 Task: Add an event  with title  Casual Client Appreciation Luncheon and Networking Session, date '2023/12/15' to 2023/12/16 & Select Event type as  Group. Add location for the event as  Vilnius, Lithuania and add a description: Welcome to our Annual General Meeting (AGM), a crucial event that brings together stakeholders, shareholders, and key members of our organization to review the past year, discuss important matters, and plan for the future. The AGM serves as a platform for transparency, accountability, and open dialogue, allowing everyone involved to contribute to the overall direction and success of our organization.Create an event link  http-casualclientappreciationluncheonandnetworkingsessioncom & Select the event color as  Blue. , logged in from the account softage.4@softage.netand send the event invitation to softage.8@softage.net and softage.9@softage.net
Action: Mouse moved to (735, 104)
Screenshot: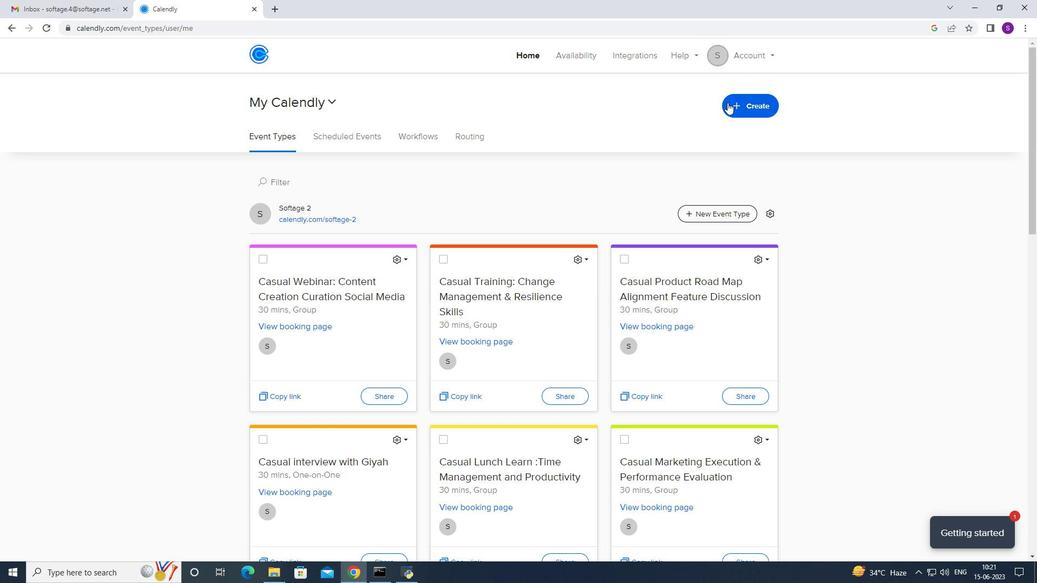 
Action: Mouse pressed left at (735, 104)
Screenshot: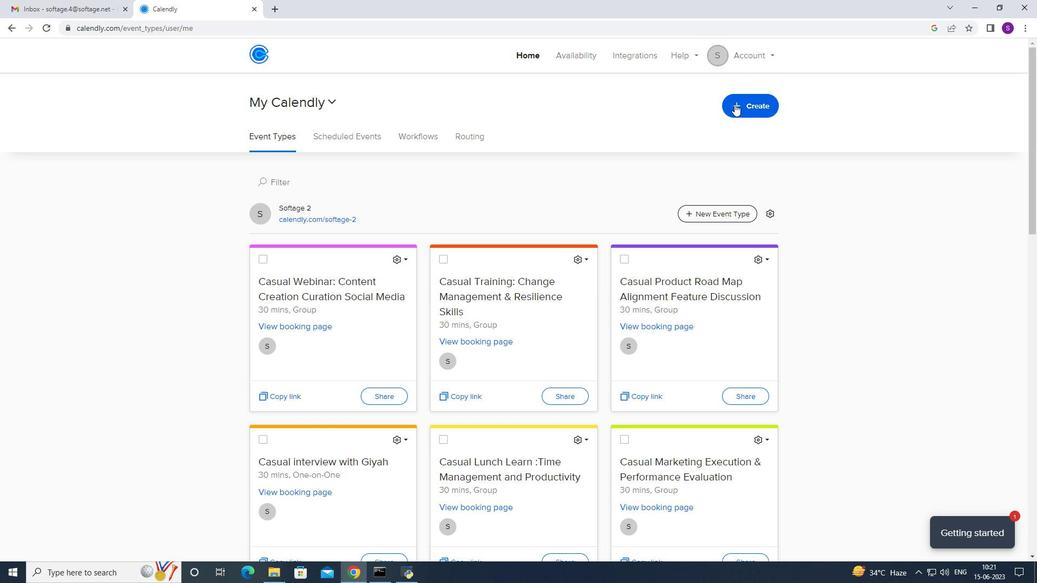 
Action: Mouse moved to (677, 151)
Screenshot: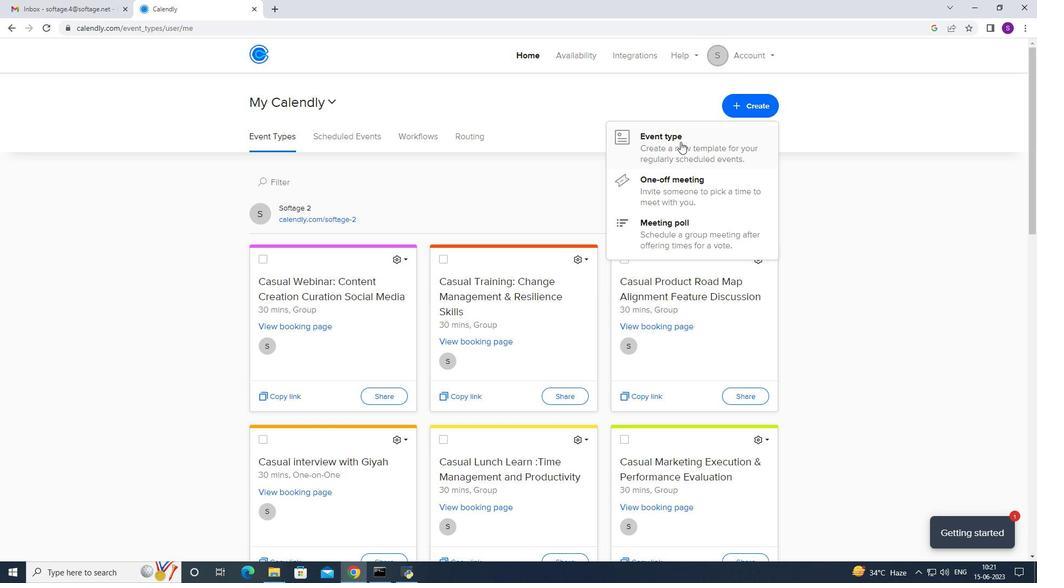 
Action: Mouse pressed left at (677, 151)
Screenshot: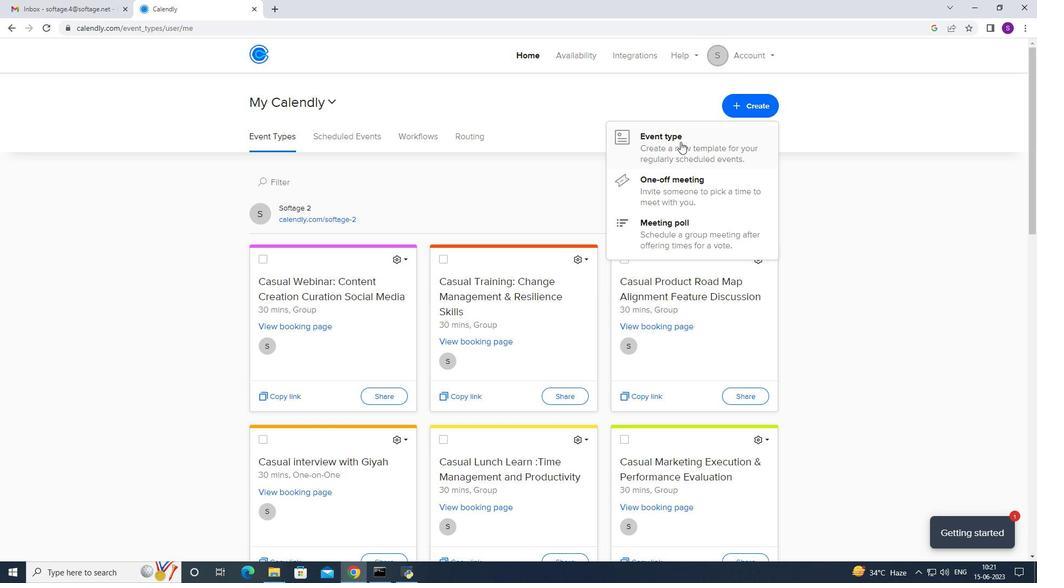 
Action: Mouse moved to (523, 261)
Screenshot: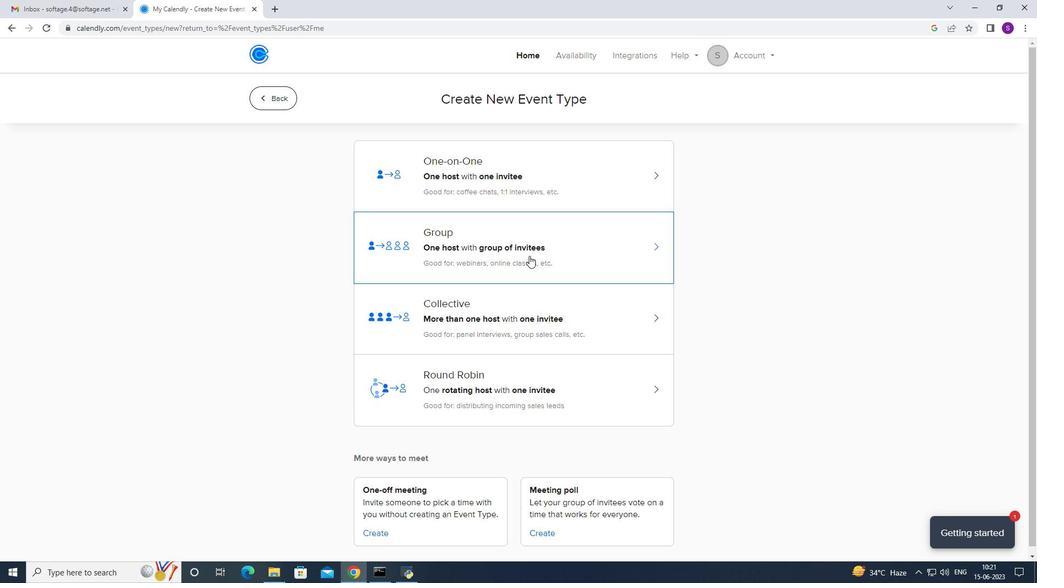 
Action: Mouse pressed left at (523, 261)
Screenshot: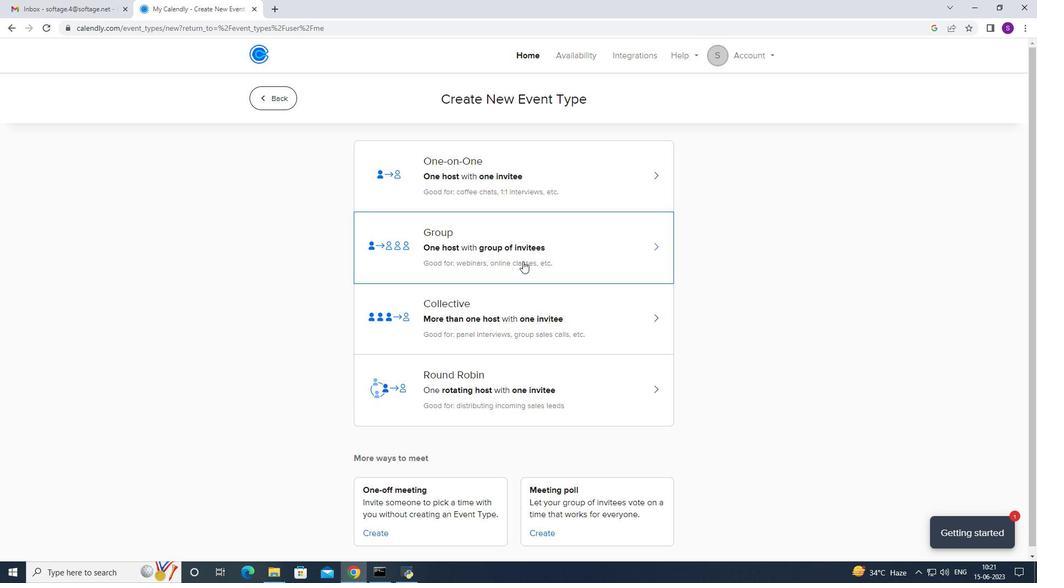 
Action: Mouse moved to (312, 254)
Screenshot: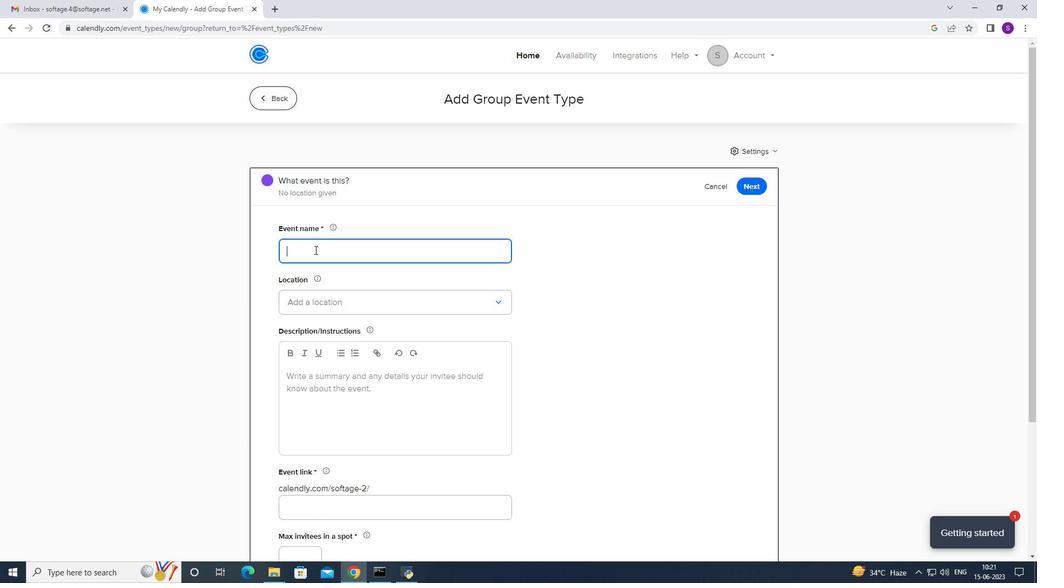 
Action: Mouse pressed left at (312, 254)
Screenshot: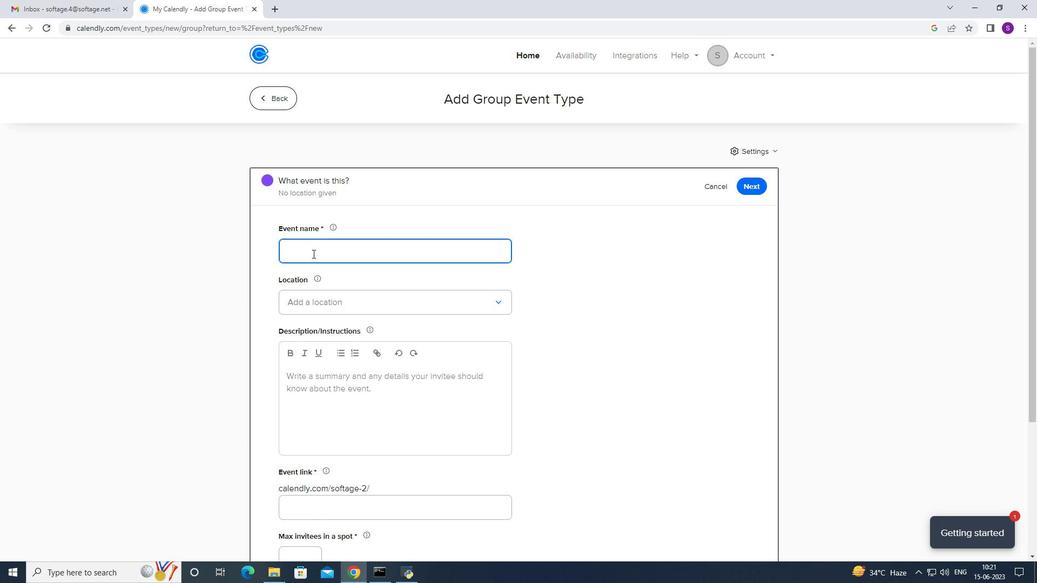 
Action: Key pressed <Key.caps_lock>C<Key.caps_lock>asual<Key.space><Key.caps_lock>C<Key.caps_lock>lir=
Screenshot: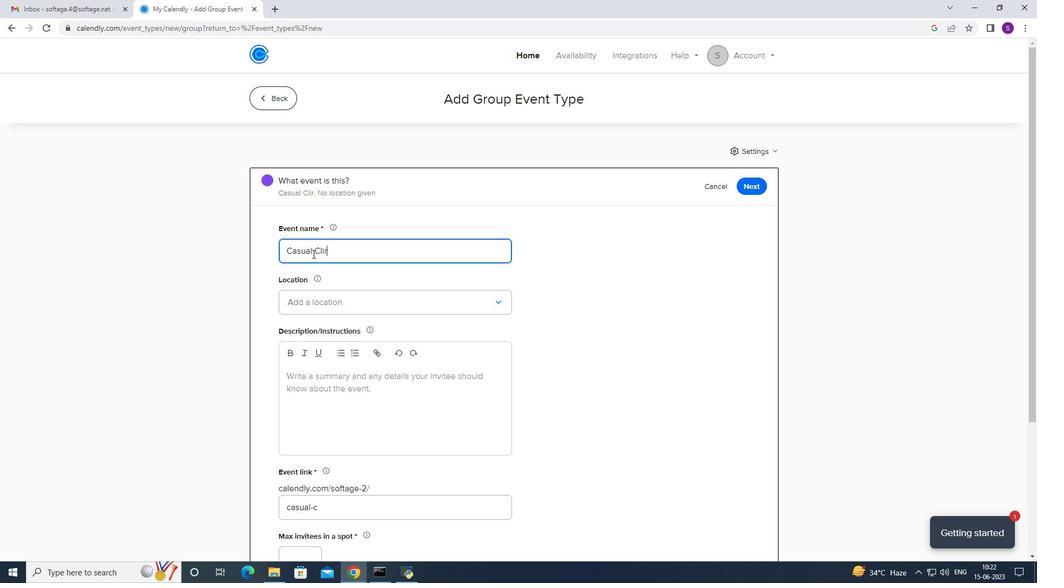 
Action: Mouse moved to (345, 248)
Screenshot: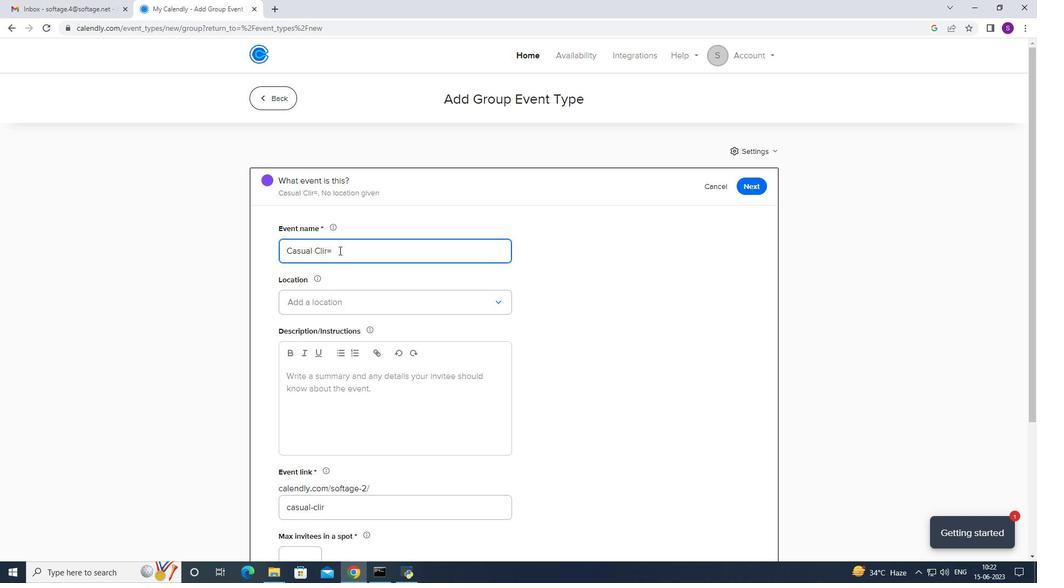 
Action: Key pressed <Key.backspace>
Screenshot: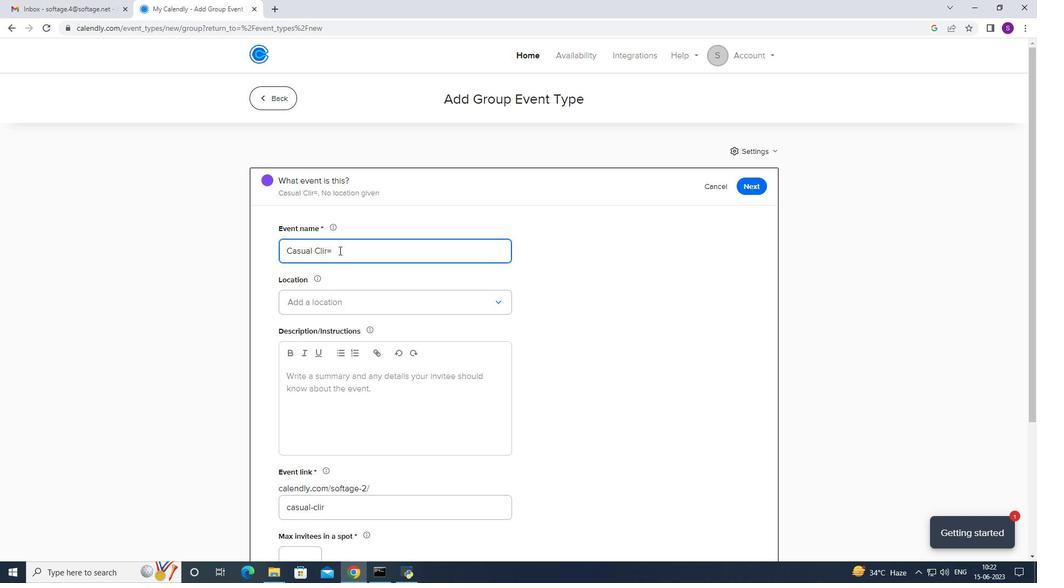 
Action: Mouse moved to (848, 174)
Screenshot: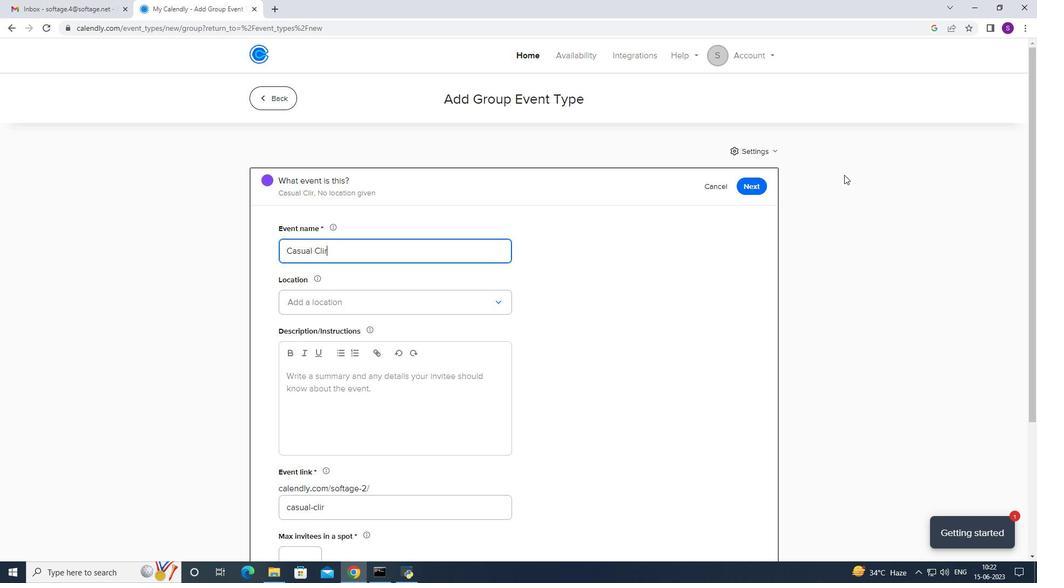 
Action: Key pressed <Key.backspace>ent<Key.space><Key.caps_lock>A<Key.caps_lock>ppreciation<Key.space><Key.caps_lock>L<Key.caps_lock>unch<Key.space>and<Key.space><Key.caps_lock>M<Key.caps_lock><Key.backspace><Key.caps_lock>N<Key.caps_lock>etworking<Key.space><Key.caps_lock>S<Key.caps_lock>ession
Screenshot: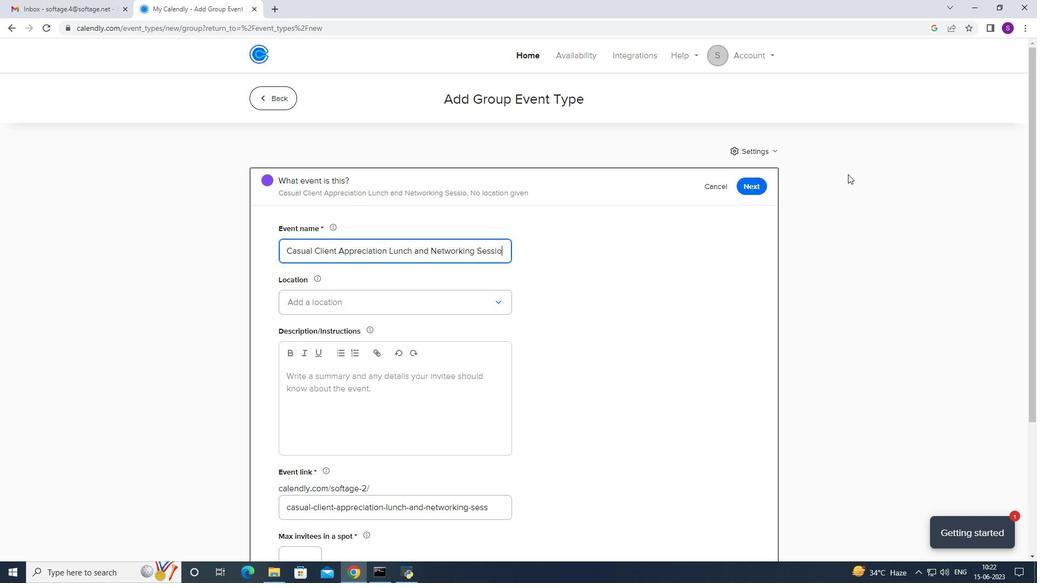 
Action: Mouse moved to (372, 306)
Screenshot: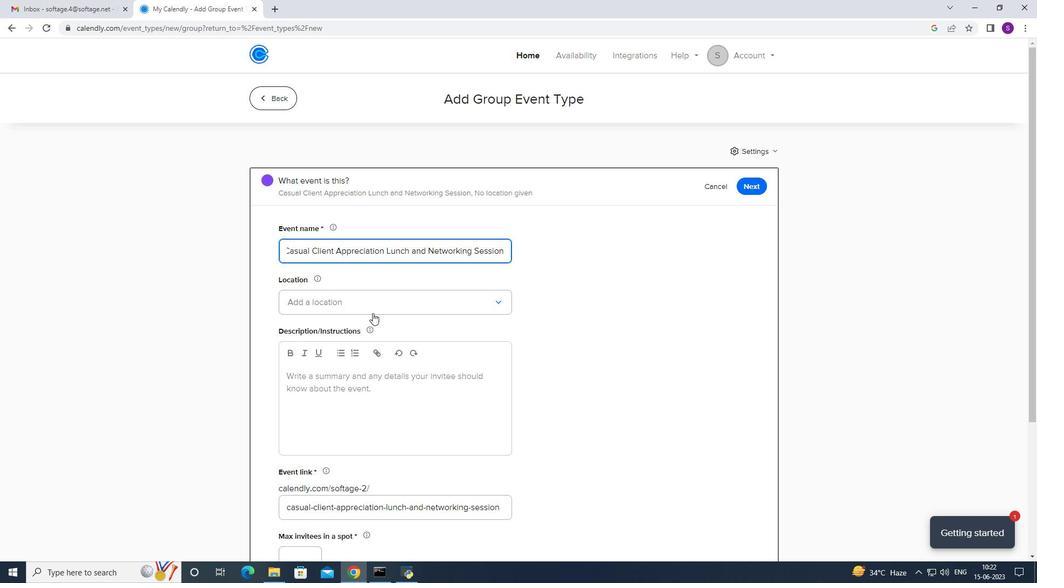 
Action: Mouse pressed left at (372, 306)
Screenshot: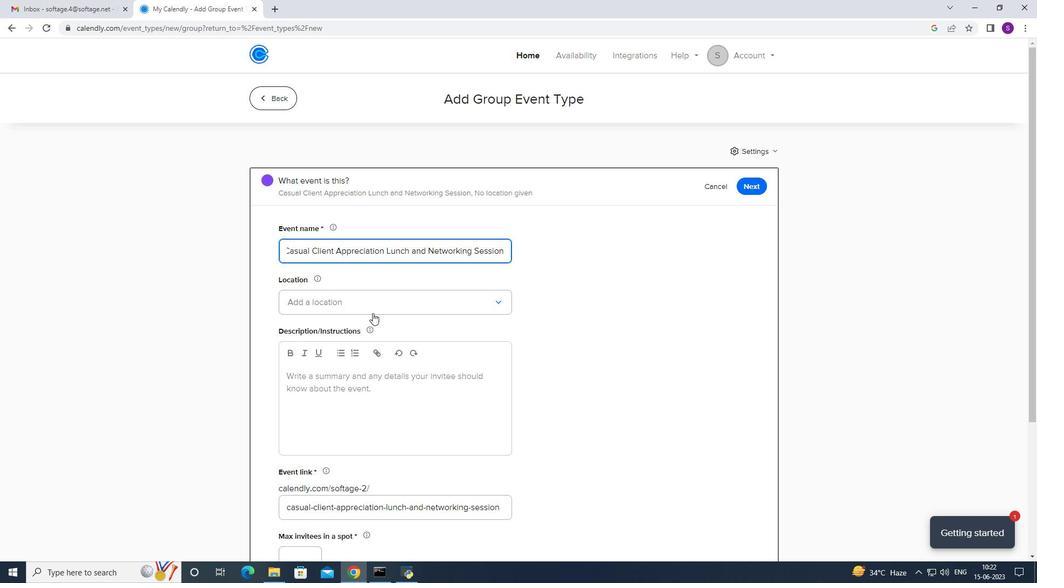 
Action: Mouse moved to (369, 328)
Screenshot: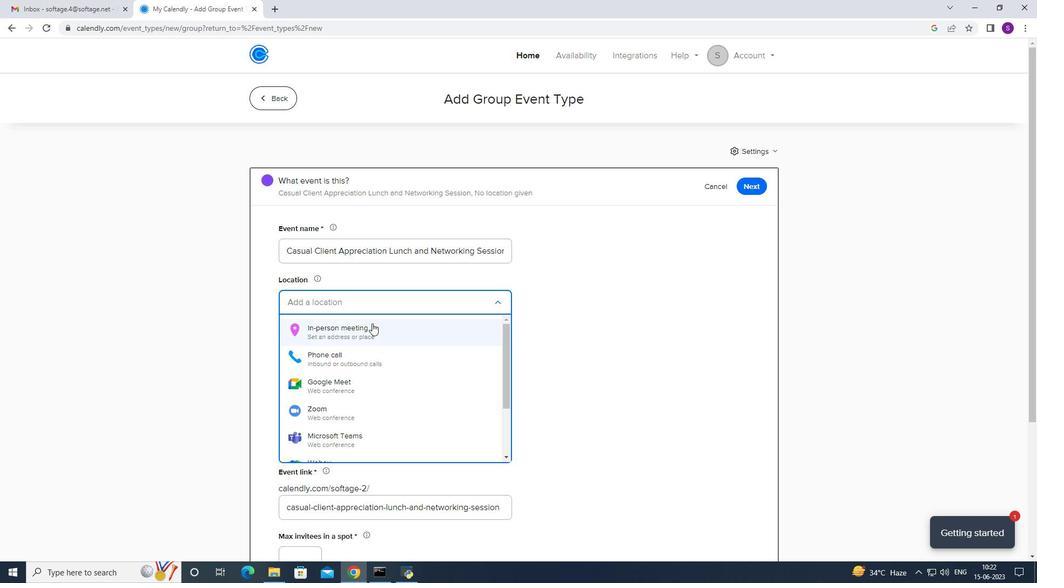 
Action: Mouse pressed left at (369, 328)
Screenshot: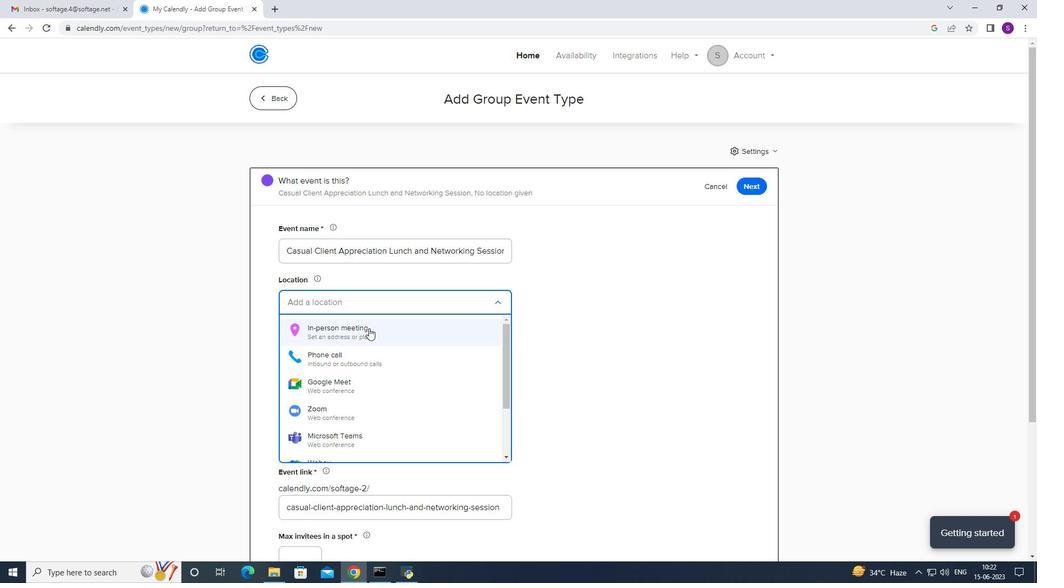 
Action: Mouse moved to (432, 176)
Screenshot: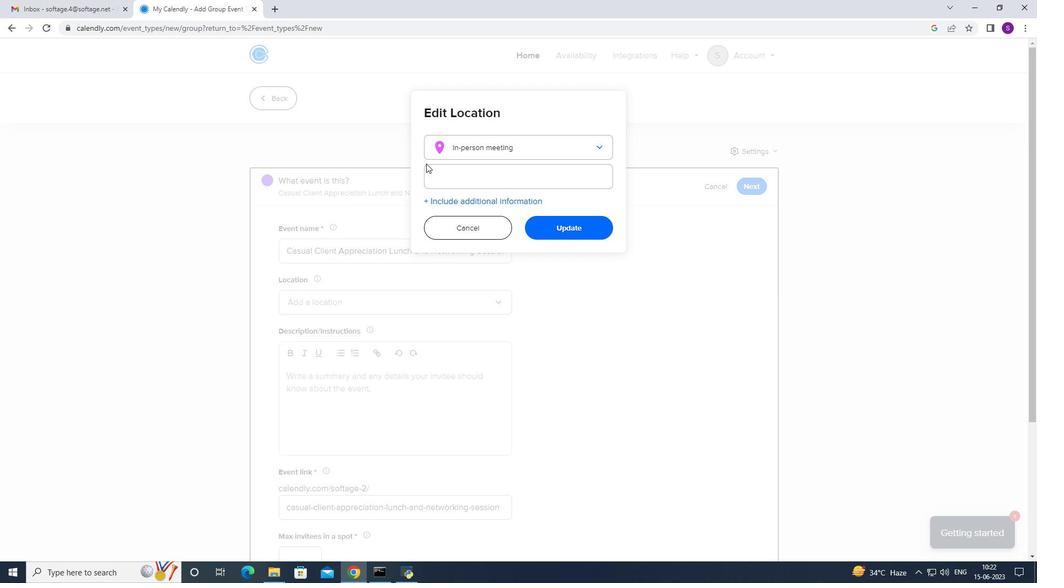 
Action: Mouse pressed left at (432, 176)
Screenshot: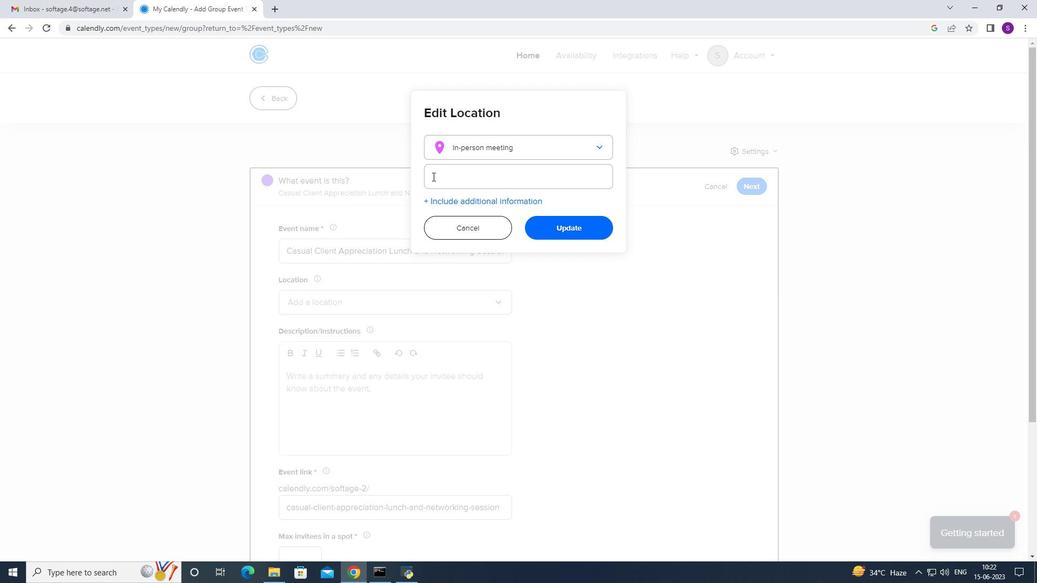 
Action: Mouse moved to (502, 132)
Screenshot: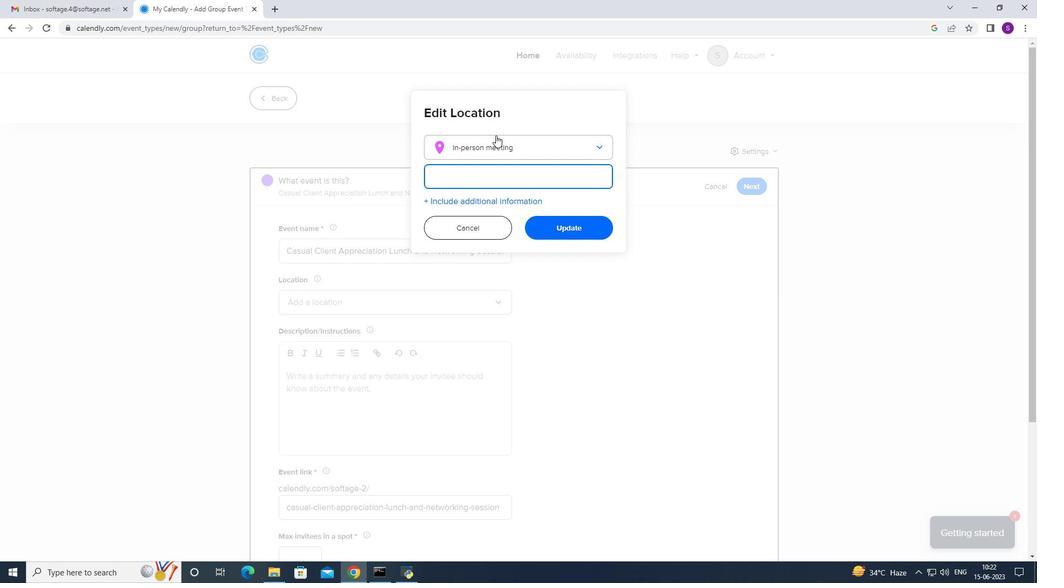 
Action: Key pressed <Key.caps_lock>V<Key.caps_lock>ilnu
Screenshot: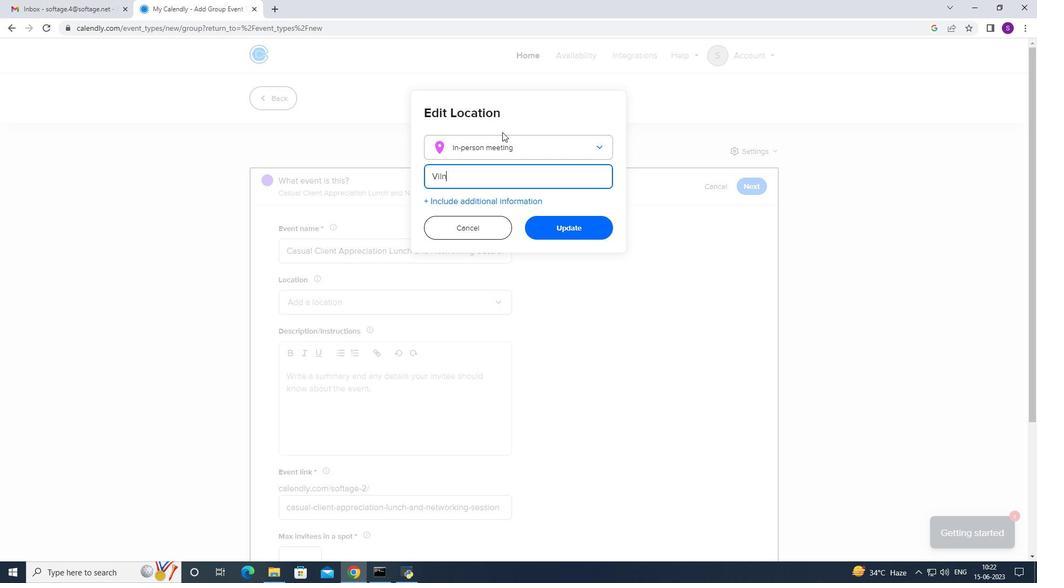 
Action: Mouse moved to (503, 132)
Screenshot: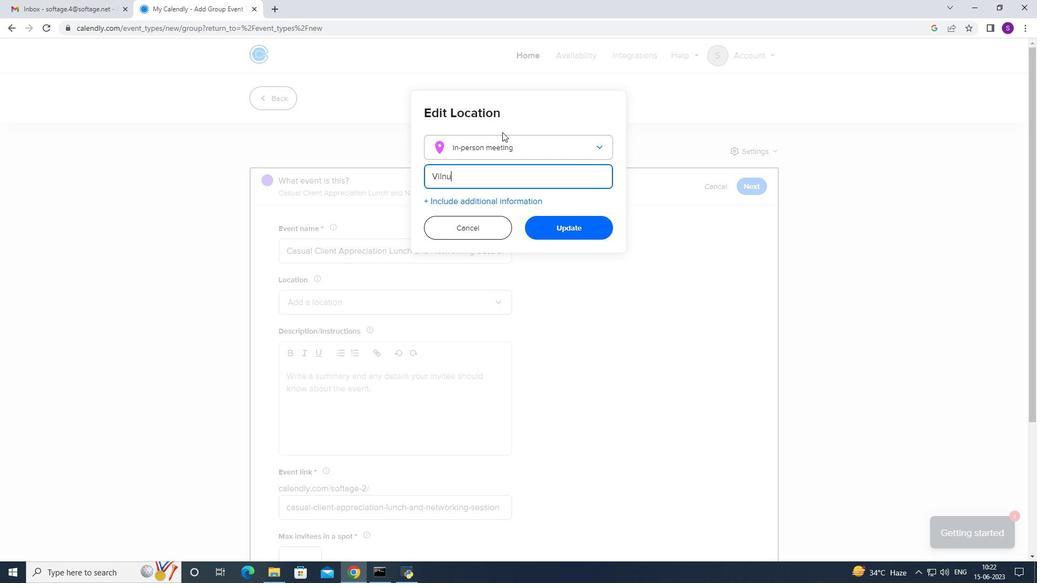 
Action: Key pressed is,<Key.space><Key.caps_lock><Key.caps_lock>lithanaiaa
Screenshot: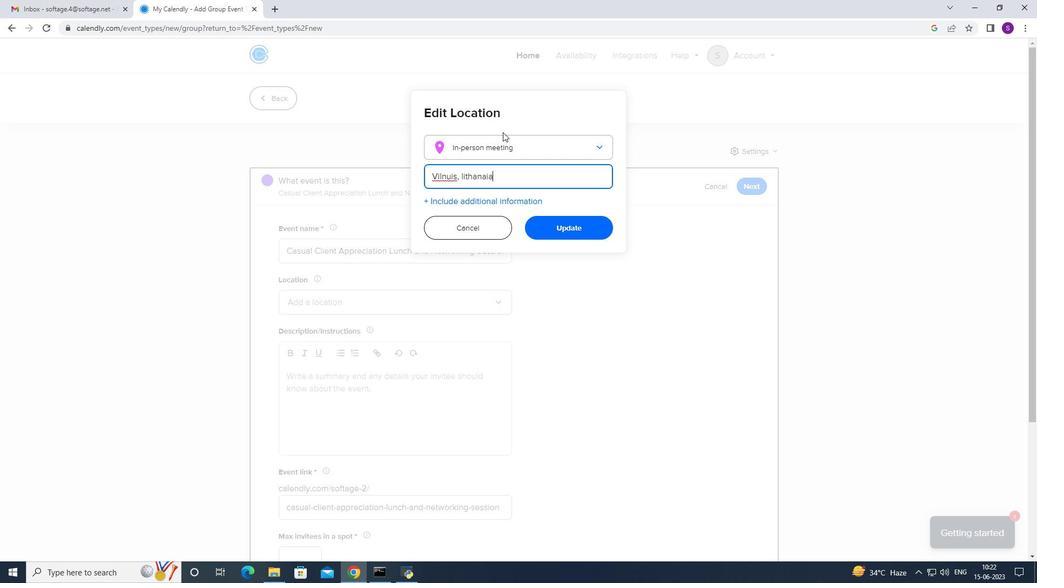 
Action: Mouse moved to (495, 172)
Screenshot: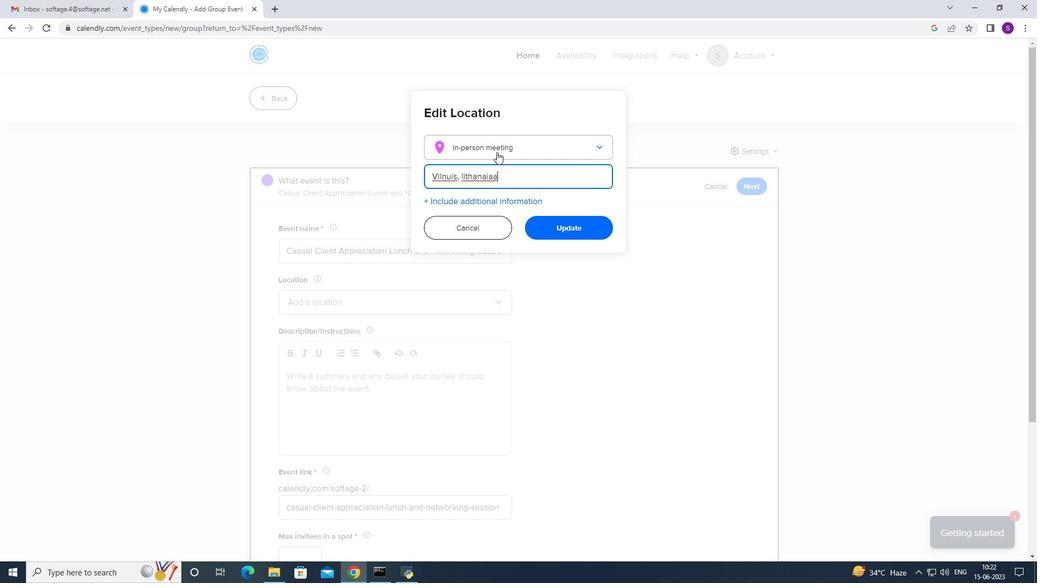 
Action: Mouse pressed right at (495, 172)
Screenshot: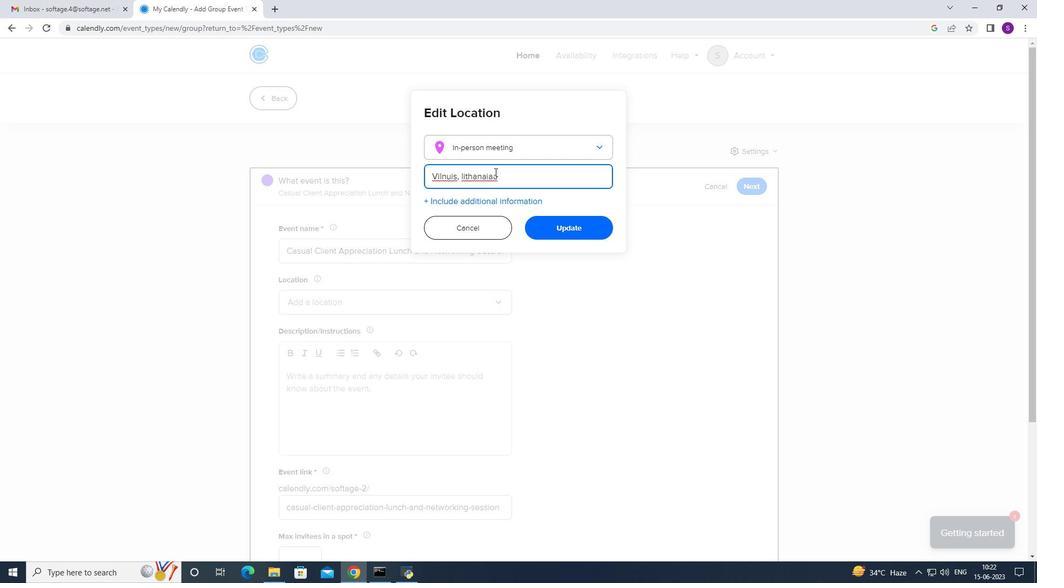 
Action: Mouse moved to (503, 191)
Screenshot: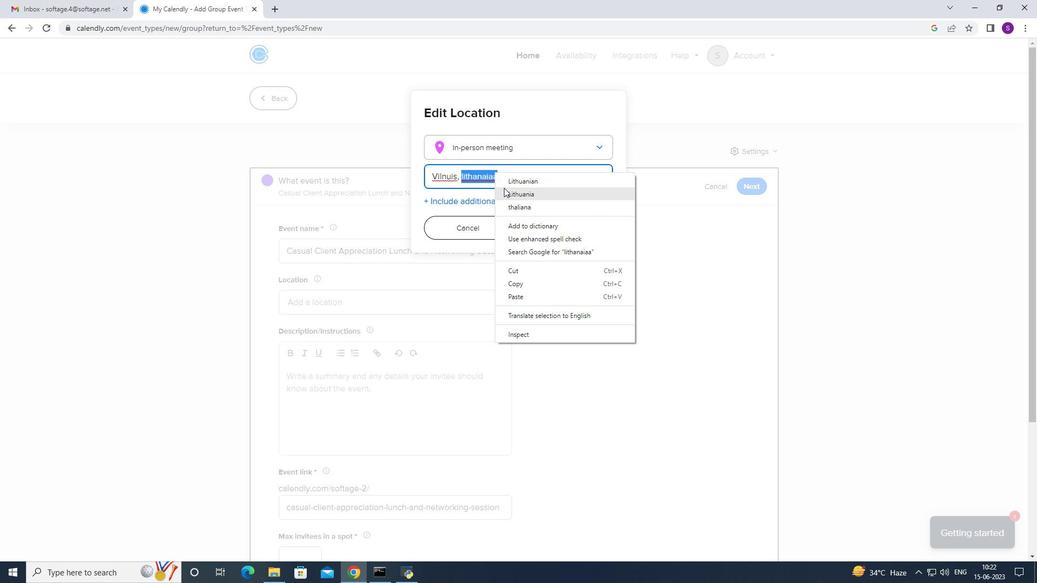 
Action: Mouse pressed left at (503, 191)
Screenshot: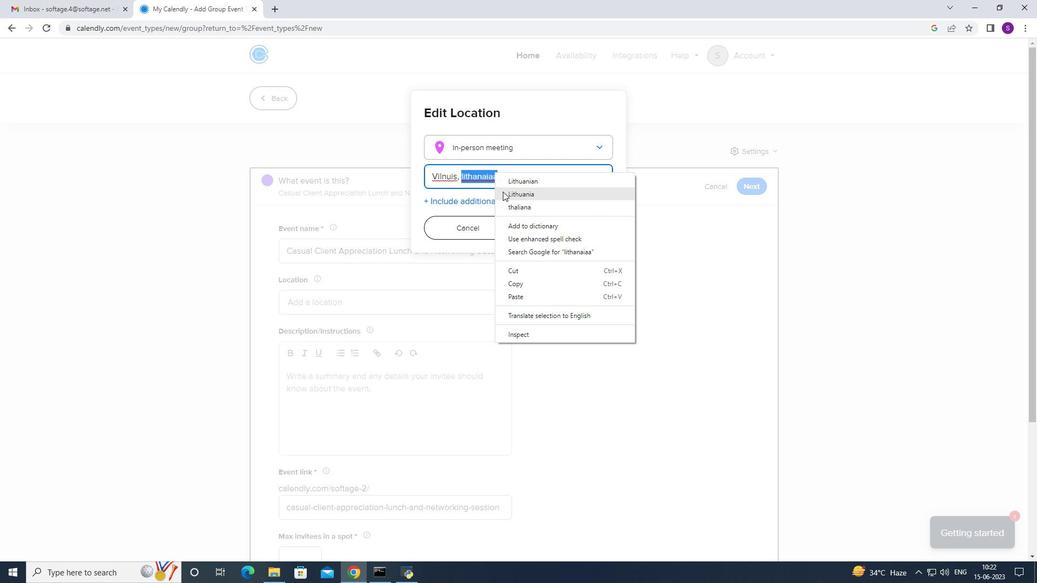 
Action: Mouse moved to (446, 179)
Screenshot: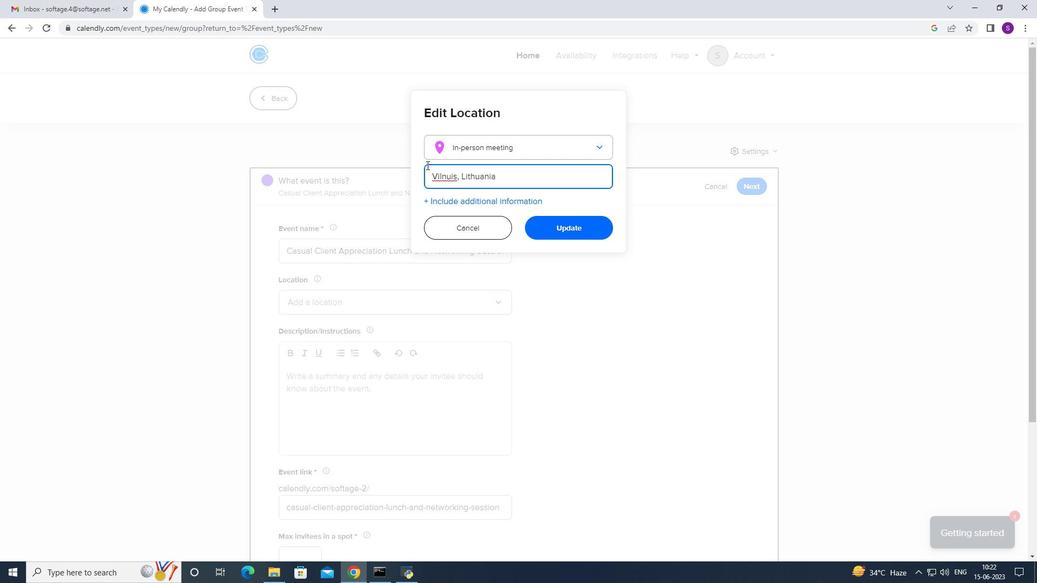
Action: Mouse pressed right at (446, 179)
Screenshot: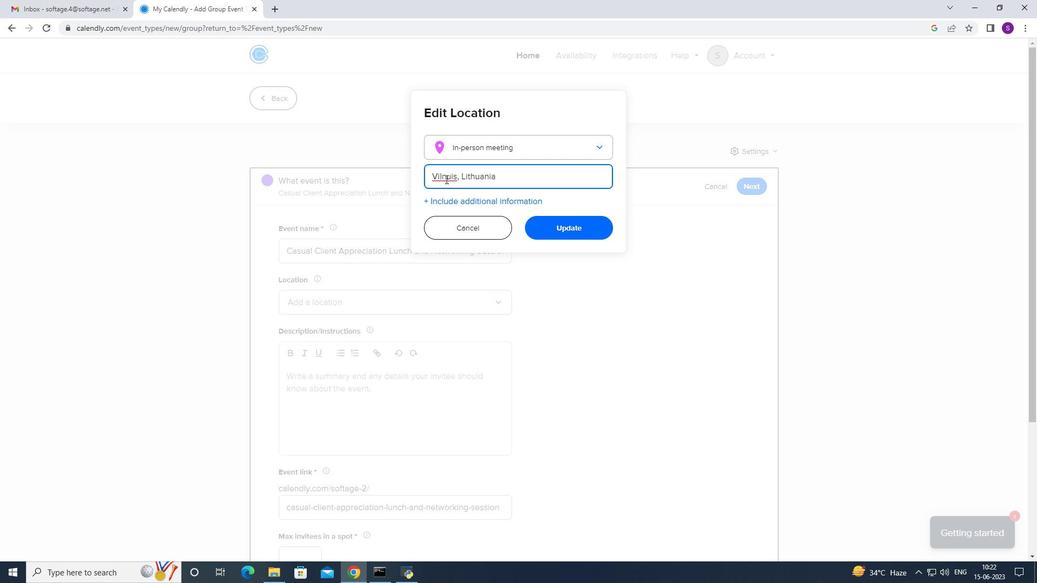 
Action: Mouse moved to (457, 187)
Screenshot: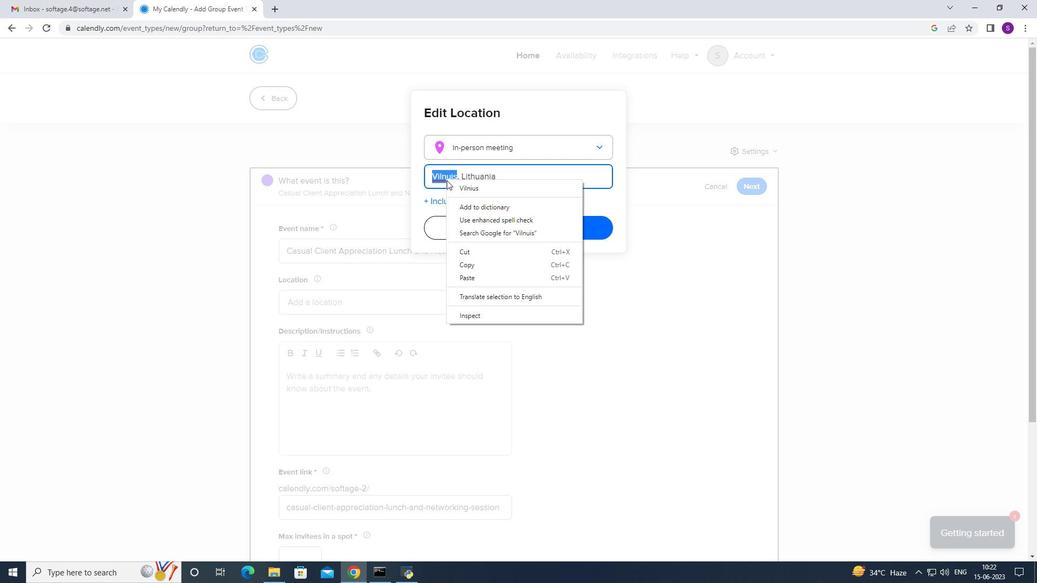 
Action: Mouse pressed left at (457, 187)
Screenshot: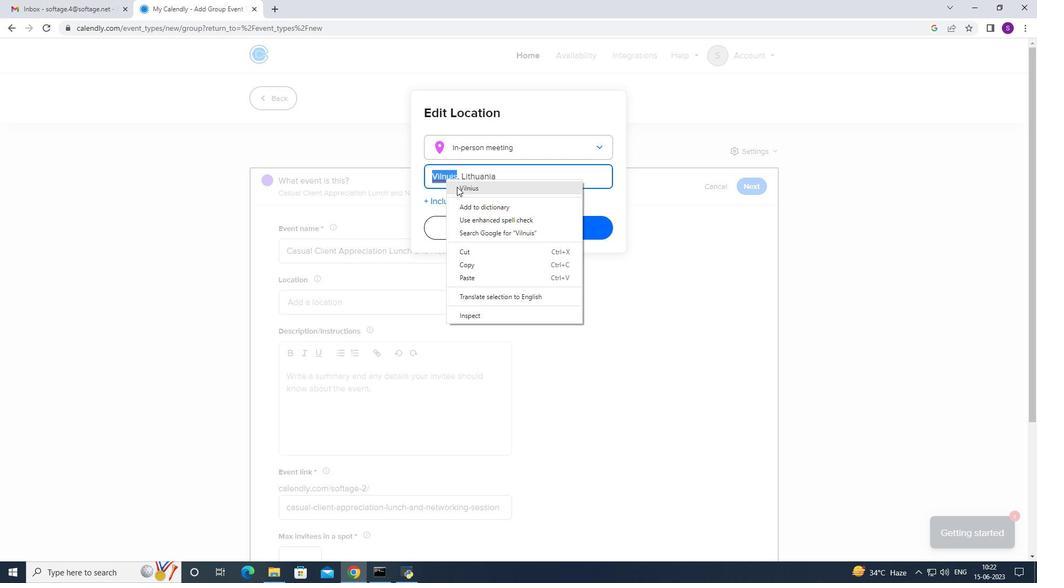 
Action: Mouse moved to (556, 225)
Screenshot: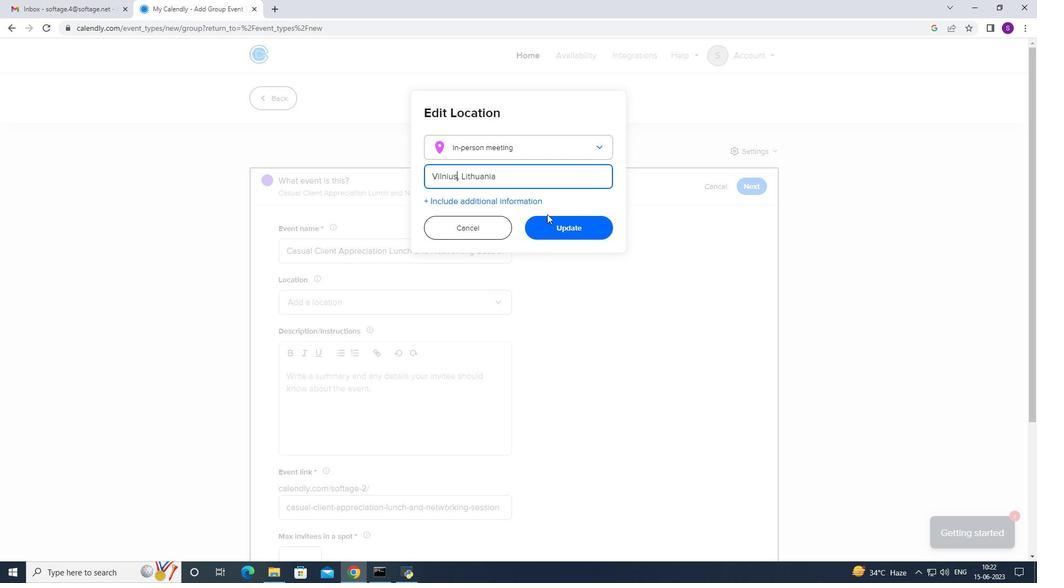 
Action: Mouse pressed left at (556, 225)
Screenshot: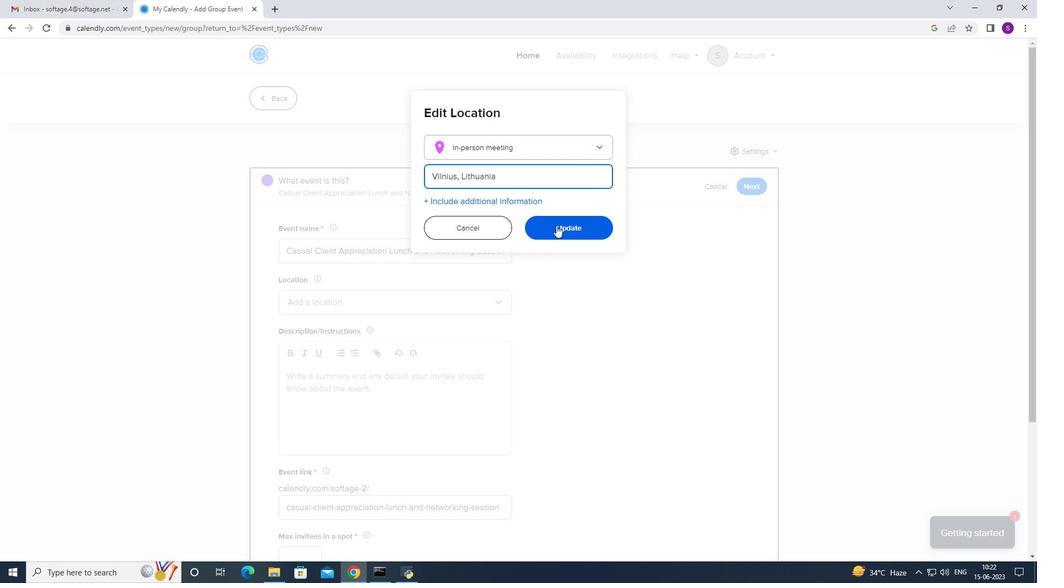 
Action: Mouse moved to (274, 294)
Screenshot: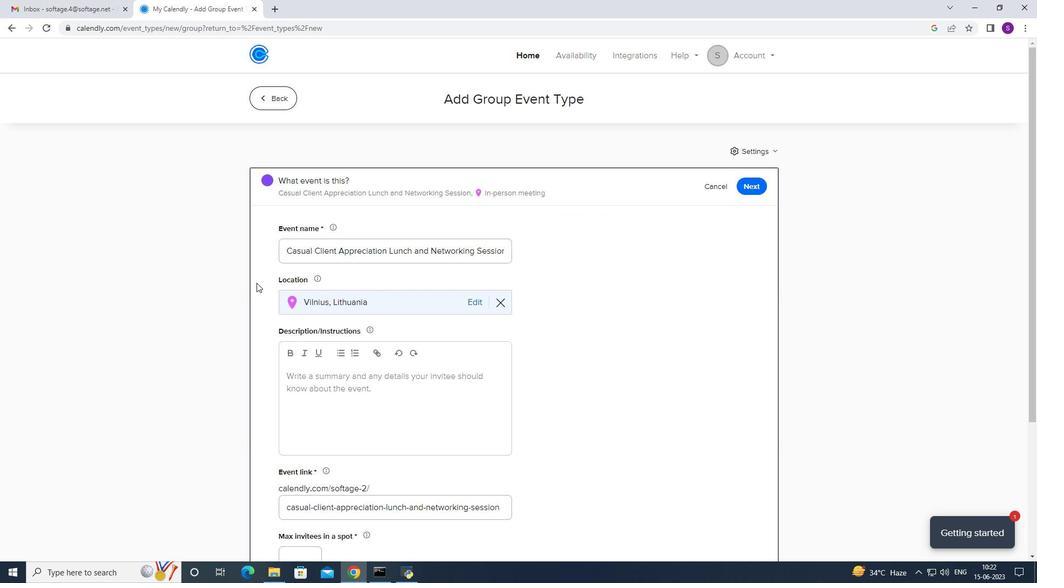 
Action: Mouse scrolled (274, 294) with delta (0, 0)
Screenshot: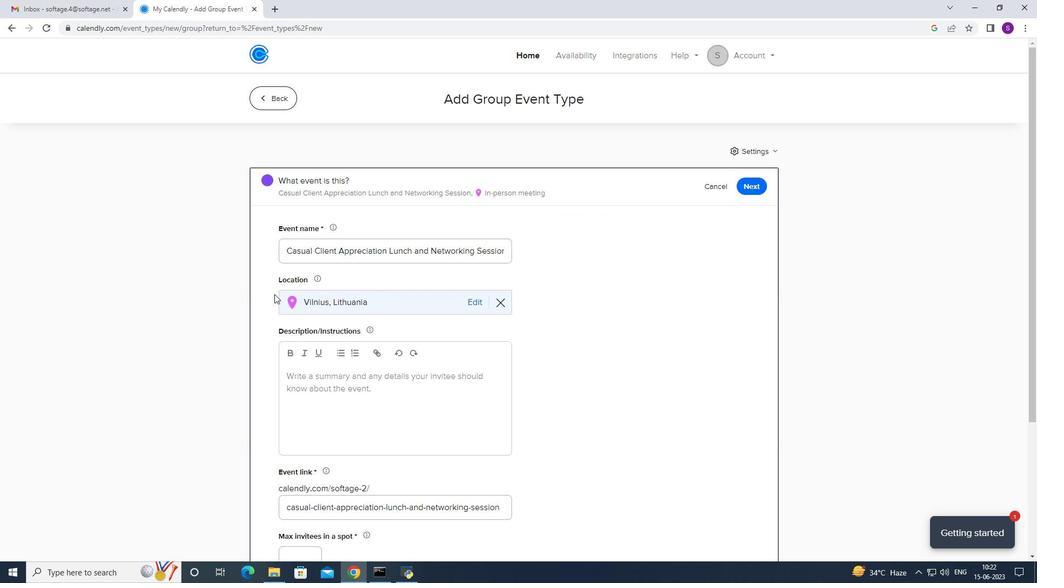 
Action: Mouse scrolled (274, 294) with delta (0, 0)
Screenshot: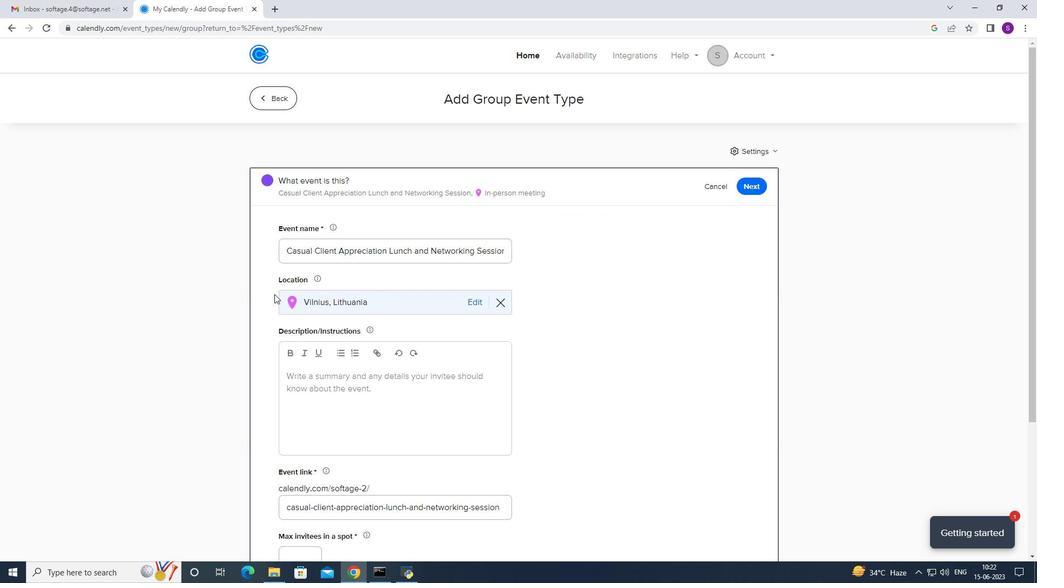 
Action: Mouse scrolled (274, 294) with delta (0, 0)
Screenshot: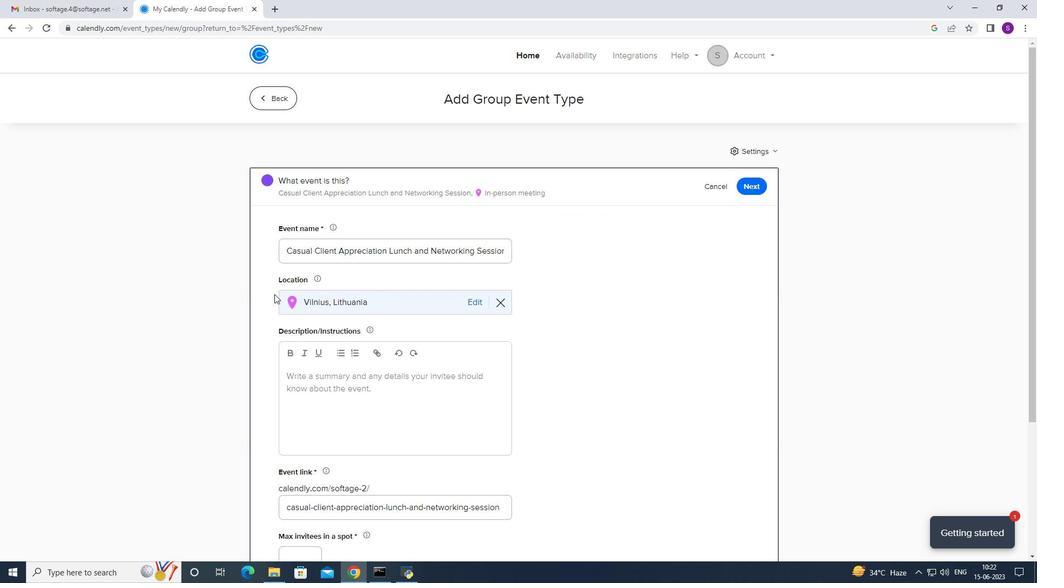 
Action: Mouse scrolled (274, 294) with delta (0, 0)
Screenshot: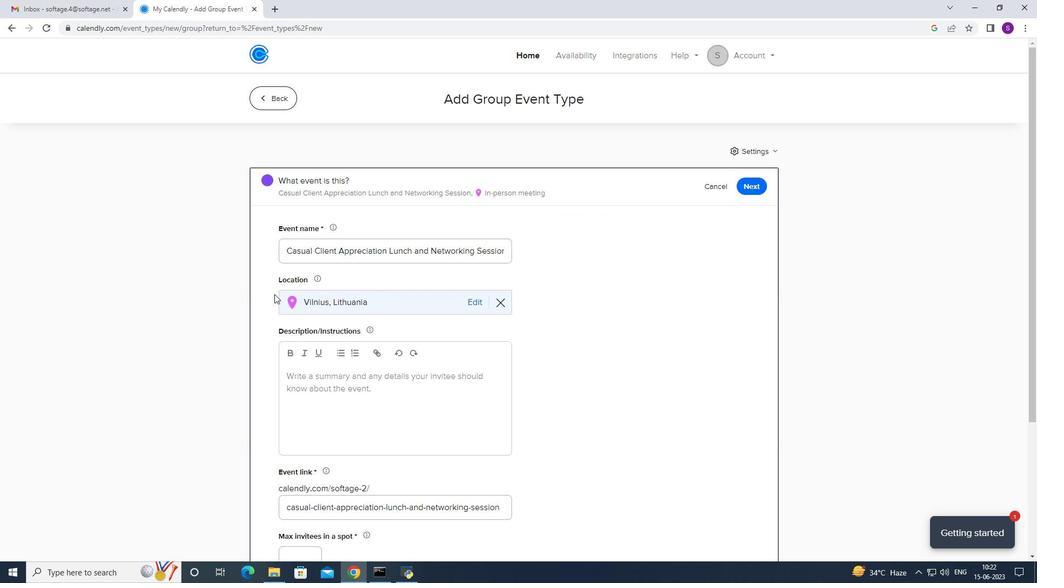 
Action: Mouse scrolled (274, 294) with delta (0, 0)
Screenshot: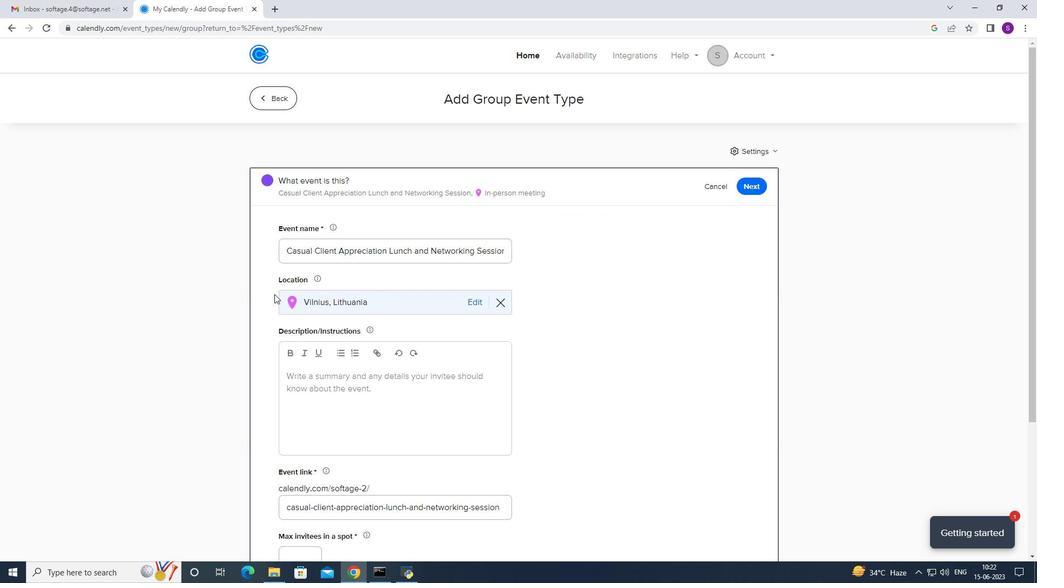 
Action: Mouse moved to (363, 239)
Screenshot: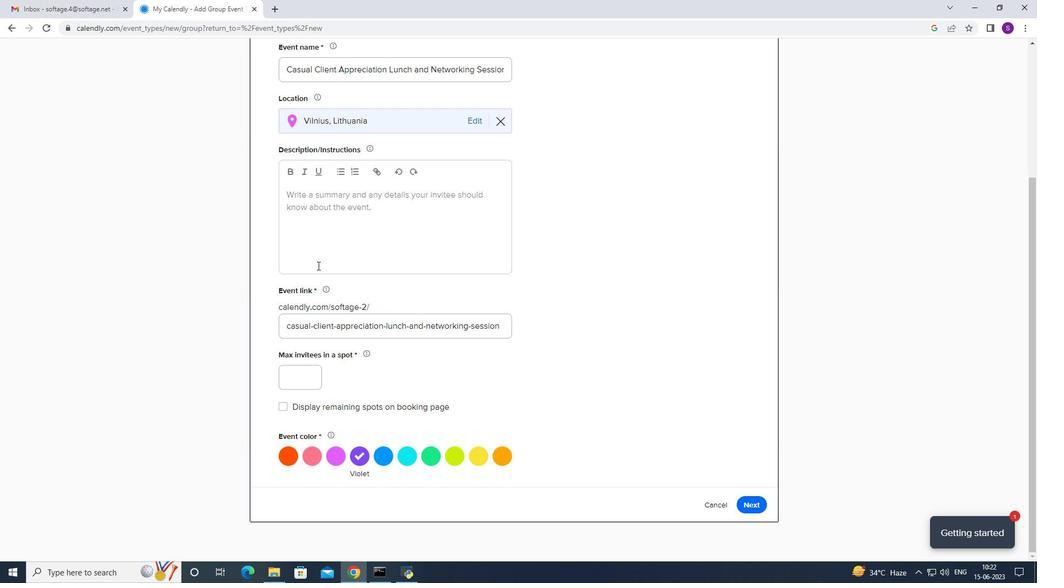
Action: Mouse pressed left at (363, 239)
Screenshot: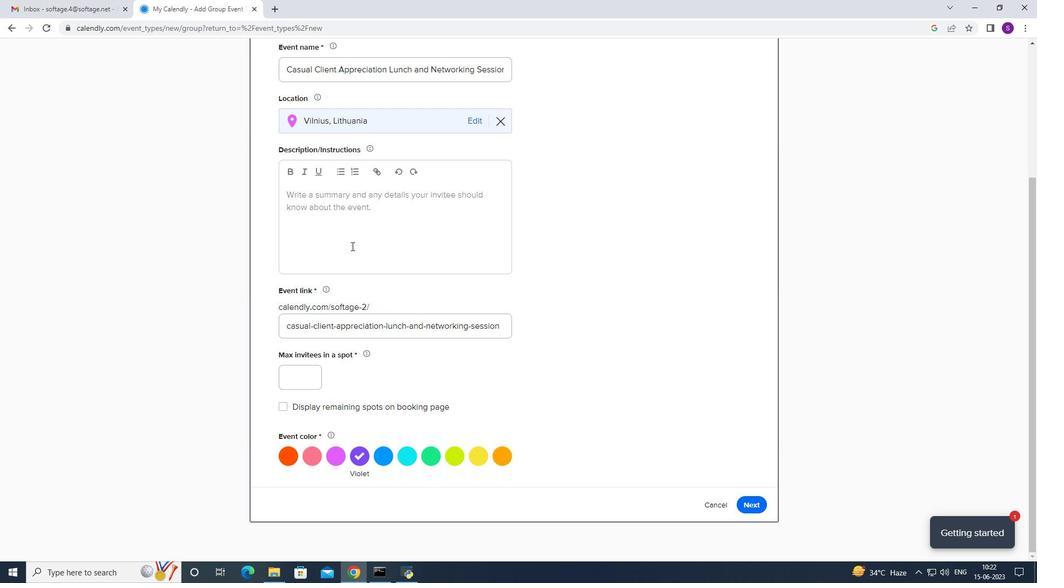 
Action: Mouse moved to (308, 381)
Screenshot: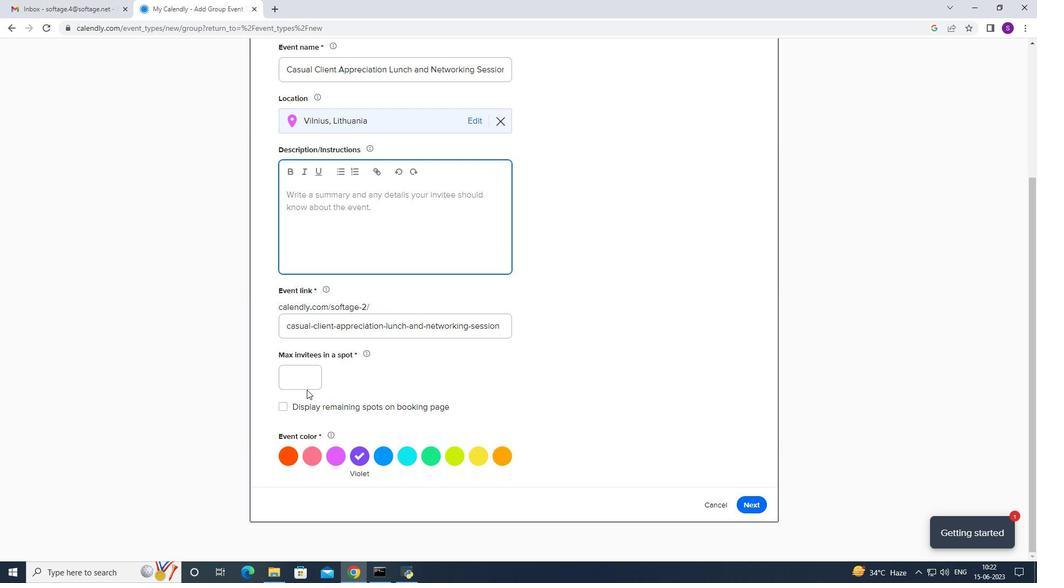 
Action: Mouse pressed left at (308, 381)
Screenshot: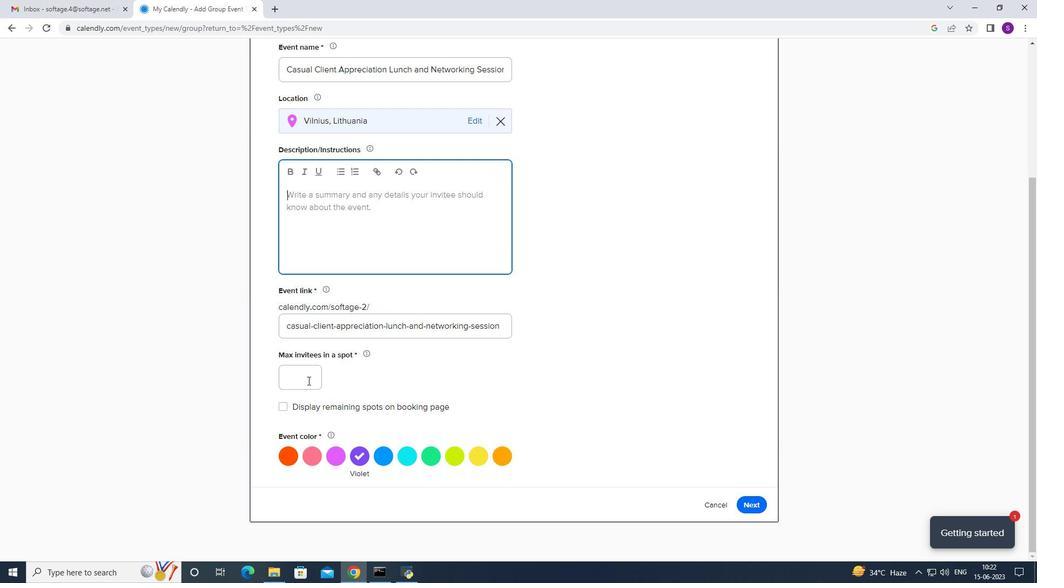
Action: Key pressed 2
Screenshot: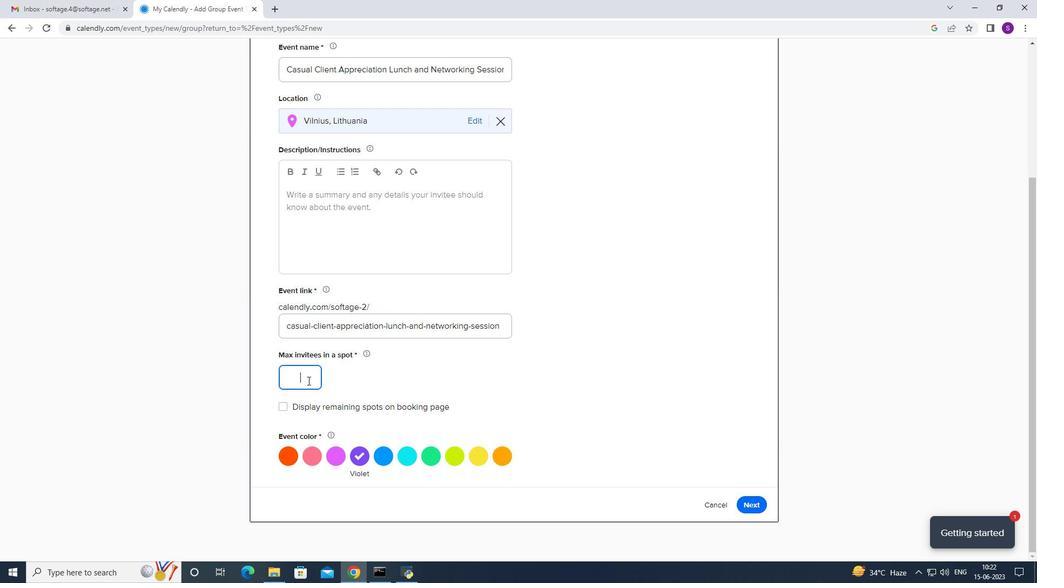 
Action: Mouse moved to (364, 222)
Screenshot: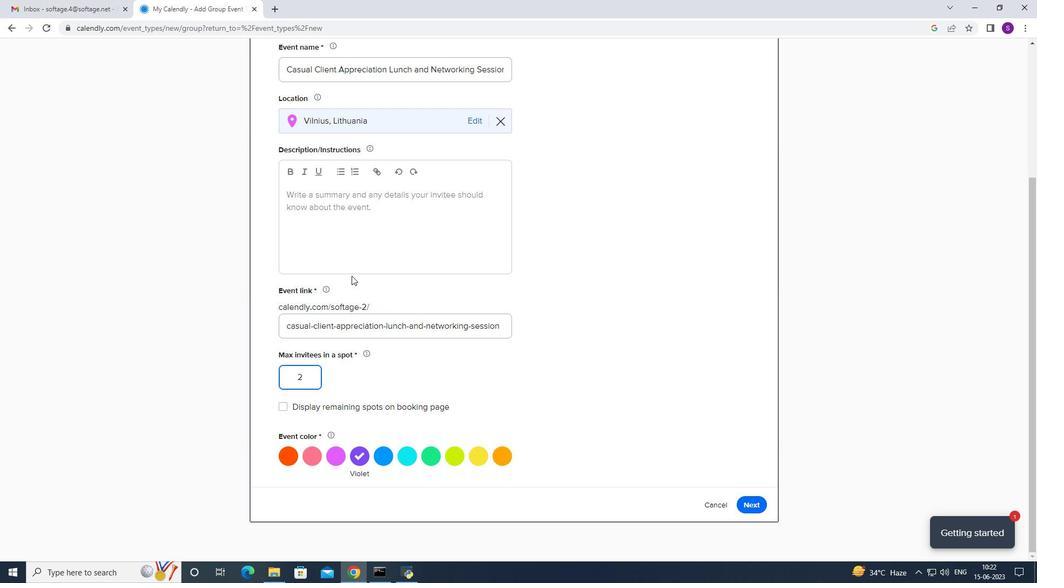
Action: Mouse pressed left at (364, 222)
Screenshot: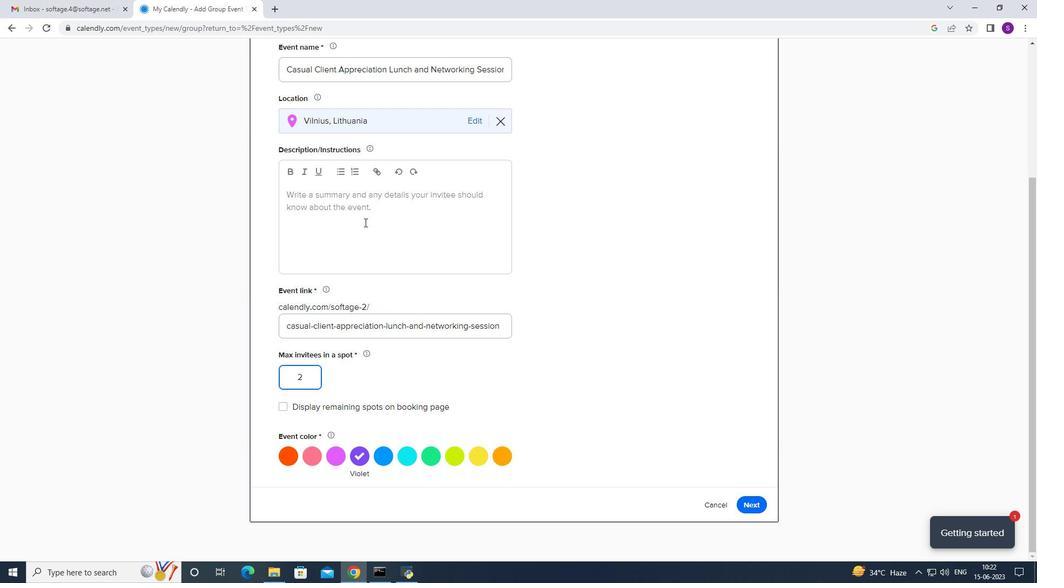 
Action: Mouse moved to (331, 234)
Screenshot: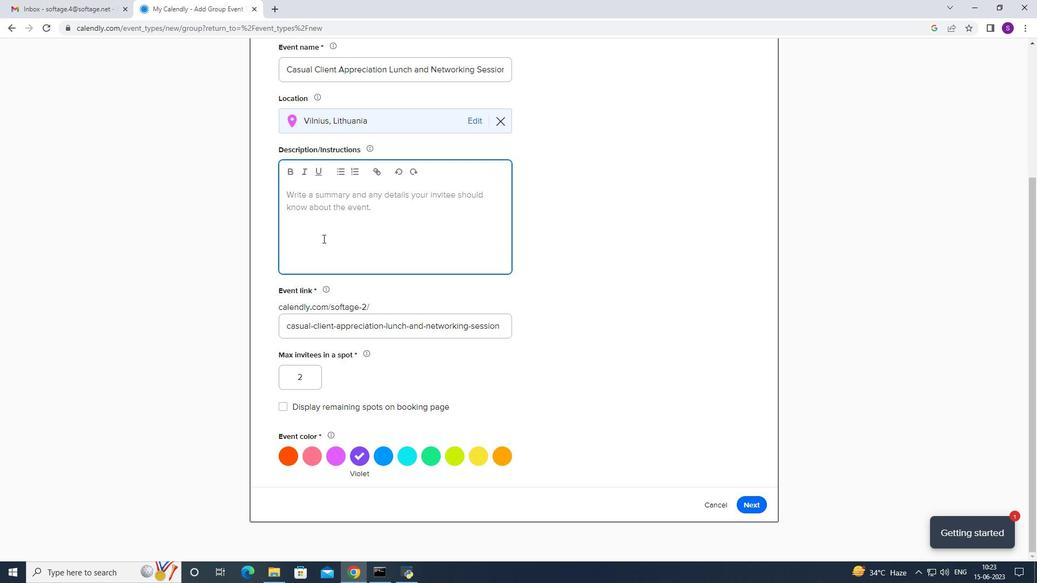 
Action: Mouse pressed left at (331, 234)
Screenshot: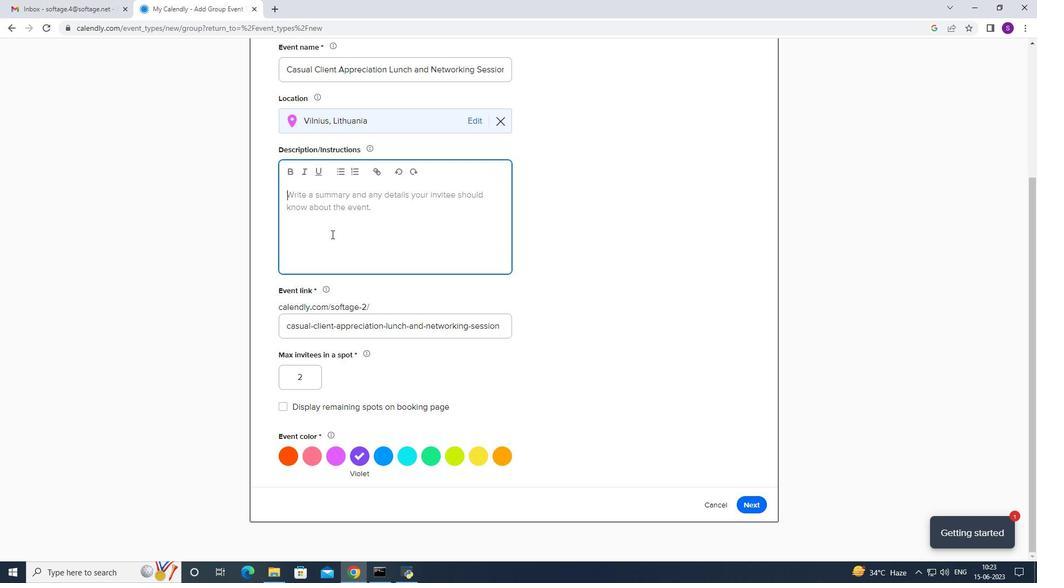 
Action: Mouse moved to (432, 228)
Screenshot: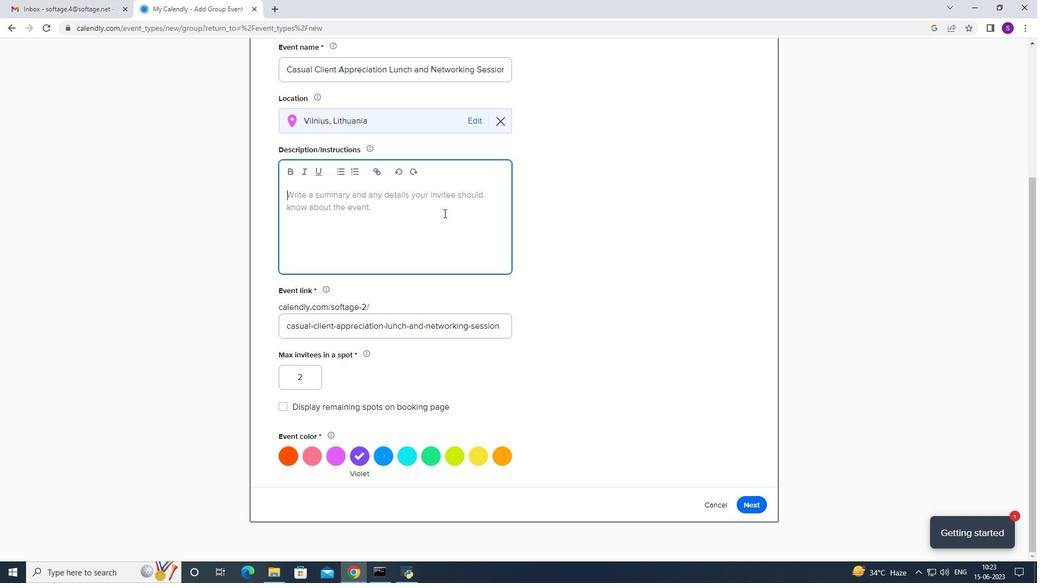 
Action: Key pressed <Key.caps_lock>W<Key.caps_lock>elcome<Key.space>tpo<Key.space>the<Key.space><Key.caps_lock>A<Key.caps_lock>nnual<Key.space><Key.caps_lock>G<Key.caps_lock>eneral<Key.space><Key.caps_lock>M<Key.caps_lock>eeting<Key.space>
Screenshot: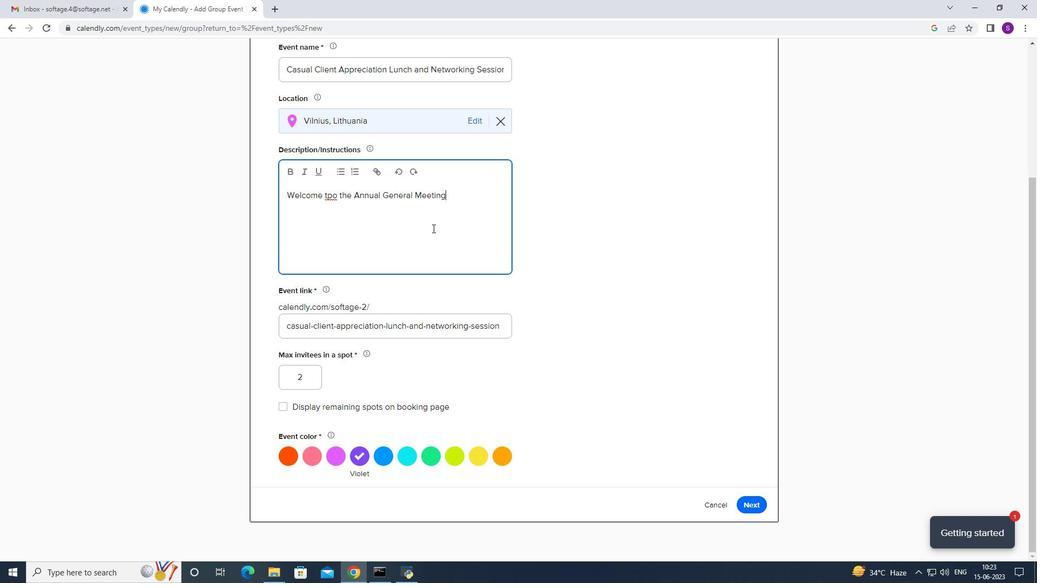 
Action: Mouse moved to (329, 199)
Screenshot: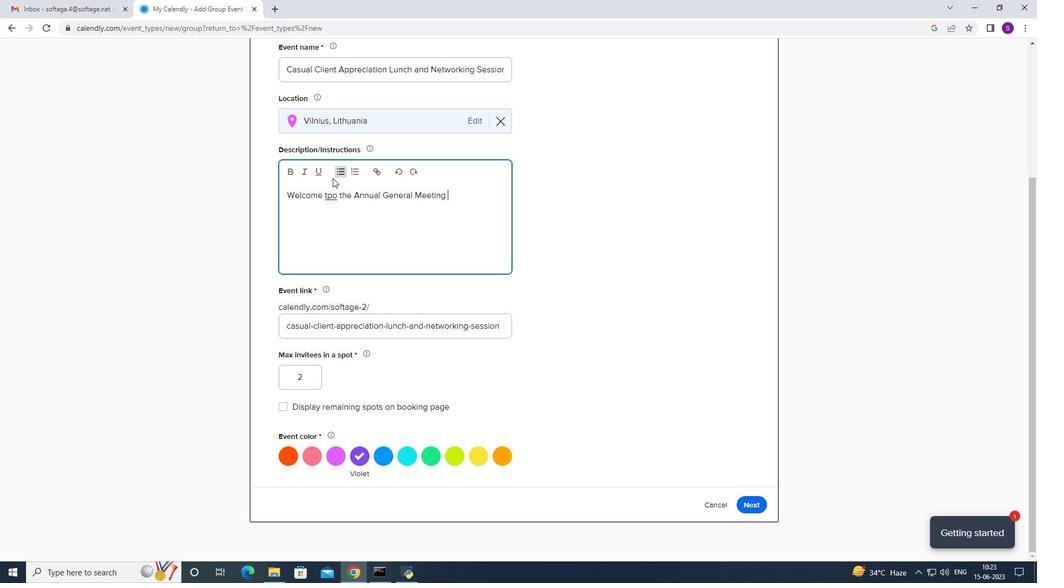 
Action: Mouse pressed right at (329, 199)
Screenshot: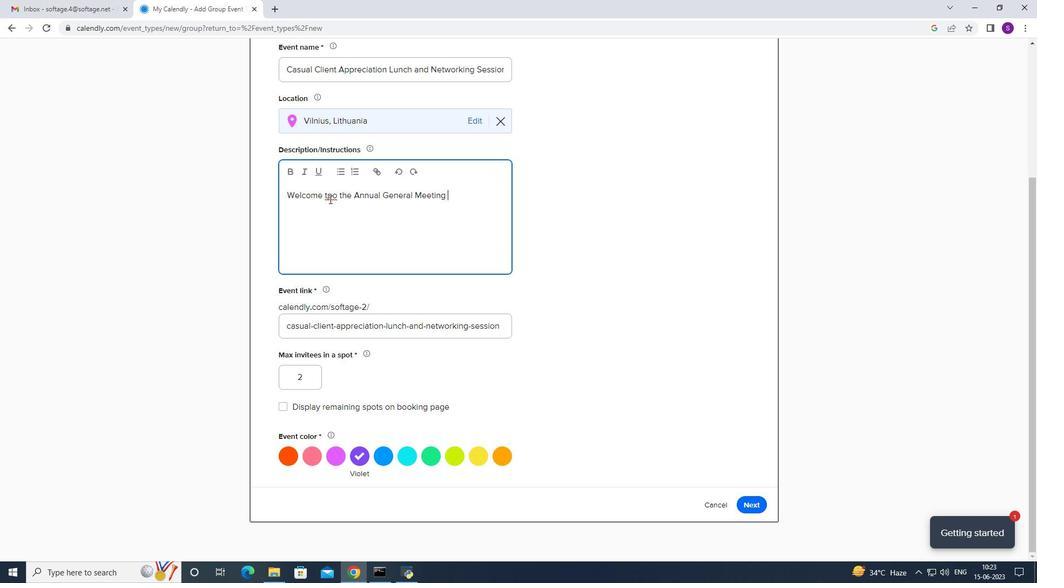 
Action: Mouse moved to (326, 190)
Screenshot: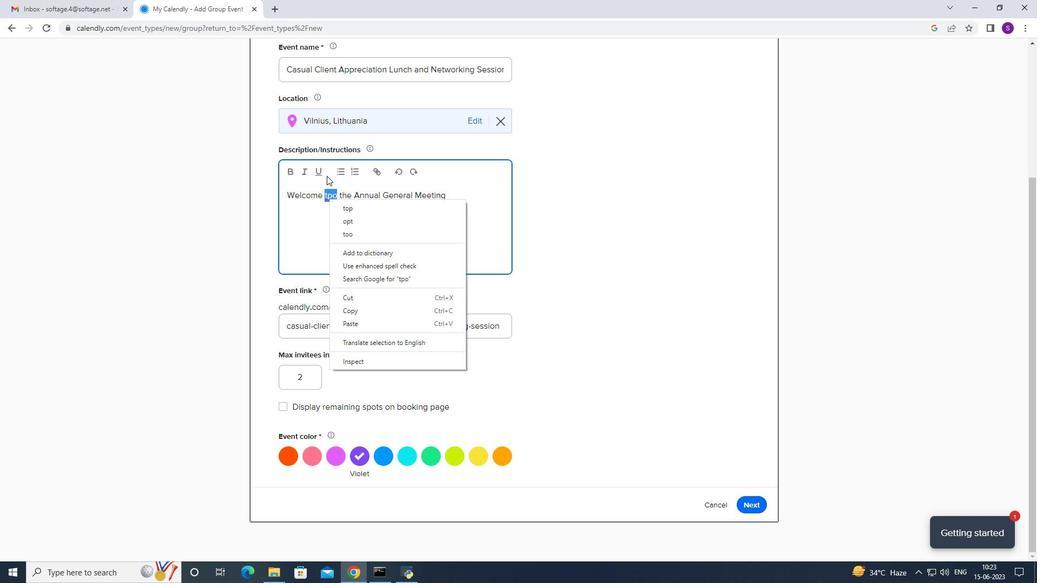 
Action: Mouse pressed left at (326, 190)
Screenshot: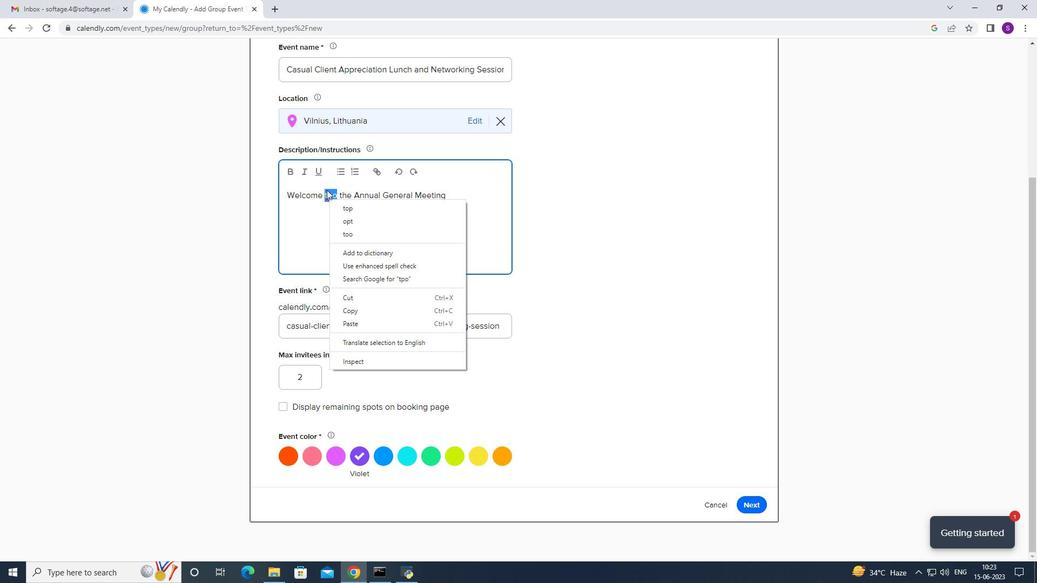 
Action: Mouse moved to (330, 193)
Screenshot: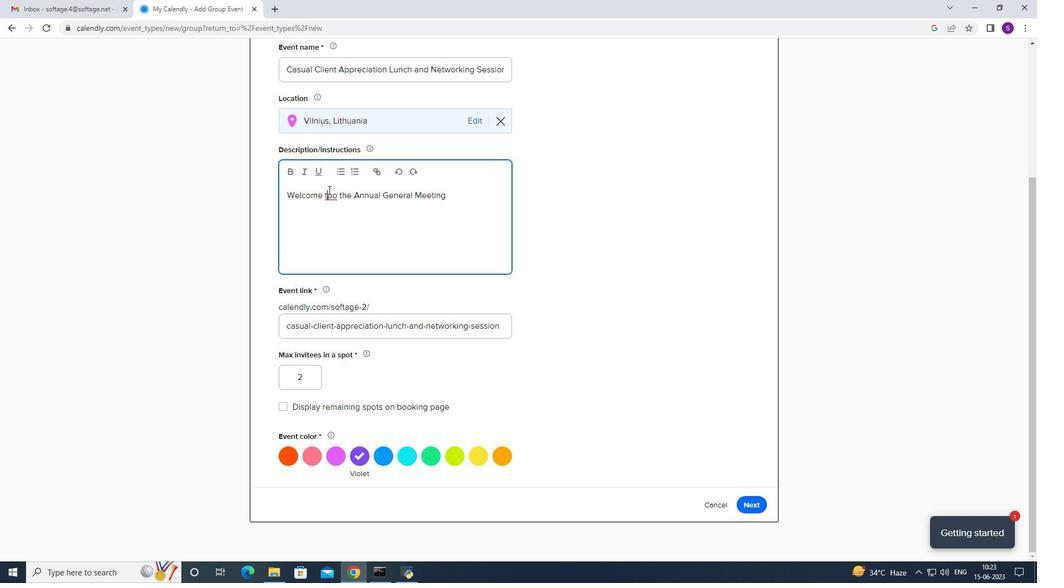 
Action: Mouse pressed left at (330, 193)
Screenshot: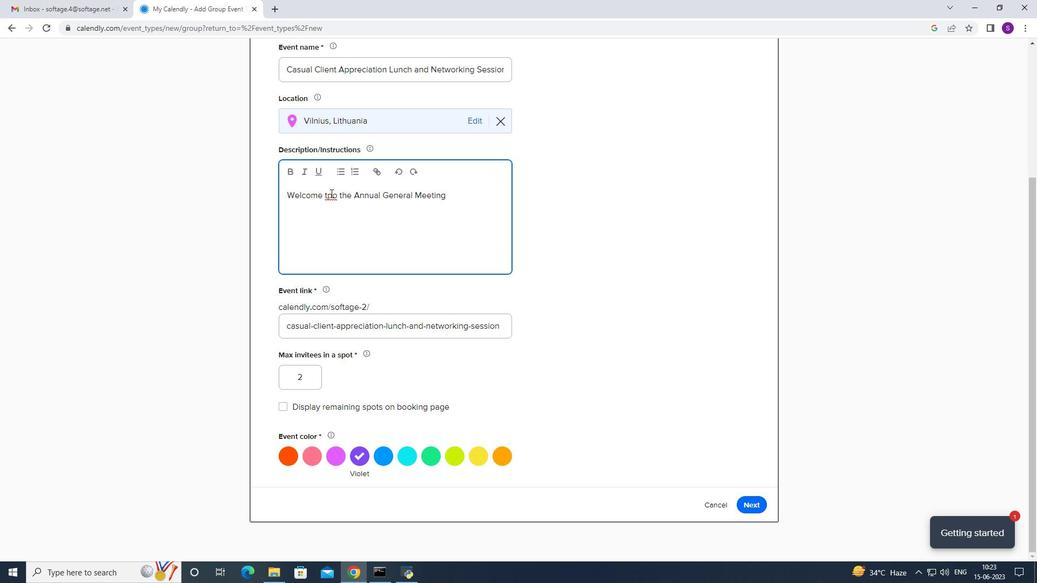 
Action: Key pressed <Key.backspace>
Screenshot: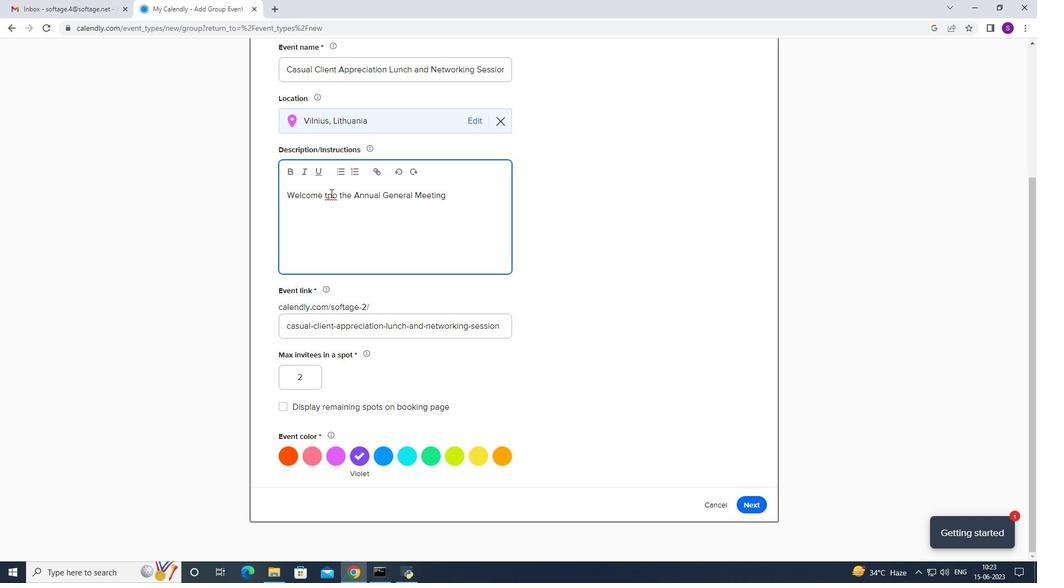 
Action: Mouse moved to (451, 184)
Screenshot: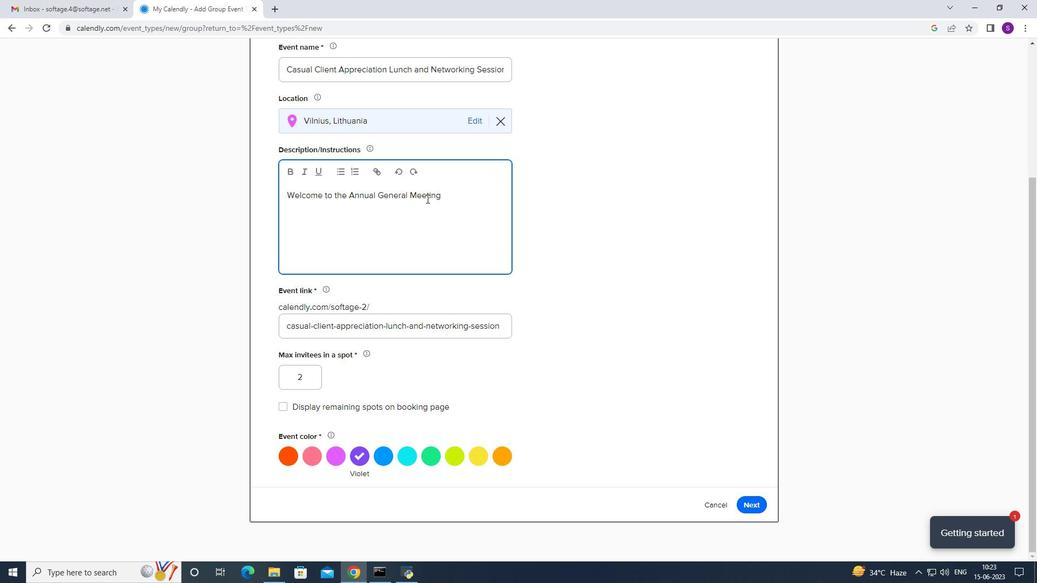 
Action: Mouse pressed left at (451, 184)
Screenshot: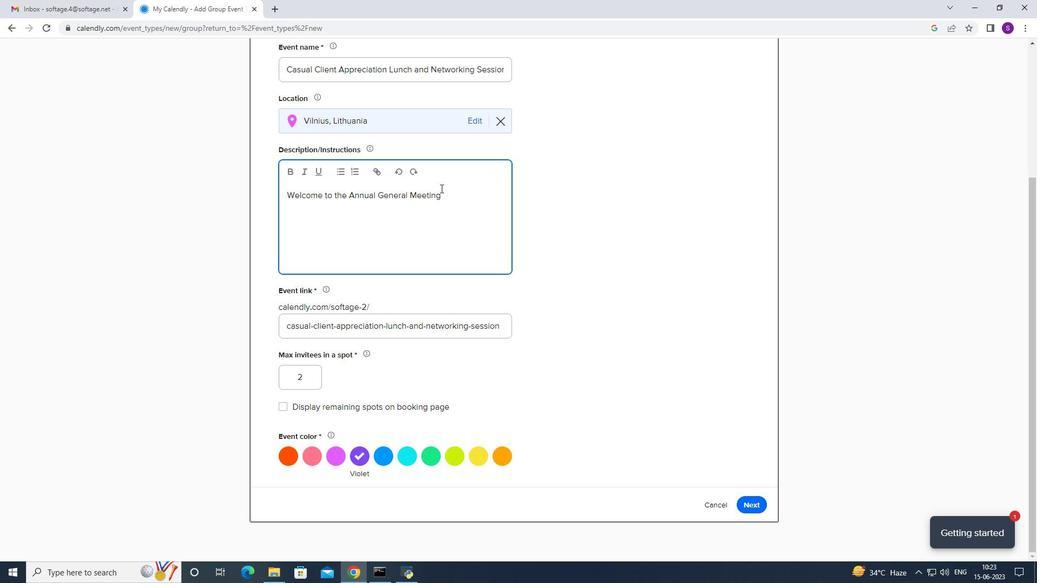 
Action: Mouse moved to (454, 191)
Screenshot: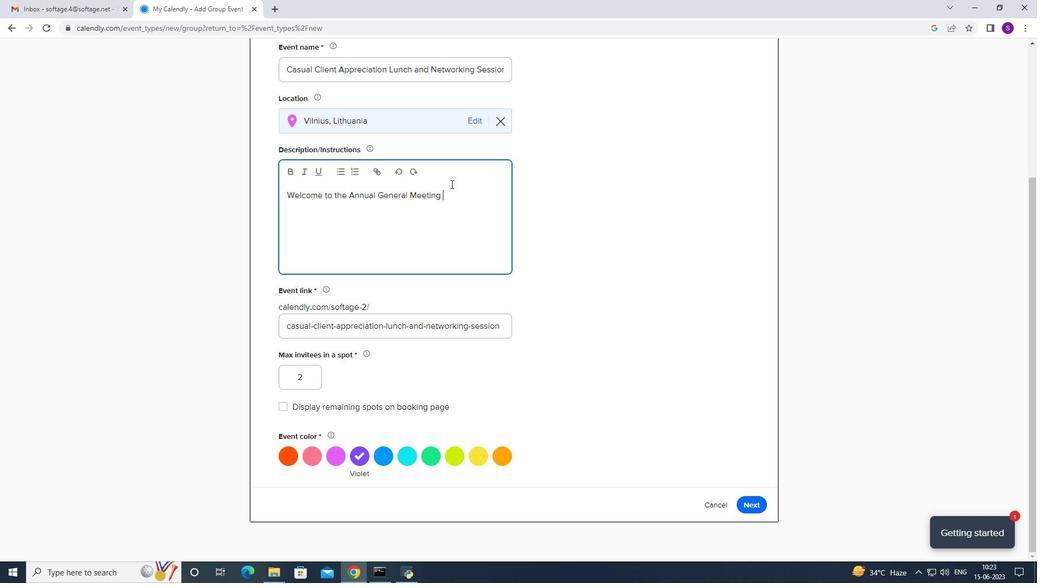 
Action: Key pressed ,<Key.space>a<Key.space>crucialevent<Key.space>that<Key.space>bribgs<Key.space>toigethers<Key.backspace><Key.backspace><Key.backspace><Key.backspace><Key.backspace><Key.backspace><Key.backspace><Key.backspace><Key.backspace><Key.backspace><Key.backspace><Key.backspace><Key.backspace><Key.backspace><Key.backspace>ings<Key.space>together<Key.space>
Screenshot: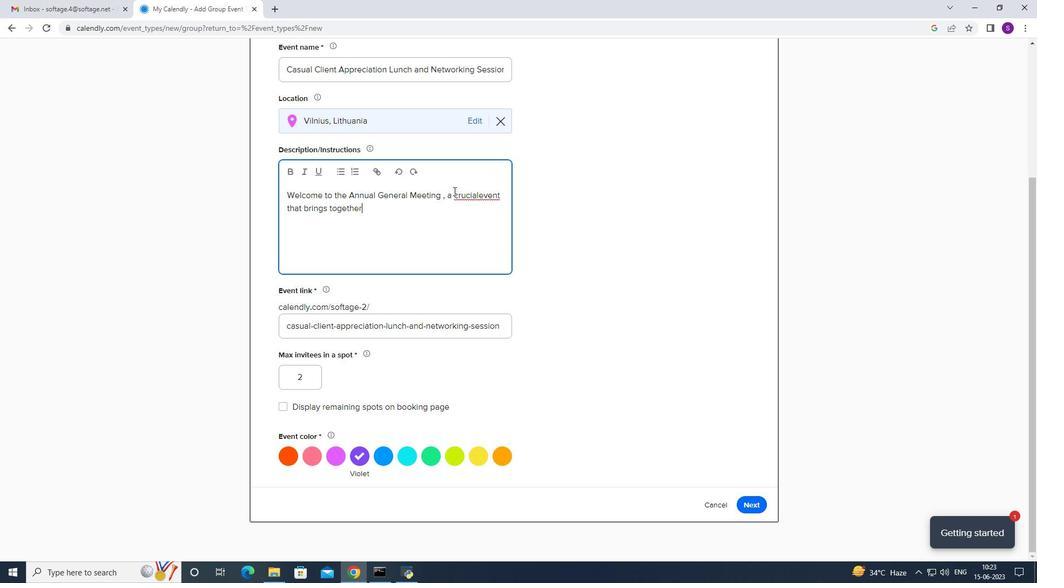 
Action: Mouse moved to (480, 198)
Screenshot: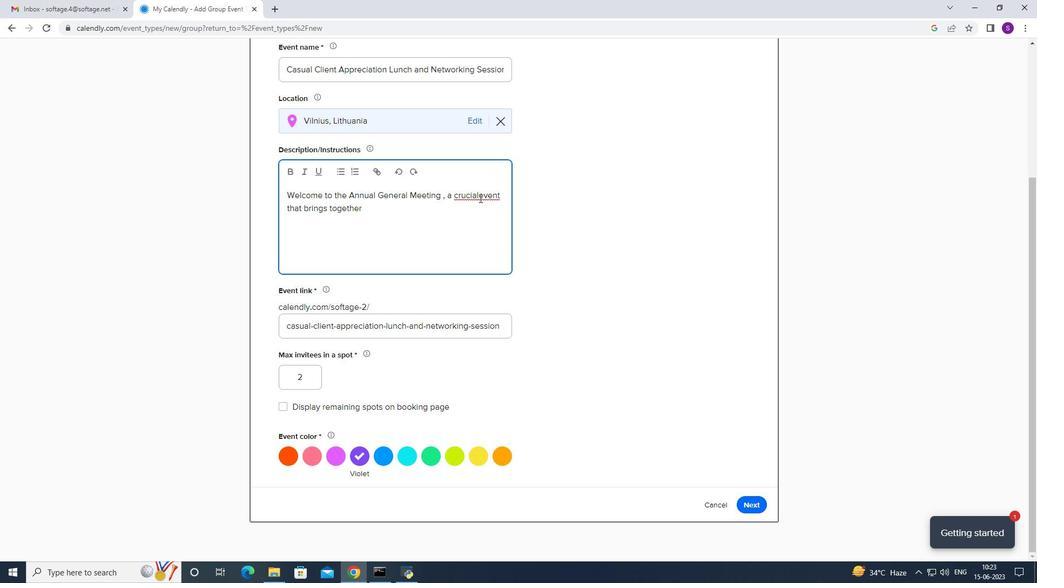 
Action: Mouse pressed left at (480, 198)
Screenshot: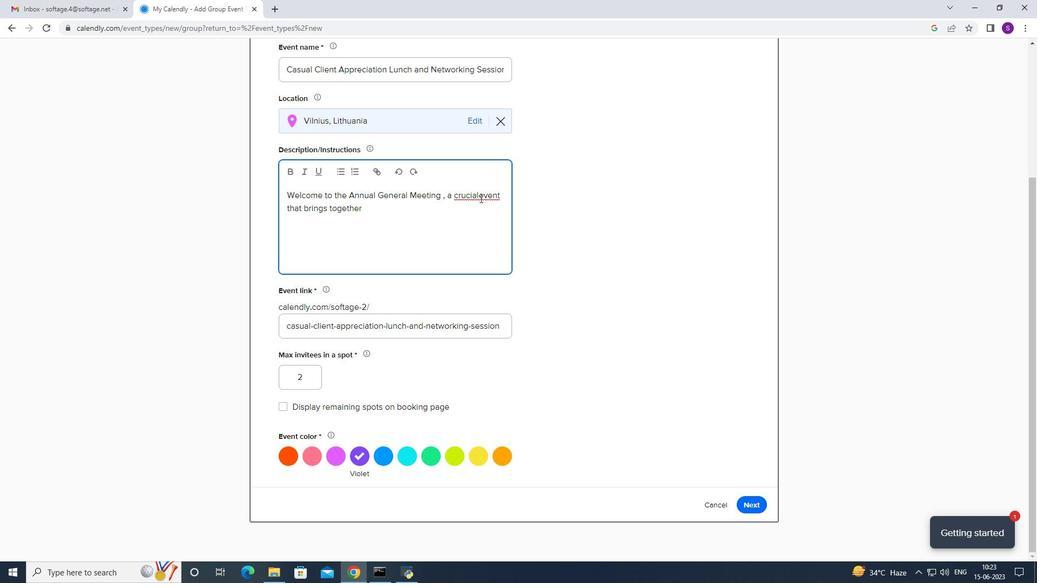 
Action: Key pressed <Key.space>
Screenshot: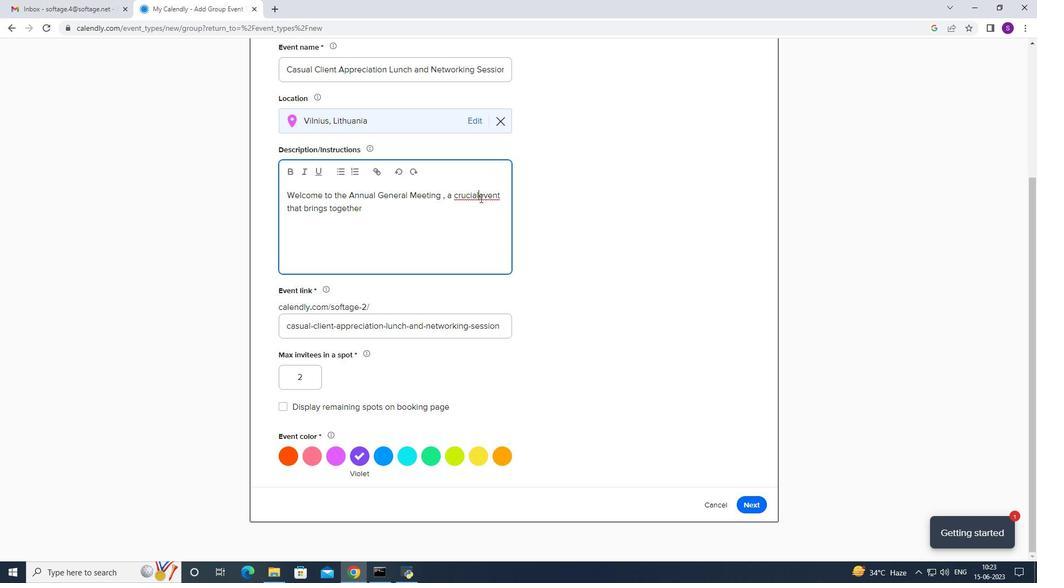 
Action: Mouse moved to (433, 211)
Screenshot: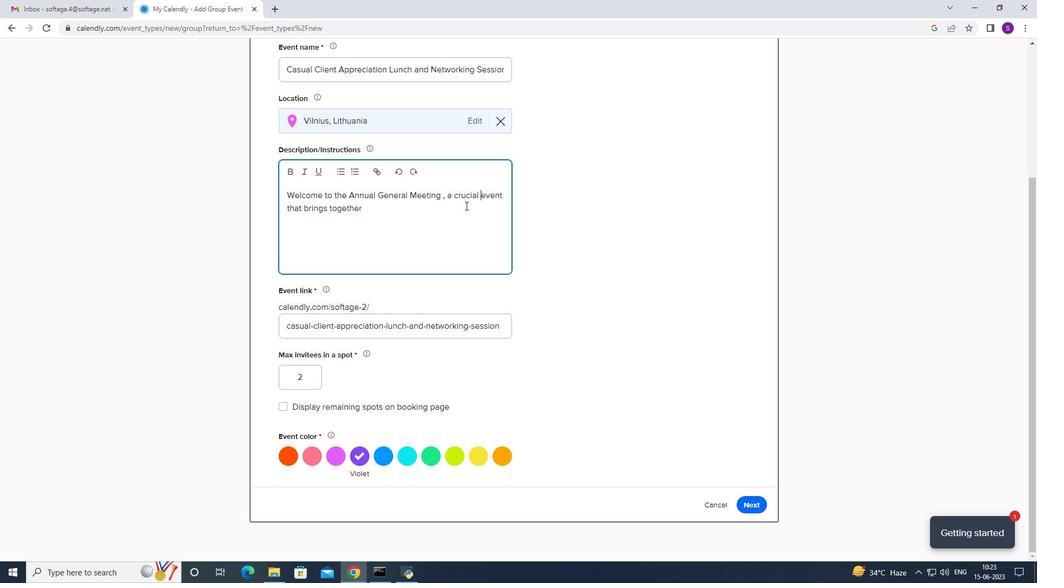 
Action: Mouse pressed left at (433, 211)
Screenshot: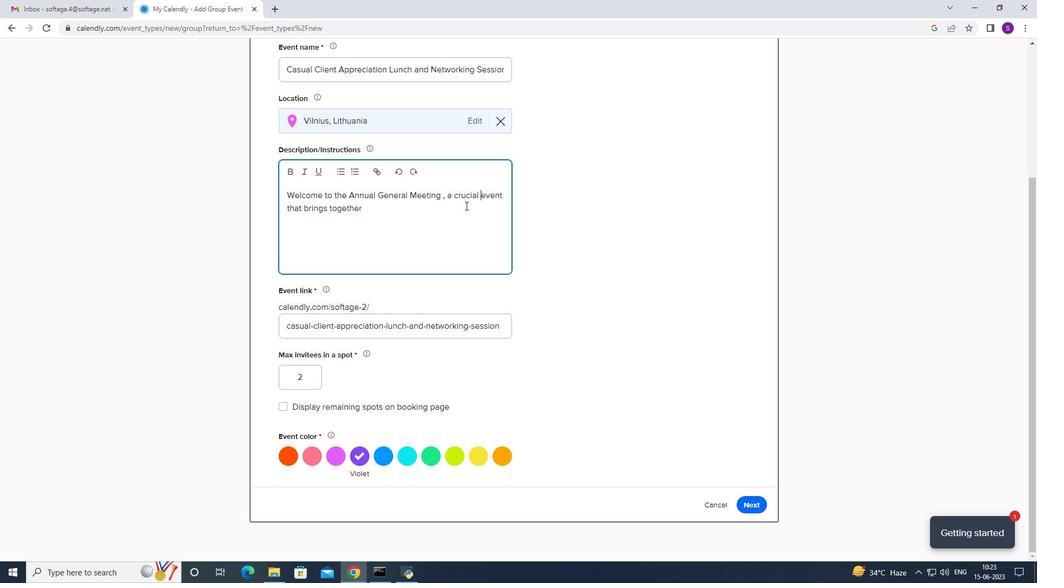 
Action: Key pressed sgh==<Key.backspace><Key.backspace><Key.backspace><Key.backspace><Key.backspace>shareholdr<Key.backspace><Key.backspace>ders,stakj<Key.backspace>k<Key.backspace>eholders<Key.space>and<Key.space>key<Key.space>mmber<Key.space><Key.backspace><Key.backspace><Key.backspace><Key.backspace><Key.backspace><Key.backspace>,m<Key.backspace>memmbers<Key.space>of<Key.space>i<Key.backspace><Key.backspace>
Screenshot: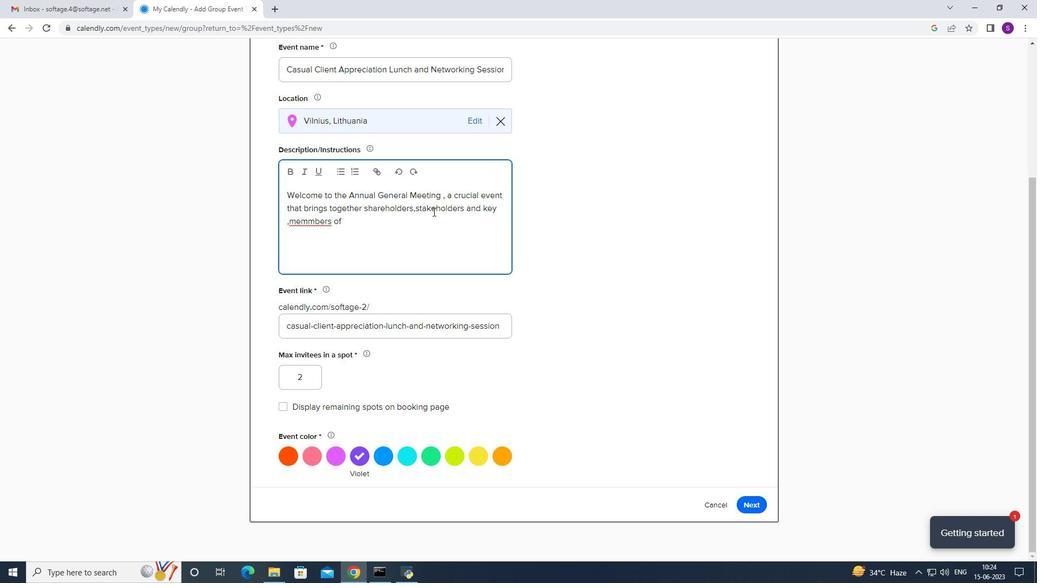 
Action: Mouse moved to (319, 229)
Screenshot: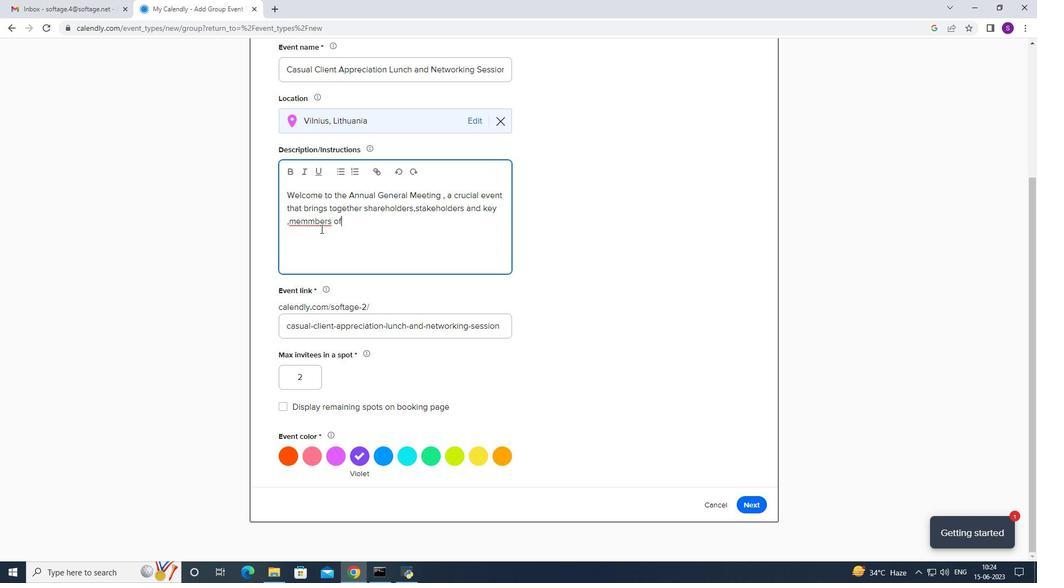 
Action: Mouse pressed right at (319, 229)
Screenshot: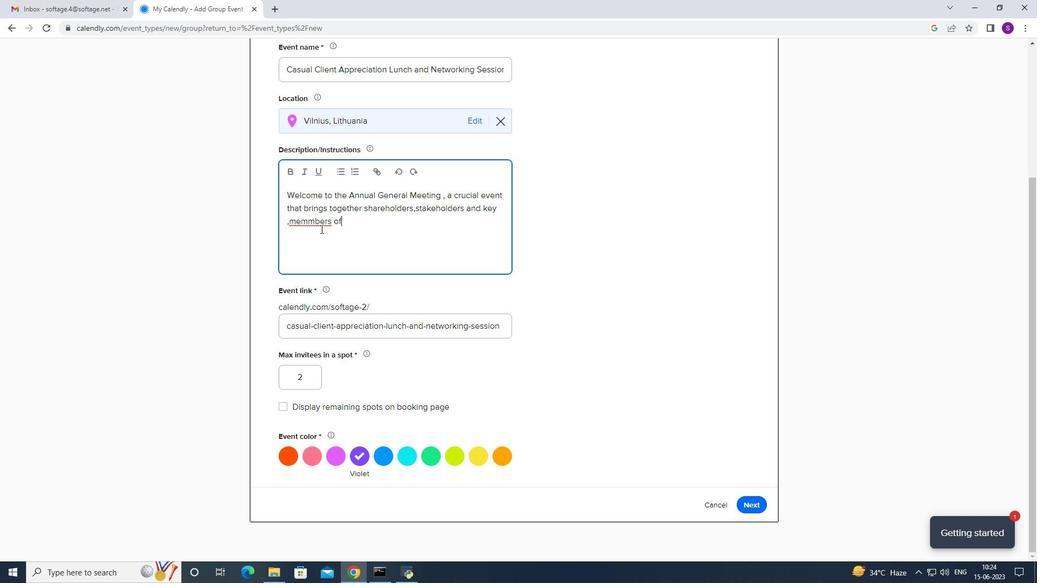 
Action: Mouse moved to (330, 237)
Screenshot: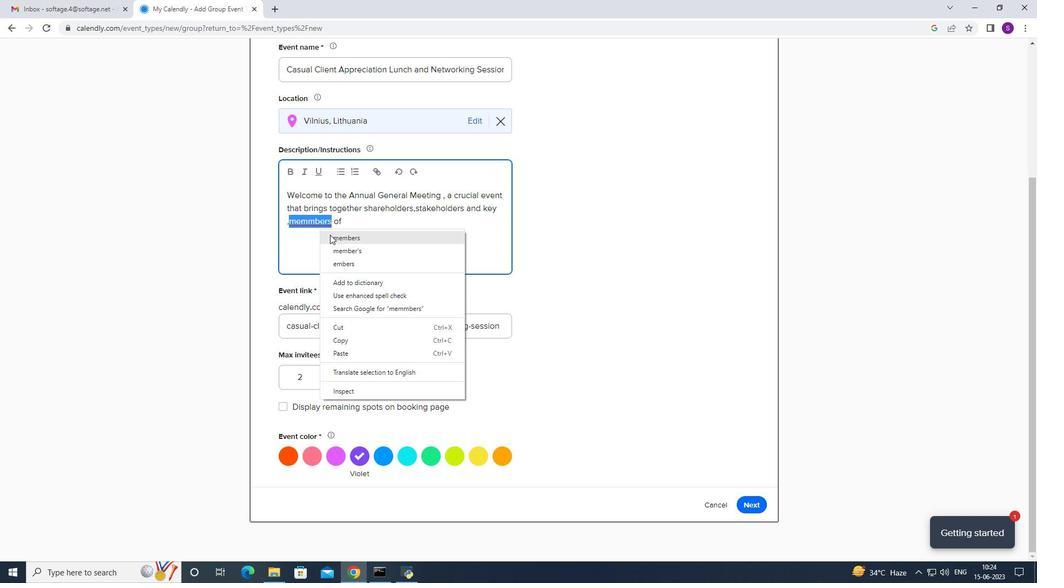 
Action: Mouse pressed left at (330, 237)
Screenshot: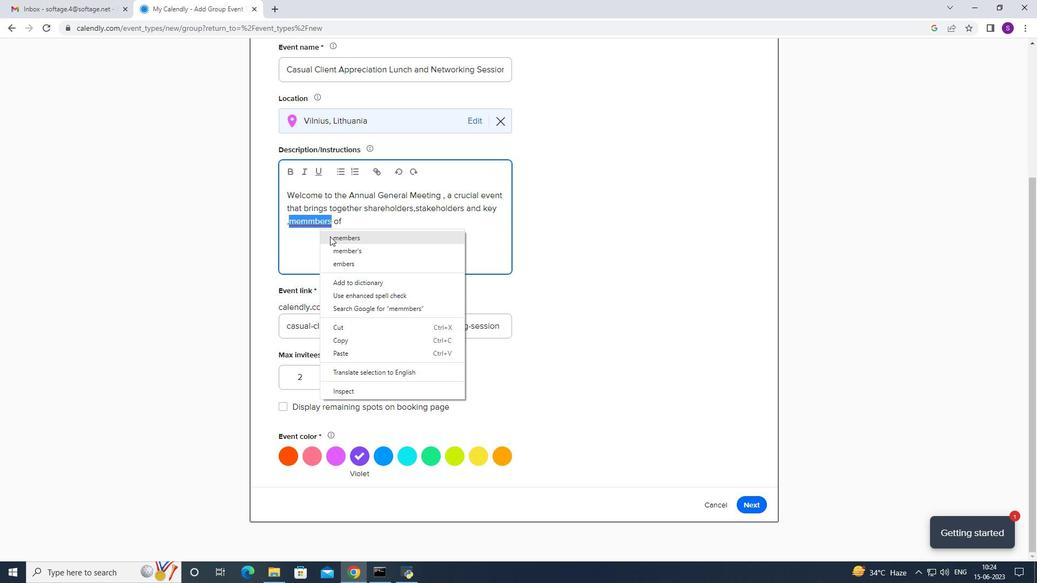 
Action: Mouse moved to (379, 221)
Screenshot: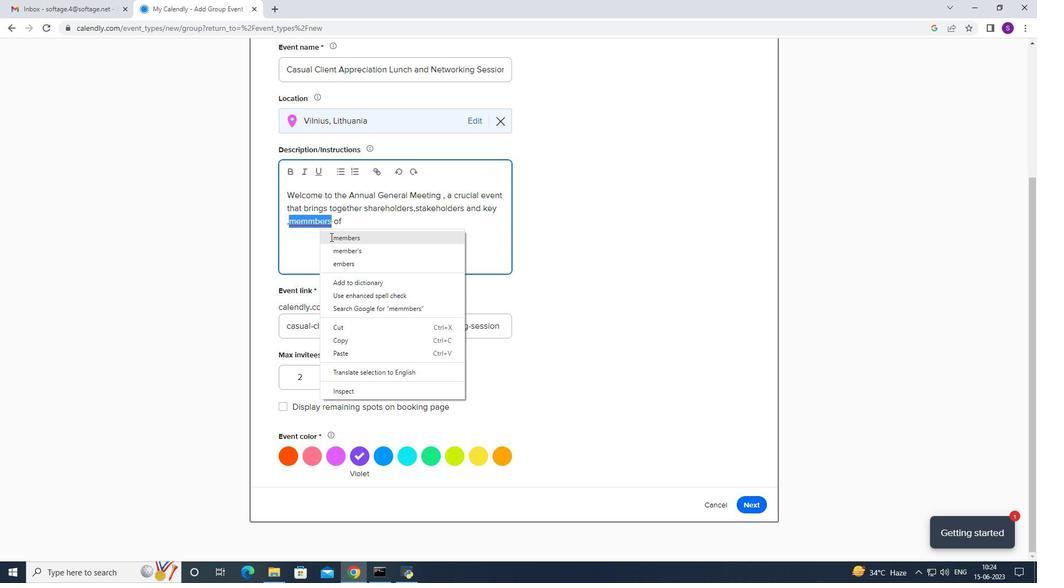 
Action: Mouse pressed left at (379, 221)
Screenshot: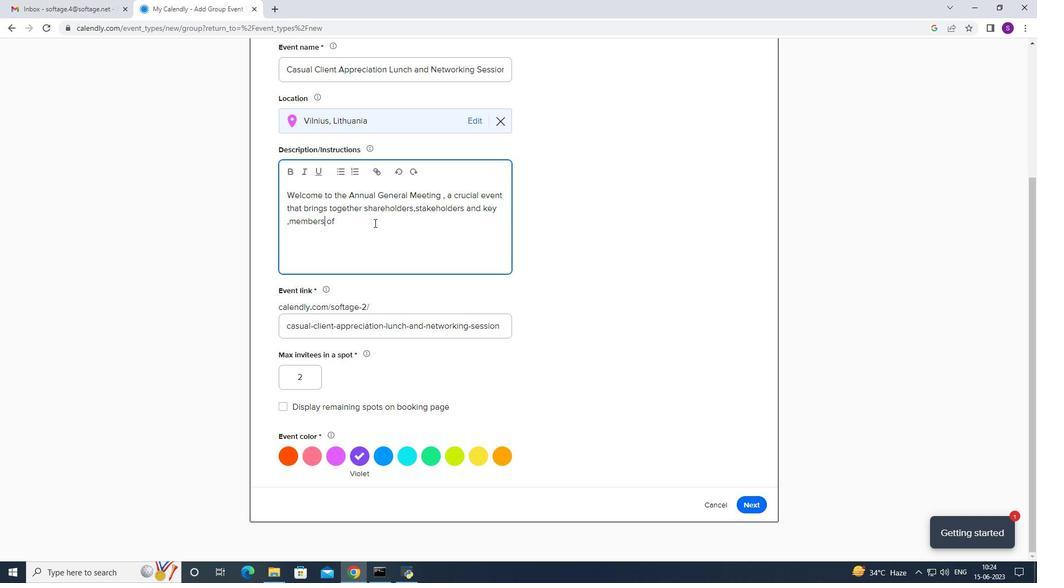 
Action: Mouse moved to (353, 224)
Screenshot: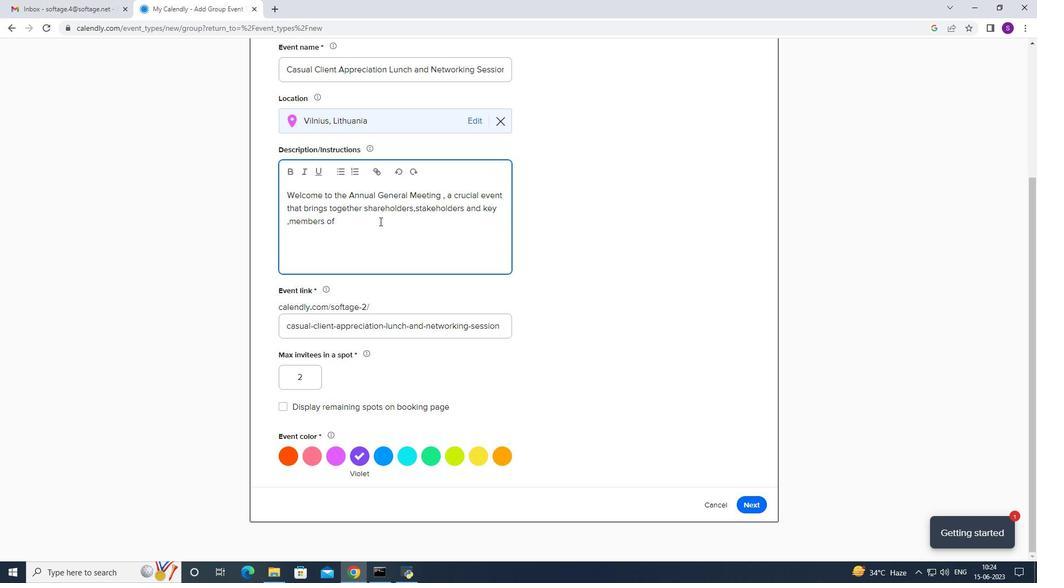 
Action: Key pressed <Key.space>our<Key.space>organization<Key.space>
Screenshot: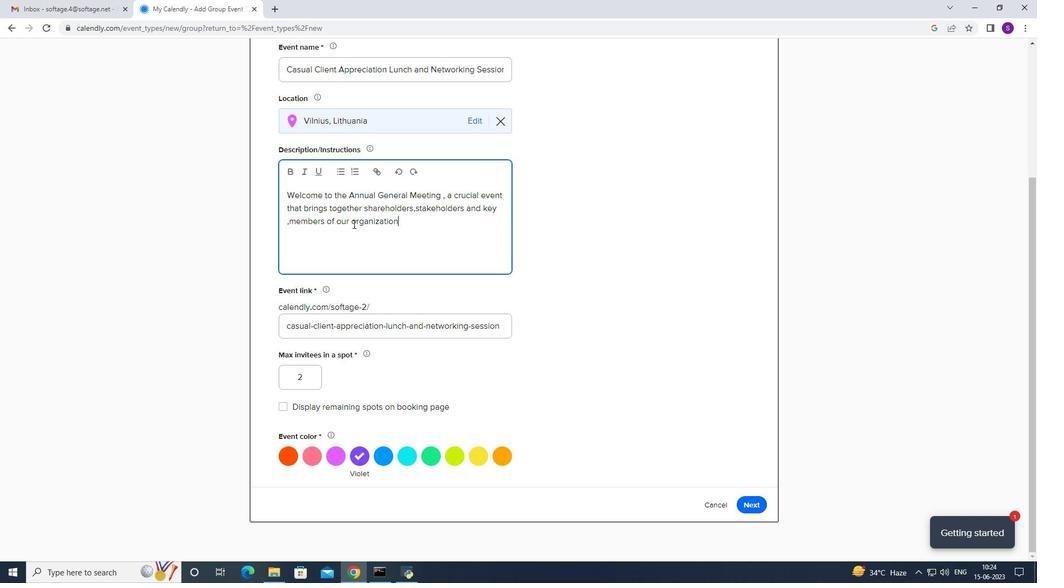 
Action: Mouse moved to (289, 222)
Screenshot: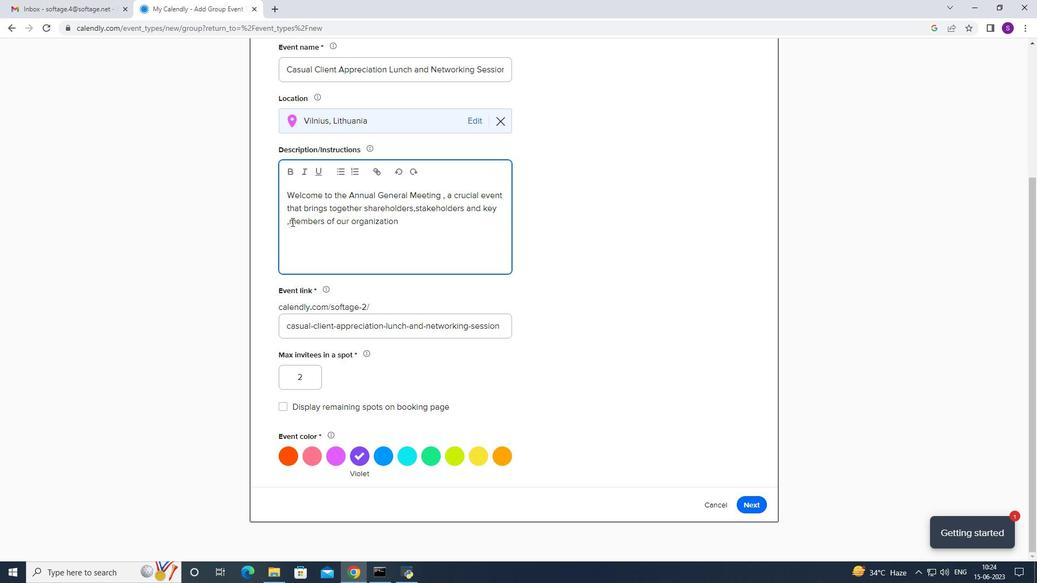 
Action: Mouse pressed left at (289, 222)
Screenshot: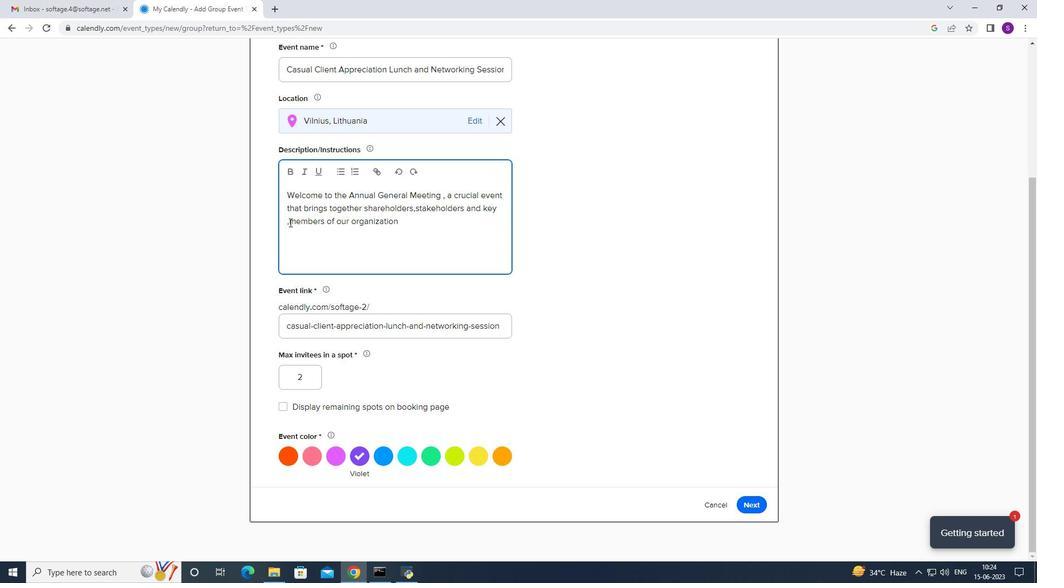 
Action: Mouse moved to (289, 224)
Screenshot: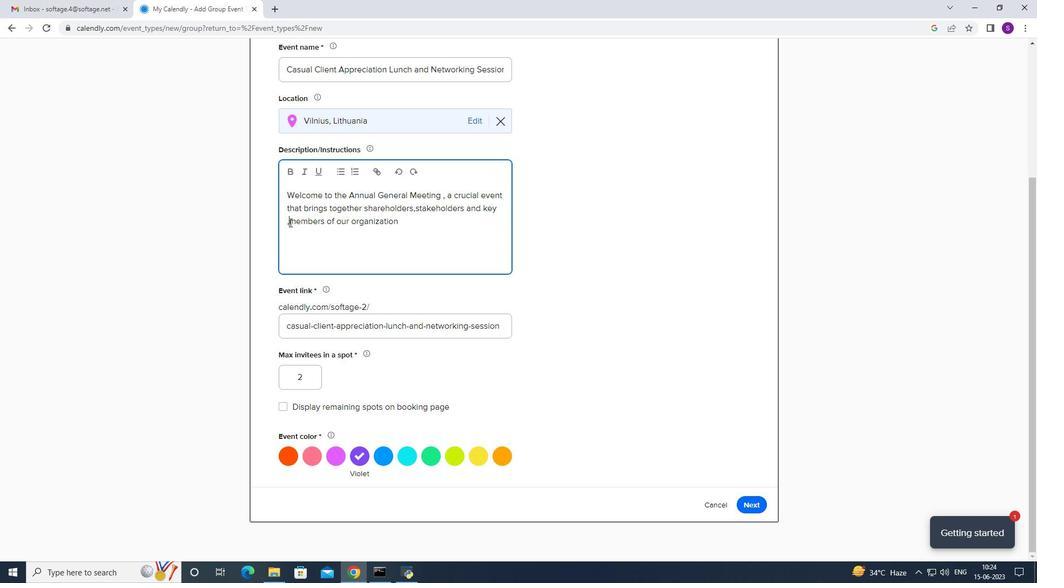 
Action: Key pressed <Key.backspace>
Screenshot: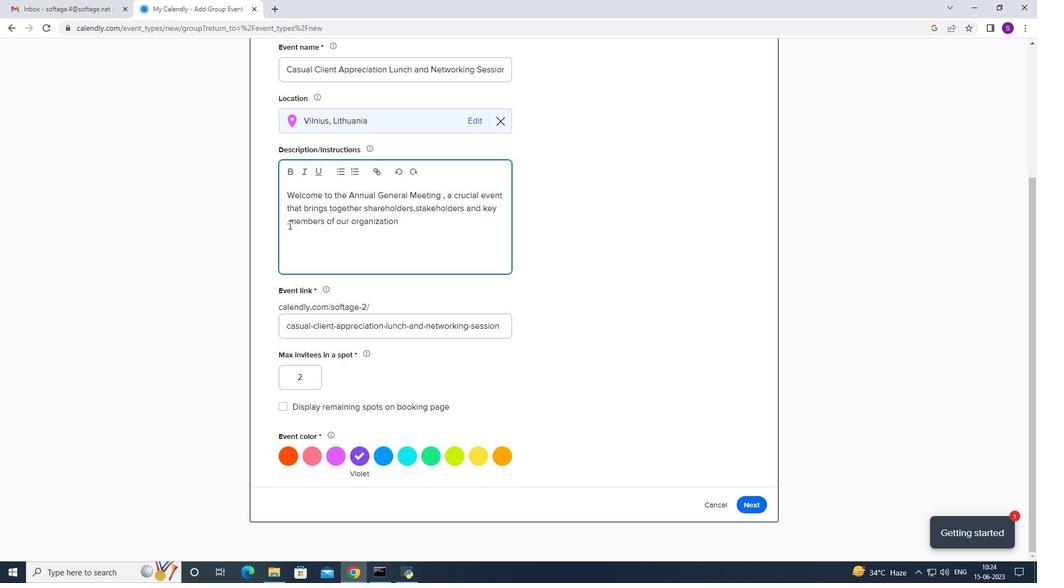 
Action: Mouse moved to (323, 220)
Screenshot: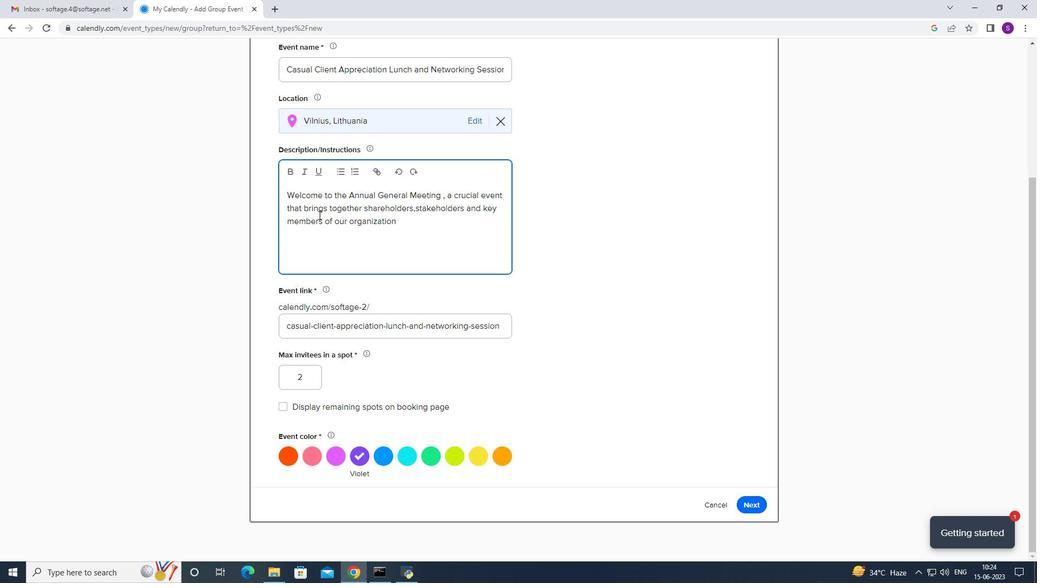 
Action: Mouse pressed left at (323, 220)
Screenshot: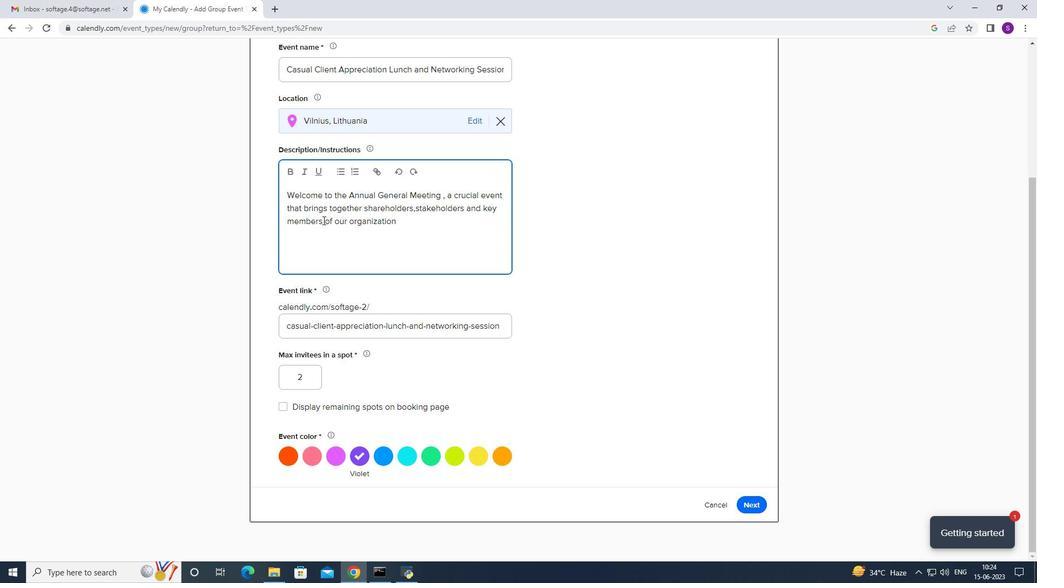 
Action: Mouse moved to (323, 221)
Screenshot: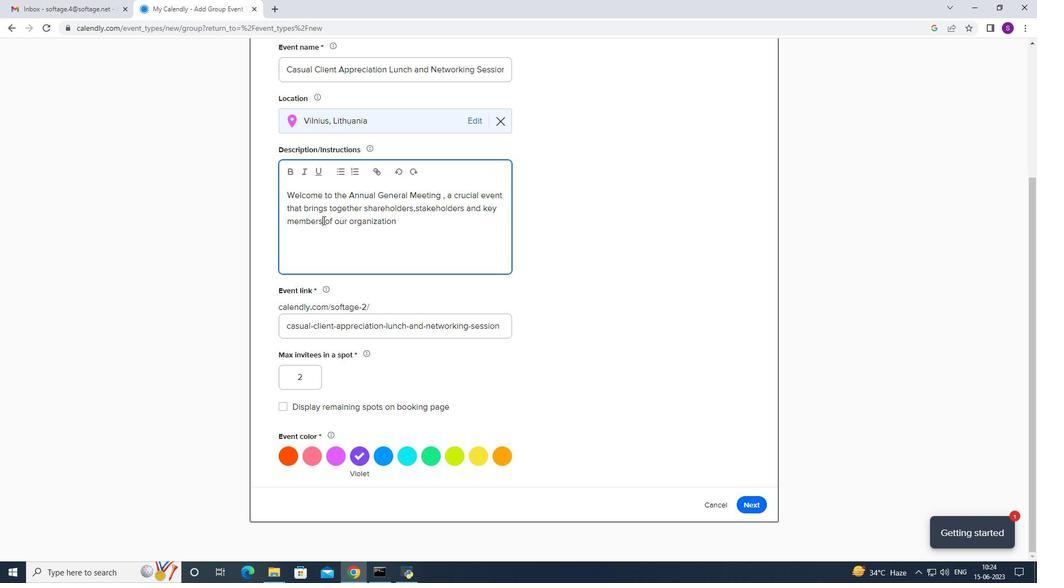 
Action: Key pressed .<Key.backspace>,
Screenshot: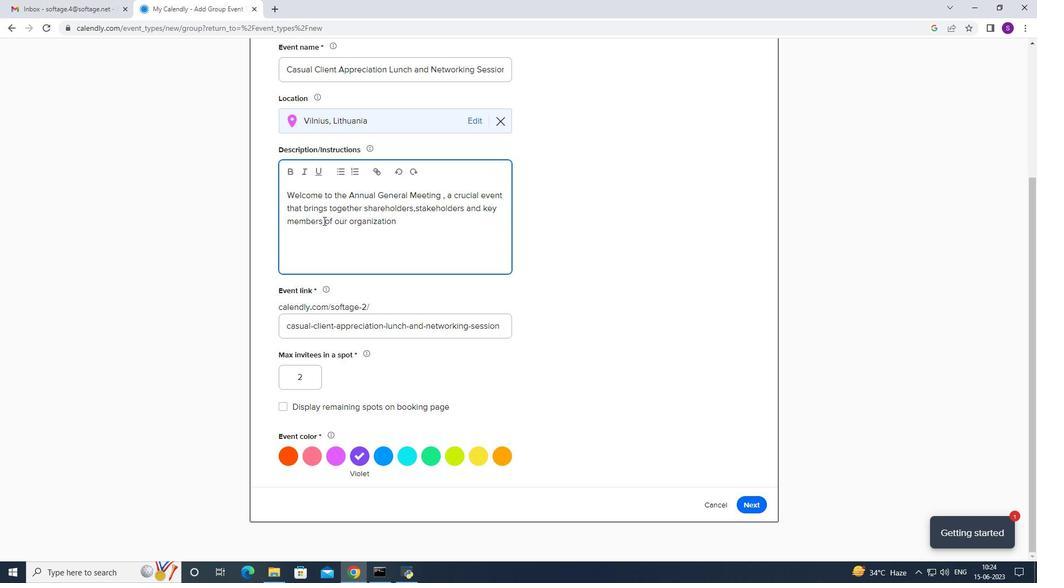 
Action: Mouse moved to (461, 237)
Screenshot: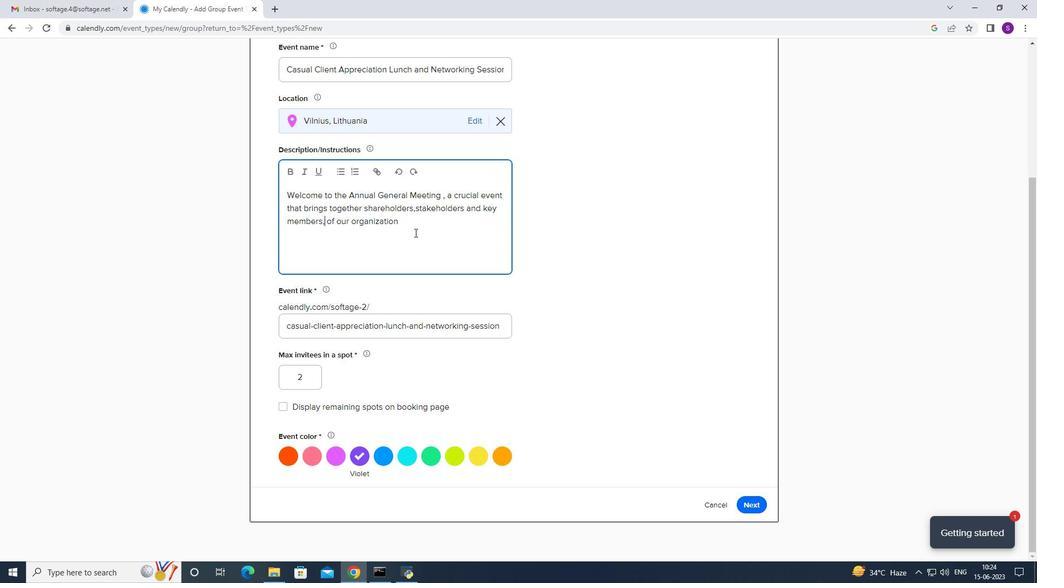
Action: Mouse pressed left at (461, 237)
Screenshot: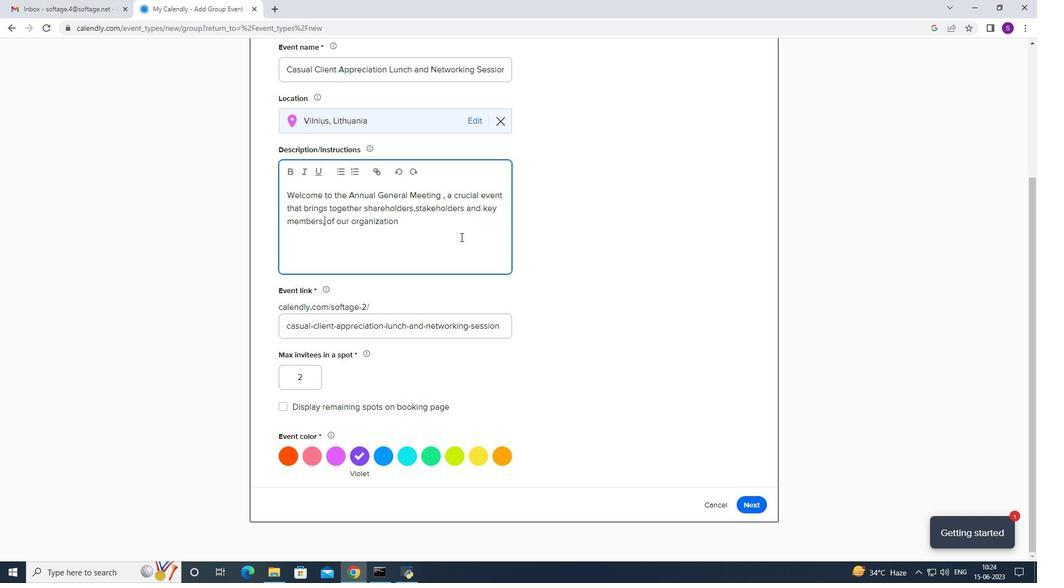
Action: Key pressed to<Key.space>review<Key.space>the<Key.space>o<Key.backspace>past<Key.space>yearm<Key.backspace>,<Key.space><Key.space>discuss<Key.space>important<Key.space>matters<Key.space>and<Key.space>plan<Key.space>for<Key.space>the<Key.space>future
Screenshot: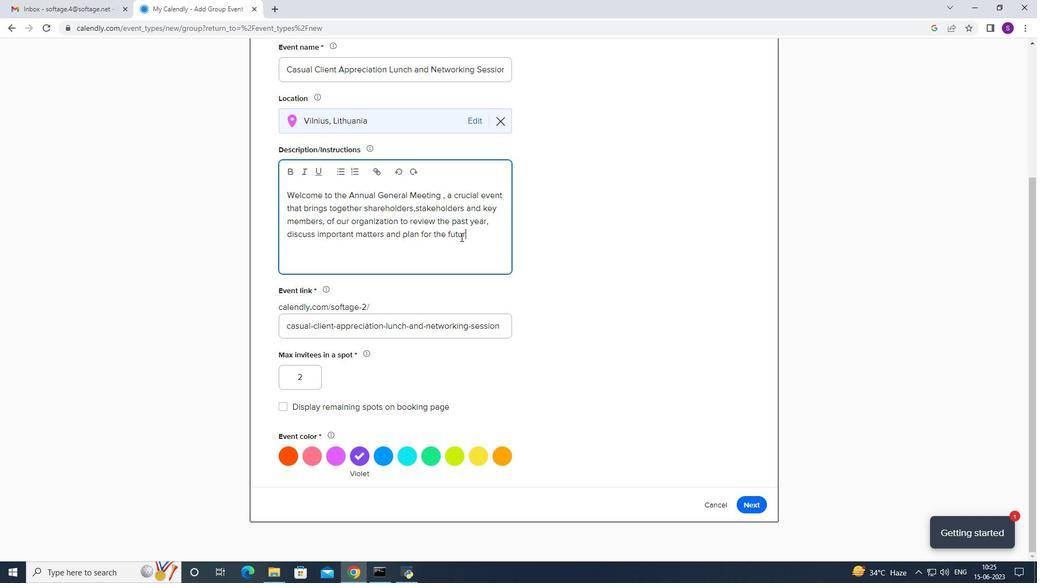 
Action: Mouse moved to (461, 237)
Screenshot: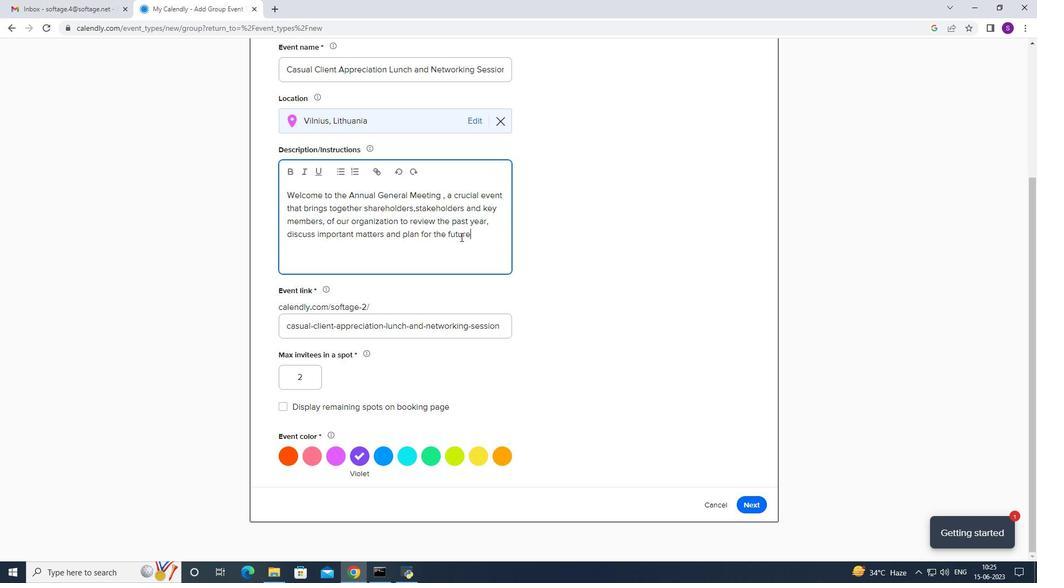 
Action: Mouse pressed right at (461, 237)
Screenshot: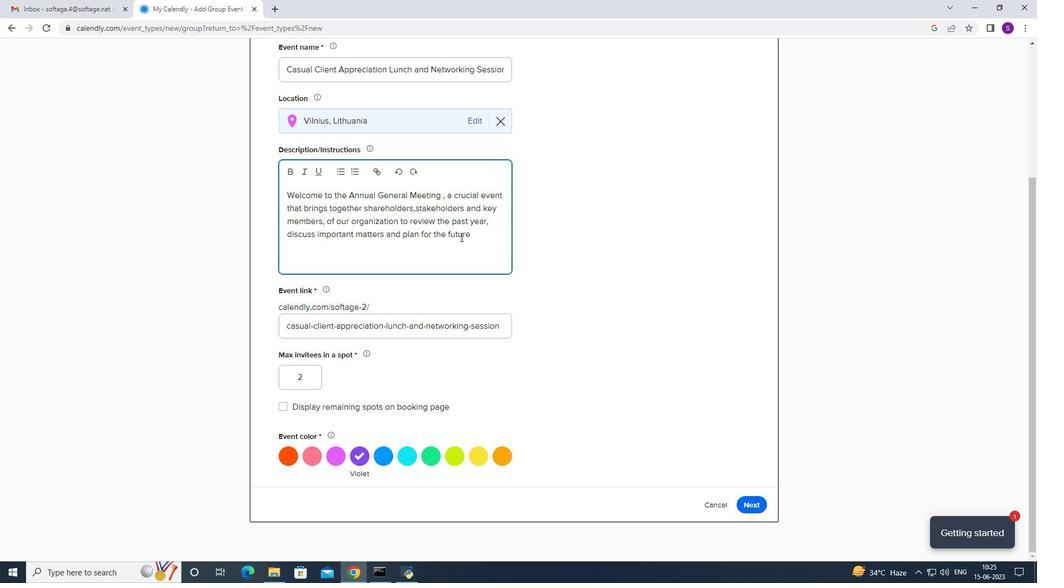 
Action: Mouse moved to (458, 237)
Screenshot: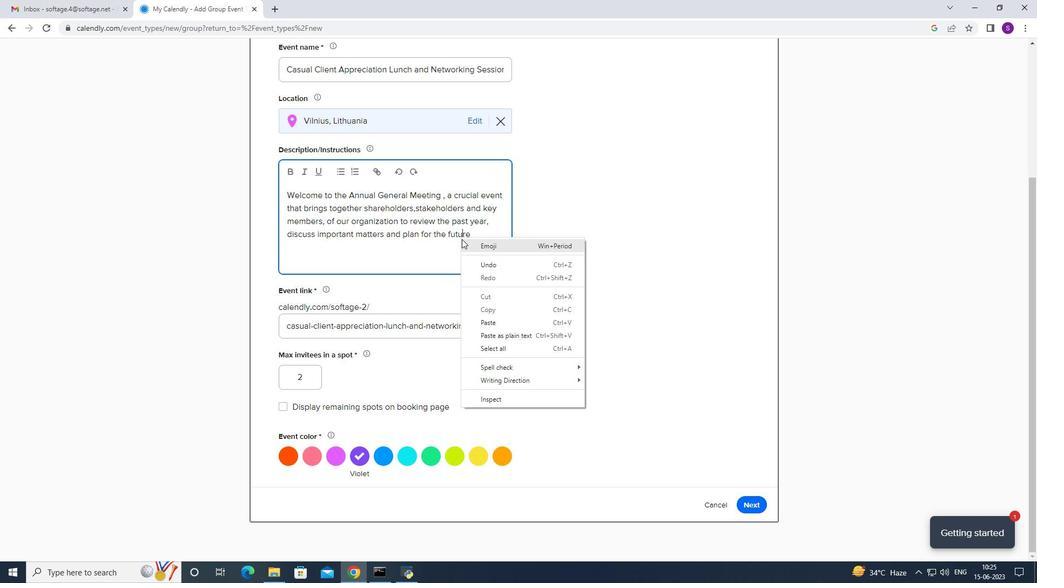 
Action: Mouse pressed left at (458, 237)
Screenshot: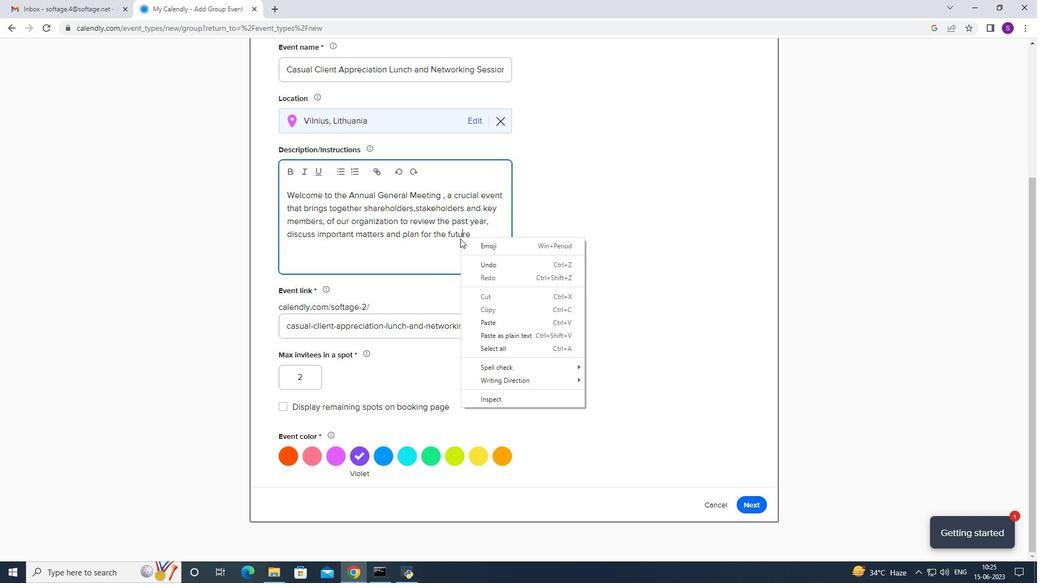 
Action: Mouse moved to (481, 230)
Screenshot: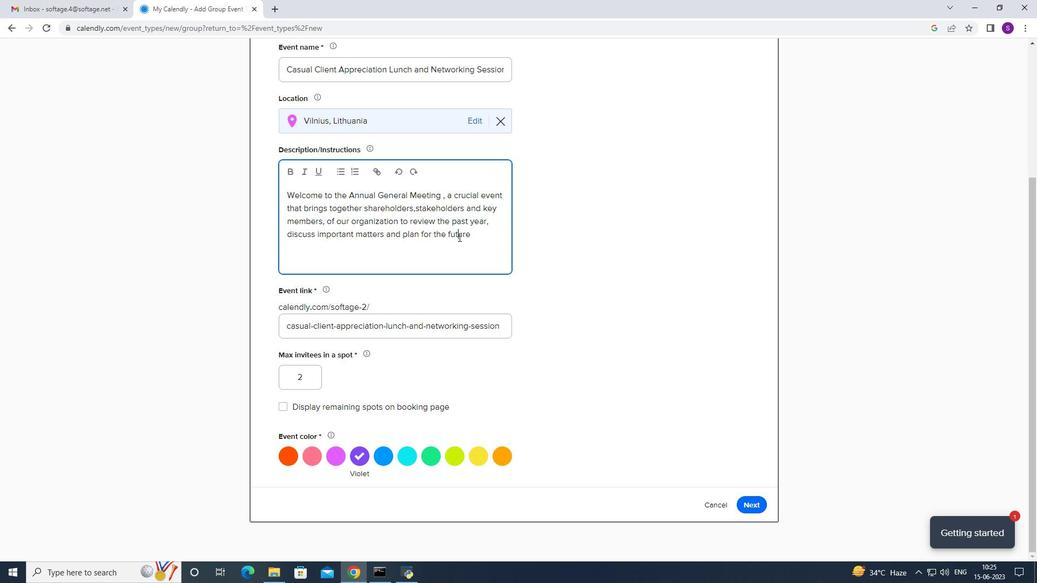 
Action: Mouse pressed left at (481, 230)
Screenshot: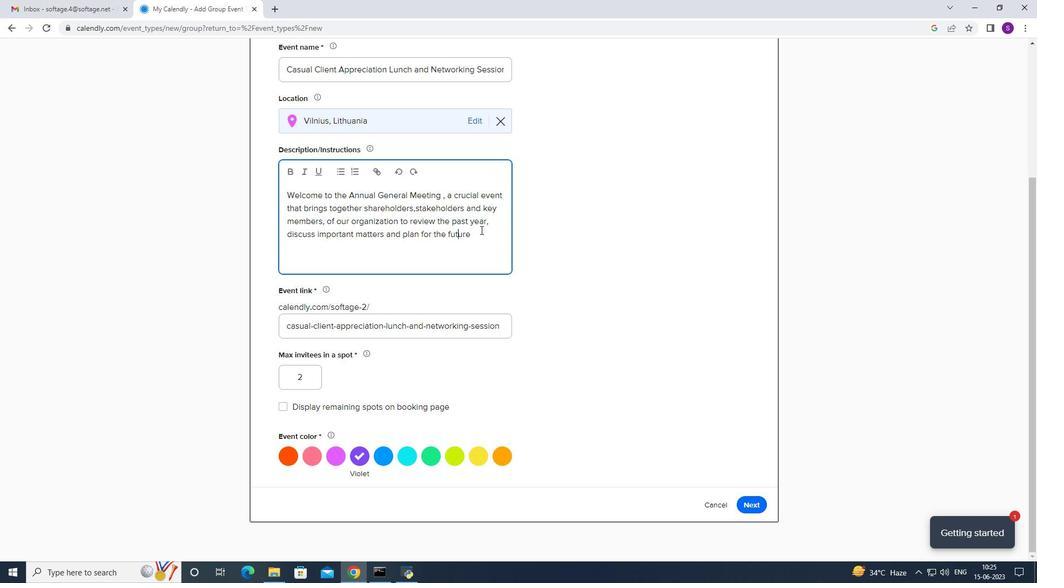 
Action: Mouse moved to (482, 229)
Screenshot: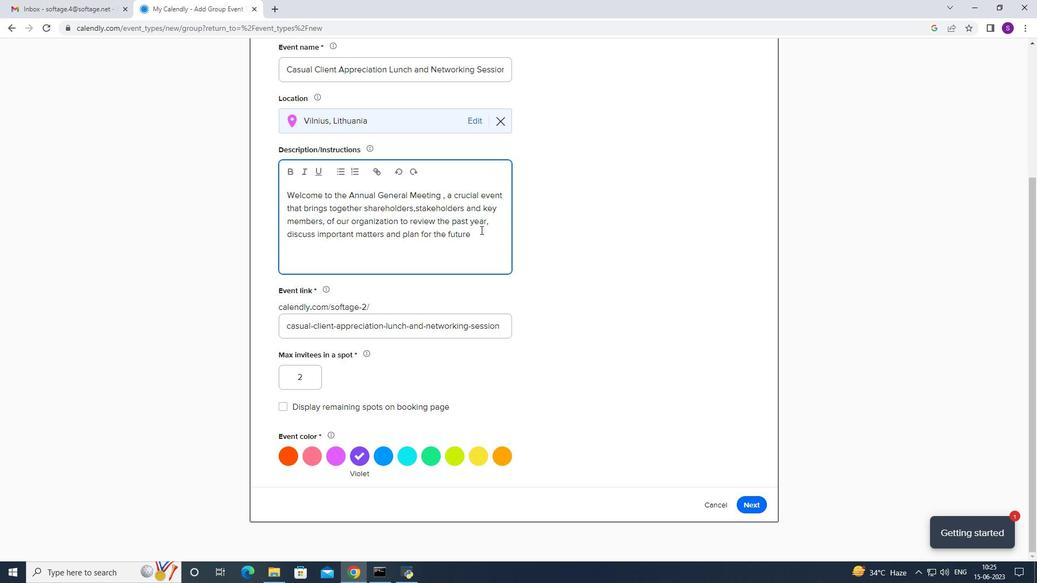 
Action: Key pressed .<Key.caps_lock>T<Key.caps_lock>his<Key.space><Key.caps_lock>AGM<Key.space><Key.caps_lock>serves<Key.space>as<Key.space>a<Key.space>platfl<Key.backspace>oe<Key.backspace>rm<Key.space>
Screenshot: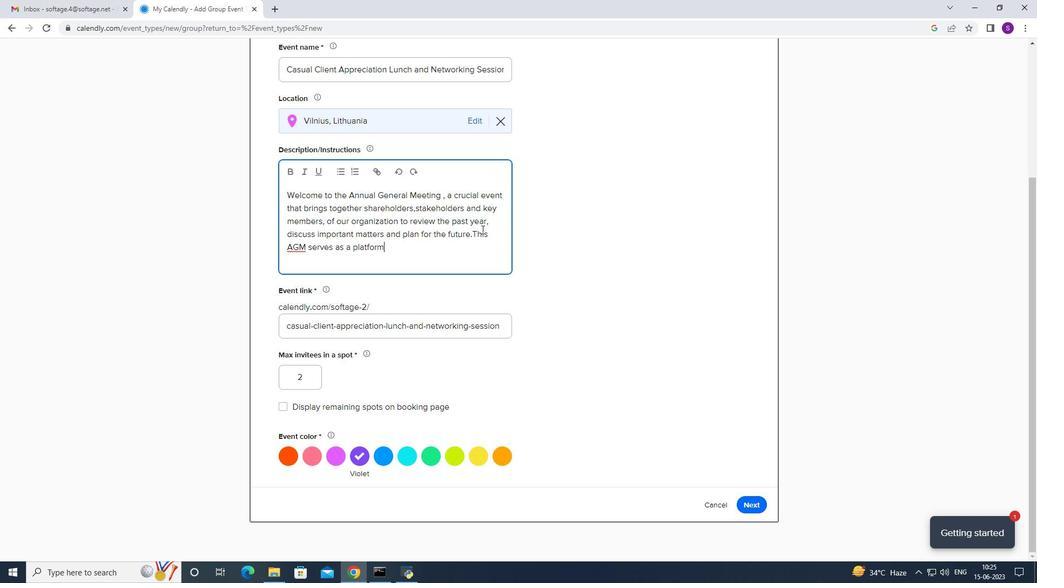 
Action: Mouse moved to (475, 137)
Screenshot: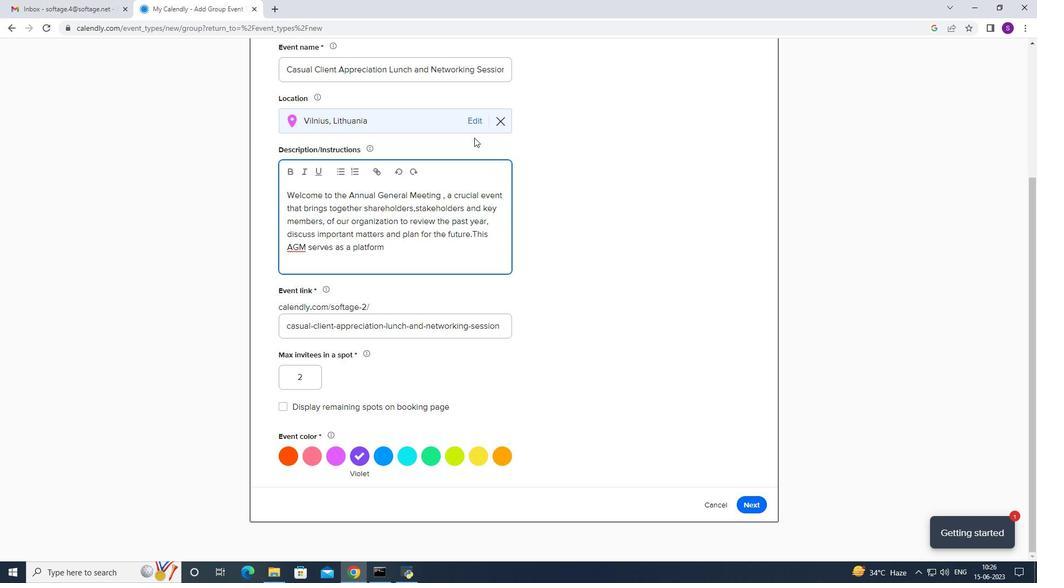 
Action: Key pressed for<Key.space>tranasparebncy<Key.space>
Screenshot: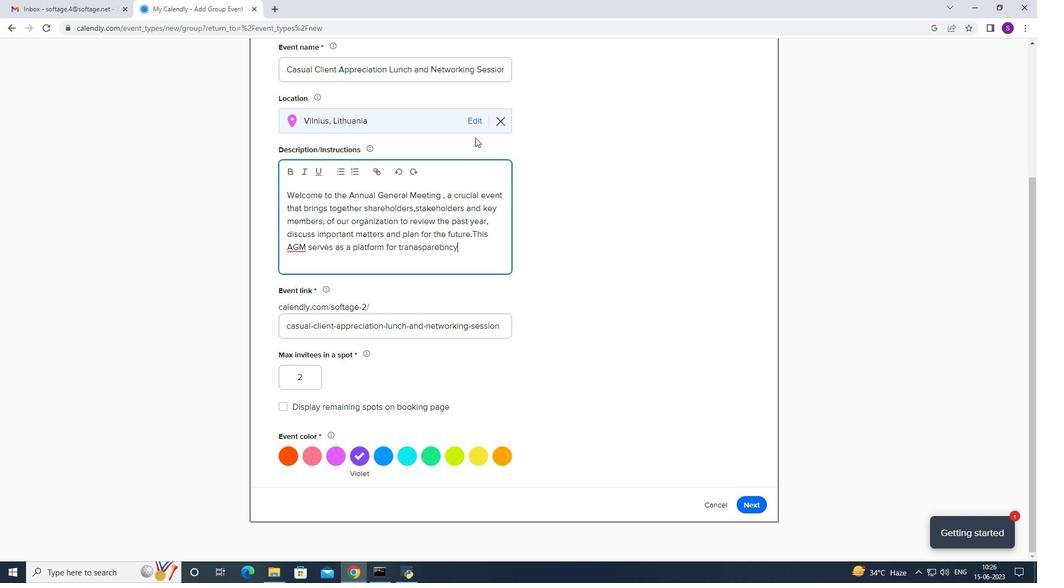 
Action: Mouse moved to (442, 254)
Screenshot: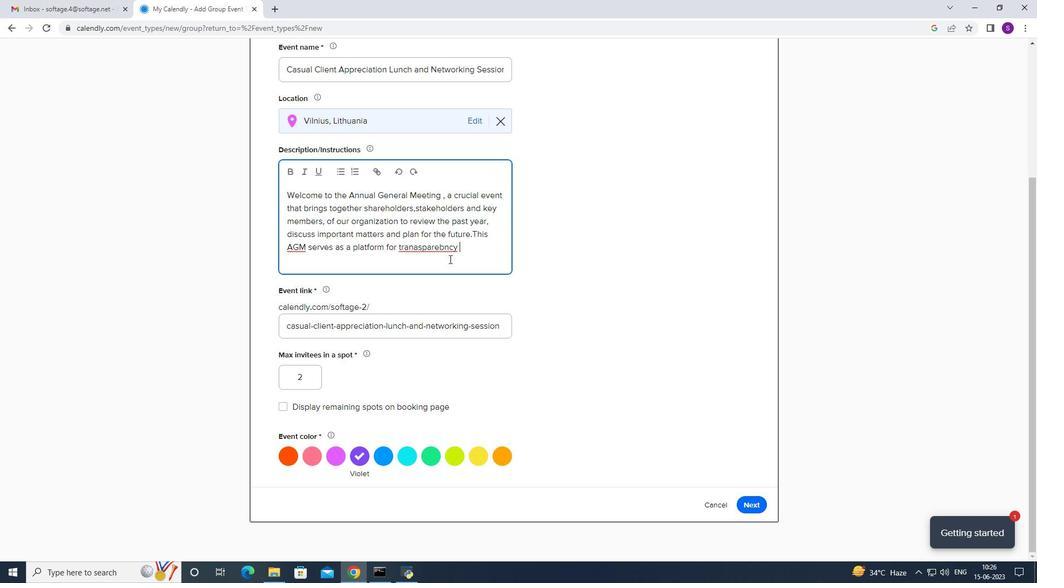 
Action: Mouse pressed right at (442, 254)
Screenshot: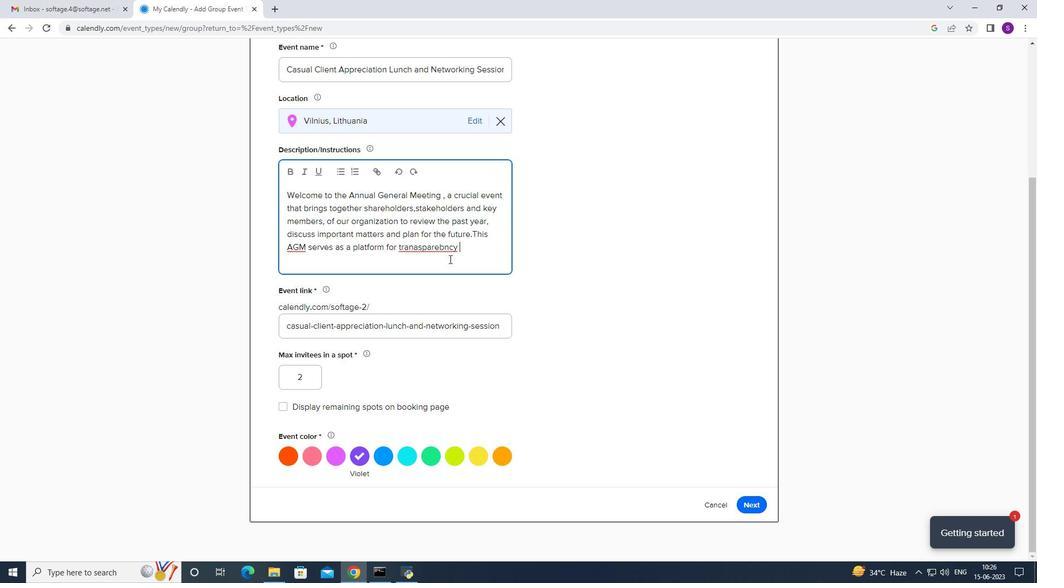 
Action: Mouse moved to (465, 265)
Screenshot: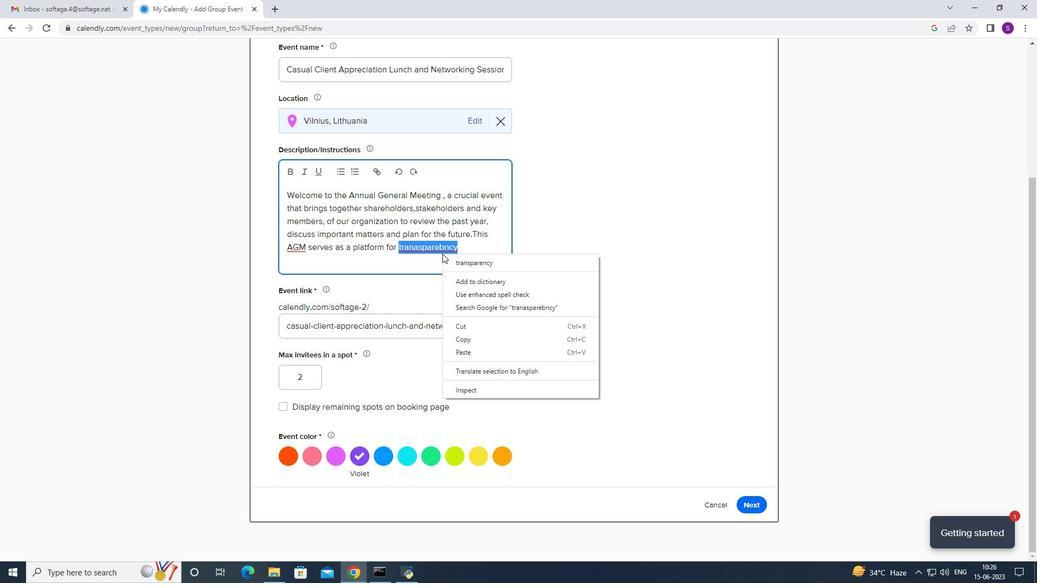 
Action: Mouse pressed left at (465, 265)
Screenshot: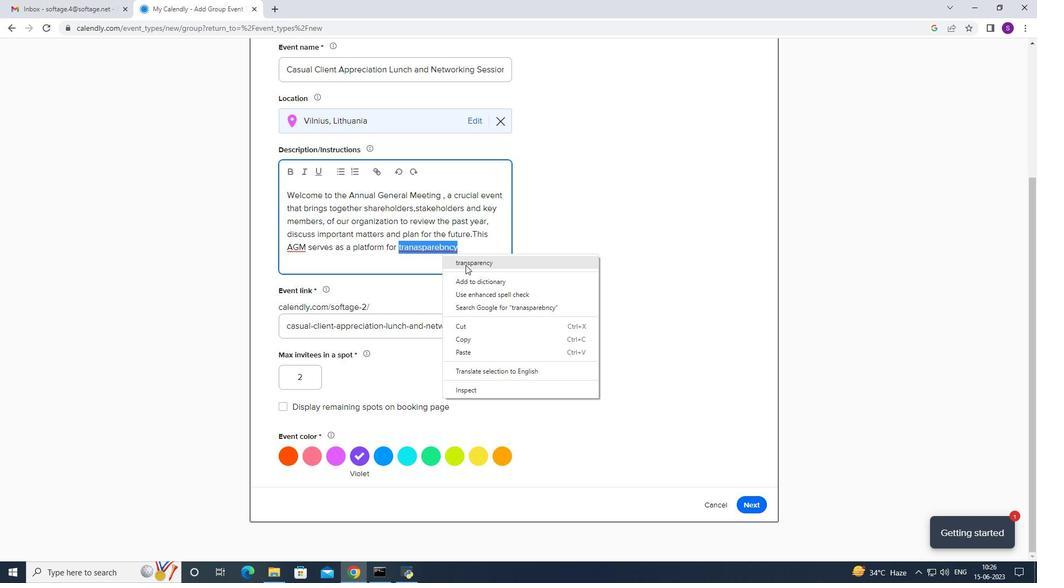 
Action: Mouse moved to (465, 250)
Screenshot: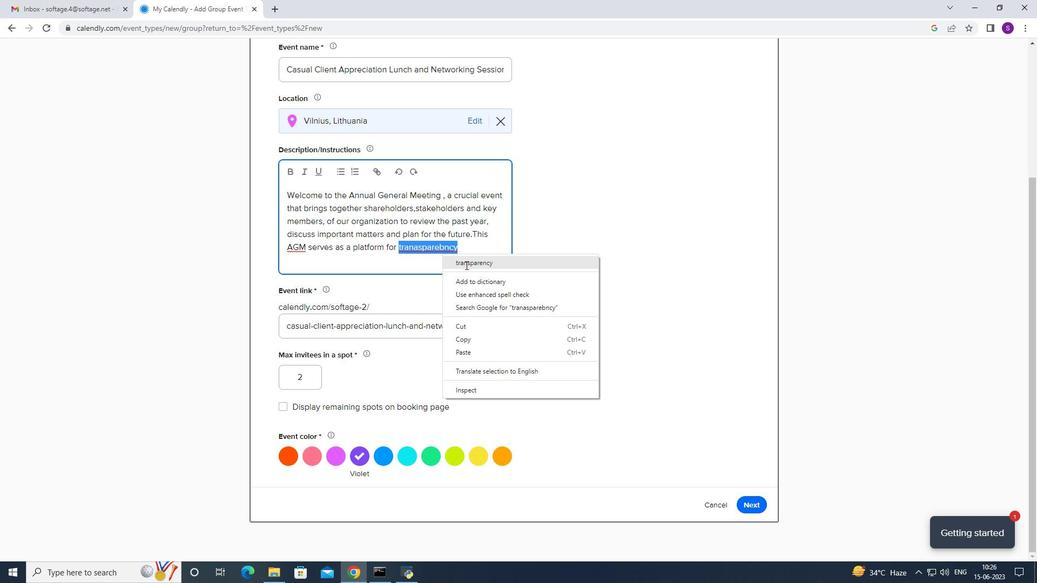 
Action: Mouse pressed left at (465, 250)
Screenshot: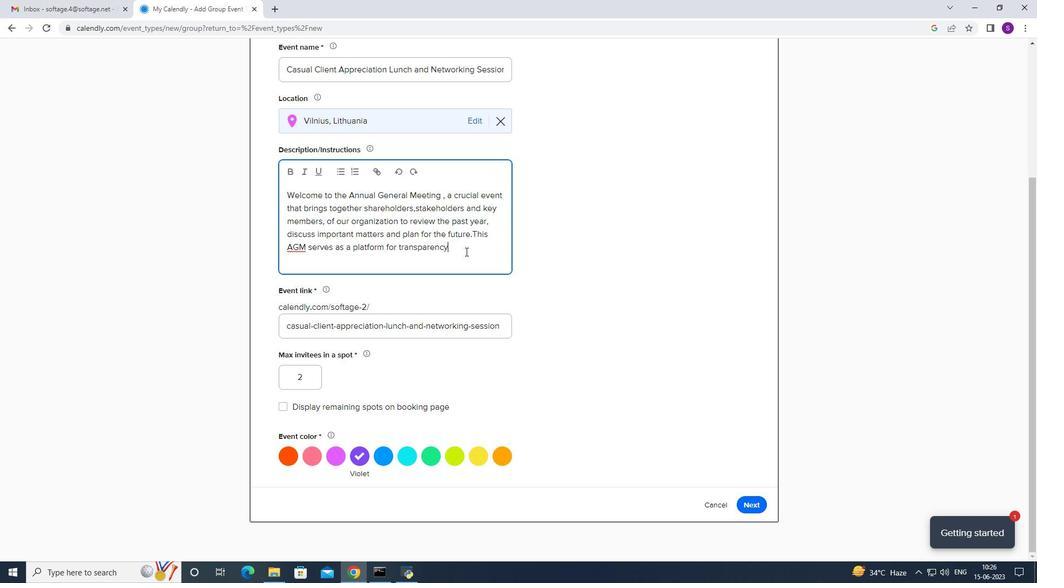 
Action: Mouse moved to (430, 255)
Screenshot: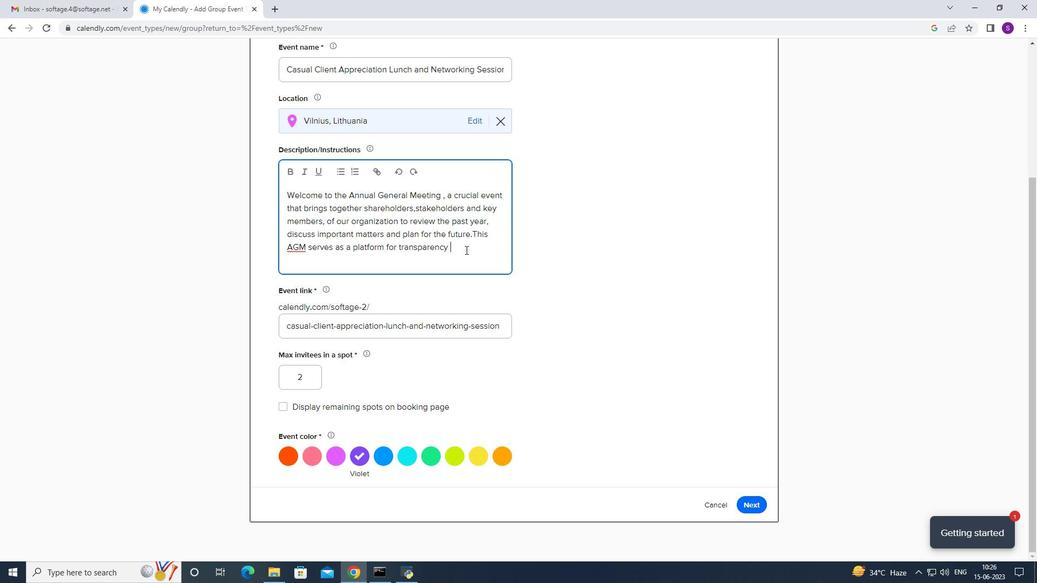 
Action: Key pressed ,<Key.space>accountability<Key.space>and<Key.space>open<Key.space>dialogue,<Key.space>akllowing<Key.space>everypone<Key.space>to<Key.space>
Screenshot: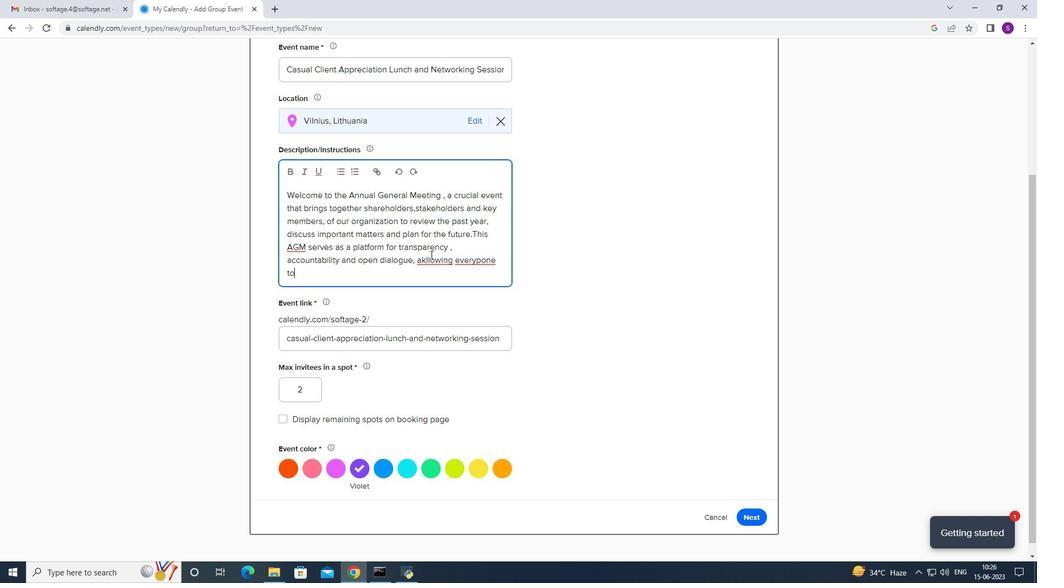 
Action: Mouse moved to (425, 260)
Screenshot: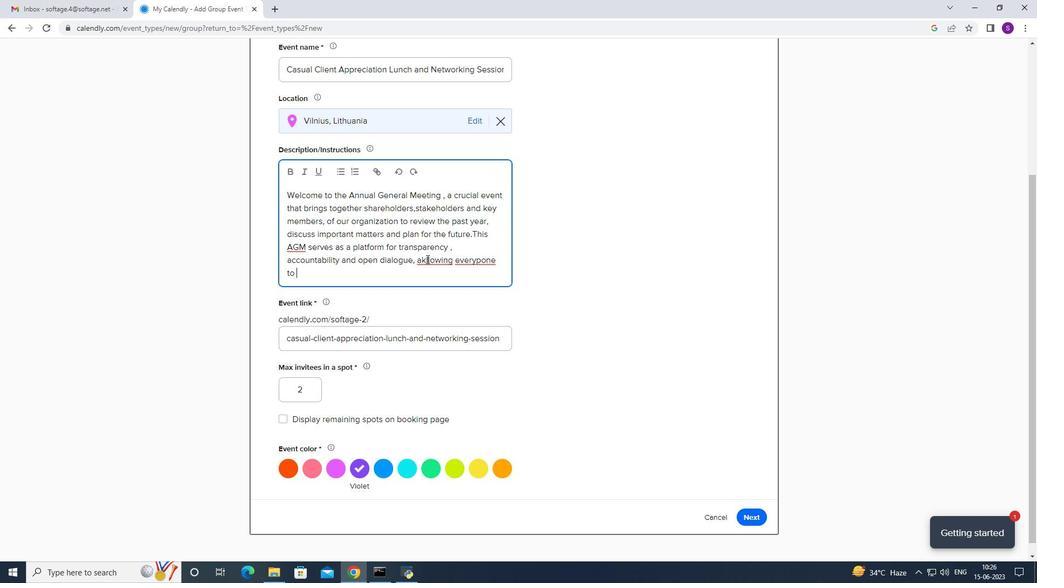 
Action: Mouse pressed right at (425, 260)
Screenshot: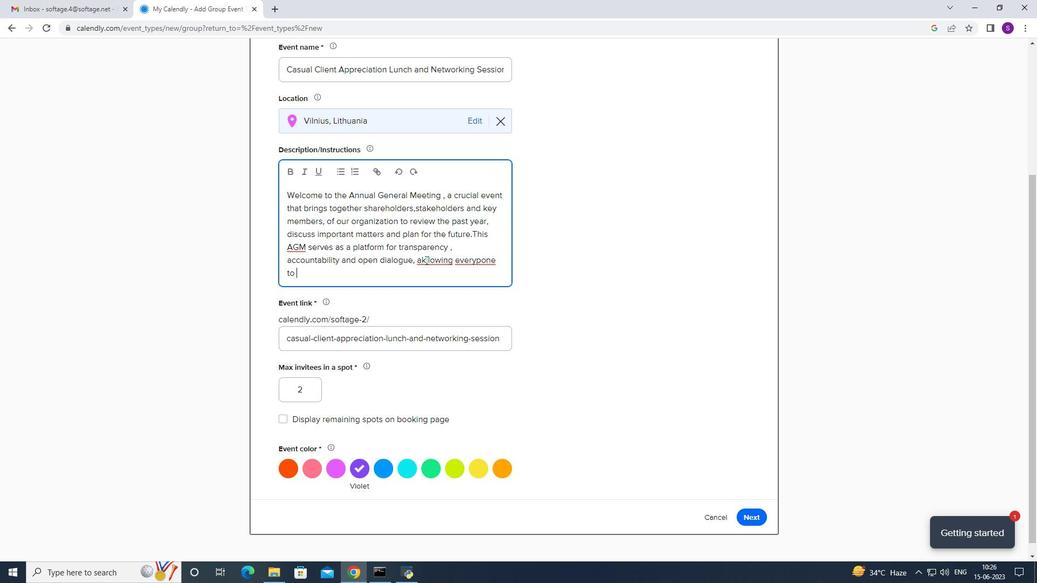 
Action: Mouse moved to (473, 271)
Screenshot: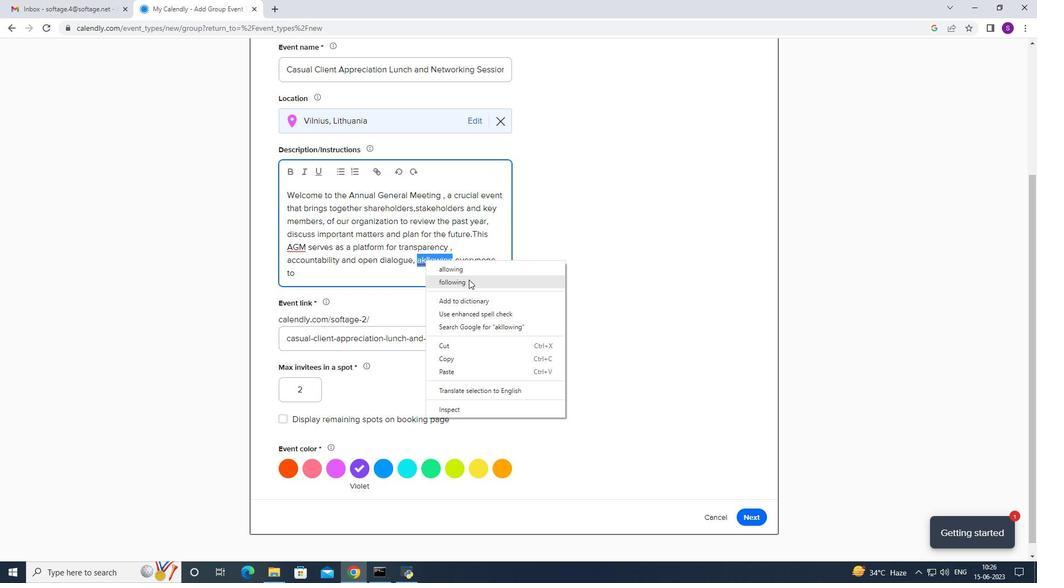 
Action: Mouse pressed left at (473, 271)
Screenshot: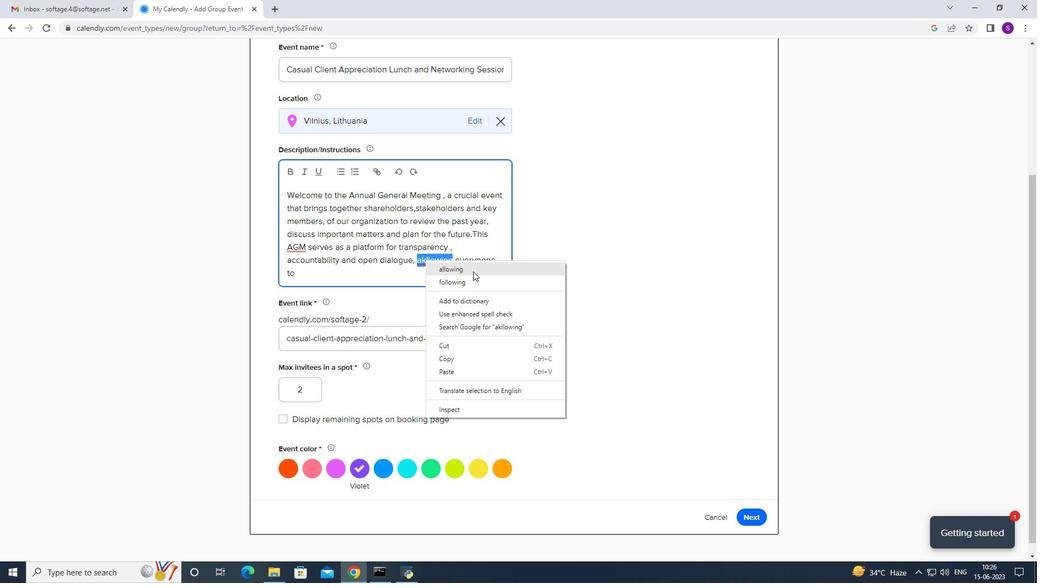 
Action: Mouse moved to (476, 260)
Screenshot: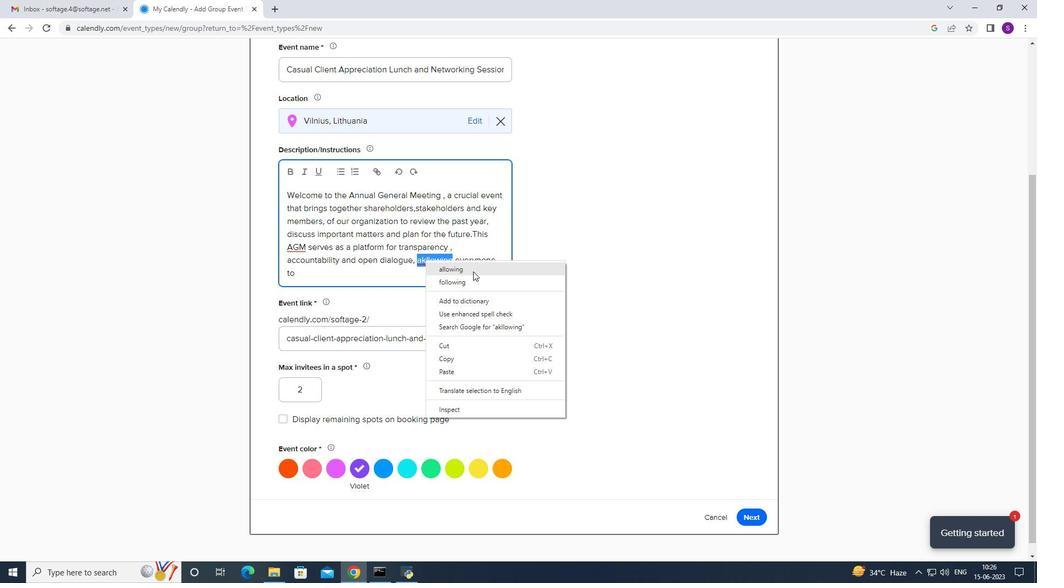 
Action: Mouse pressed right at (476, 260)
Screenshot: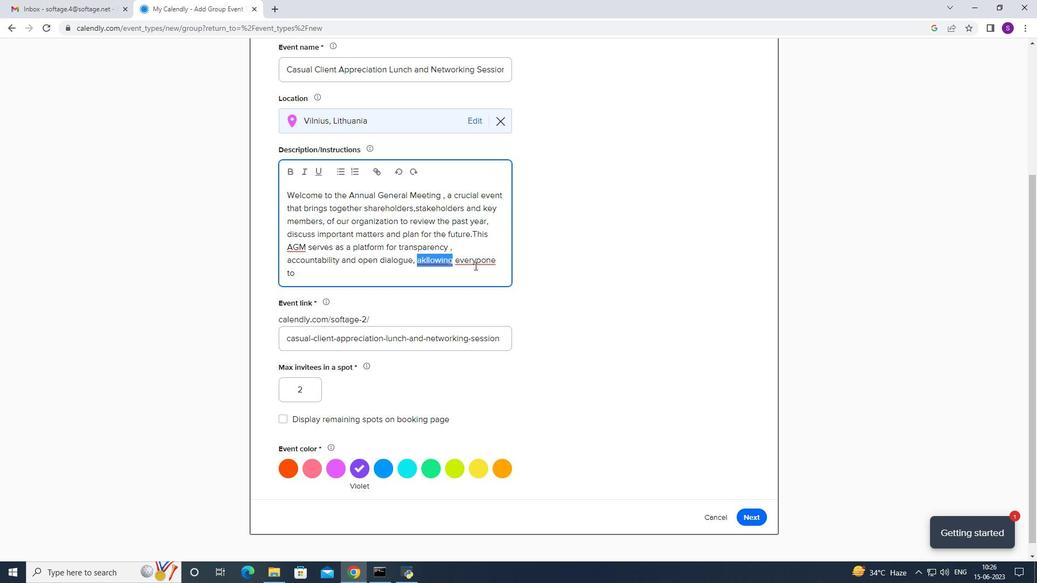 
Action: Mouse moved to (478, 267)
Screenshot: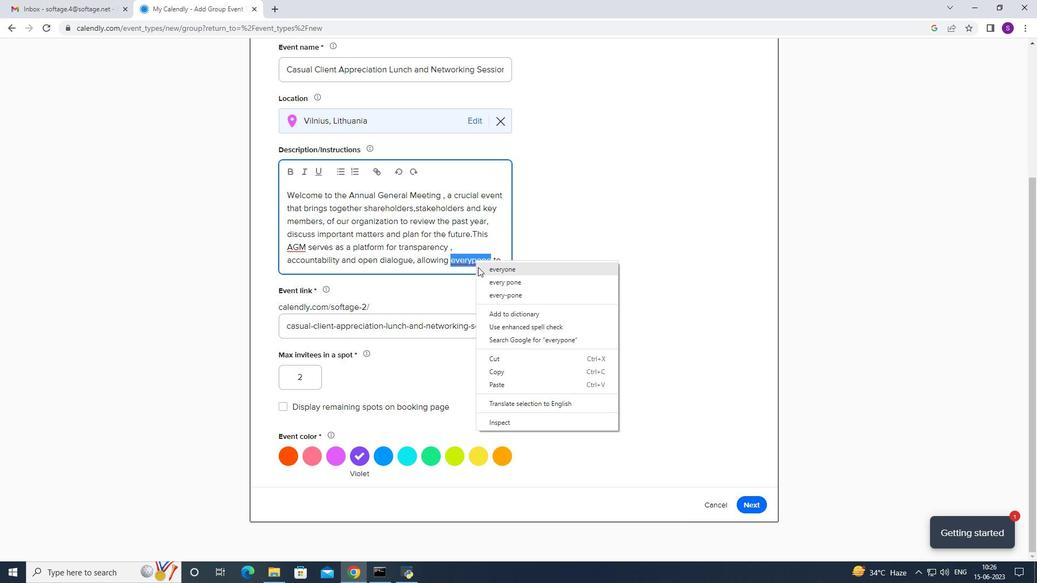 
Action: Mouse pressed left at (478, 267)
Screenshot: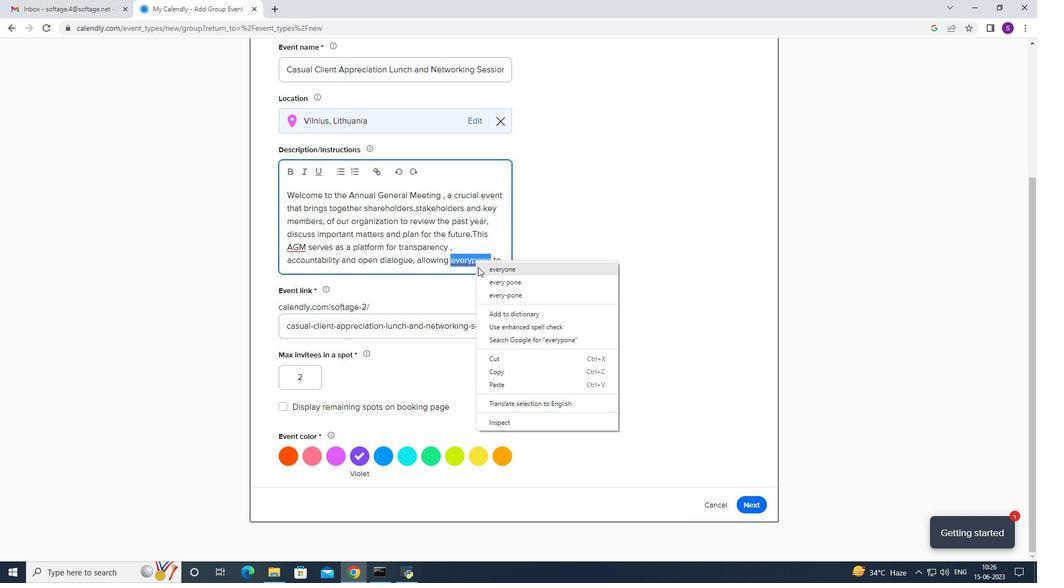 
Action: Mouse moved to (506, 255)
Screenshot: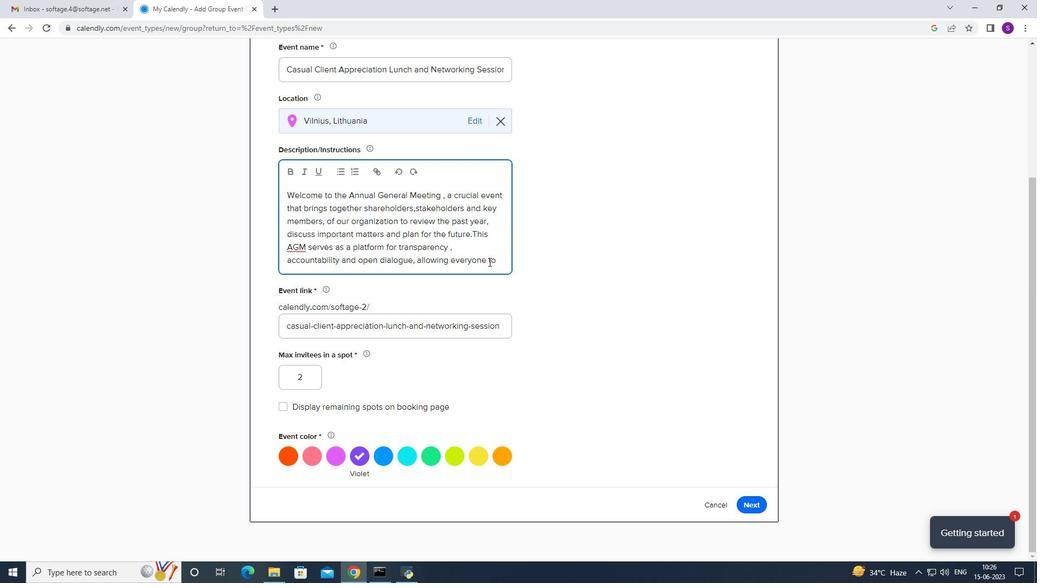 
Action: Mouse pressed left at (506, 255)
Screenshot: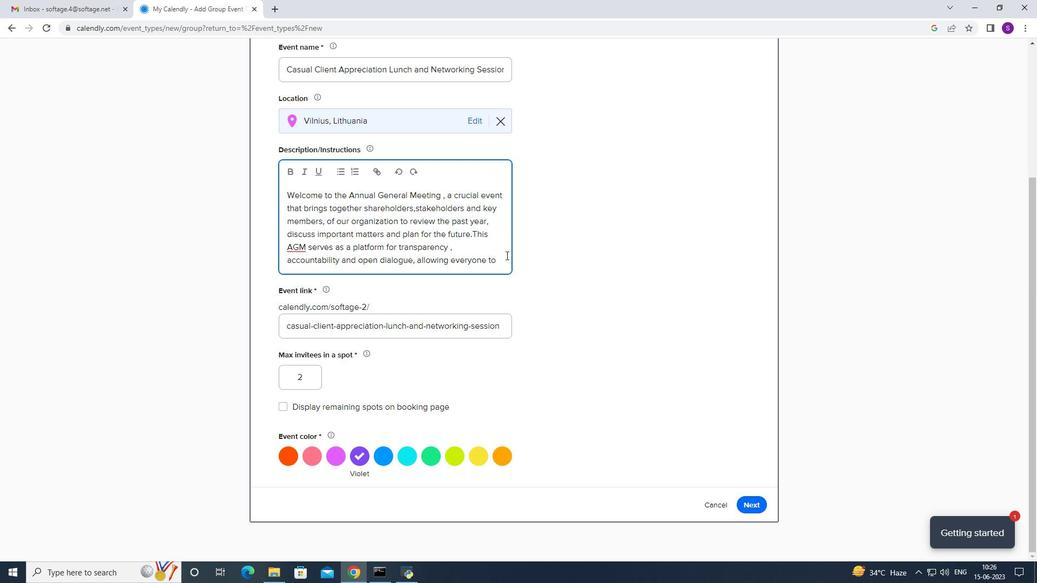 
Action: Mouse moved to (318, 231)
Screenshot: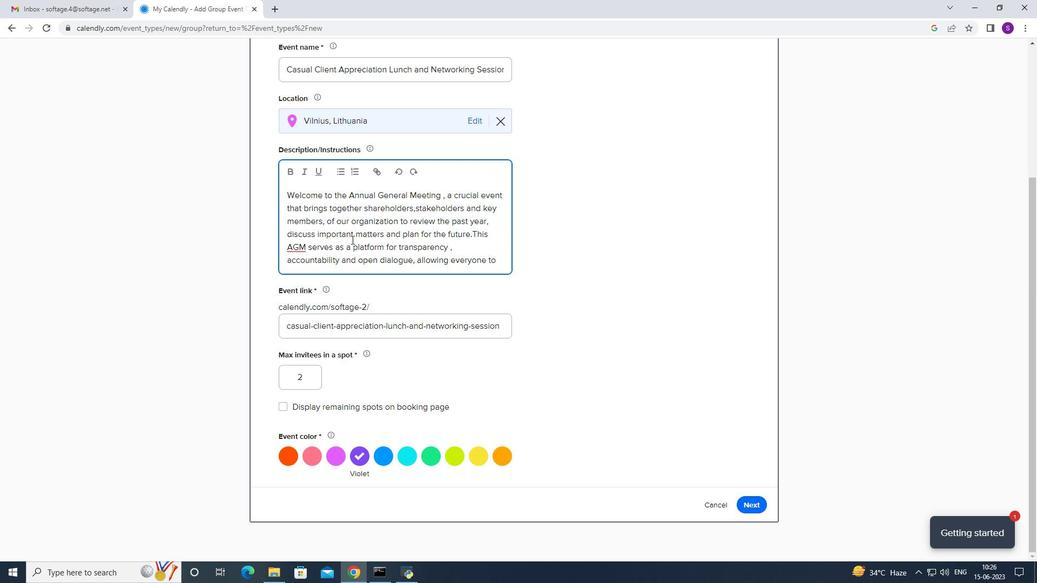 
Action: Key pressed contribute<Key.space>to<Key.space>the<Key.space>i<Key.backspace>overal<Key.space><Key.backspace>l<Key.space>duirectiob<Key.backspace>n<Key.space>and<Key.space>success<Key.space>odf=<Key.backspace><Key.backspace><Key.backspace>f<Key.space>our<Key.space>organizatuon.
Screenshot: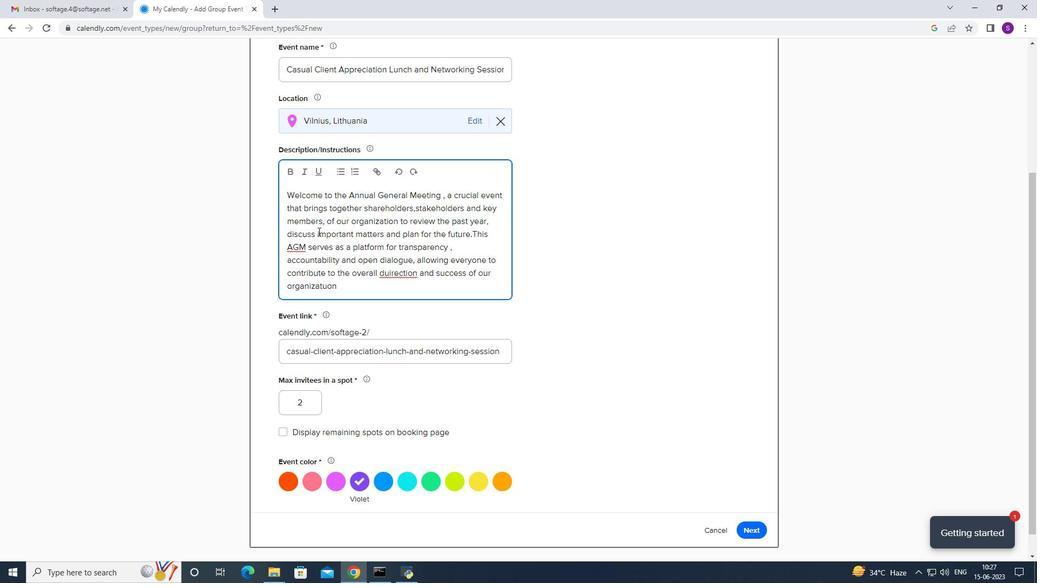 
Action: Mouse moved to (345, 216)
Screenshot: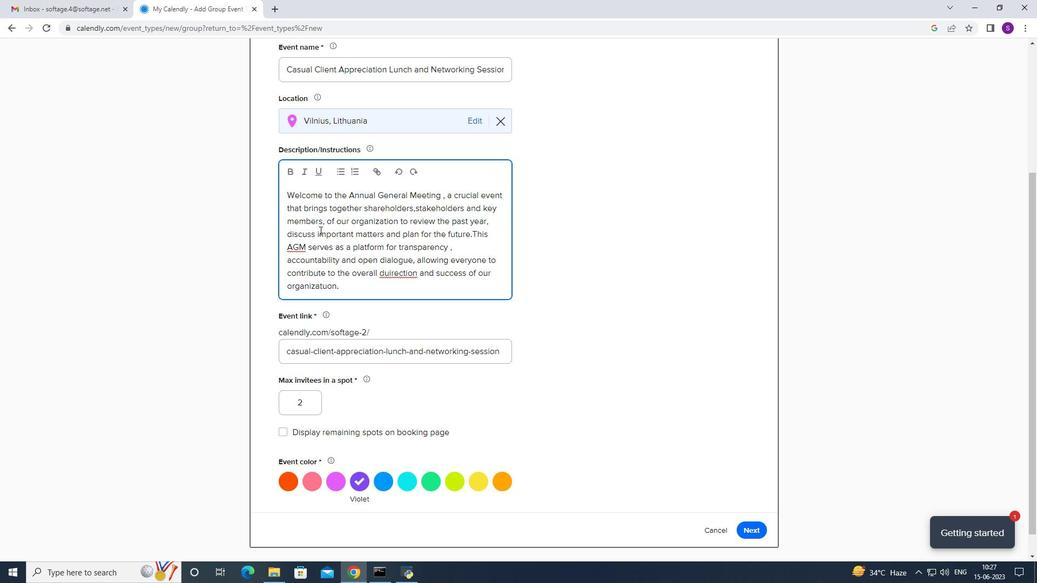 
Action: Mouse scrolled (345, 216) with delta (0, 0)
Screenshot: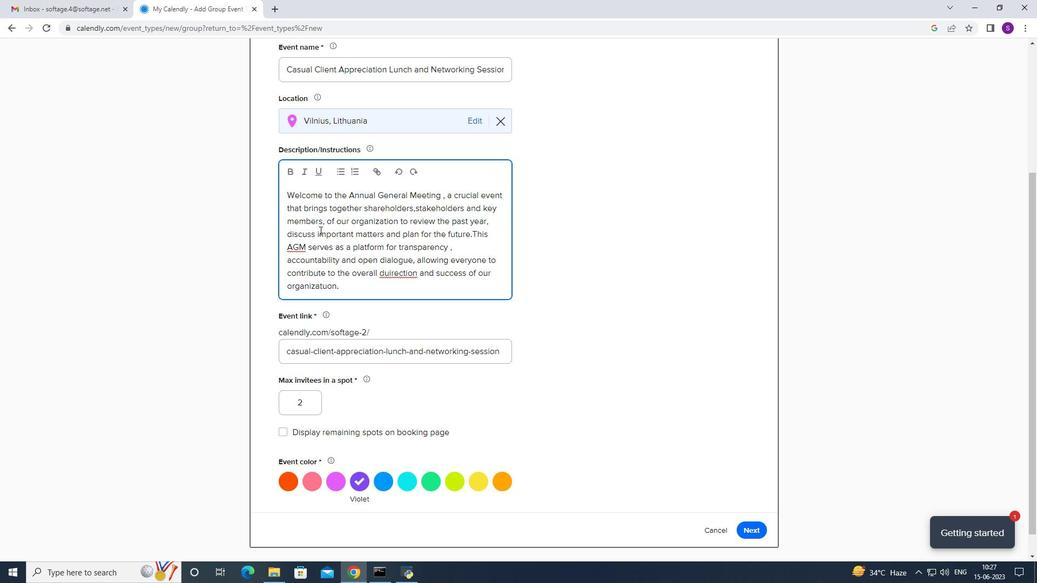
Action: Mouse moved to (384, 338)
Screenshot: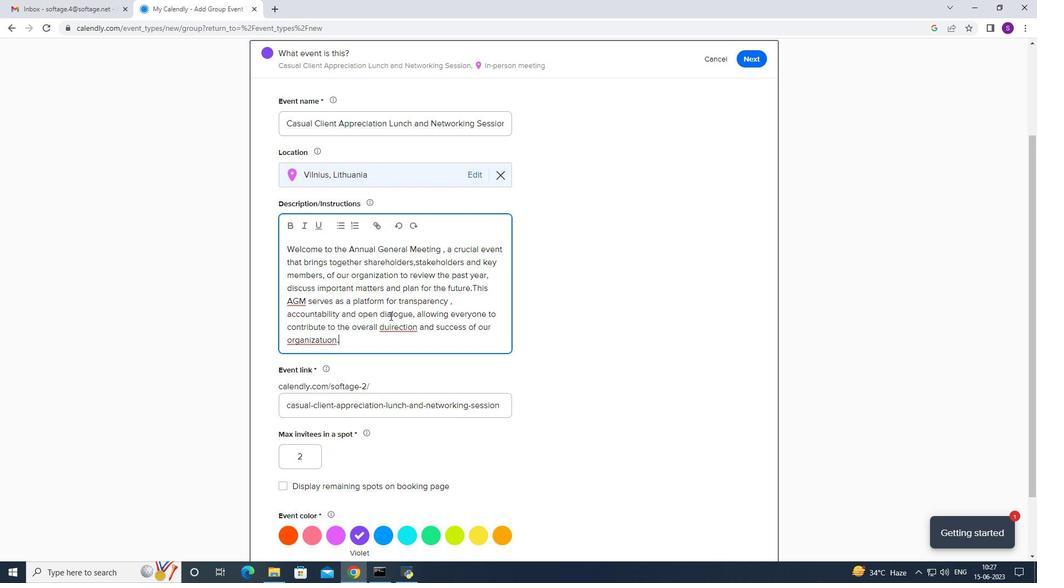 
Action: Mouse scrolled (384, 337) with delta (0, 0)
Screenshot: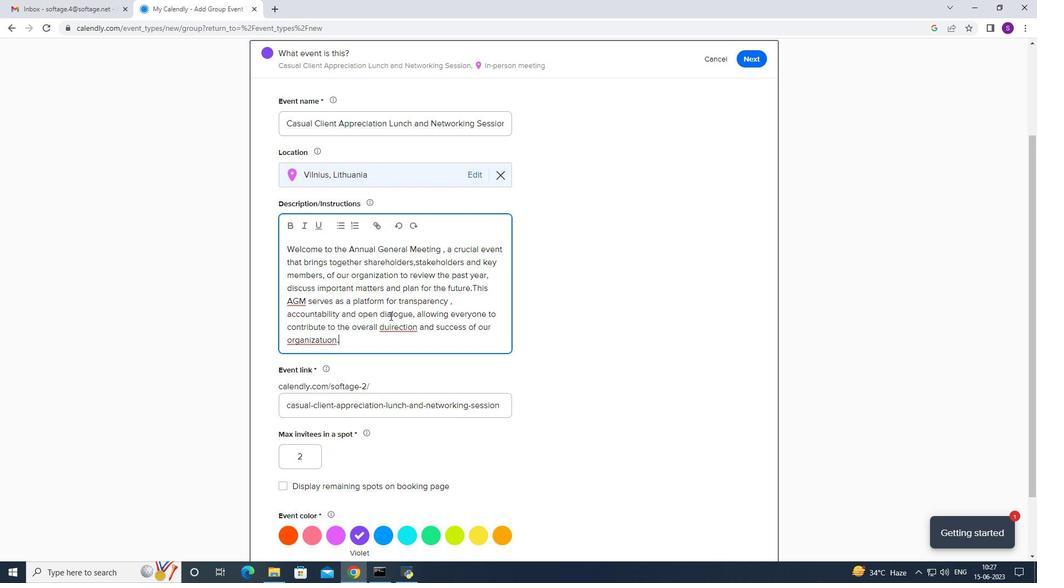 
Action: Mouse moved to (374, 268)
Screenshot: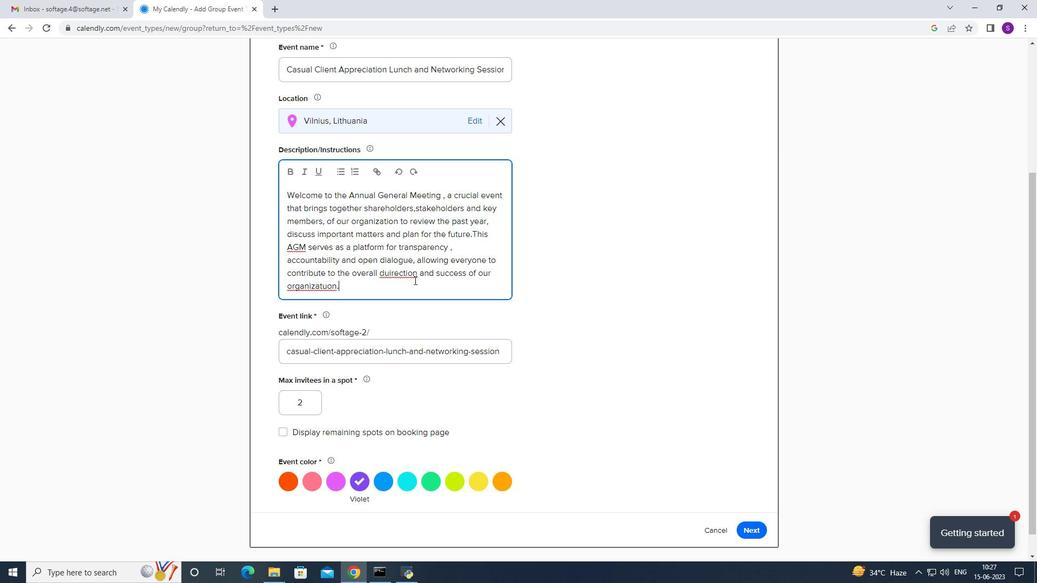 
Action: Mouse pressed right at (374, 268)
Screenshot: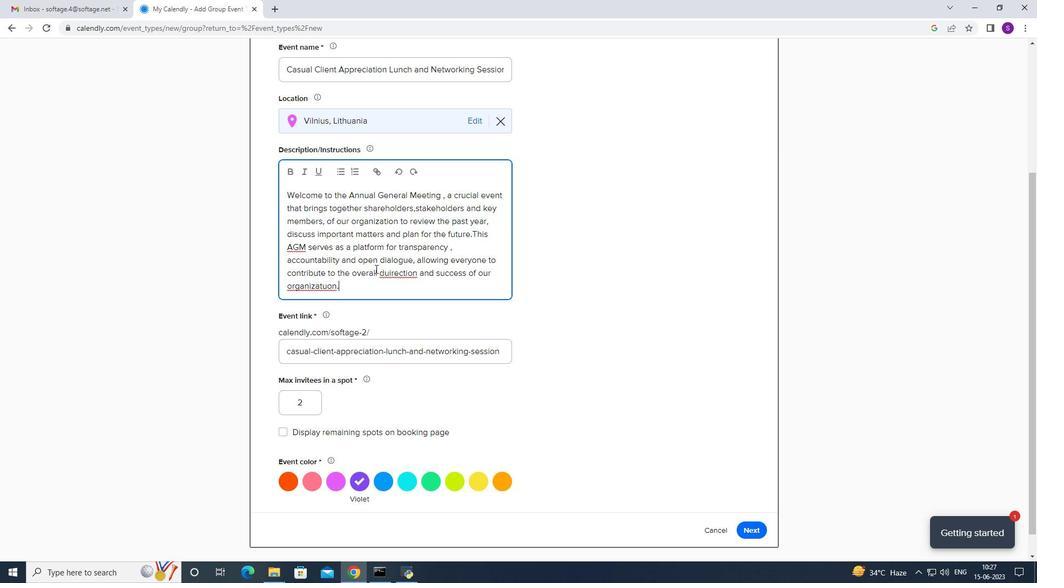 
Action: Mouse moved to (388, 256)
Screenshot: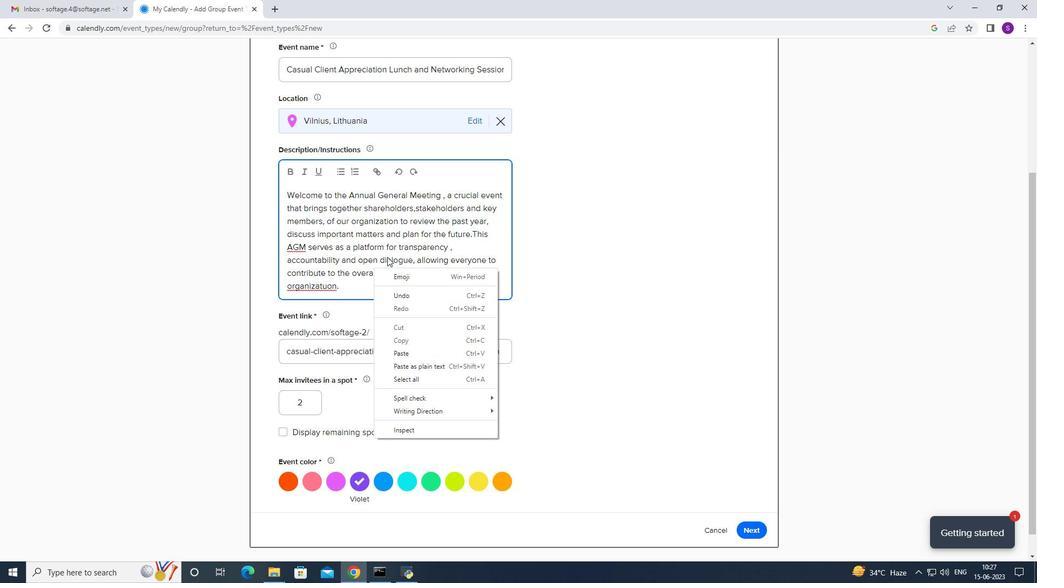 
Action: Mouse pressed left at (388, 256)
Screenshot: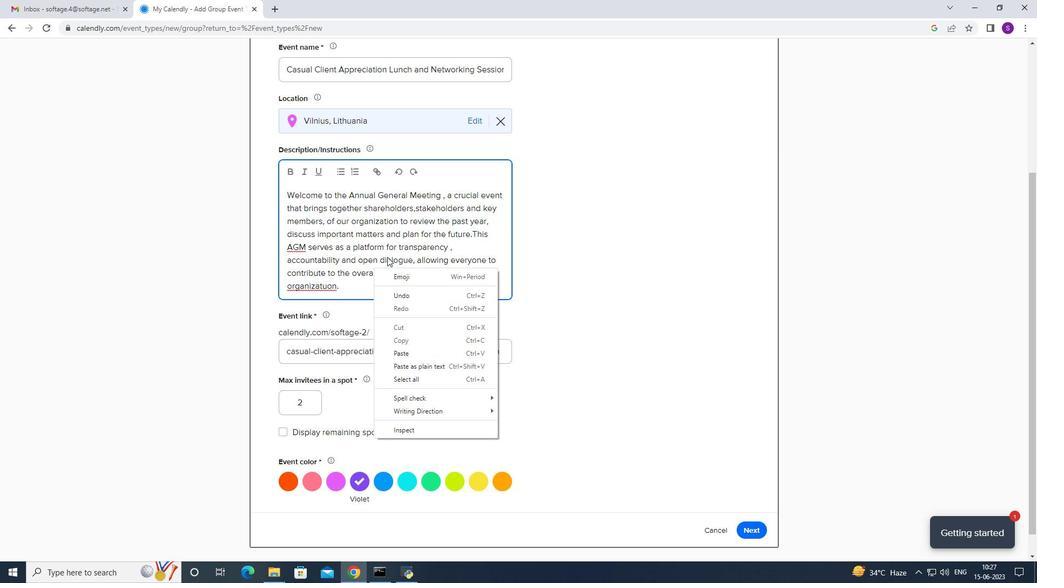 
Action: Mouse moved to (388, 280)
Screenshot: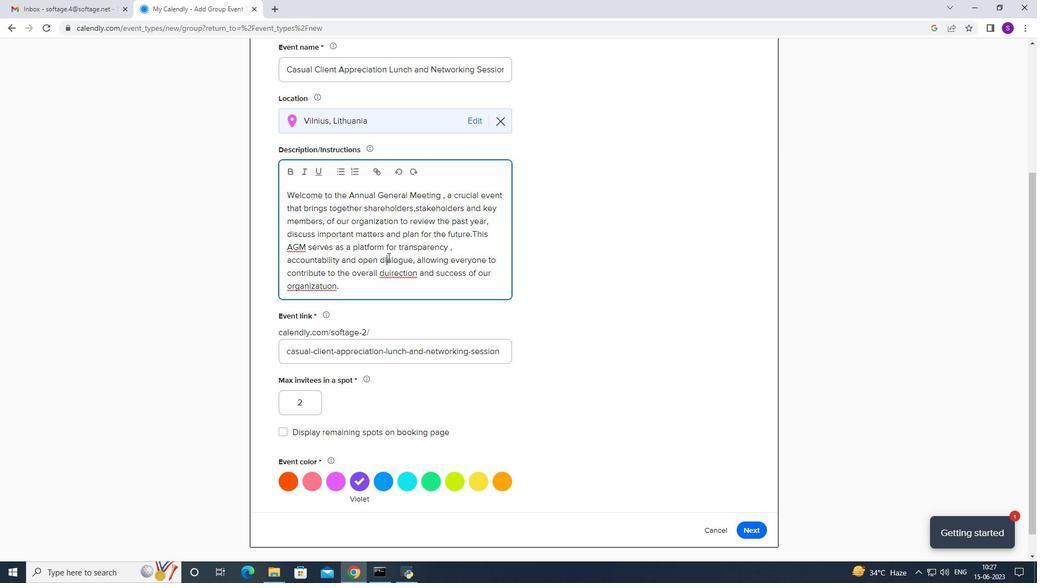 
Action: Mouse pressed right at (388, 280)
Screenshot: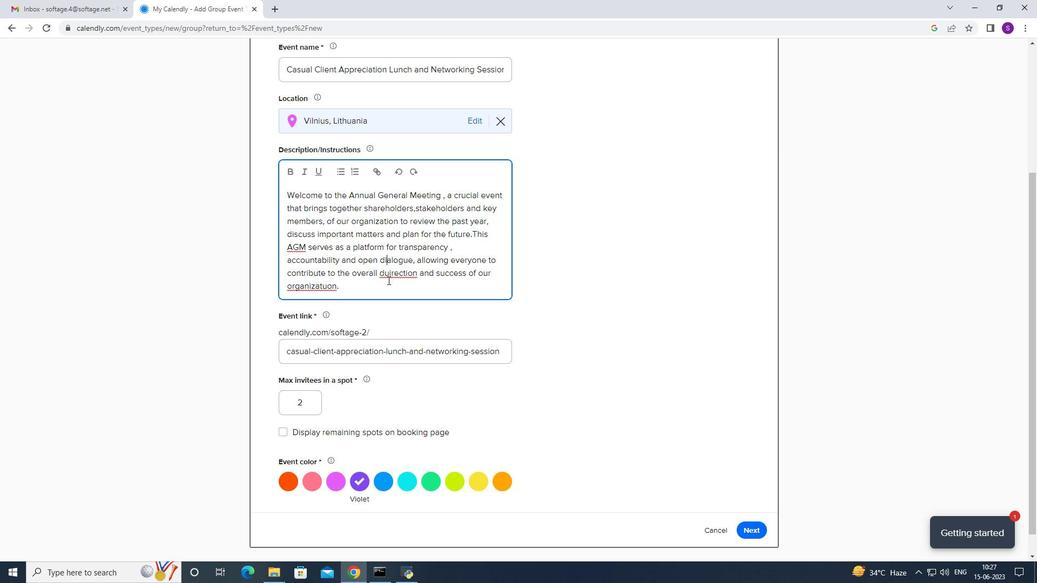 
Action: Mouse moved to (390, 272)
Screenshot: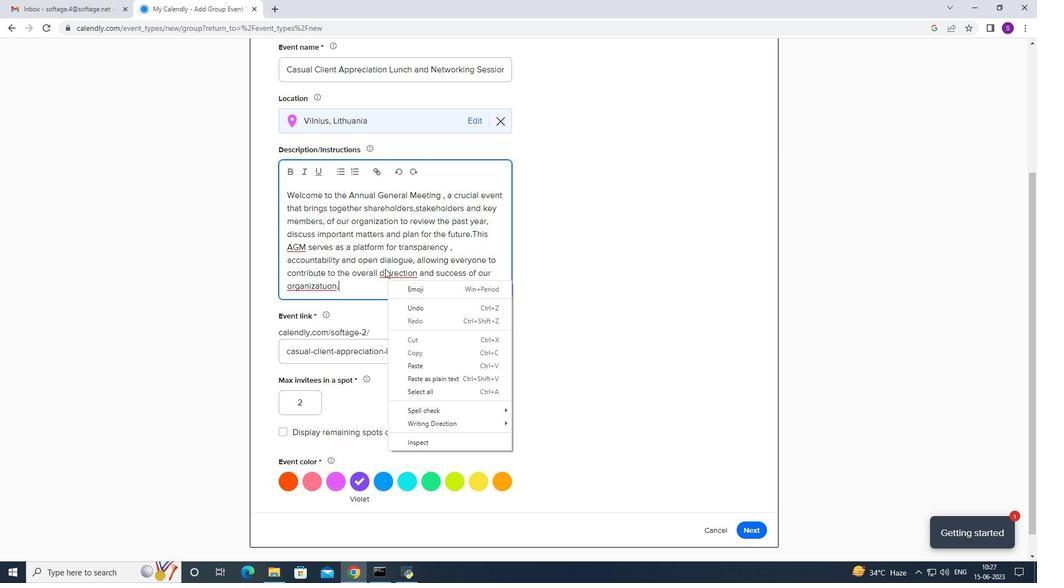 
Action: Mouse pressed left at (390, 272)
Screenshot: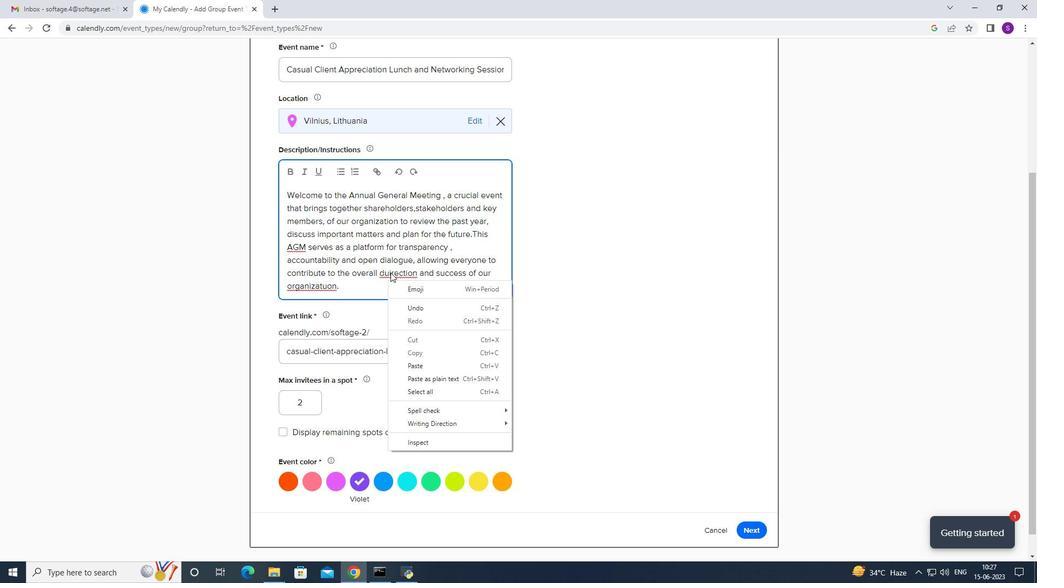 
Action: Mouse pressed right at (390, 272)
Screenshot: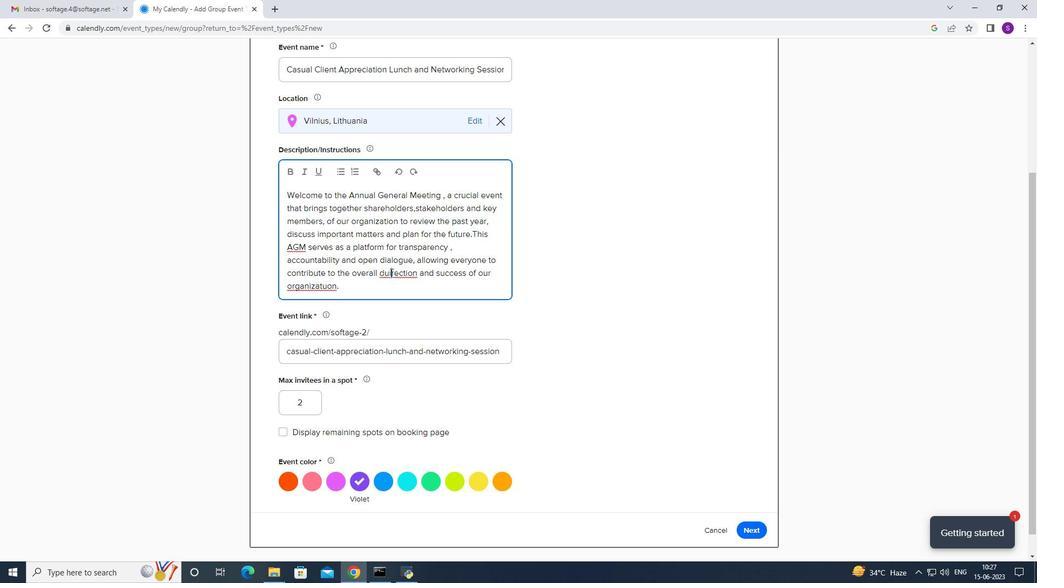 
Action: Mouse pressed left at (390, 272)
Screenshot: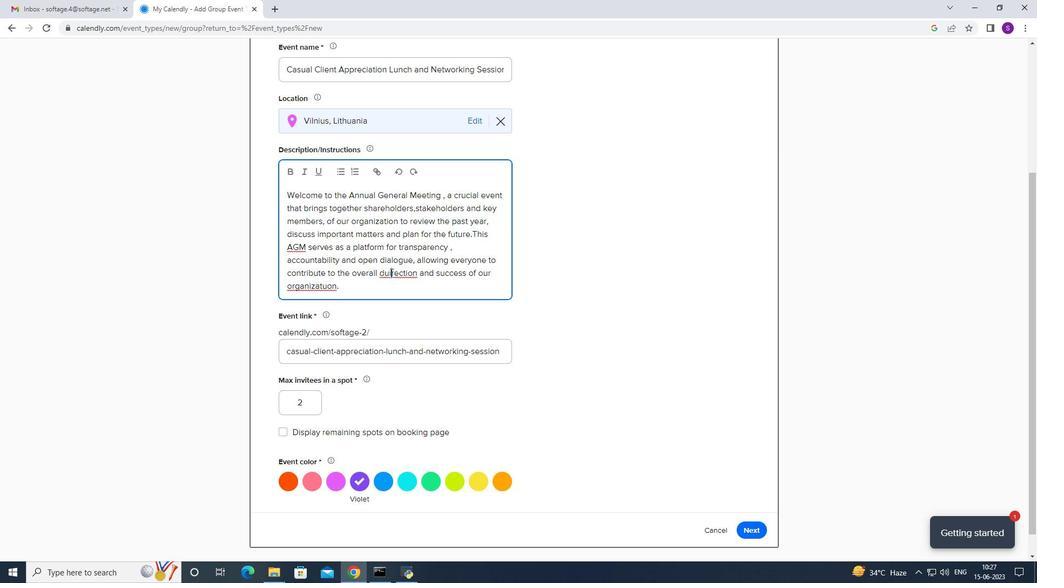 
Action: Mouse moved to (398, 282)
Screenshot: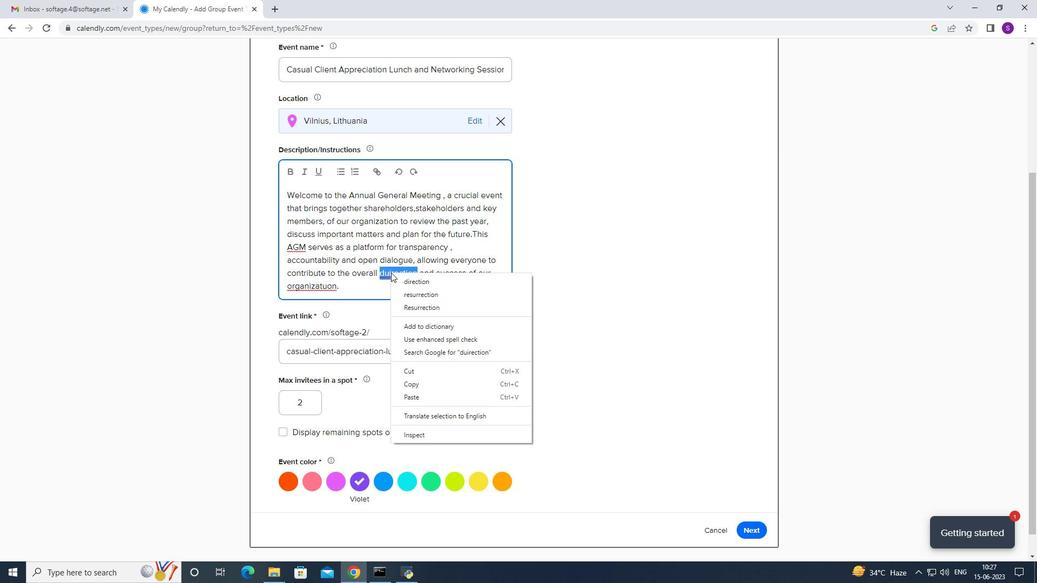 
Action: Mouse pressed left at (398, 282)
Screenshot: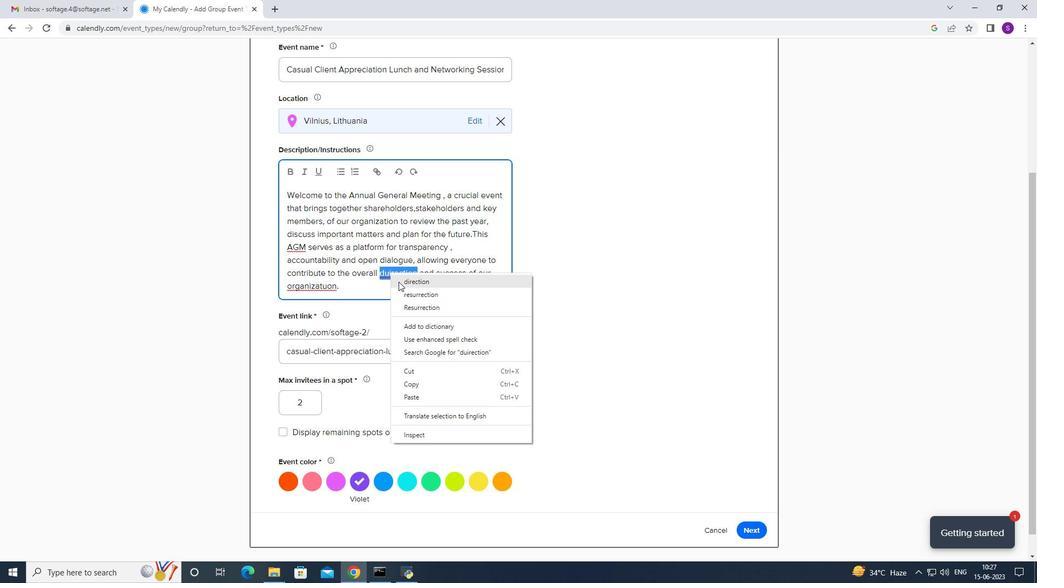 
Action: Mouse moved to (316, 294)
Screenshot: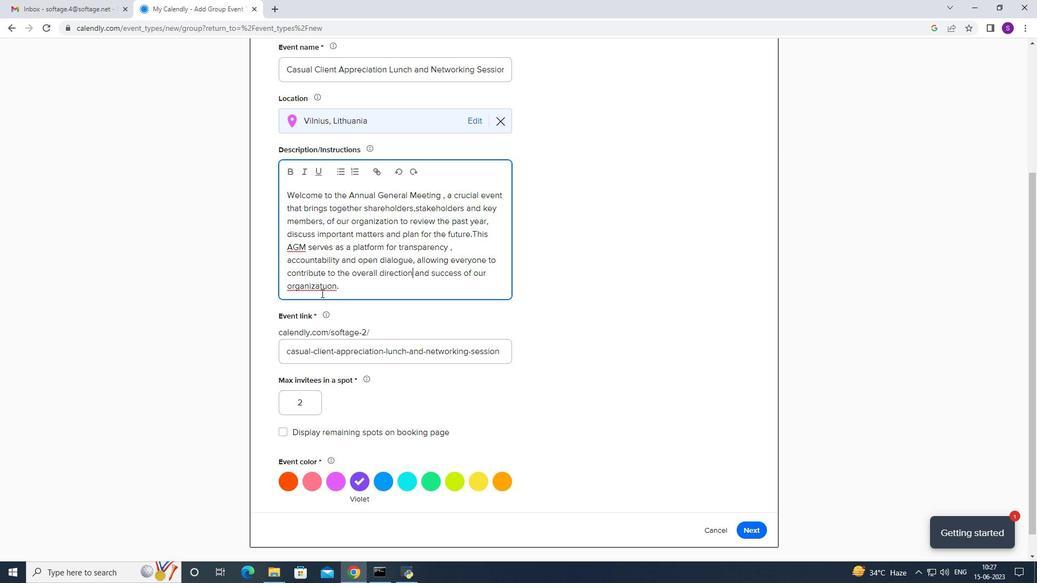 
Action: Mouse pressed right at (316, 294)
Screenshot: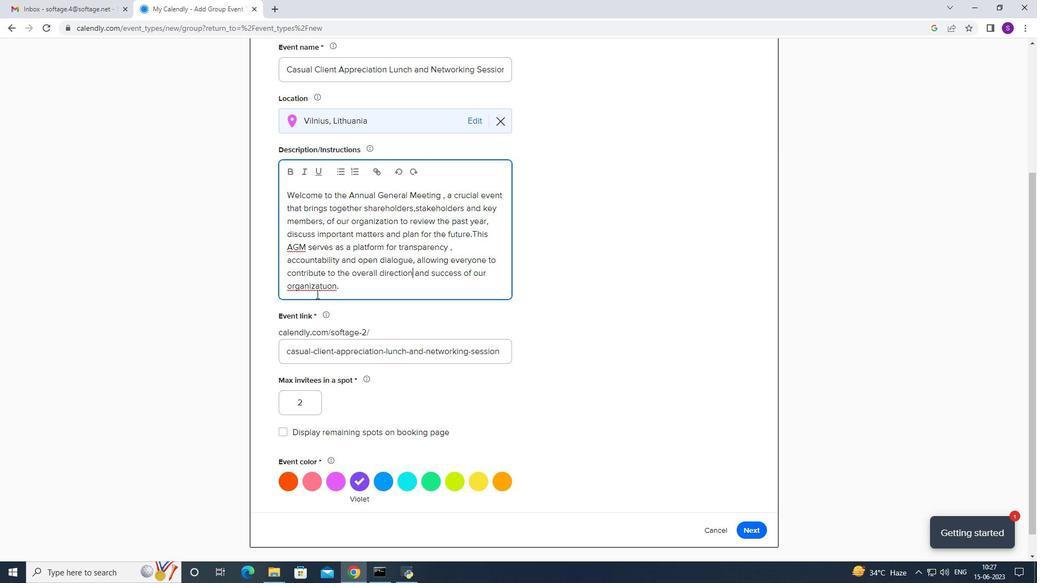 
Action: Mouse moved to (337, 299)
Screenshot: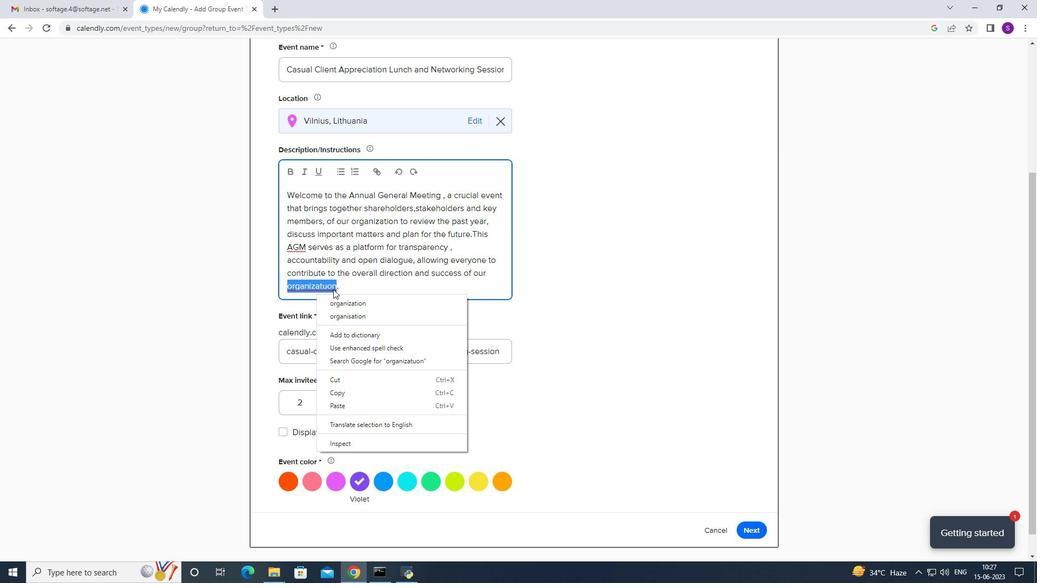 
Action: Mouse pressed left at (337, 299)
Screenshot: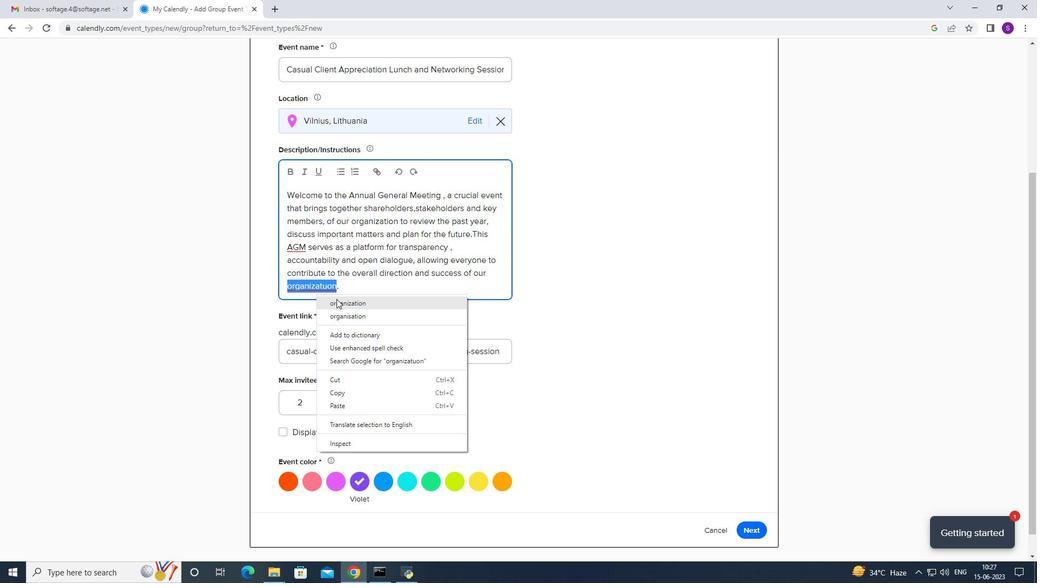 
Action: Mouse moved to (375, 288)
Screenshot: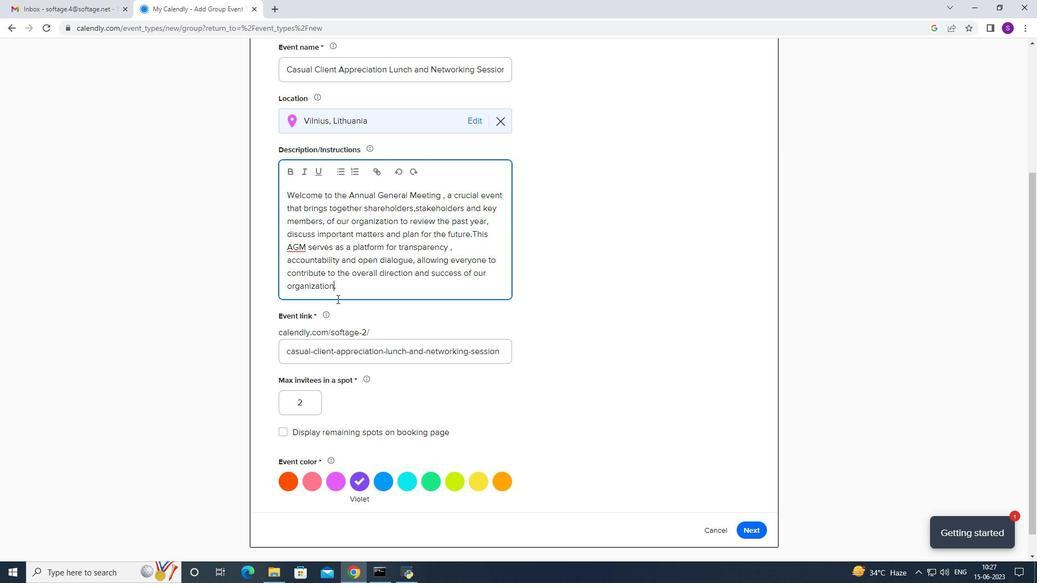 
Action: Mouse pressed left at (375, 288)
Screenshot: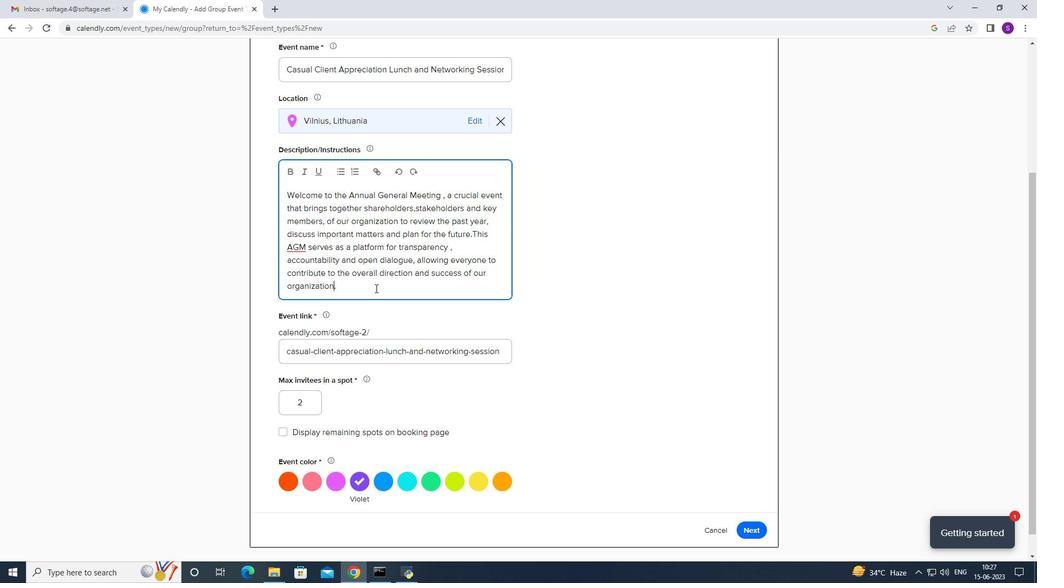 
Action: Mouse moved to (301, 168)
Screenshot: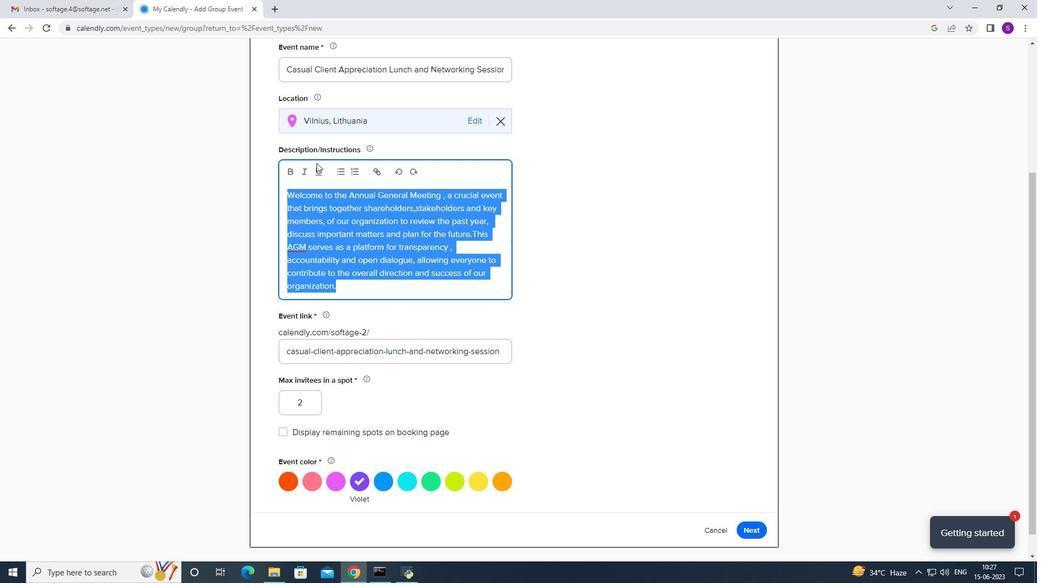 
Action: Mouse pressed left at (301, 168)
Screenshot: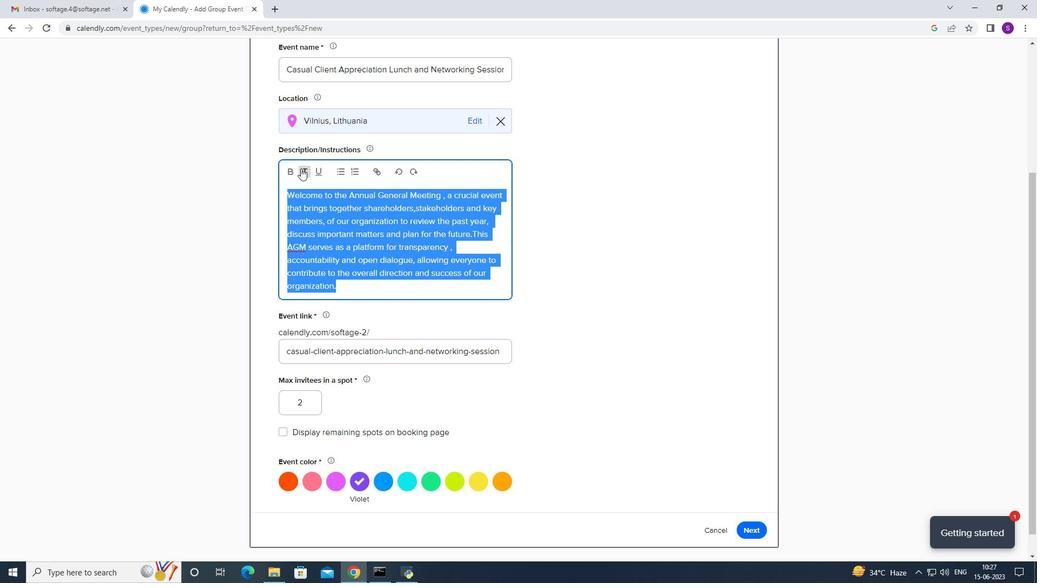 
Action: Mouse moved to (366, 249)
Screenshot: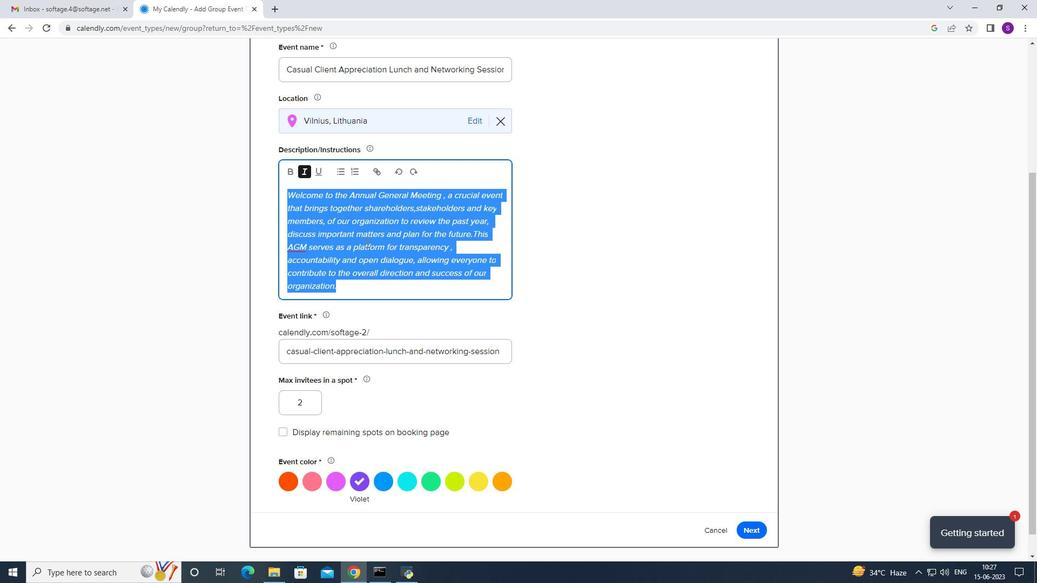 
Action: Mouse pressed left at (366, 249)
Screenshot: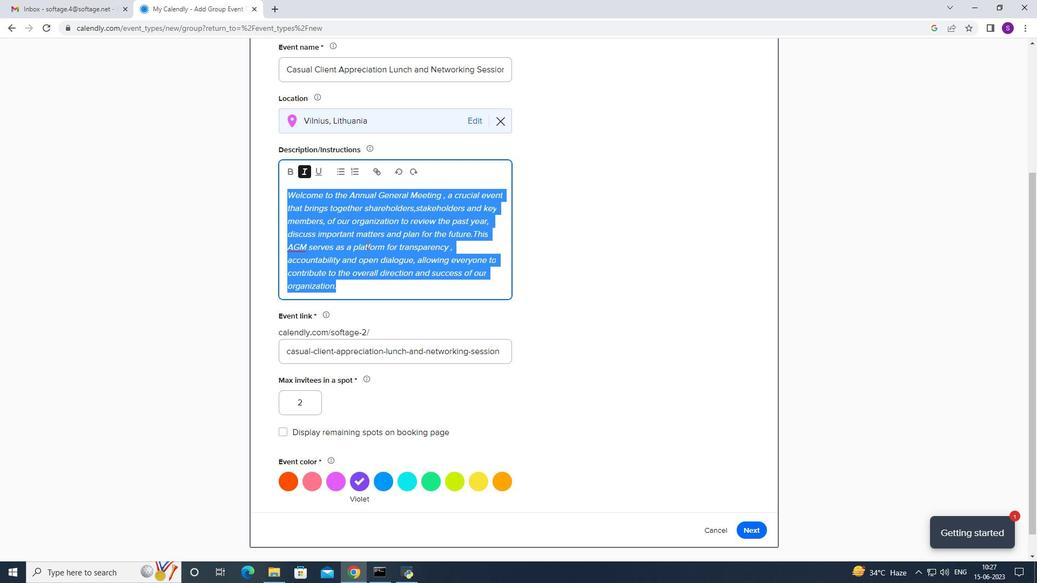 
Action: Mouse moved to (378, 484)
Screenshot: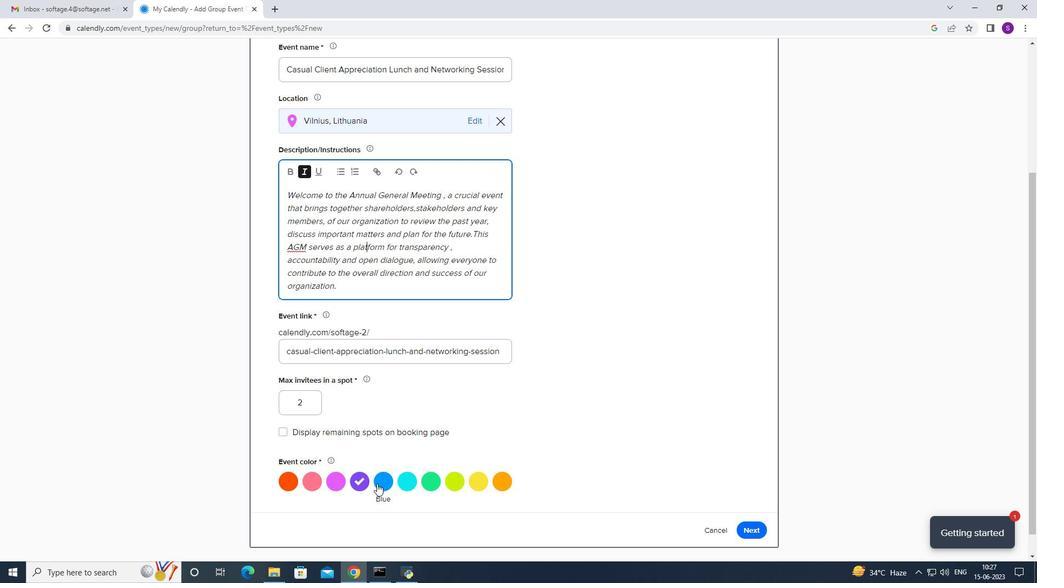 
Action: Mouse pressed left at (378, 484)
Screenshot: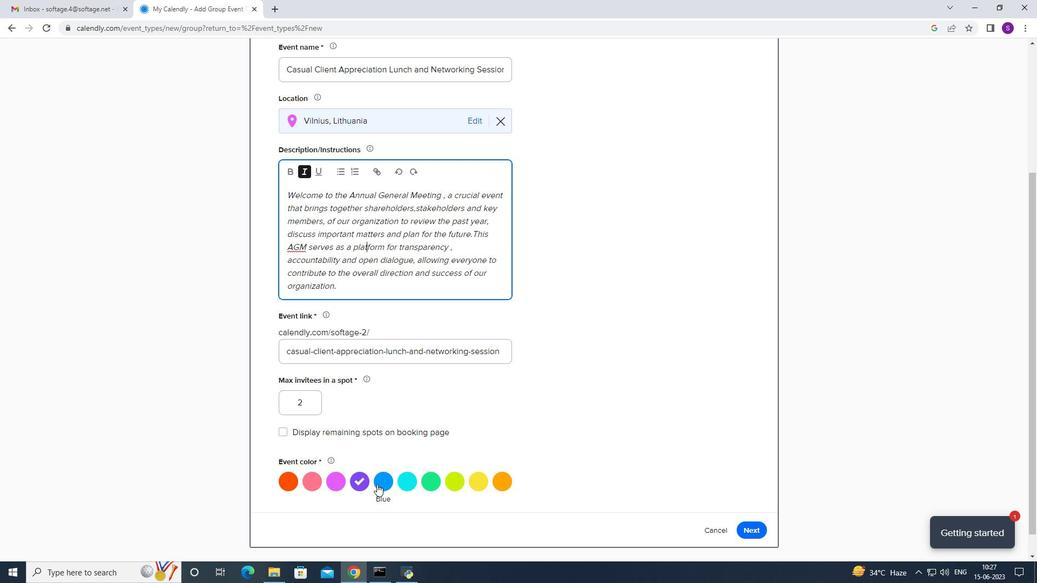 
Action: Mouse moved to (746, 531)
Screenshot: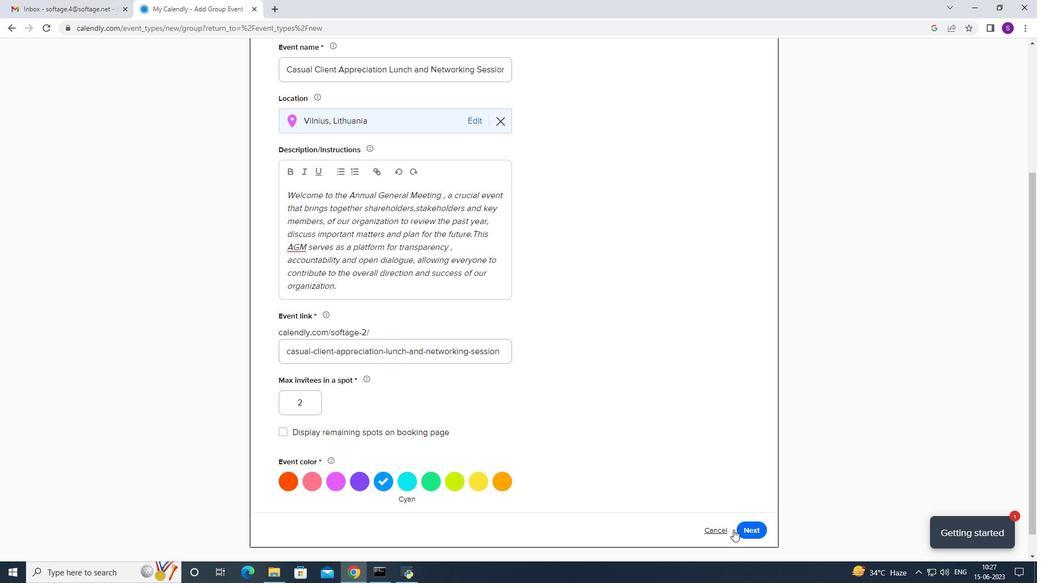 
Action: Mouse pressed left at (746, 531)
Screenshot: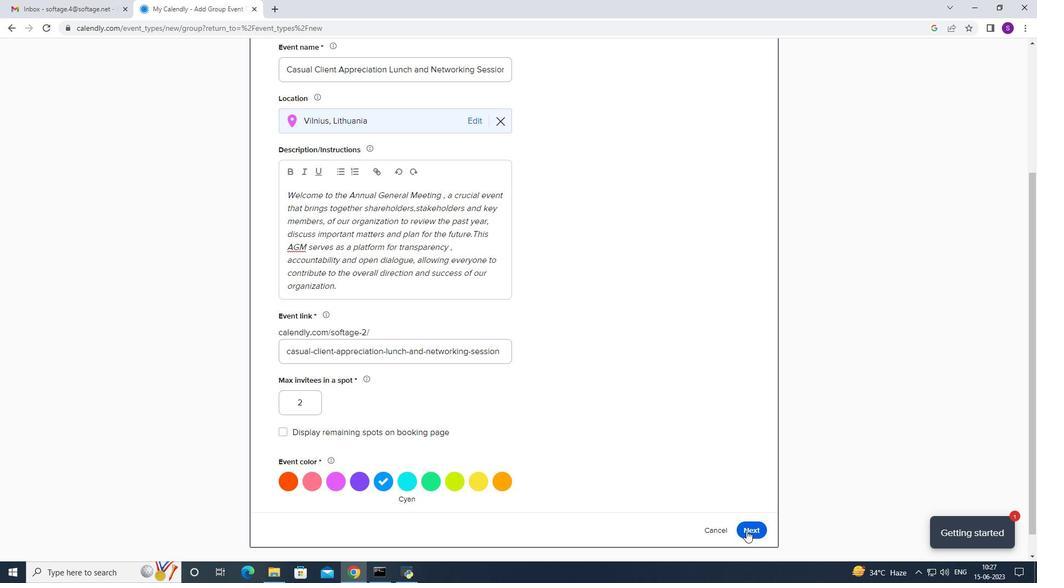 
Action: Mouse moved to (457, 446)
Screenshot: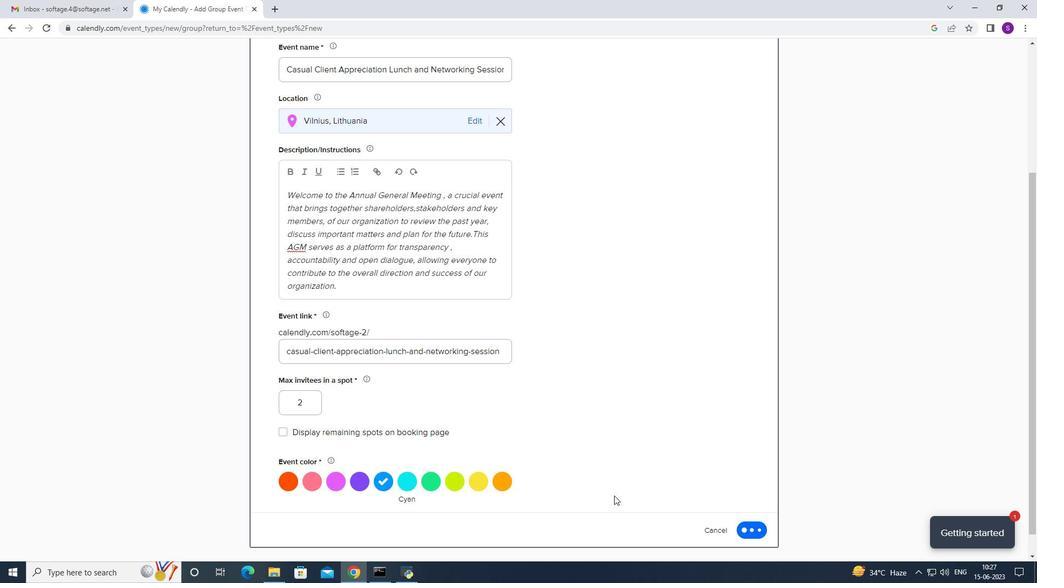 
Action: Mouse scrolled (457, 446) with delta (0, 0)
Screenshot: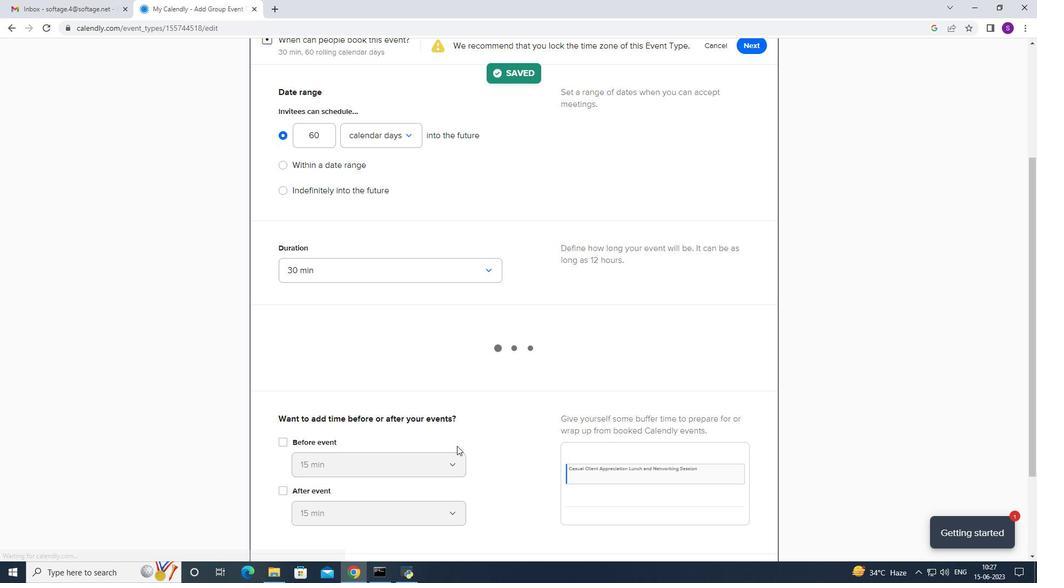 
Action: Mouse scrolled (457, 446) with delta (0, 0)
Screenshot: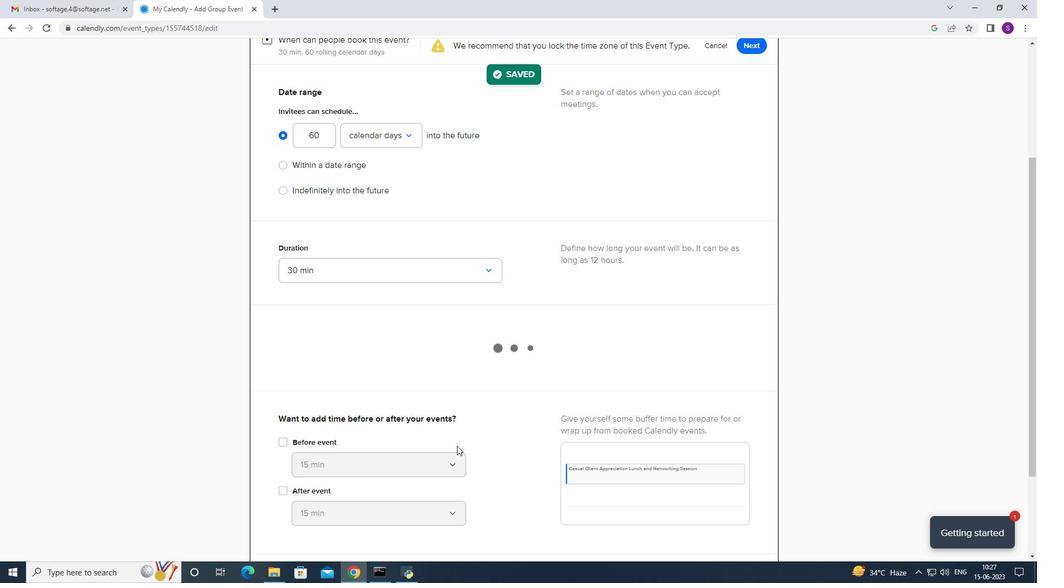 
Action: Mouse scrolled (457, 446) with delta (0, 0)
Screenshot: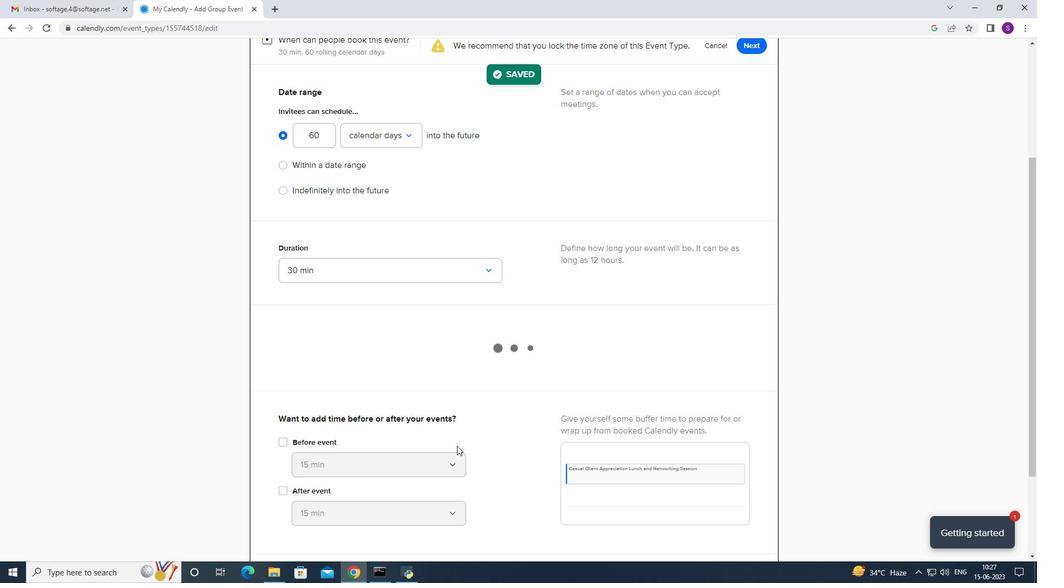 
Action: Mouse scrolled (457, 446) with delta (0, 0)
Screenshot: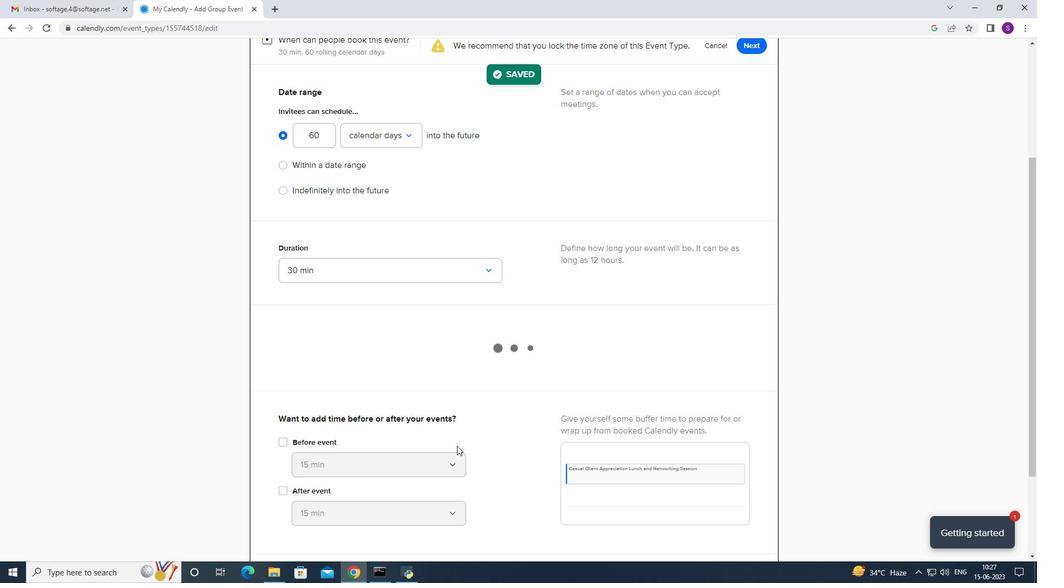
Action: Mouse scrolled (457, 446) with delta (0, 0)
Screenshot: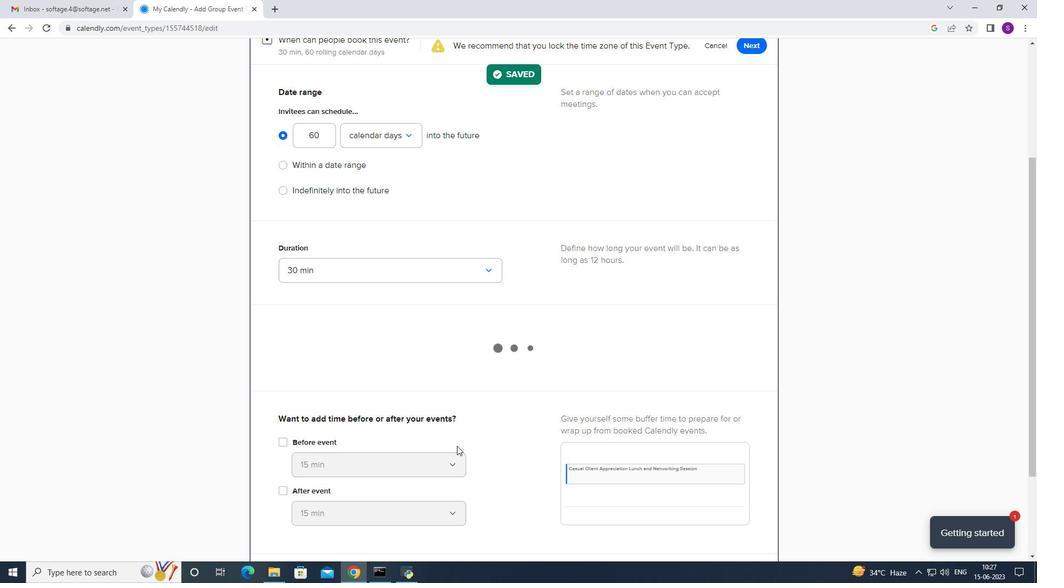 
Action: Mouse scrolled (457, 446) with delta (0, 0)
Screenshot: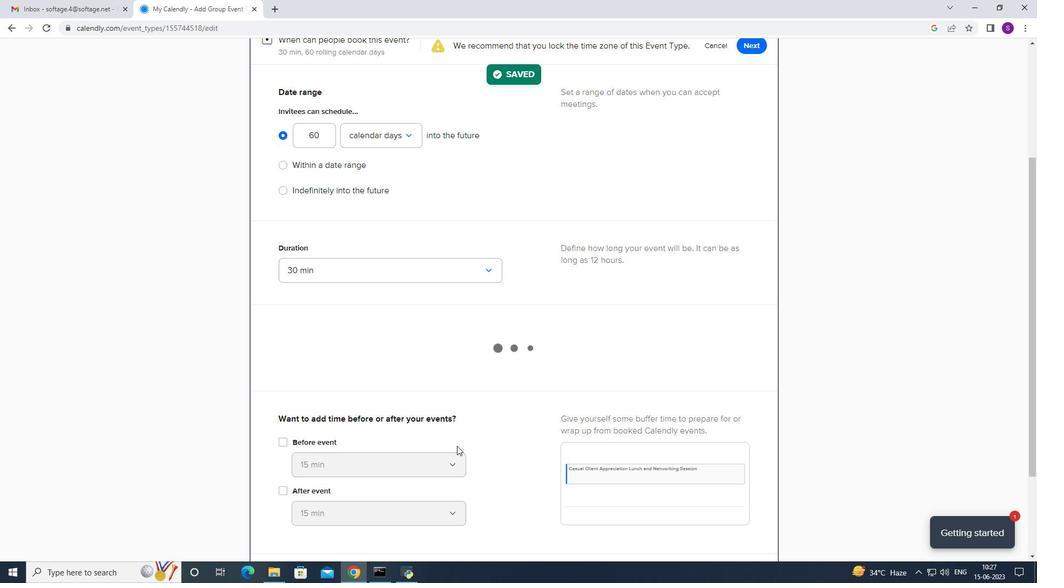 
Action: Mouse moved to (363, 348)
Screenshot: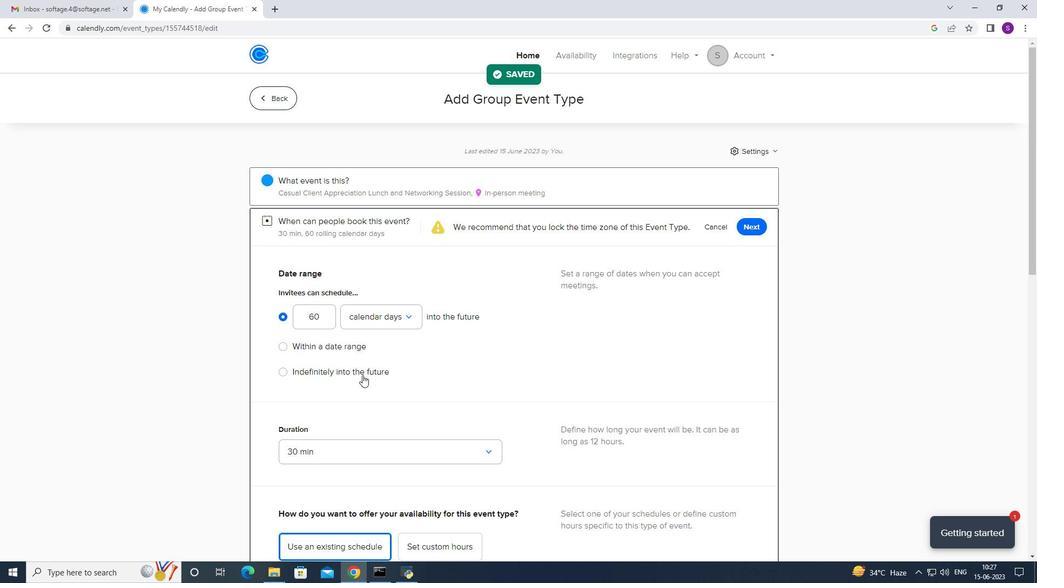 
Action: Mouse pressed left at (363, 348)
Screenshot: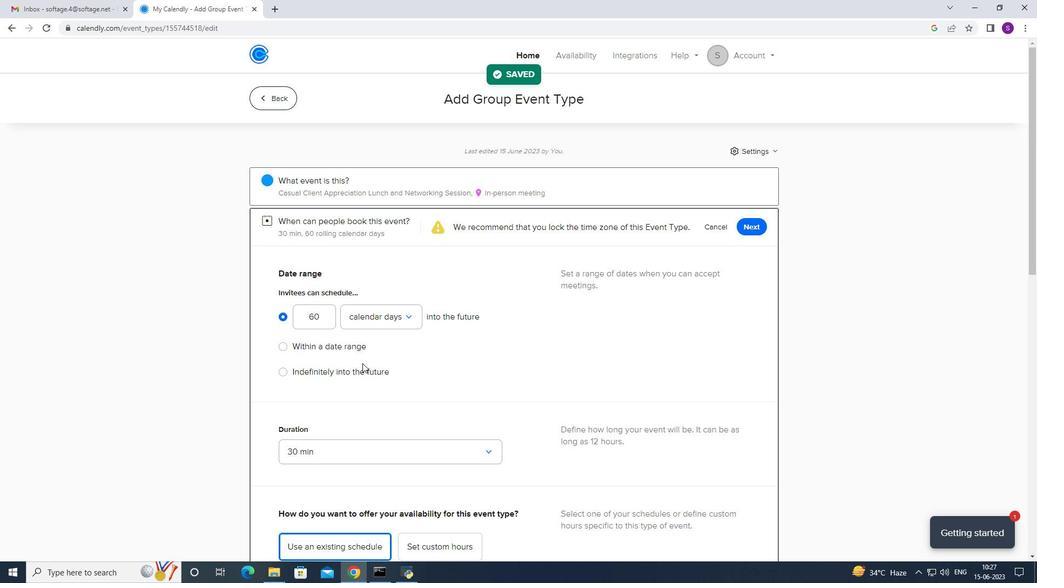 
Action: Mouse moved to (434, 351)
Screenshot: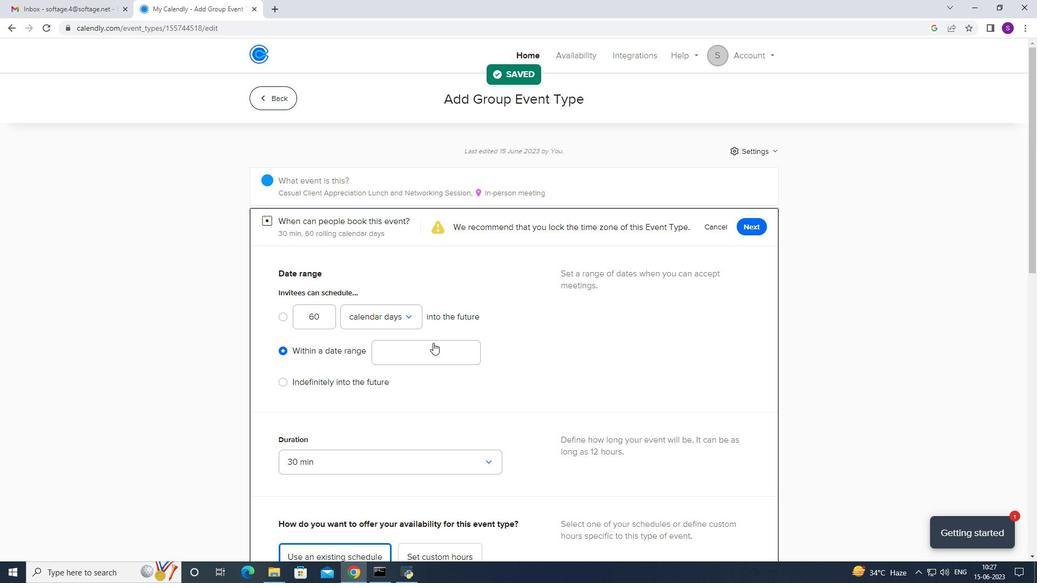 
Action: Mouse pressed left at (434, 351)
Screenshot: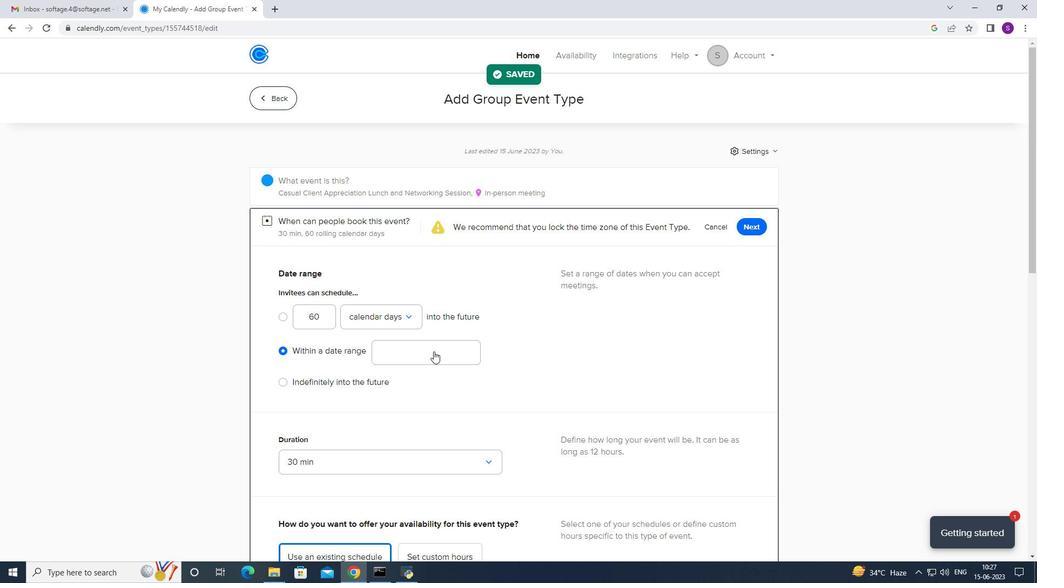 
Action: Mouse moved to (458, 160)
Screenshot: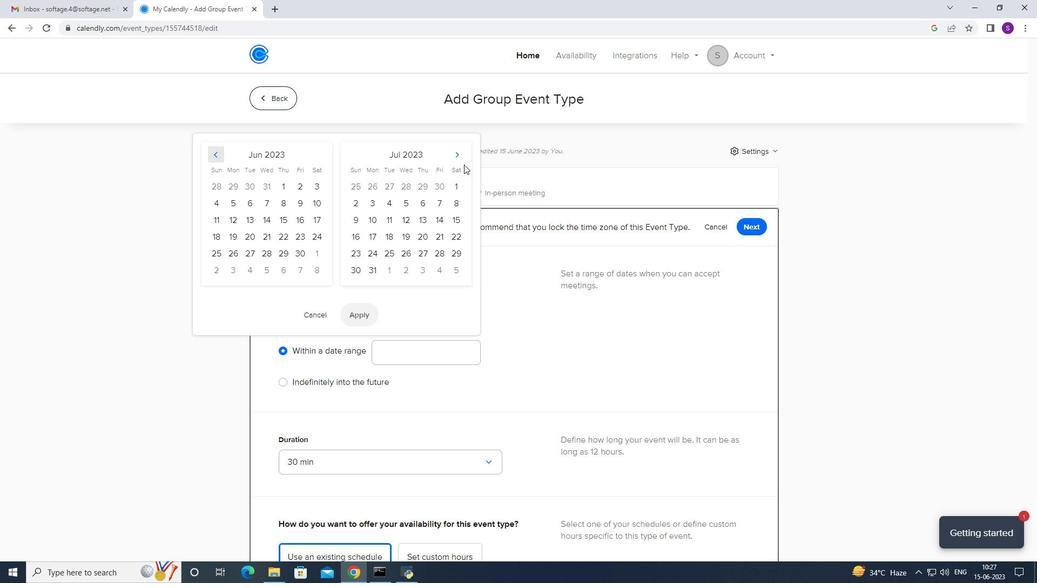 
Action: Mouse pressed left at (458, 160)
Screenshot: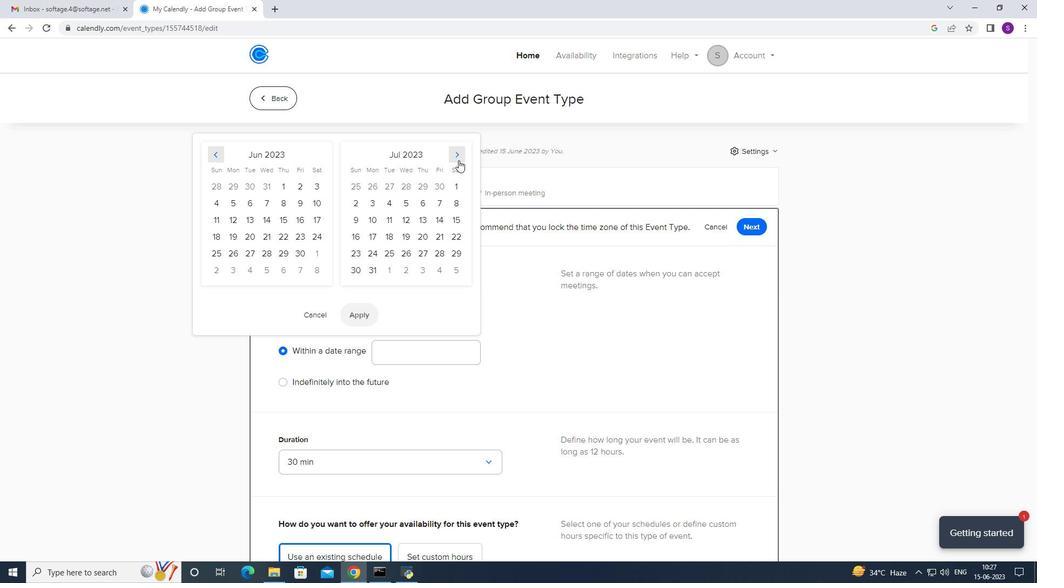 
Action: Mouse pressed left at (458, 160)
Screenshot: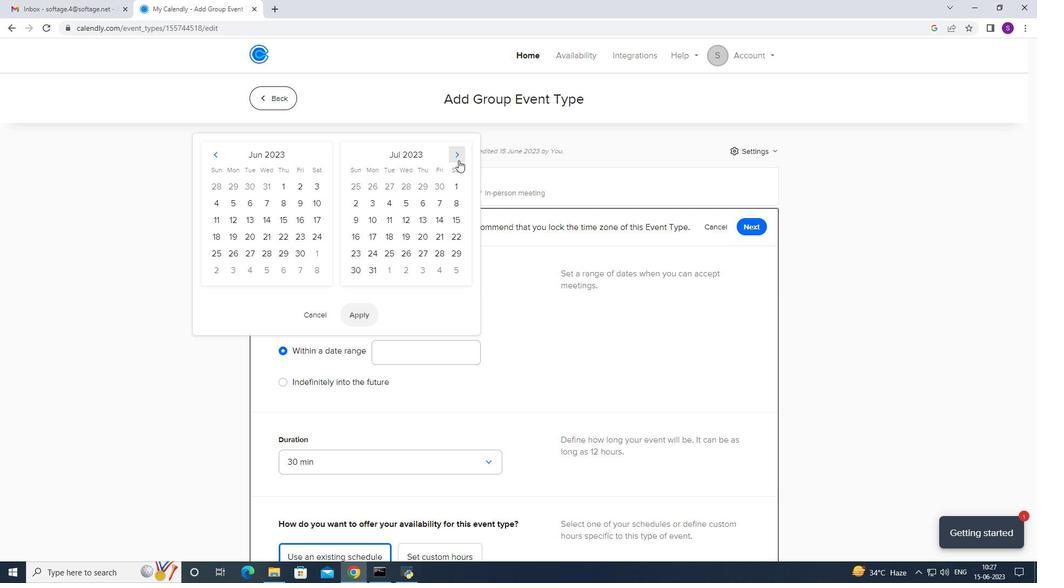 
Action: Mouse pressed left at (458, 160)
Screenshot: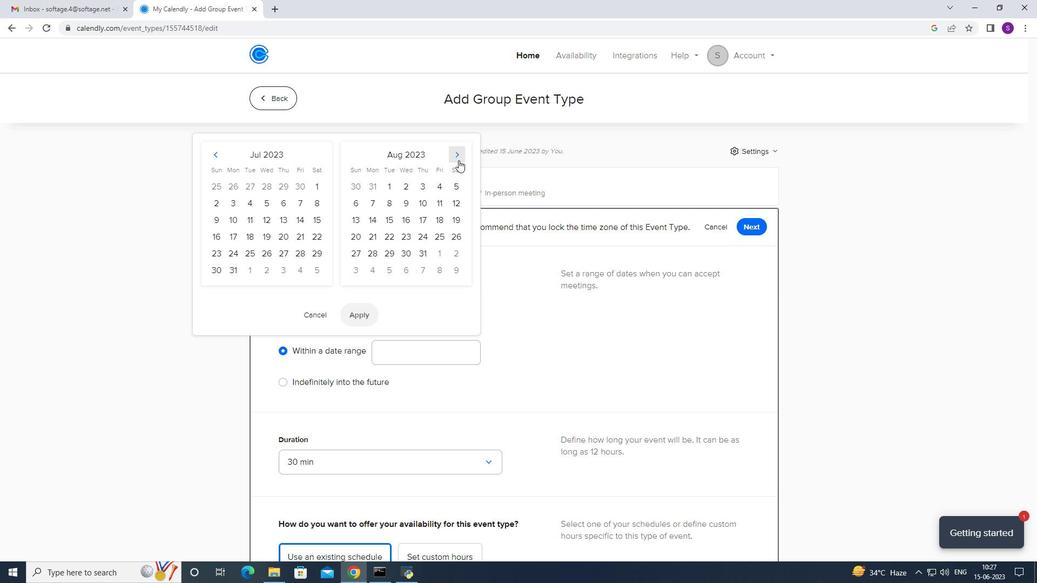 
Action: Mouse pressed left at (458, 160)
Screenshot: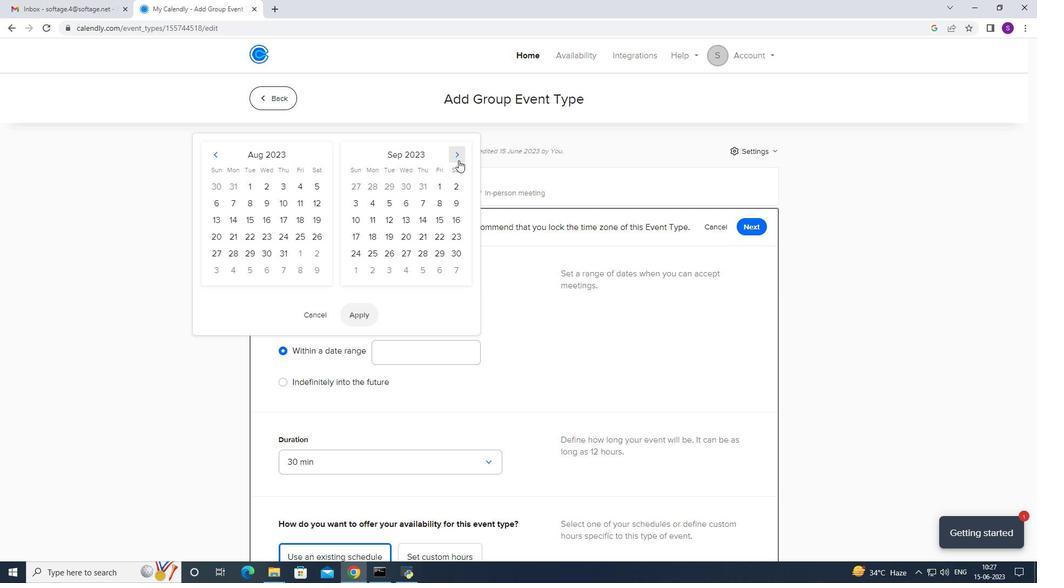 
Action: Mouse pressed left at (458, 160)
Screenshot: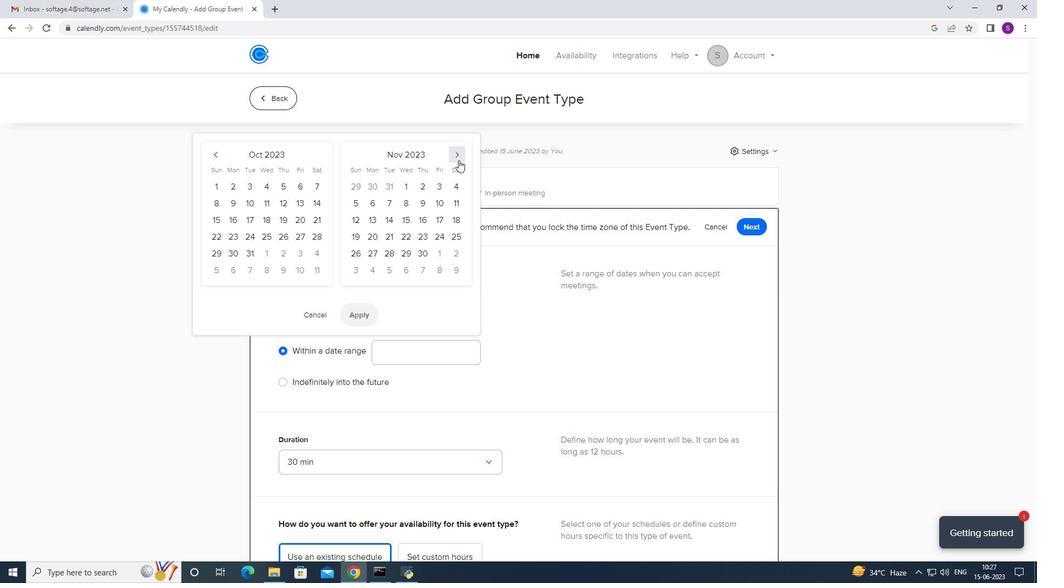 
Action: Mouse moved to (434, 218)
Screenshot: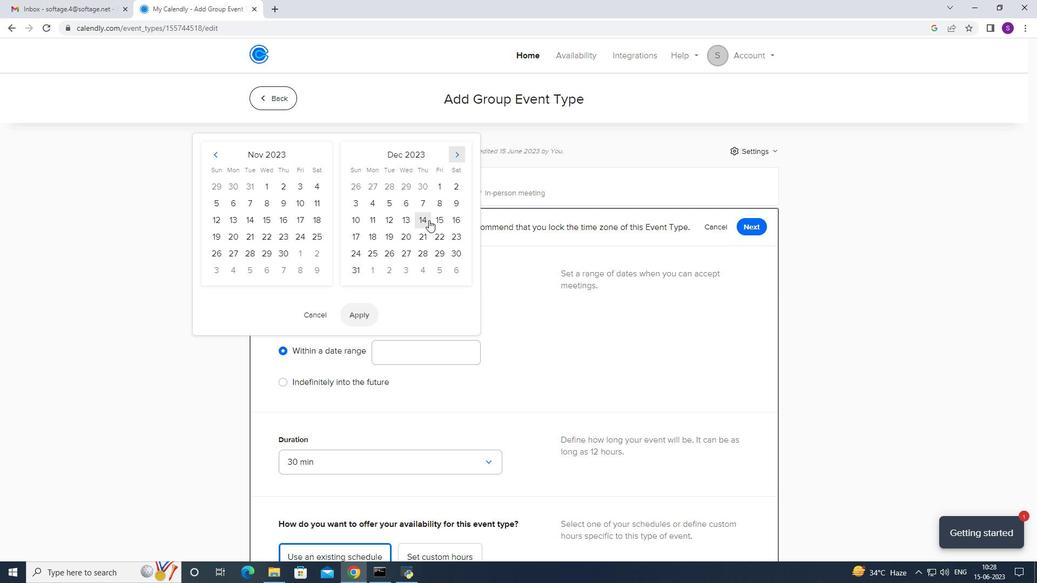 
Action: Mouse pressed left at (434, 218)
Screenshot: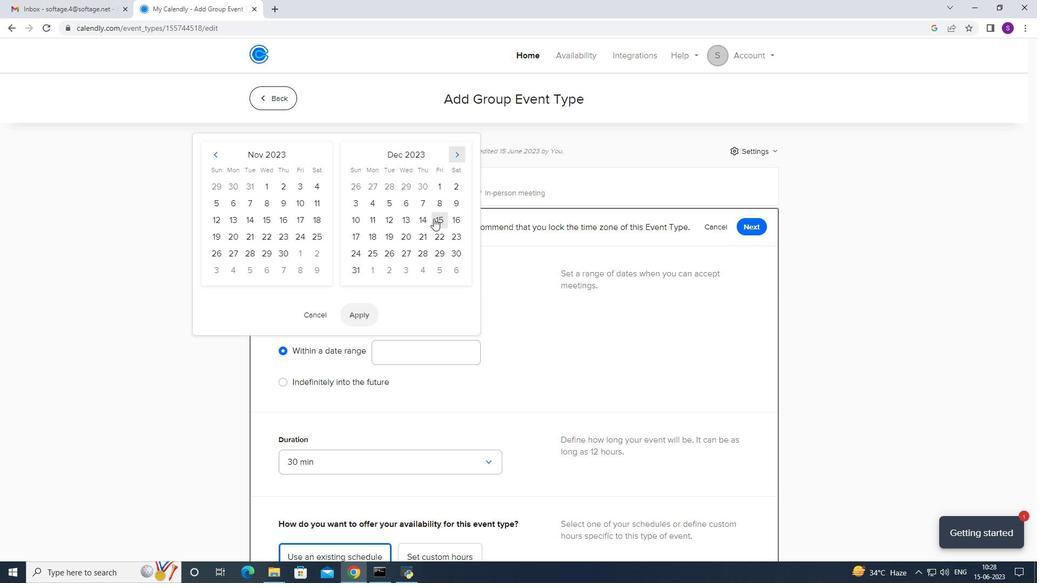 
Action: Mouse moved to (469, 219)
Screenshot: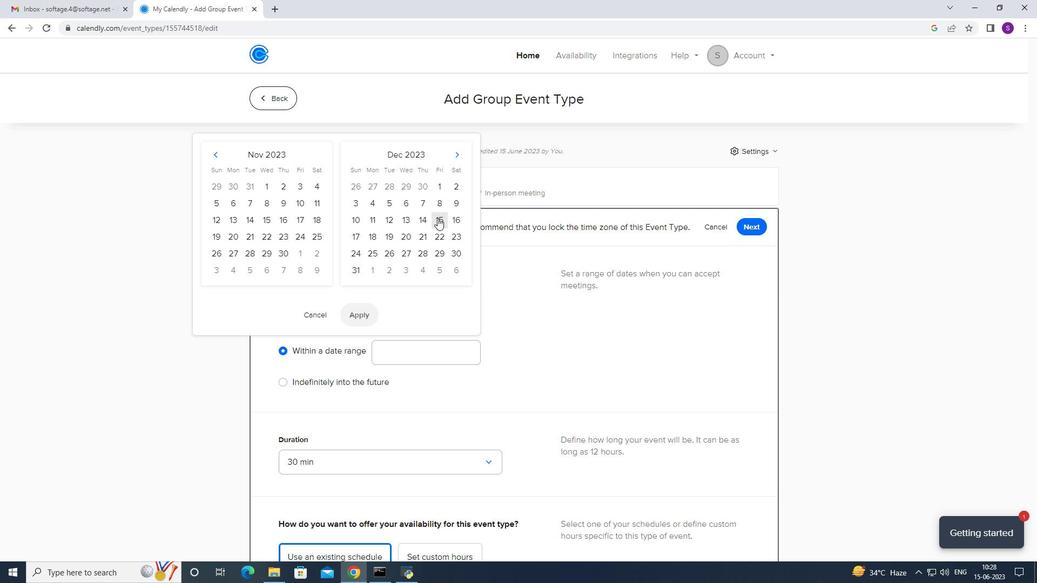 
Action: Mouse pressed left at (469, 219)
Screenshot: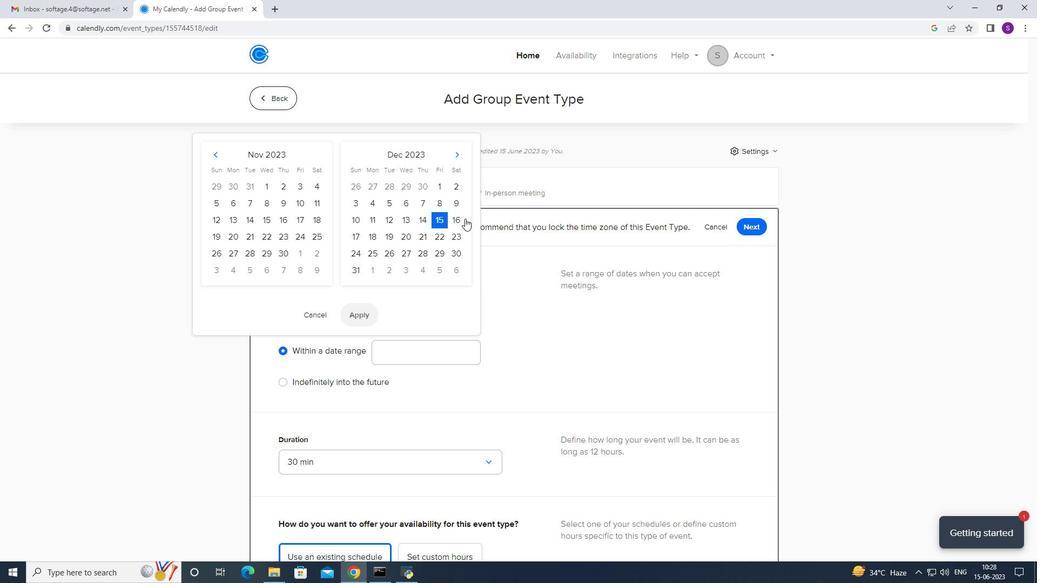 
Action: Mouse moved to (452, 224)
Screenshot: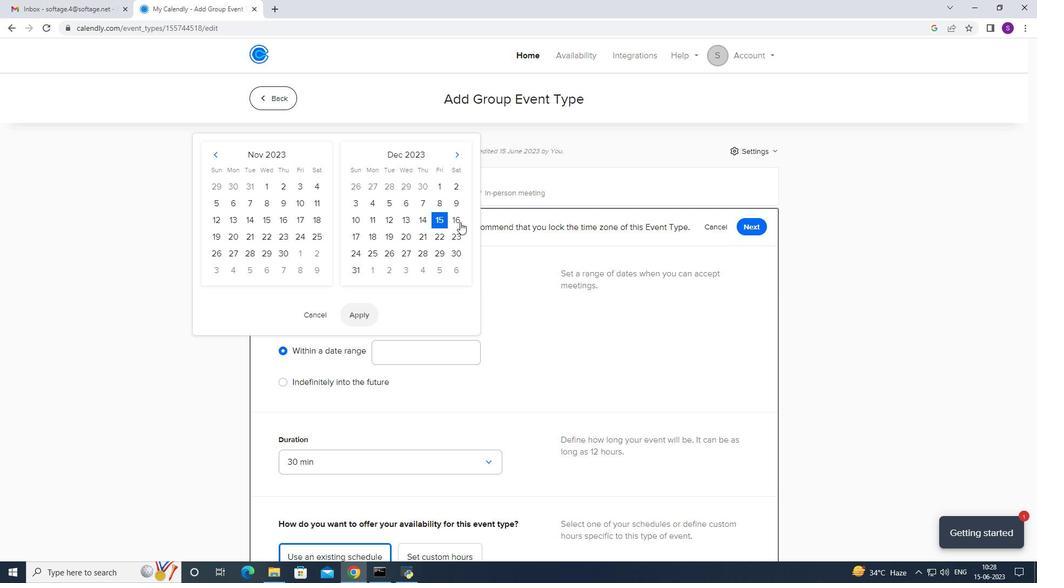 
Action: Mouse pressed left at (452, 224)
Screenshot: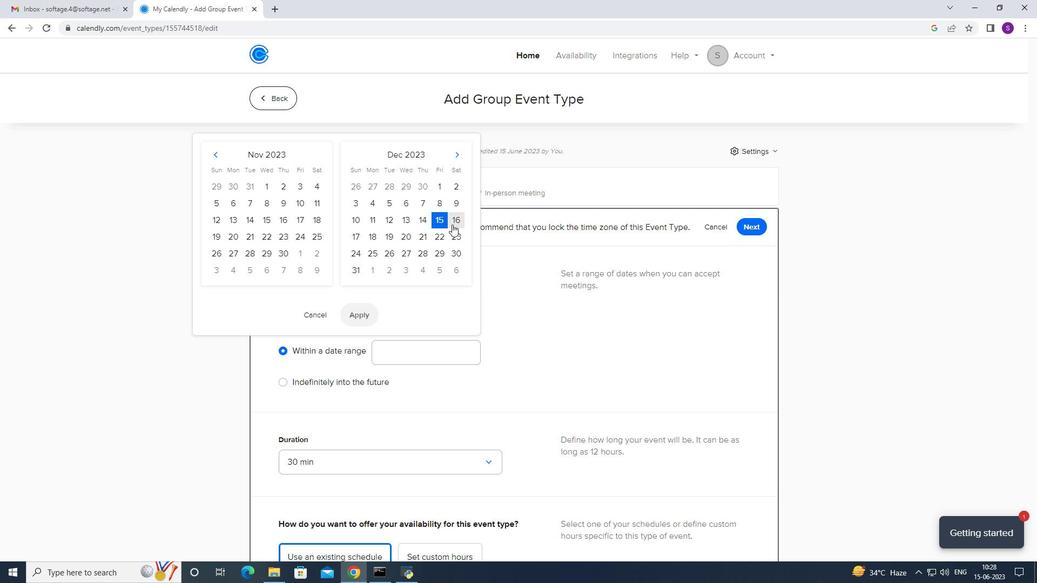 
Action: Mouse moved to (373, 319)
Screenshot: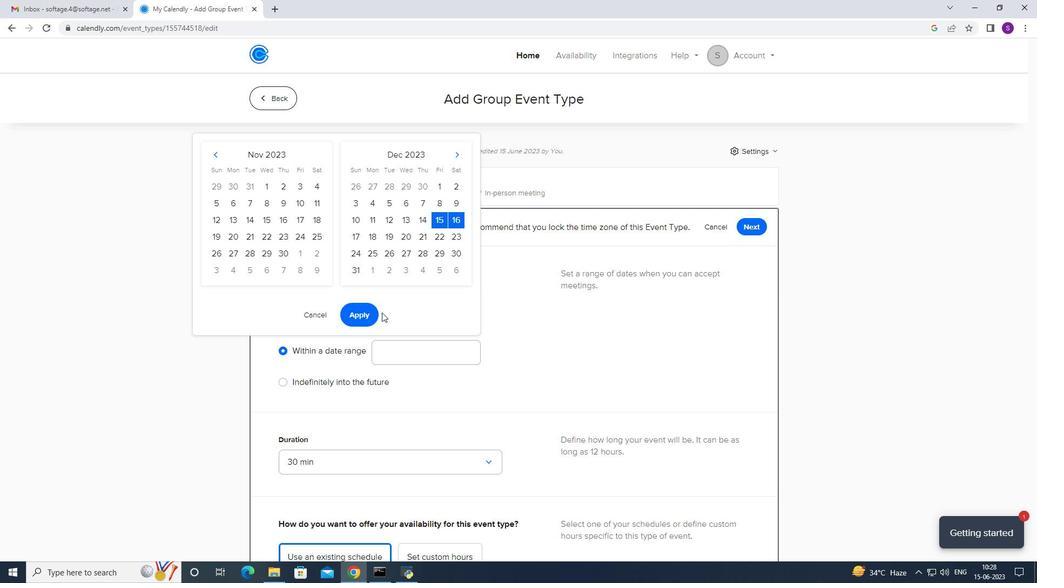 
Action: Mouse pressed left at (373, 319)
Screenshot: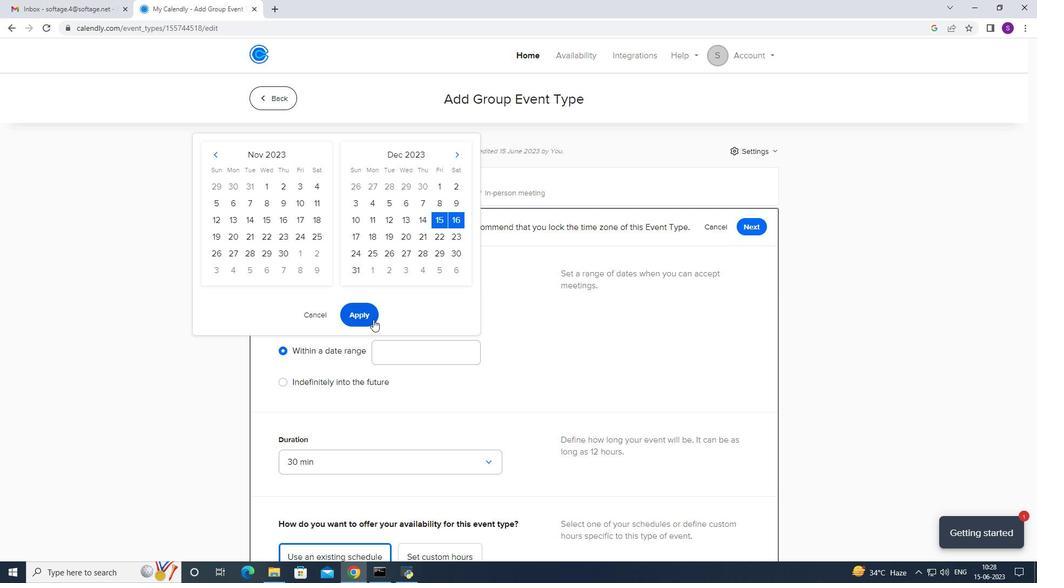 
Action: Mouse moved to (470, 303)
Screenshot: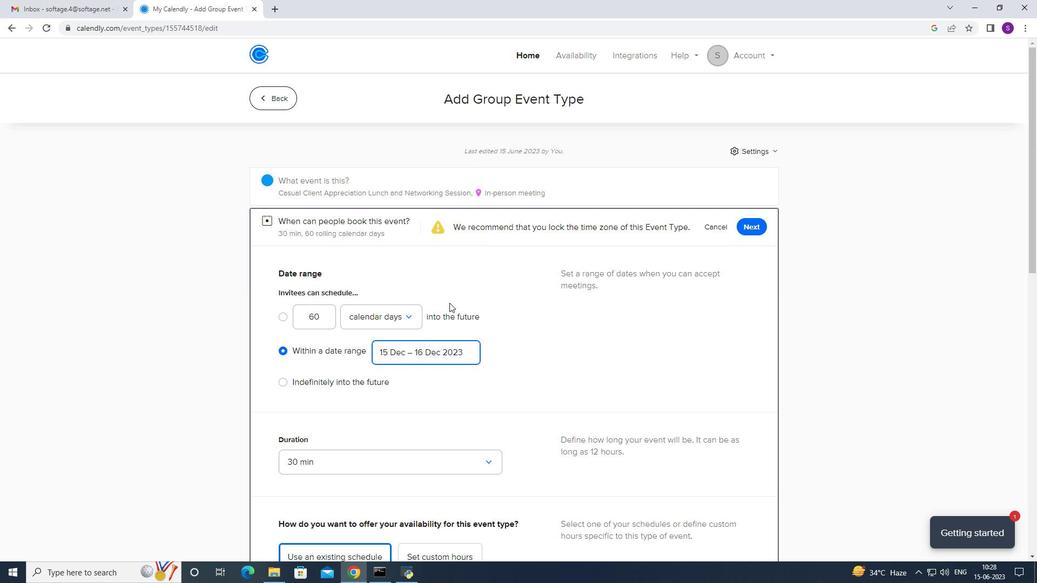 
Action: Mouse scrolled (470, 302) with delta (0, 0)
Screenshot: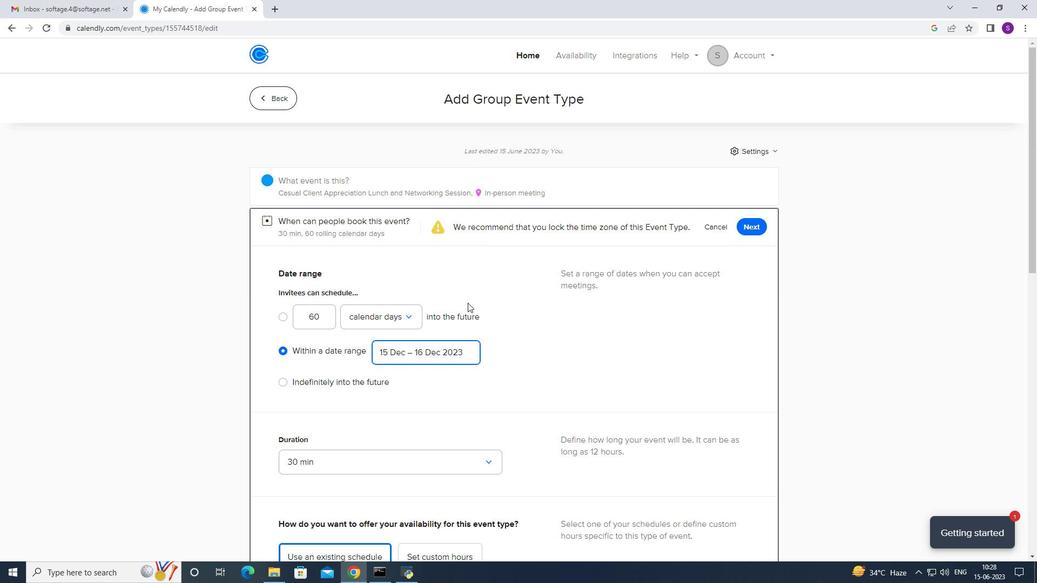 
Action: Mouse scrolled (470, 302) with delta (0, 0)
Screenshot: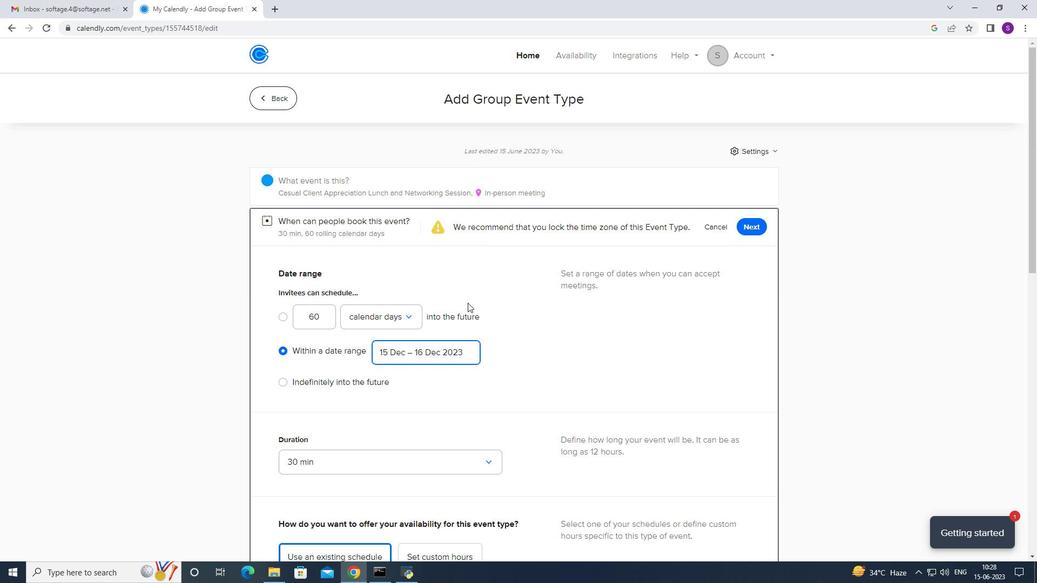 
Action: Mouse scrolled (470, 302) with delta (0, 0)
Screenshot: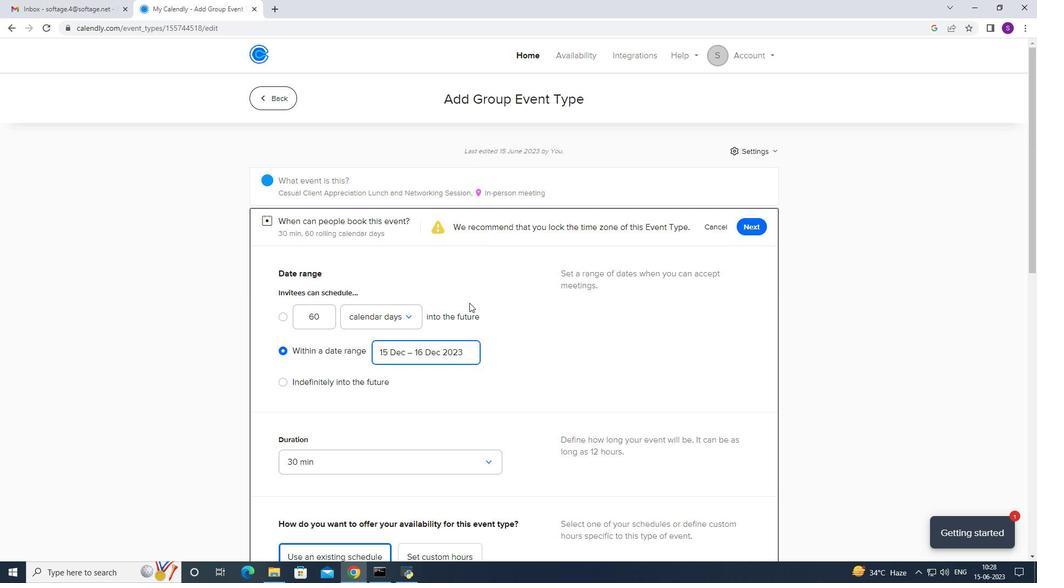 
Action: Mouse scrolled (470, 302) with delta (0, 0)
Screenshot: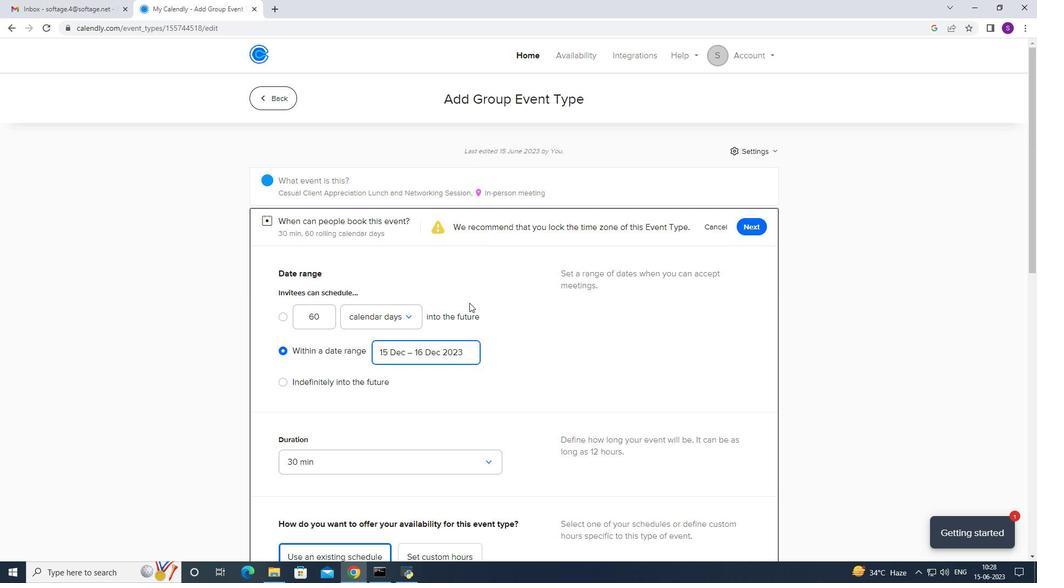 
Action: Mouse scrolled (470, 302) with delta (0, 0)
Screenshot: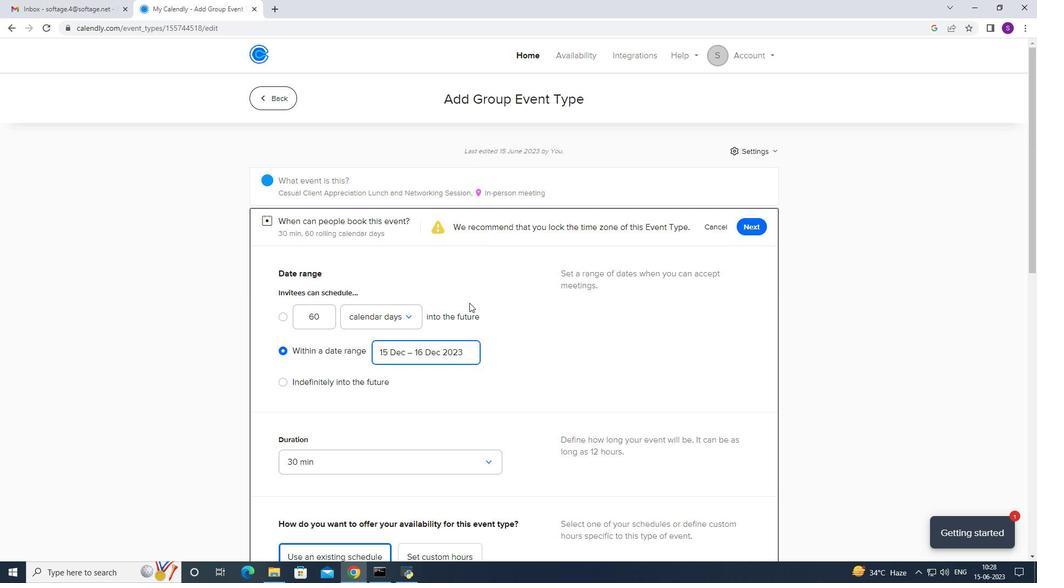 
Action: Mouse scrolled (470, 302) with delta (0, 0)
Screenshot: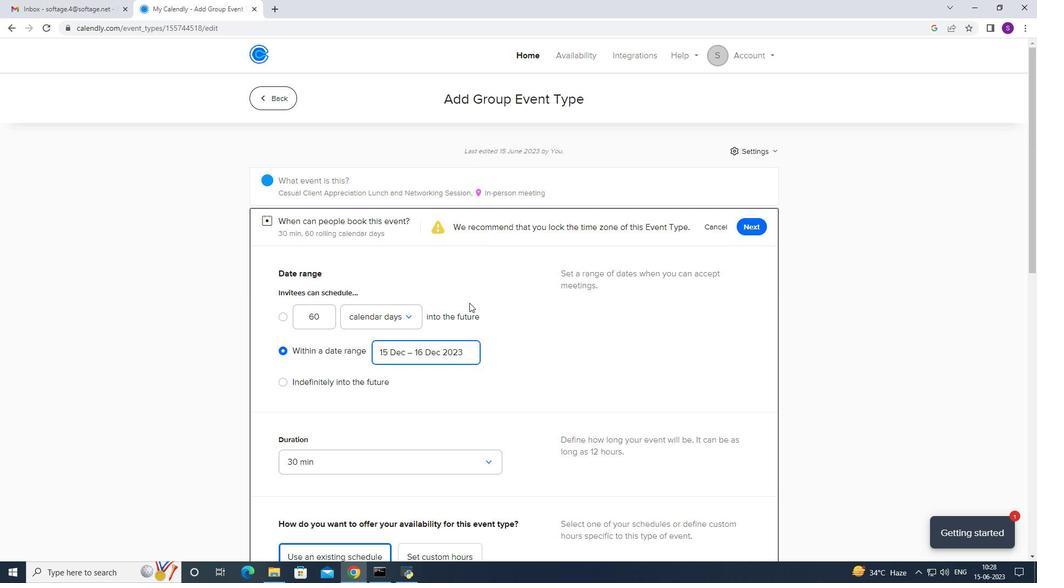 
Action: Mouse scrolled (470, 302) with delta (0, 0)
Screenshot: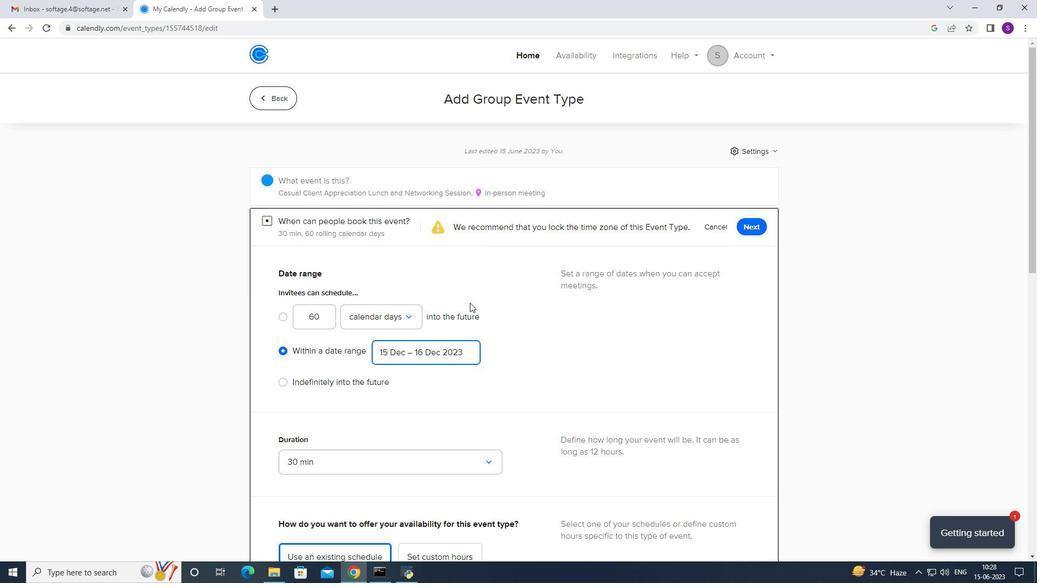 
Action: Mouse moved to (470, 303)
Screenshot: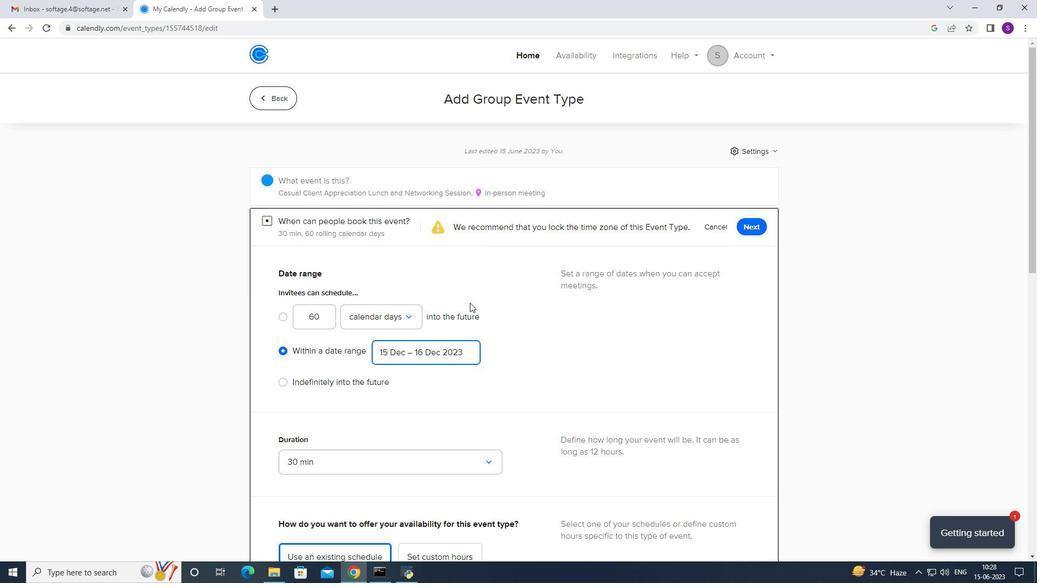 
Action: Mouse scrolled (470, 303) with delta (0, 0)
Screenshot: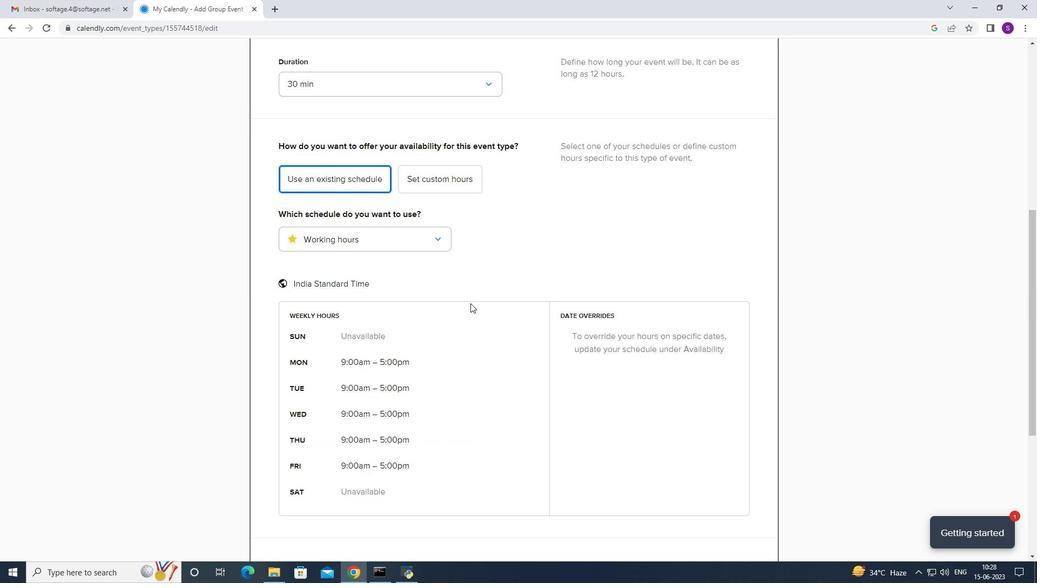 
Action: Mouse scrolled (470, 303) with delta (0, 0)
Screenshot: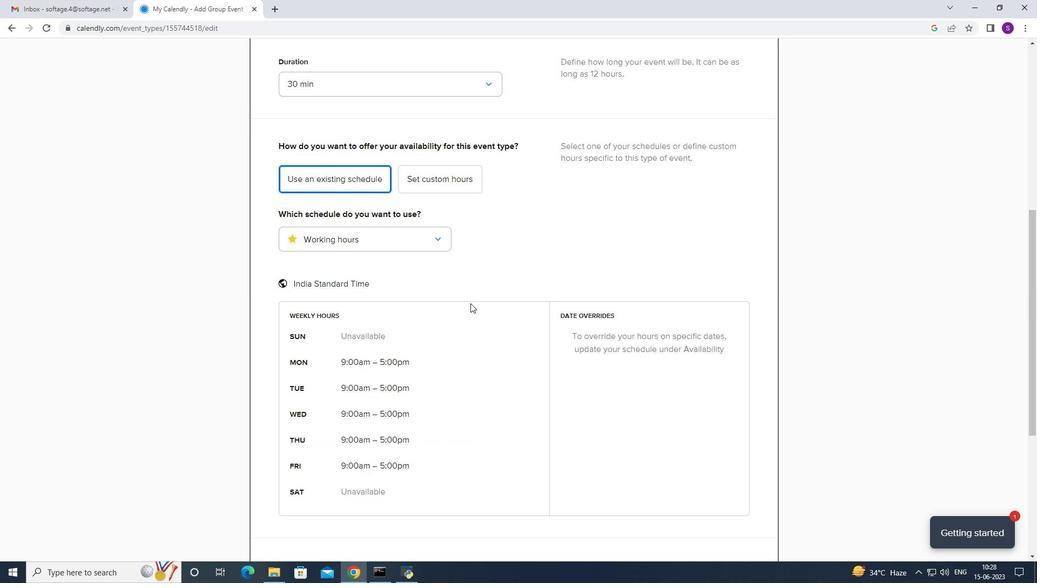 
Action: Mouse scrolled (470, 303) with delta (0, 0)
Screenshot: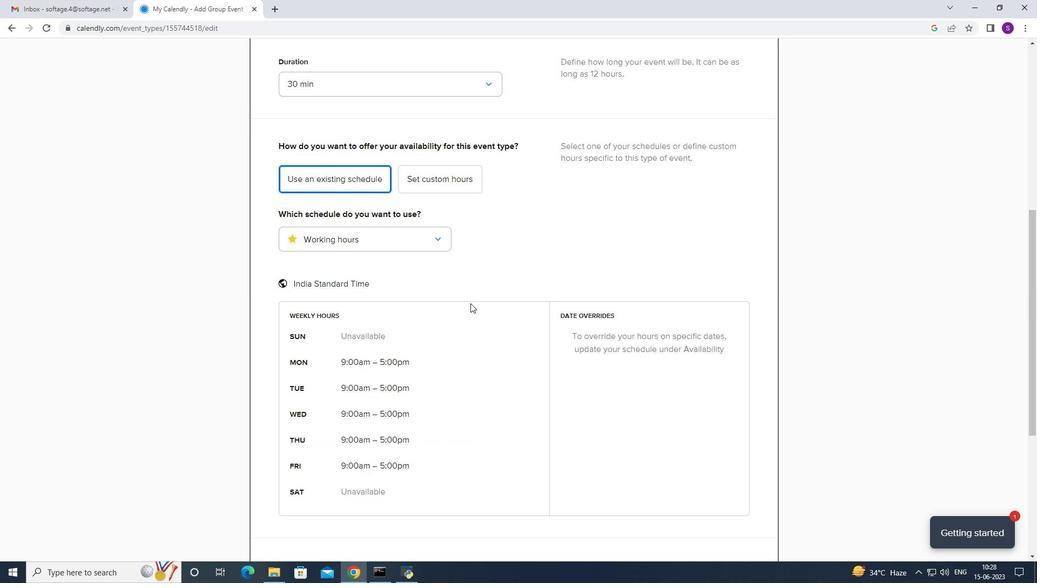
Action: Mouse scrolled (470, 303) with delta (0, 0)
Screenshot: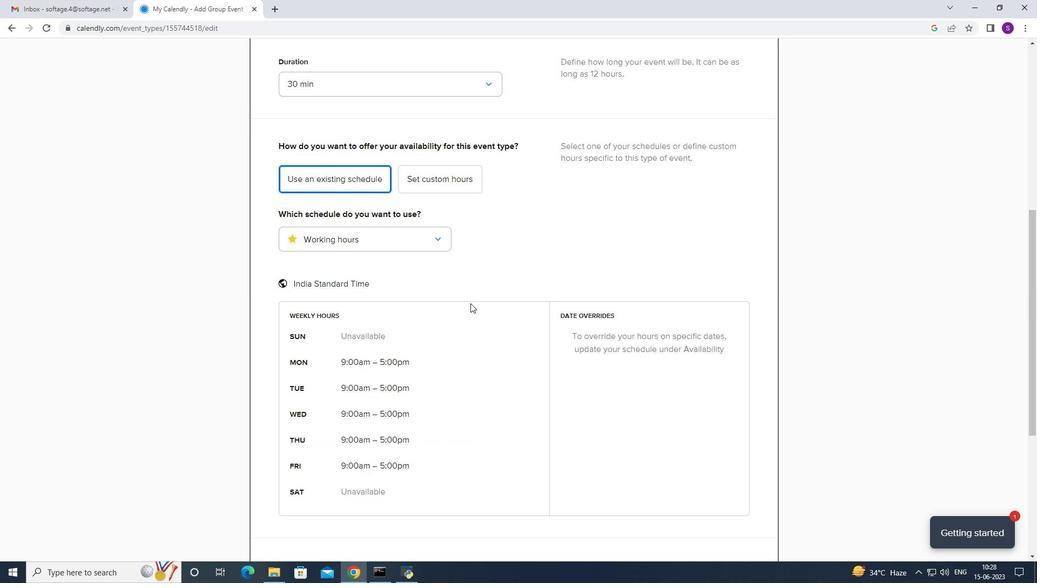 
Action: Mouse scrolled (470, 303) with delta (0, 0)
Screenshot: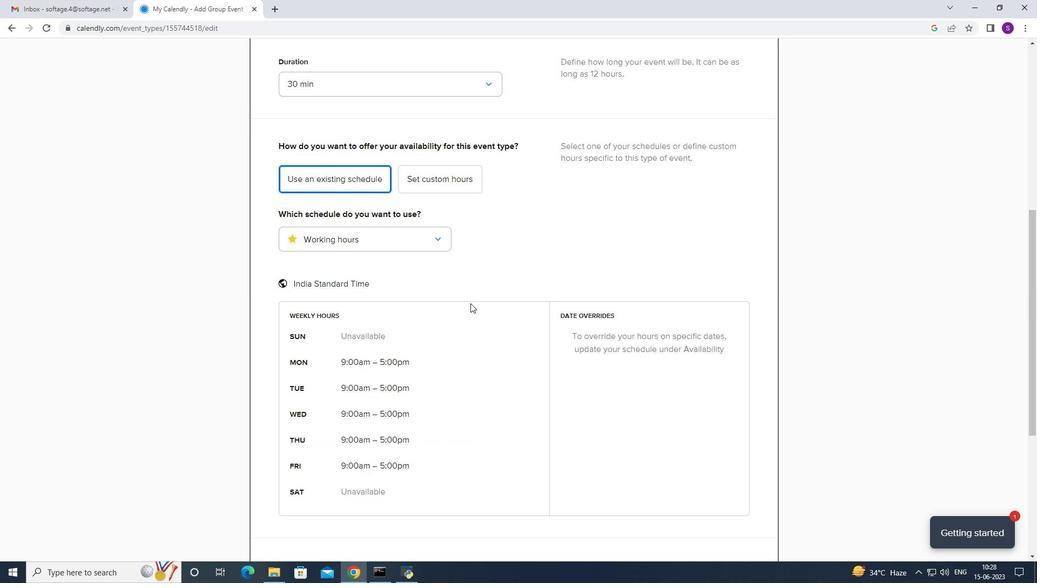 
Action: Mouse moved to (474, 310)
Screenshot: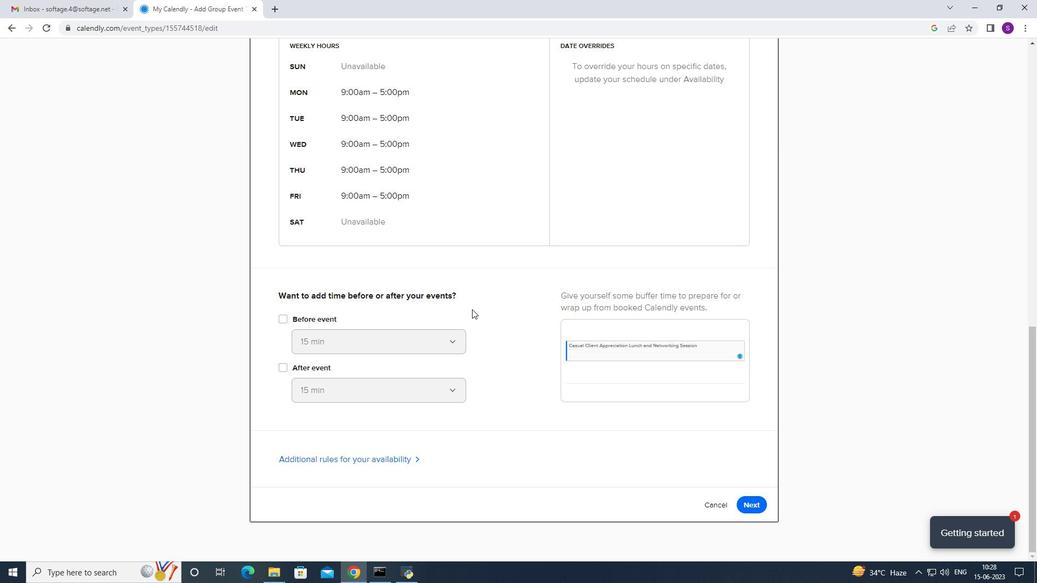 
Action: Mouse scrolled (474, 310) with delta (0, 0)
Screenshot: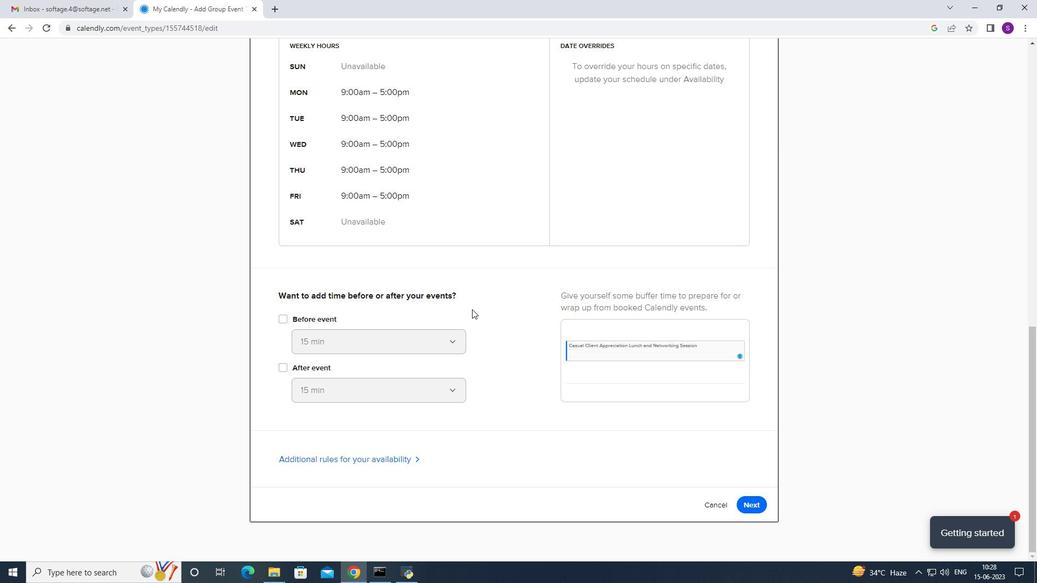 
Action: Mouse moved to (475, 311)
Screenshot: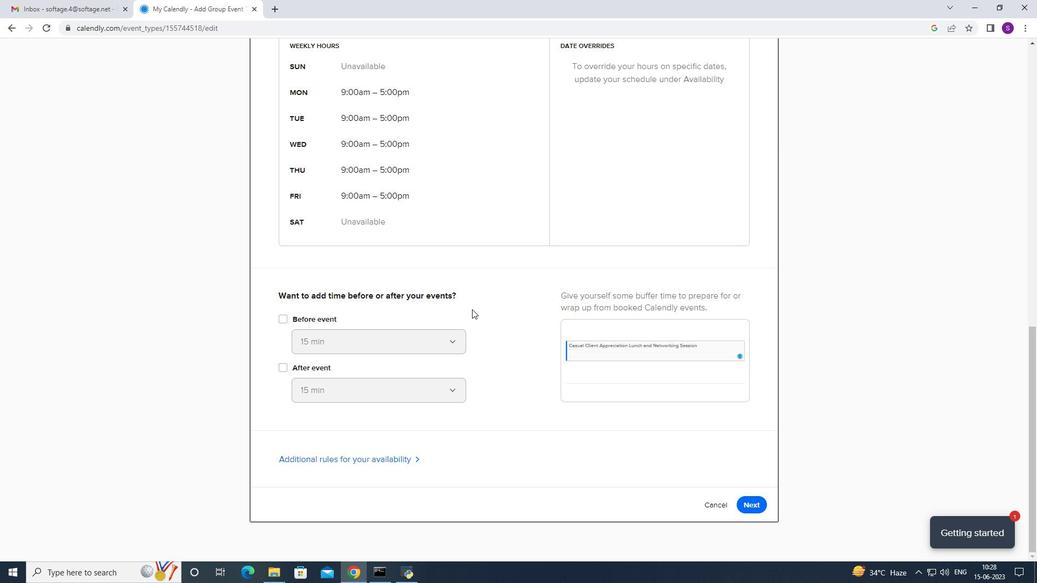 
Action: Mouse scrolled (475, 310) with delta (0, 0)
Screenshot: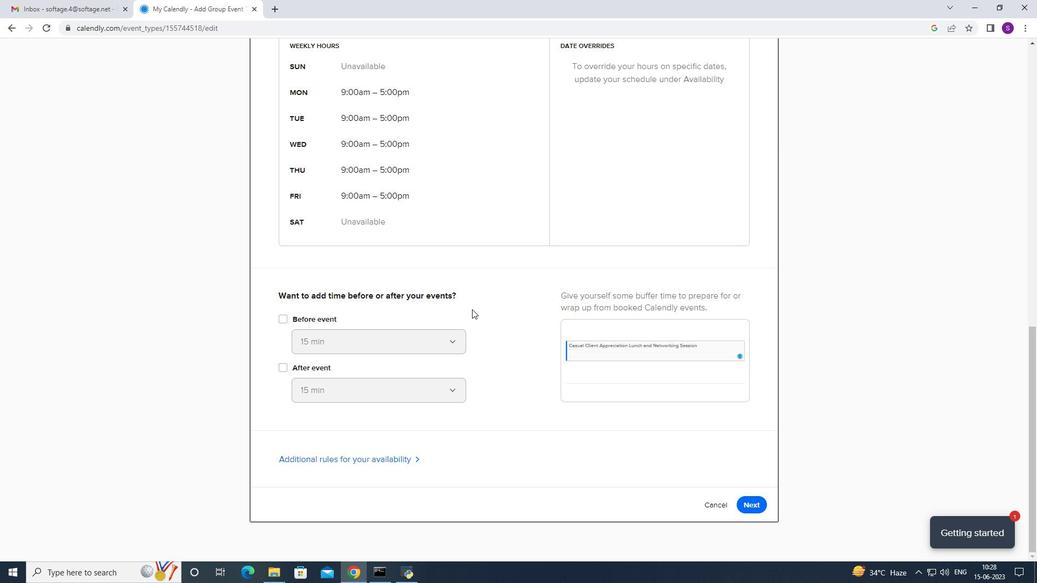 
Action: Mouse moved to (476, 312)
Screenshot: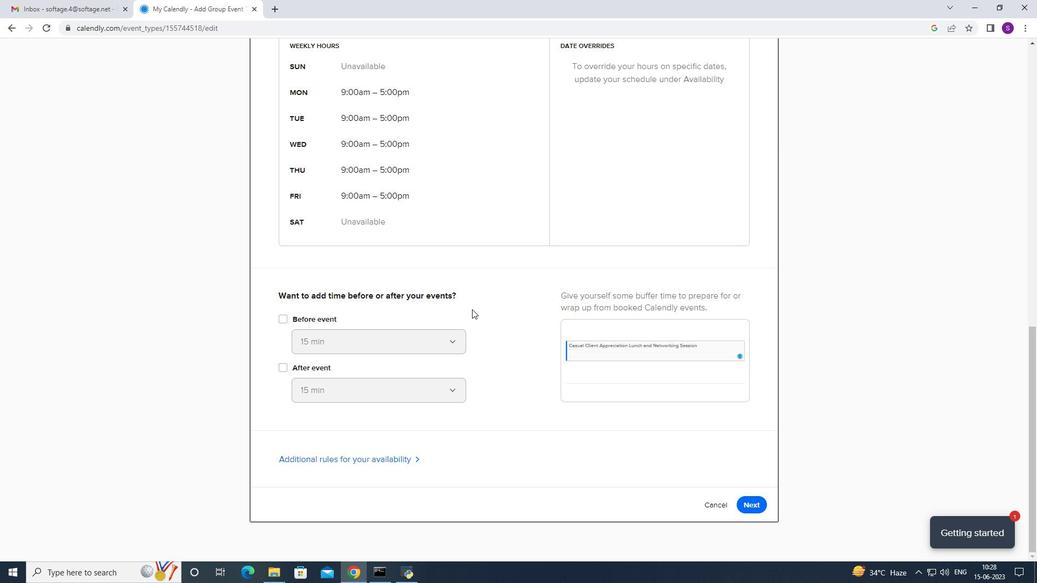 
Action: Mouse scrolled (476, 311) with delta (0, 0)
Screenshot: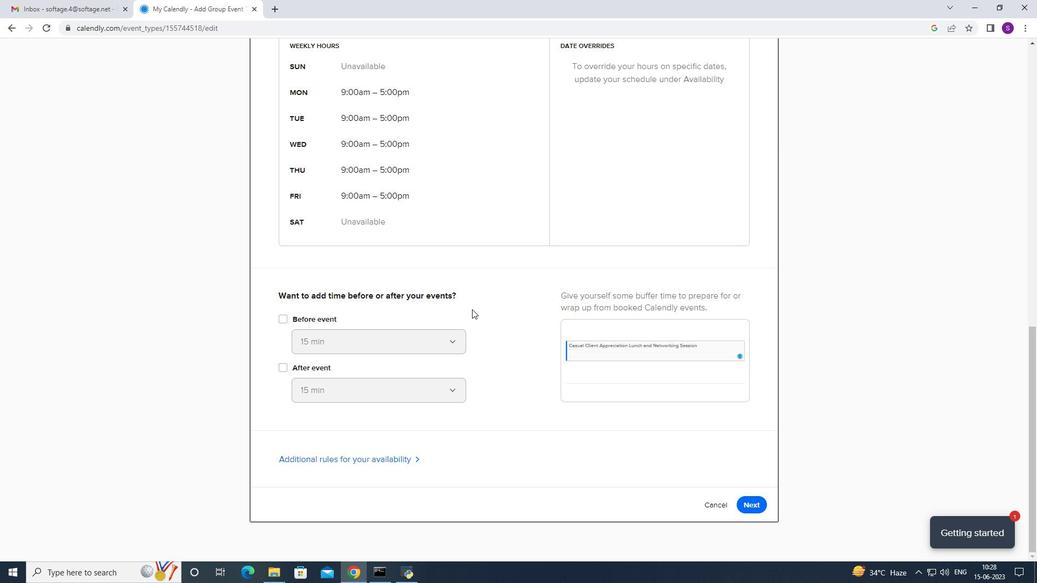 
Action: Mouse moved to (505, 331)
Screenshot: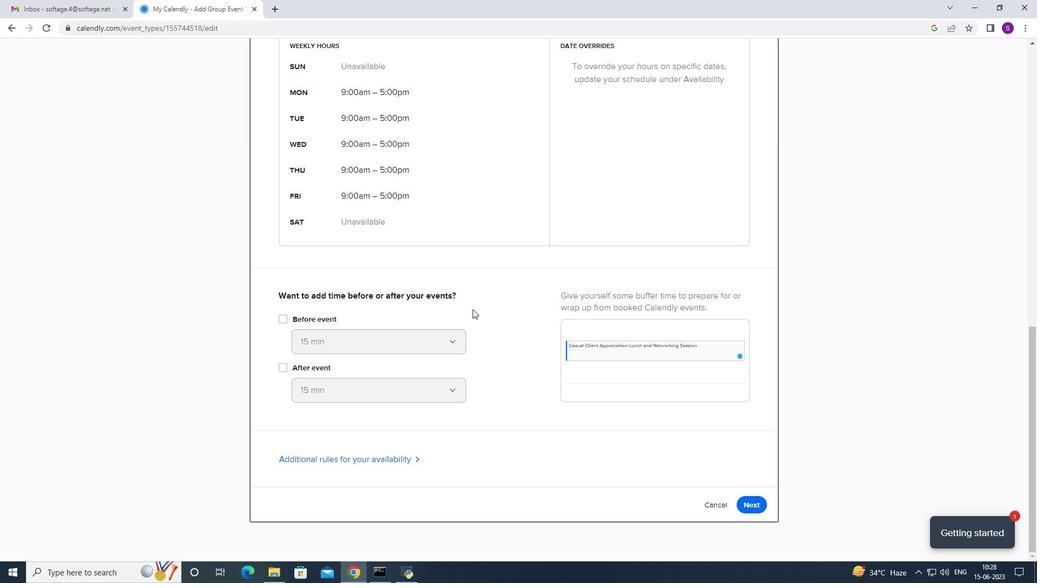 
Action: Mouse scrolled (505, 330) with delta (0, 0)
Screenshot: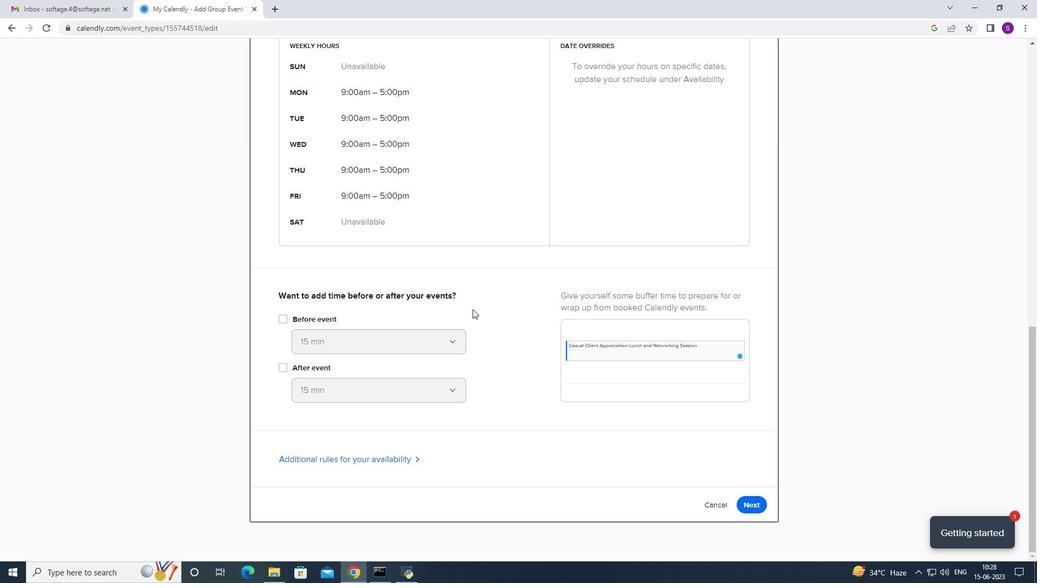 
Action: Mouse moved to (763, 499)
Screenshot: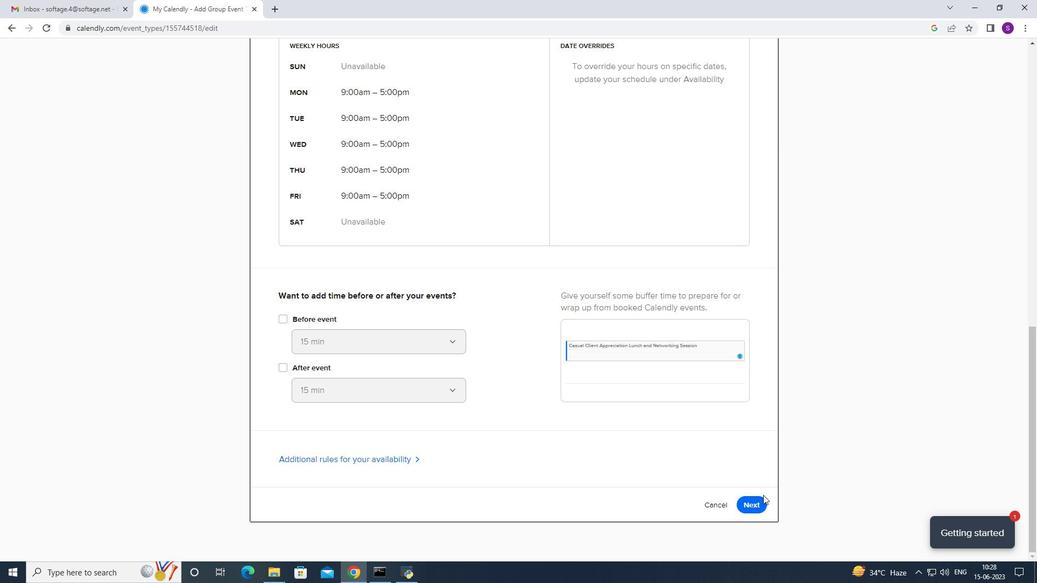 
Action: Mouse pressed left at (763, 499)
Screenshot: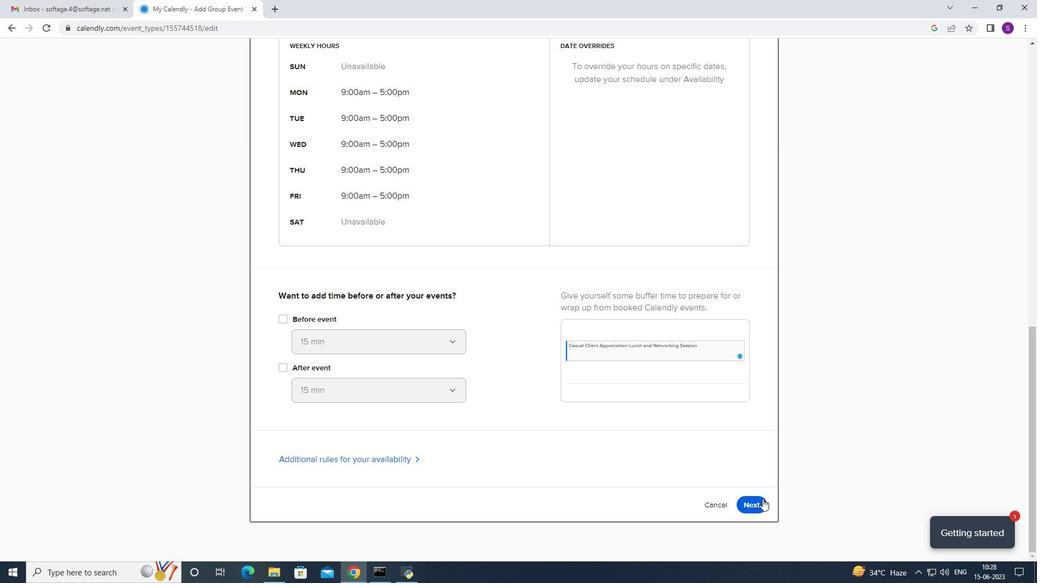
Action: Mouse moved to (736, 471)
Screenshot: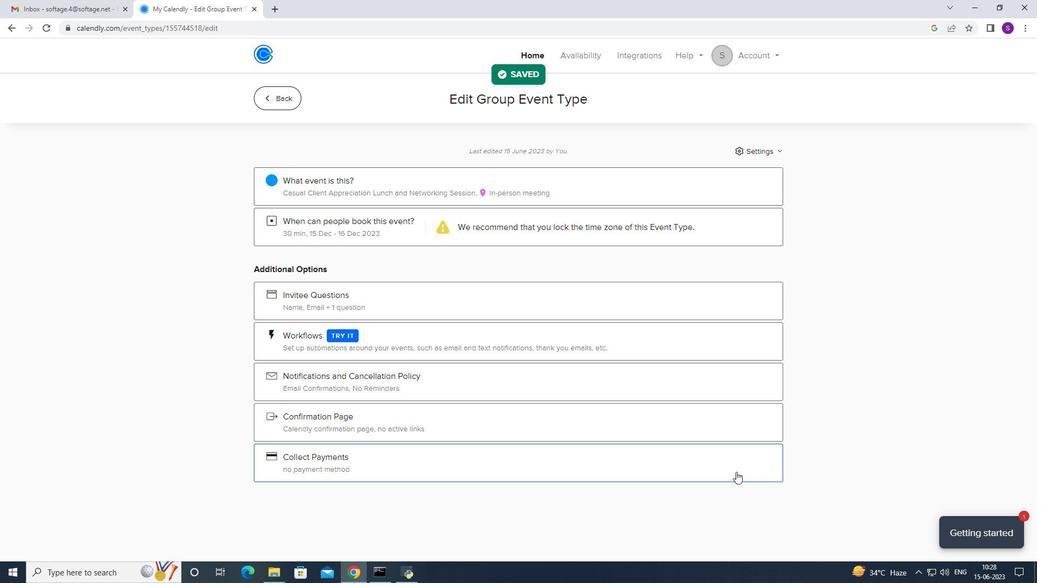 
Action: Mouse scrolled (736, 471) with delta (0, 0)
Screenshot: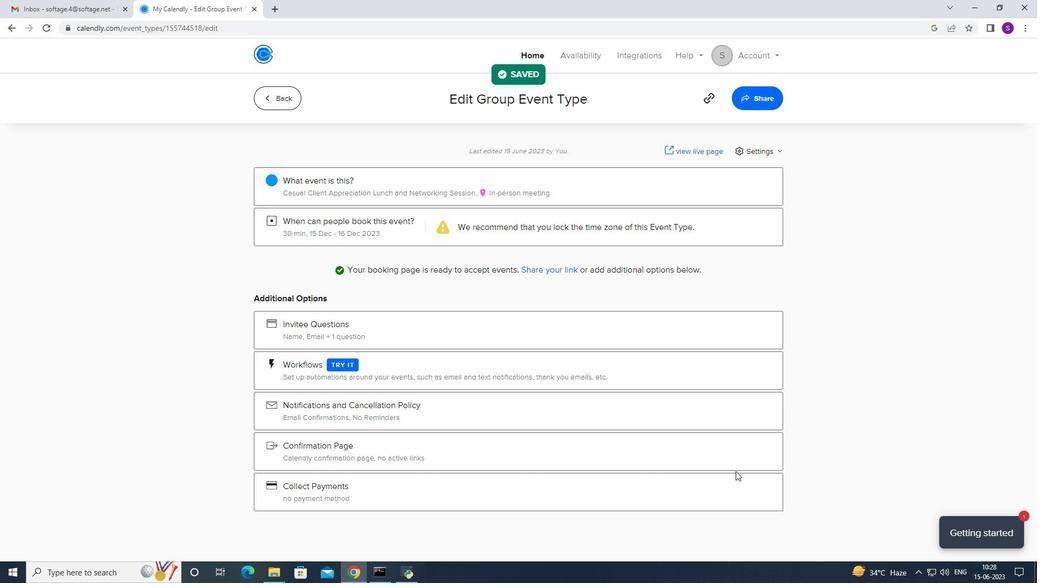 
Action: Mouse moved to (764, 99)
Screenshot: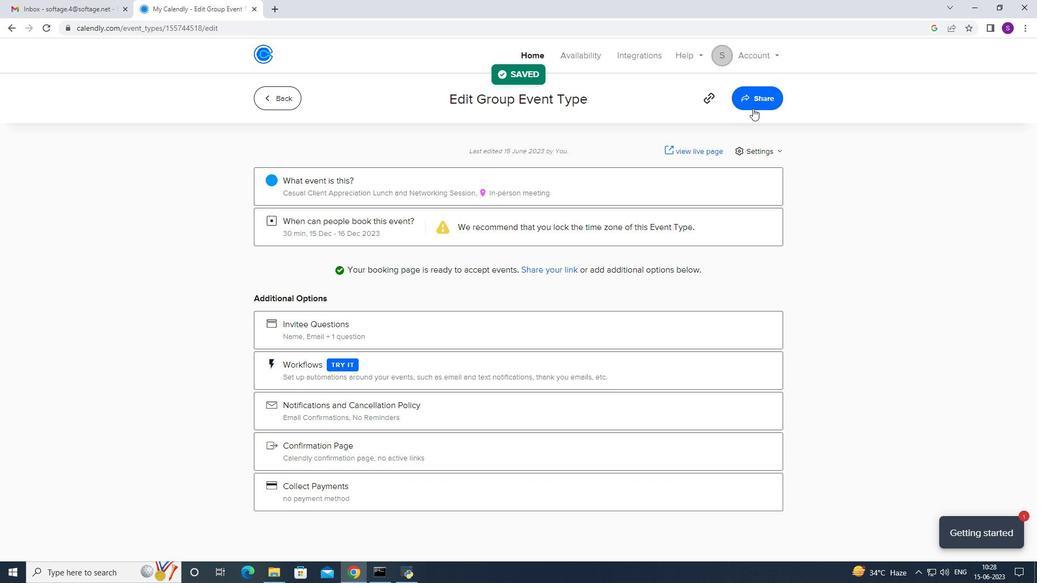 
Action: Mouse pressed left at (764, 99)
Screenshot: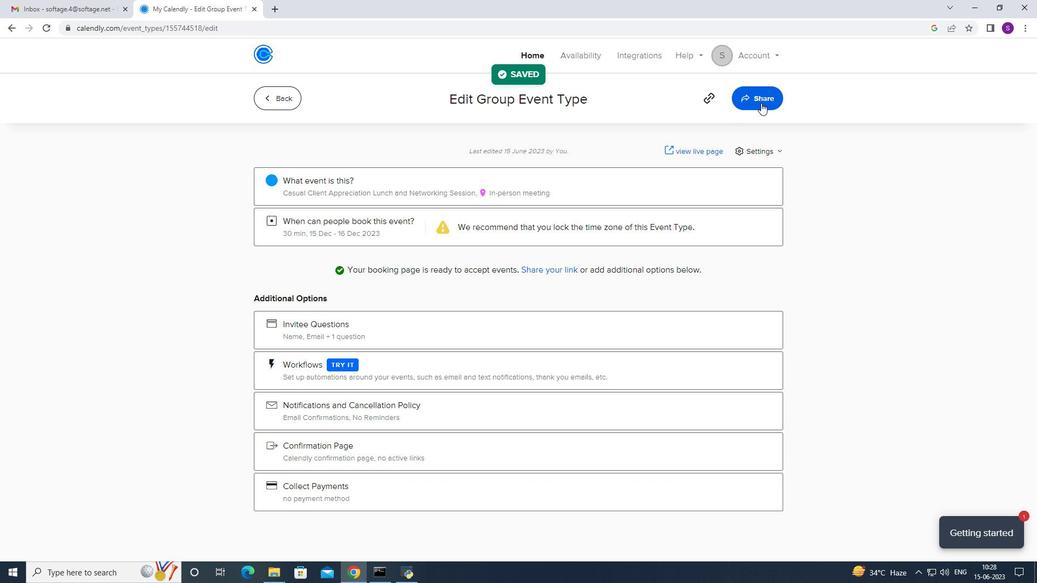 
Action: Mouse moved to (641, 207)
Screenshot: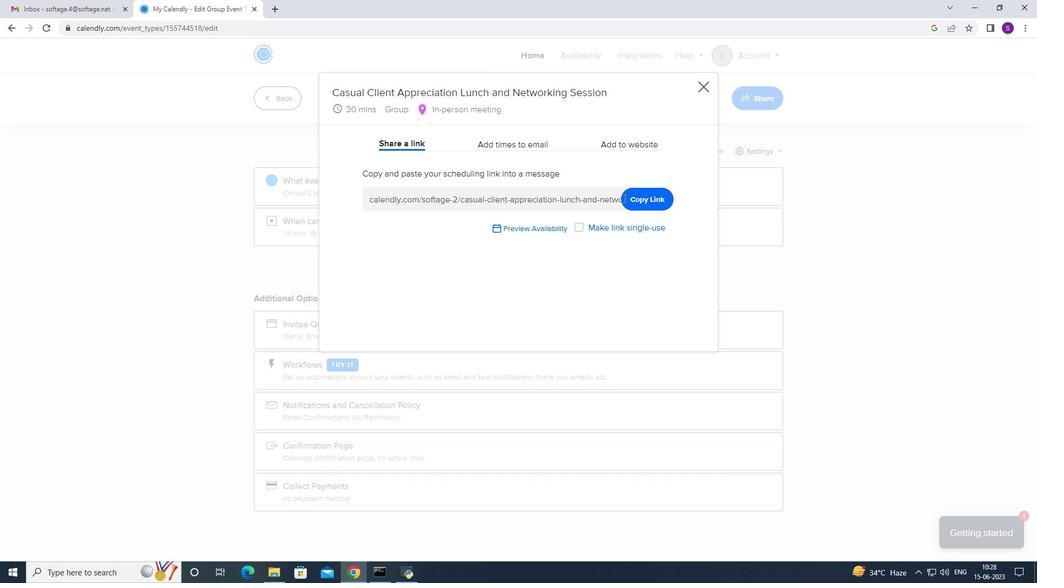 
Action: Mouse pressed left at (641, 207)
Screenshot: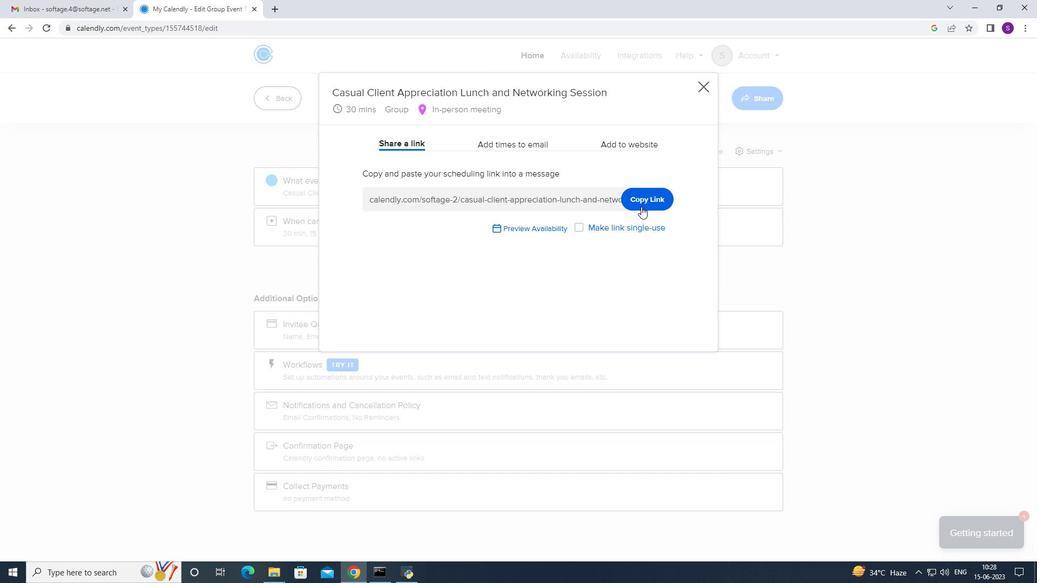 
Action: Mouse moved to (56, 11)
Screenshot: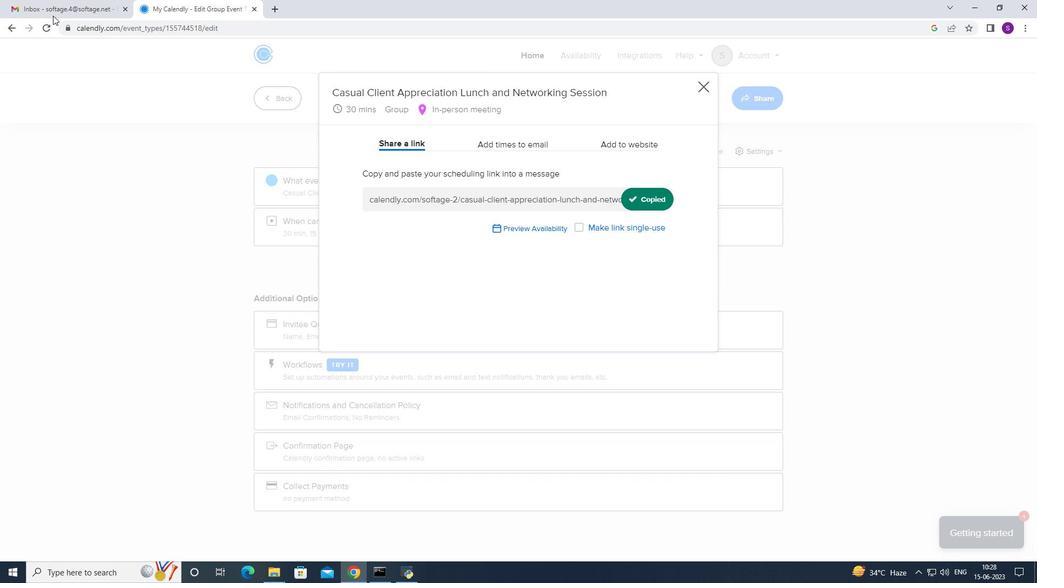 
Action: Mouse pressed left at (56, 11)
Screenshot: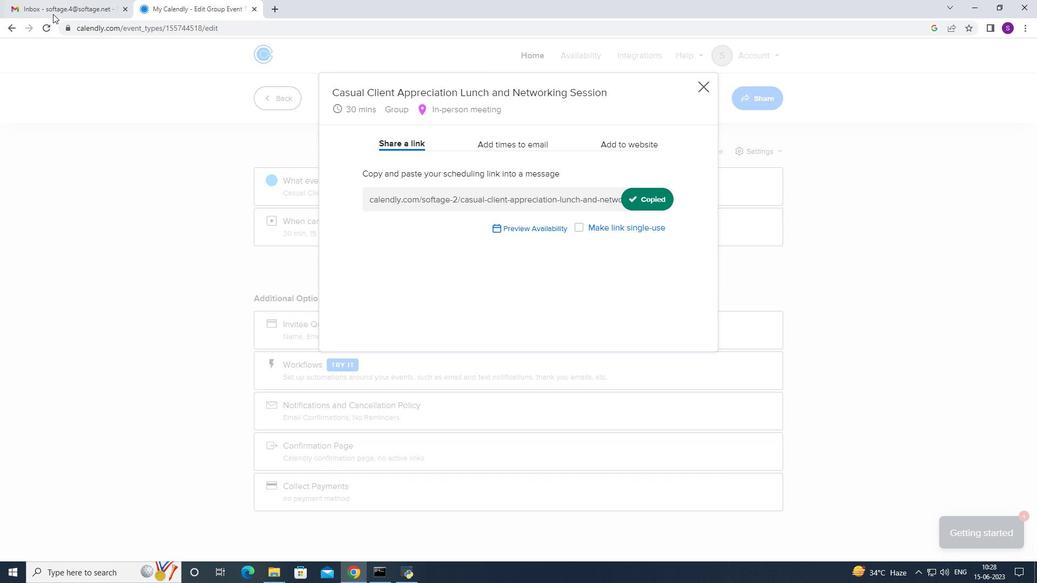 
Action: Mouse moved to (79, 77)
Screenshot: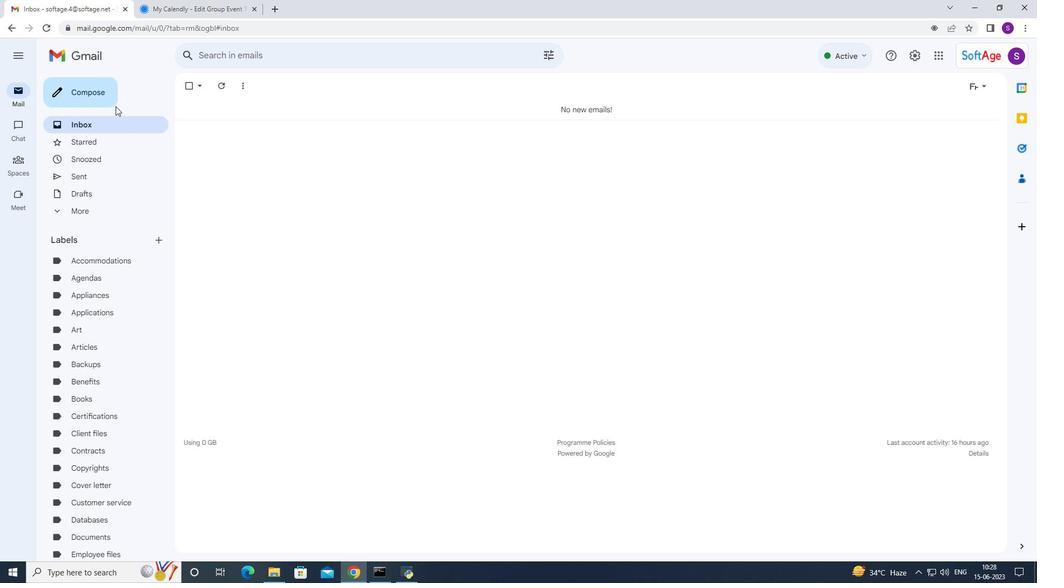 
Action: Mouse pressed left at (79, 77)
Screenshot: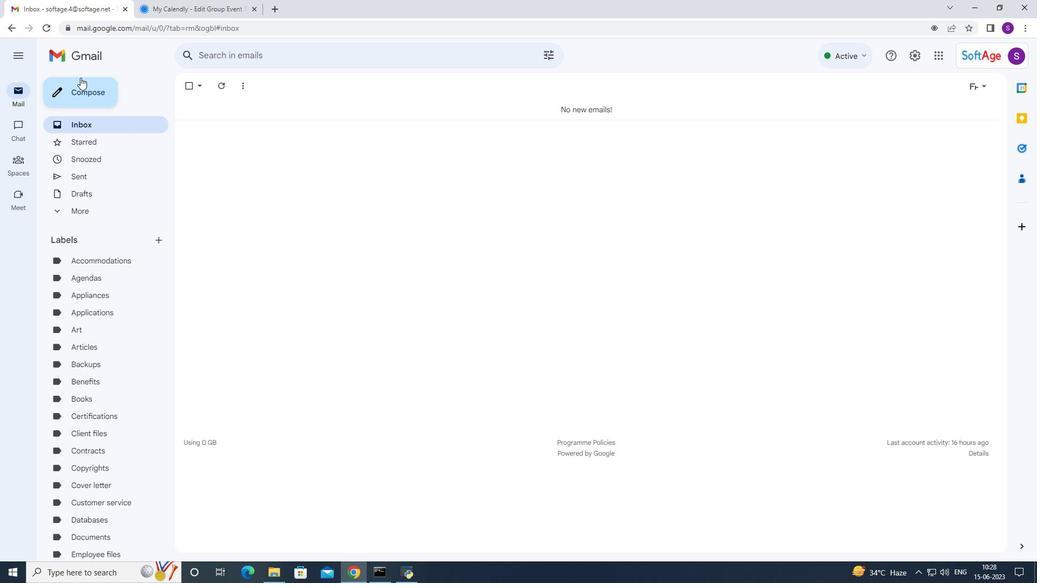 
Action: Mouse moved to (79, 83)
Screenshot: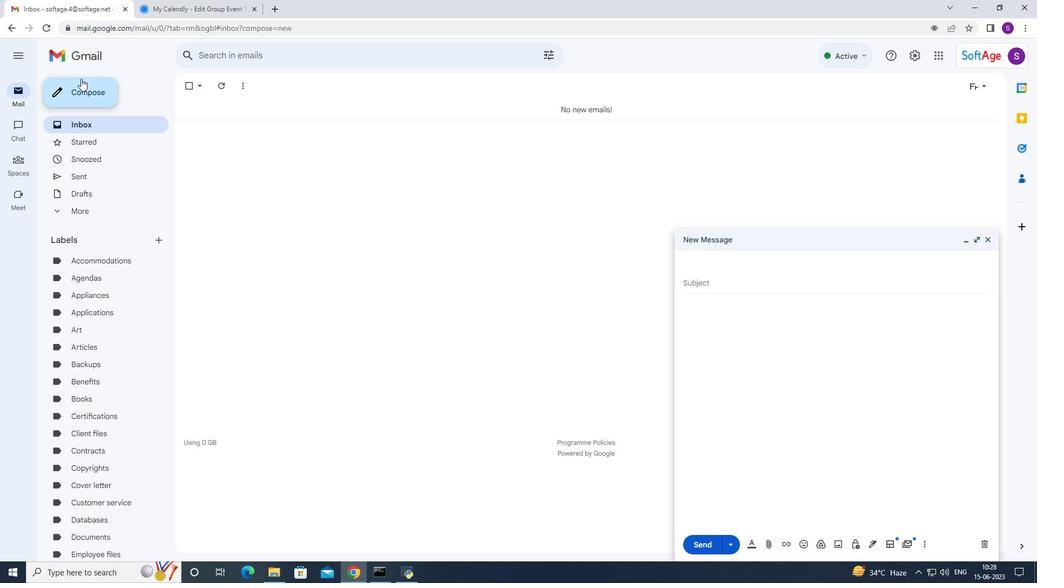 
Action: Mouse pressed left at (79, 83)
Screenshot: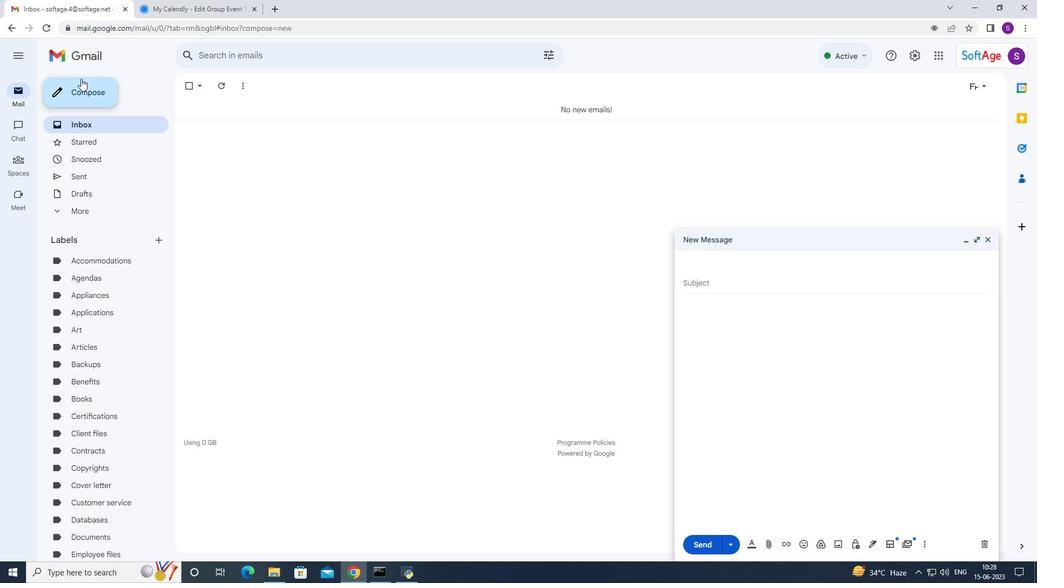 
Action: Mouse moved to (662, 235)
Screenshot: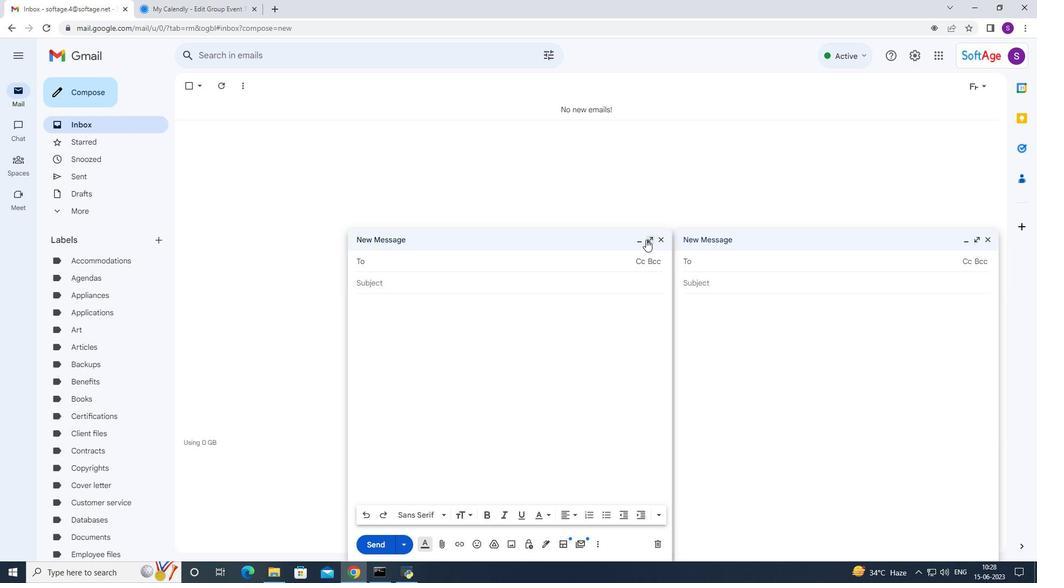 
Action: Mouse pressed left at (662, 235)
Screenshot: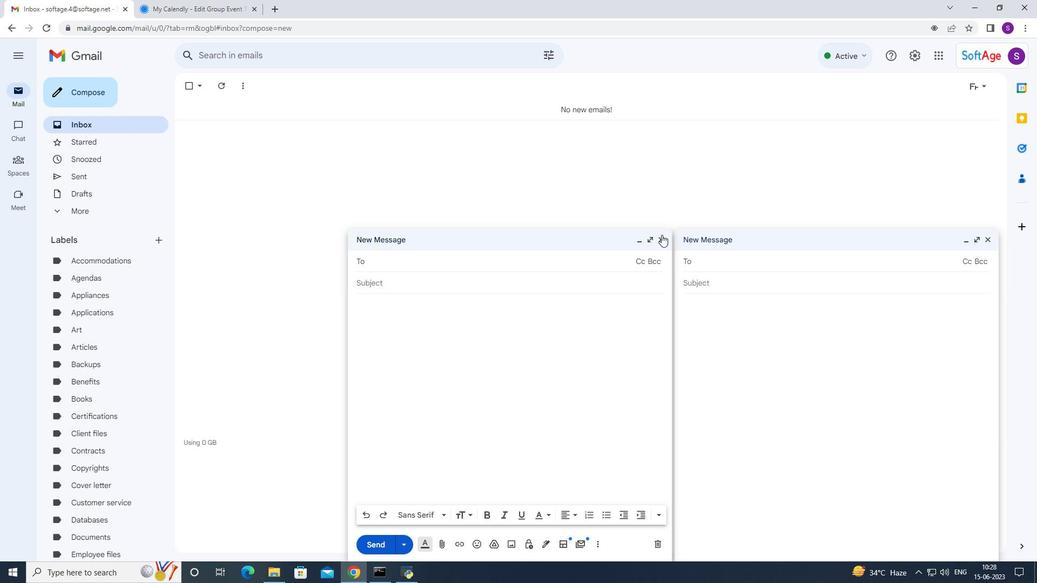 
Action: Mouse moved to (725, 323)
Screenshot: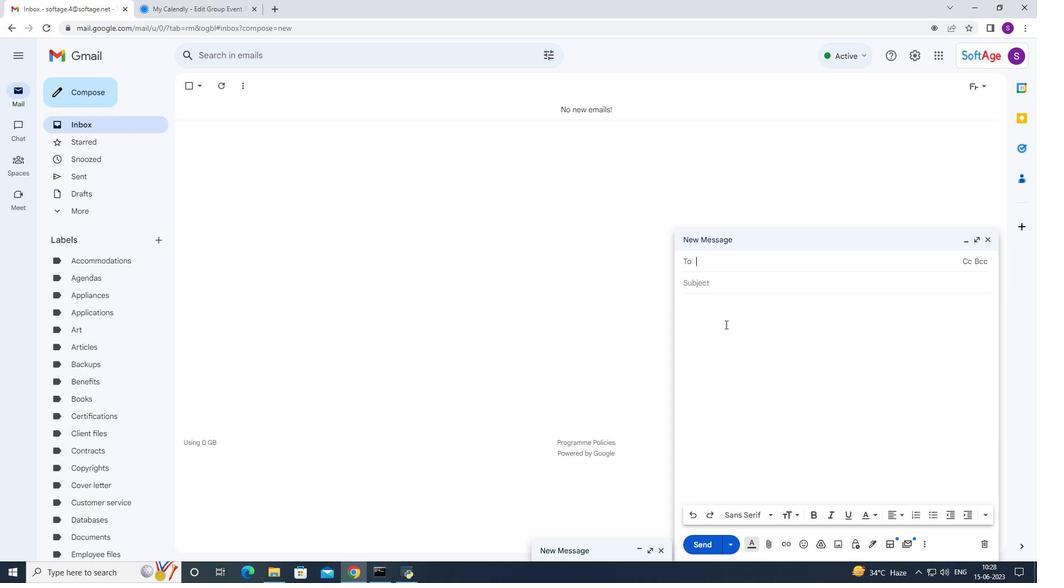 
Action: Mouse pressed left at (725, 323)
Screenshot: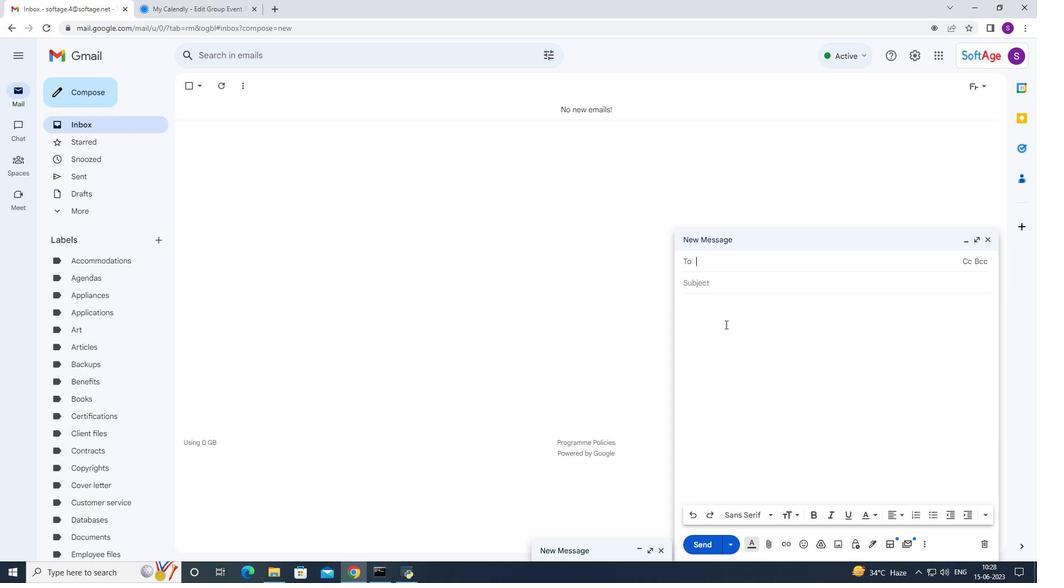 
Action: Mouse moved to (725, 322)
Screenshot: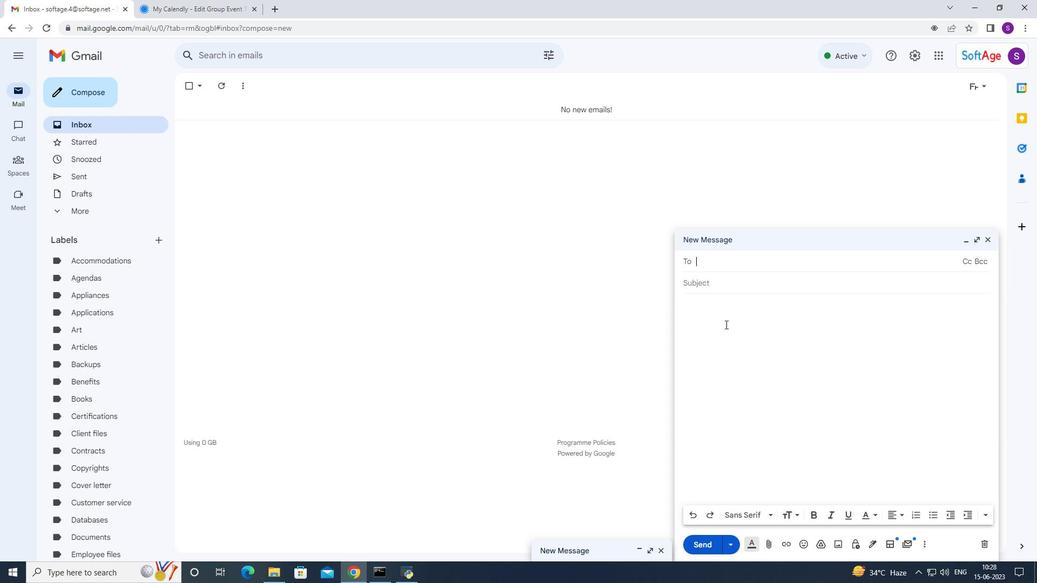 
Action: Mouse pressed right at (725, 322)
Screenshot: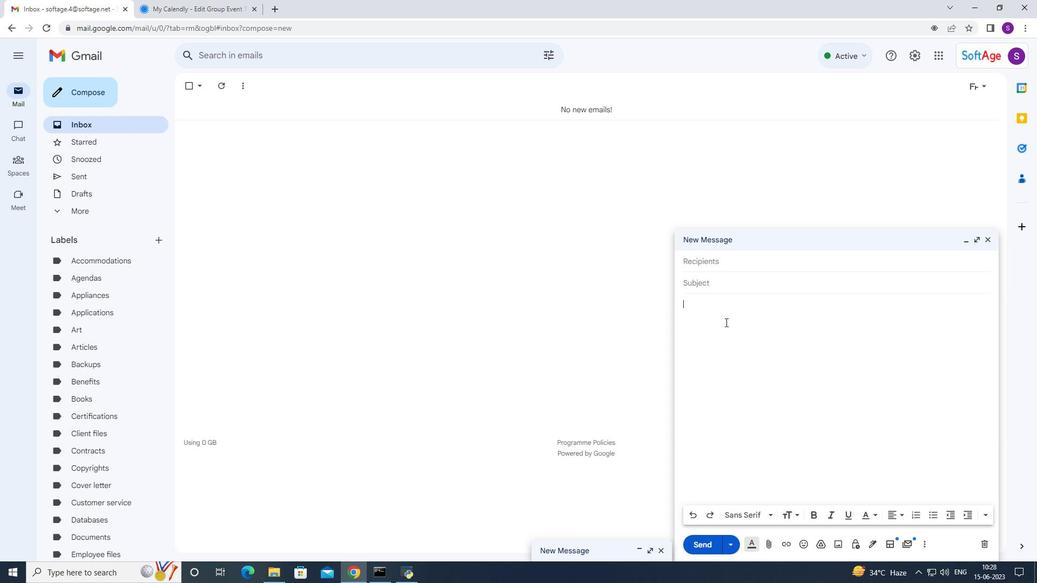 
Action: Mouse moved to (759, 403)
Screenshot: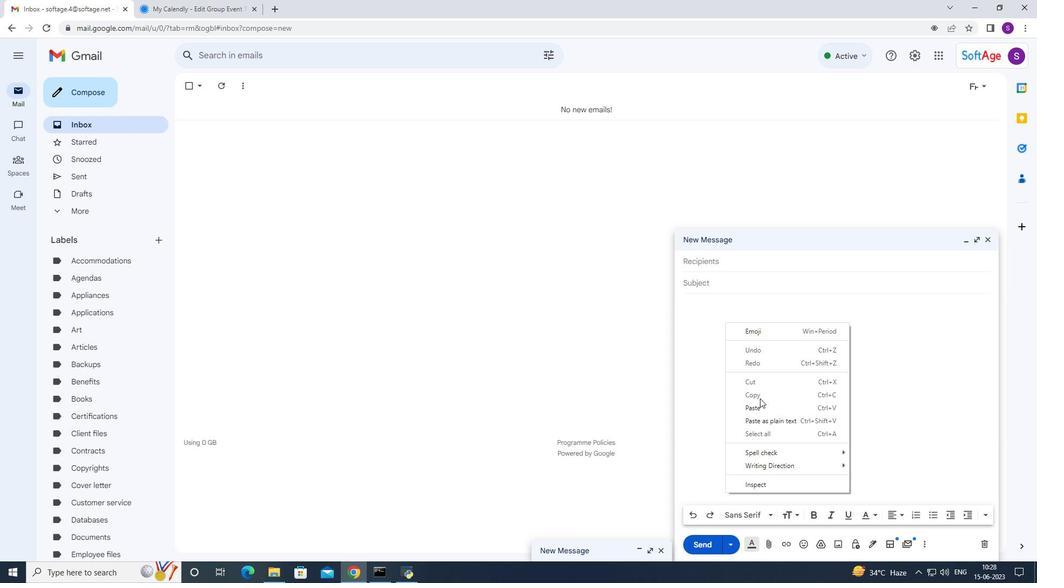 
Action: Mouse pressed left at (759, 403)
Screenshot: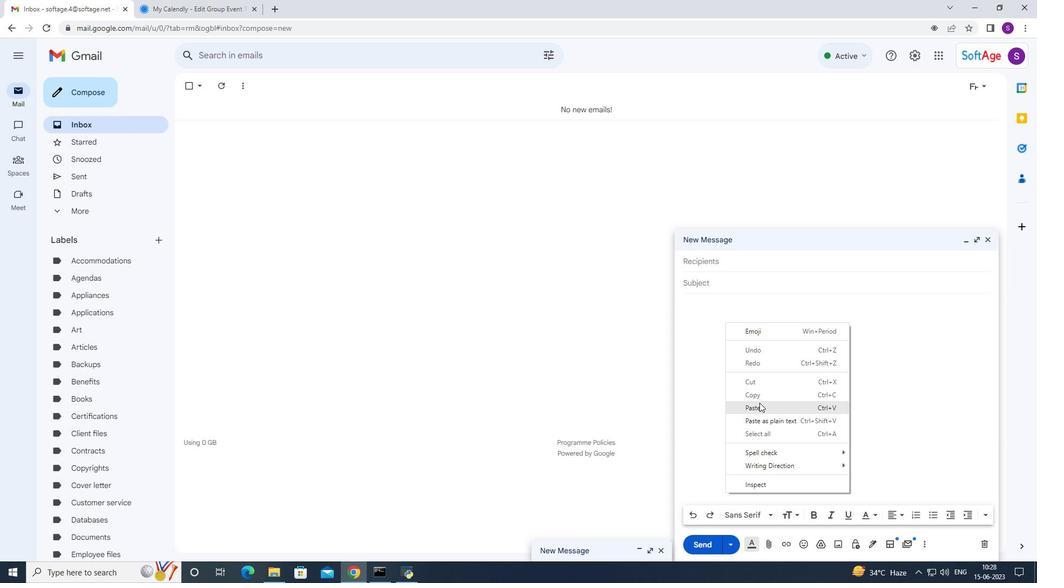 
Action: Mouse moved to (717, 265)
Screenshot: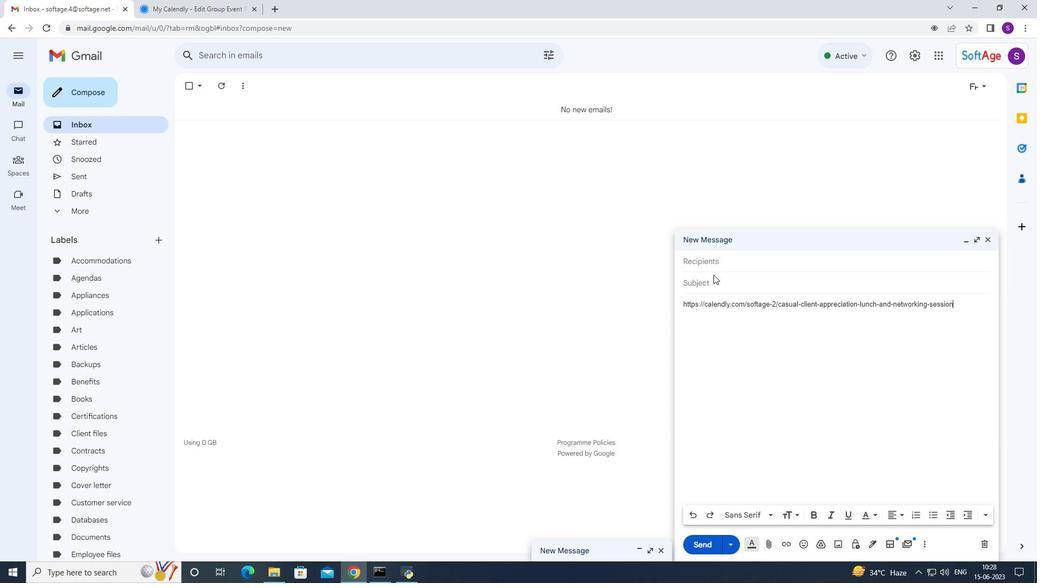 
Action: Mouse pressed left at (717, 265)
Screenshot: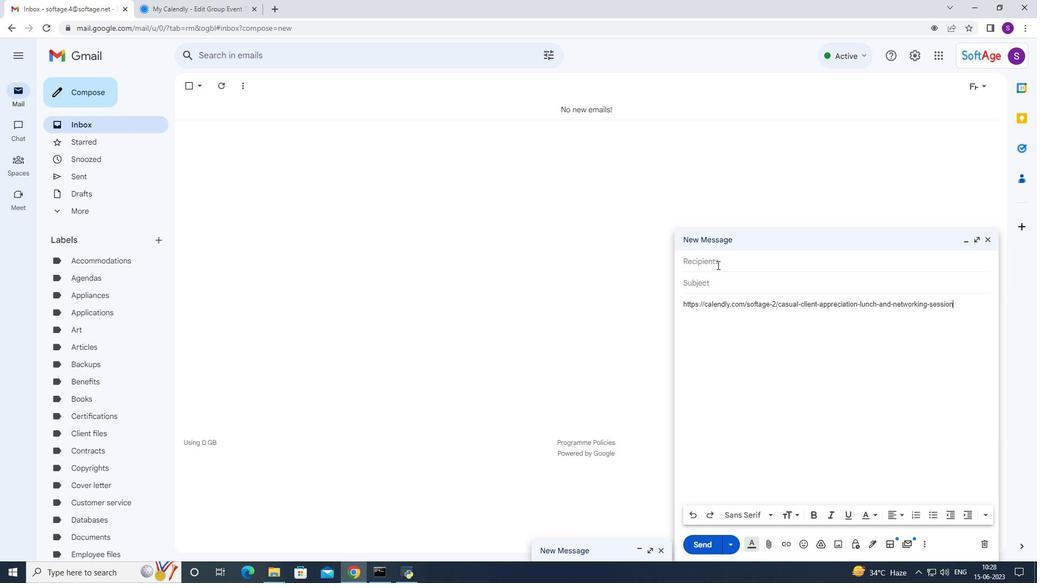
Action: Key pressed soft
Screenshot: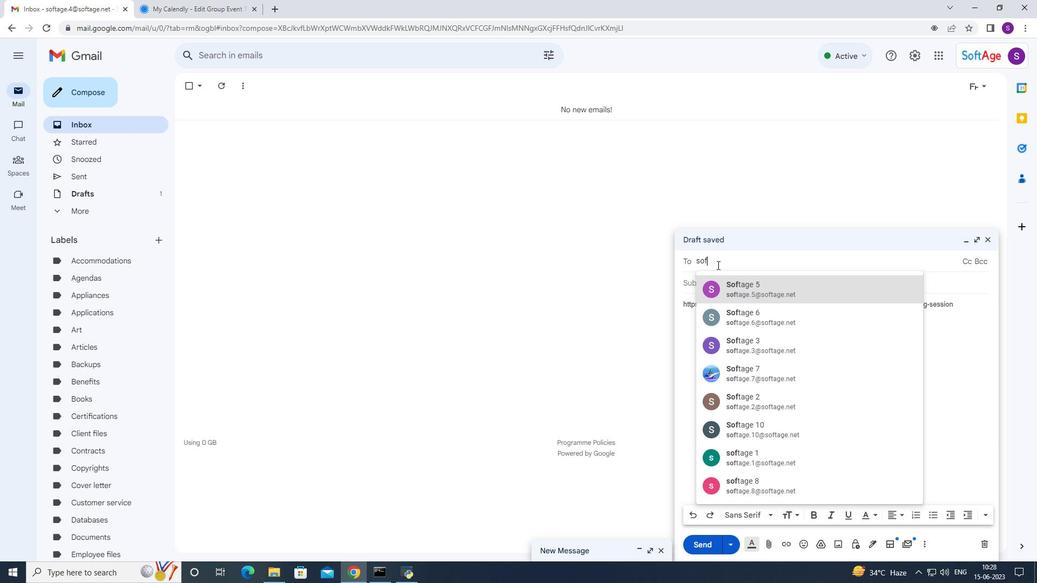 
Action: Mouse moved to (725, 484)
Screenshot: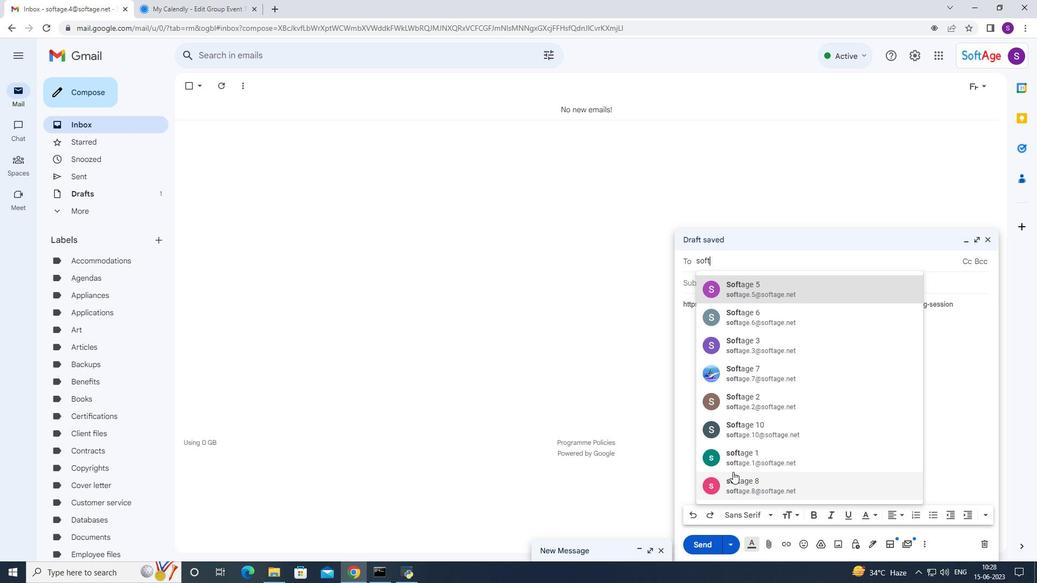 
Action: Mouse pressed left at (725, 484)
Screenshot: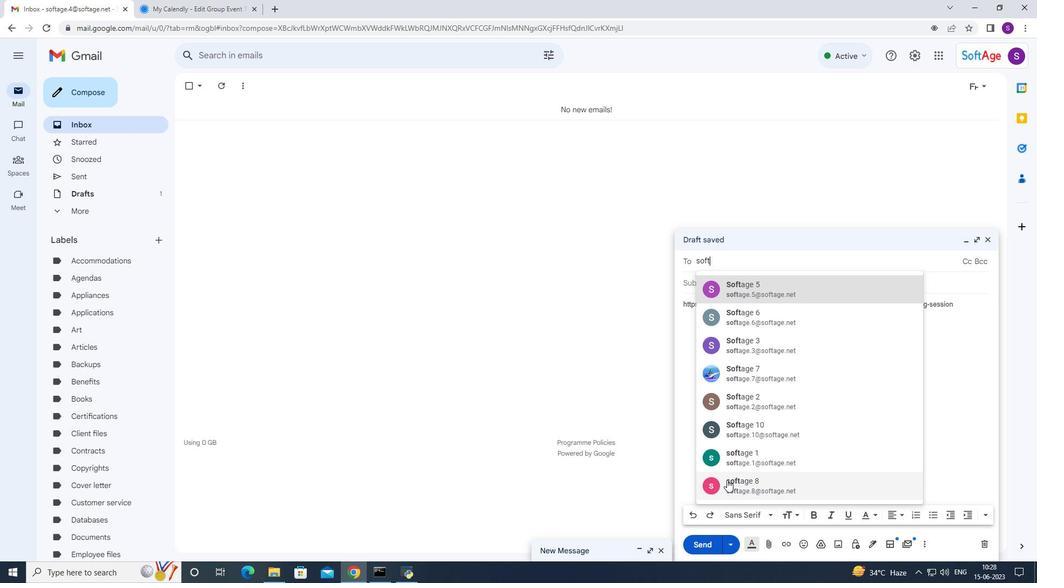 
Action: Key pressed softage.9
Screenshot: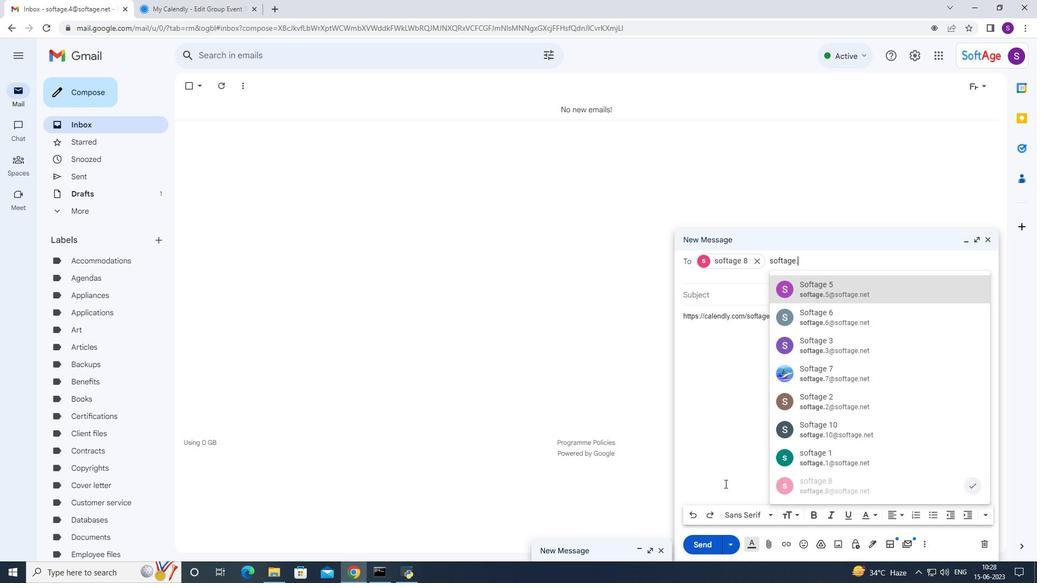
Action: Mouse moved to (840, 279)
Screenshot: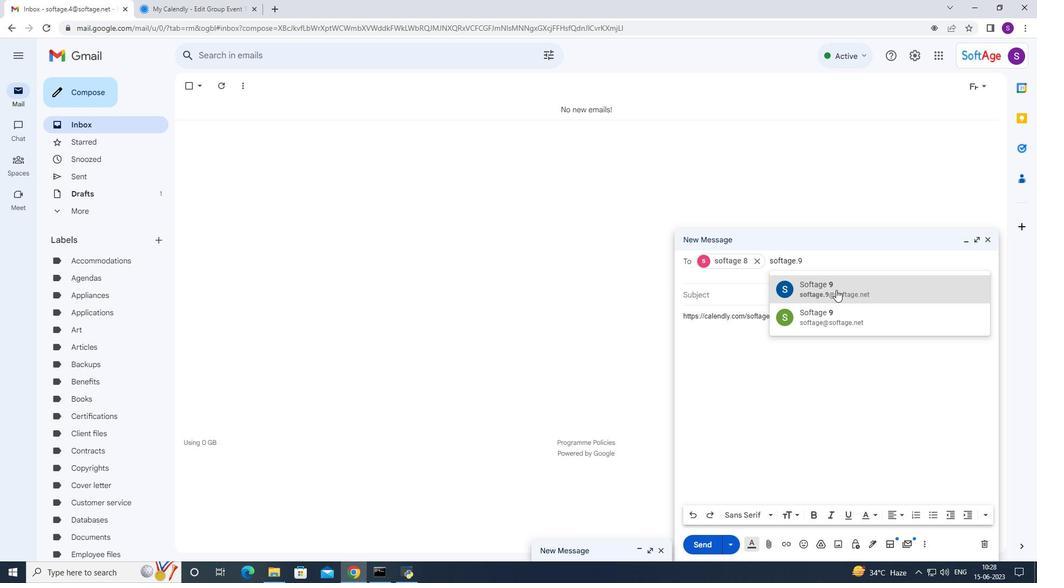 
Action: Mouse pressed left at (840, 279)
Screenshot: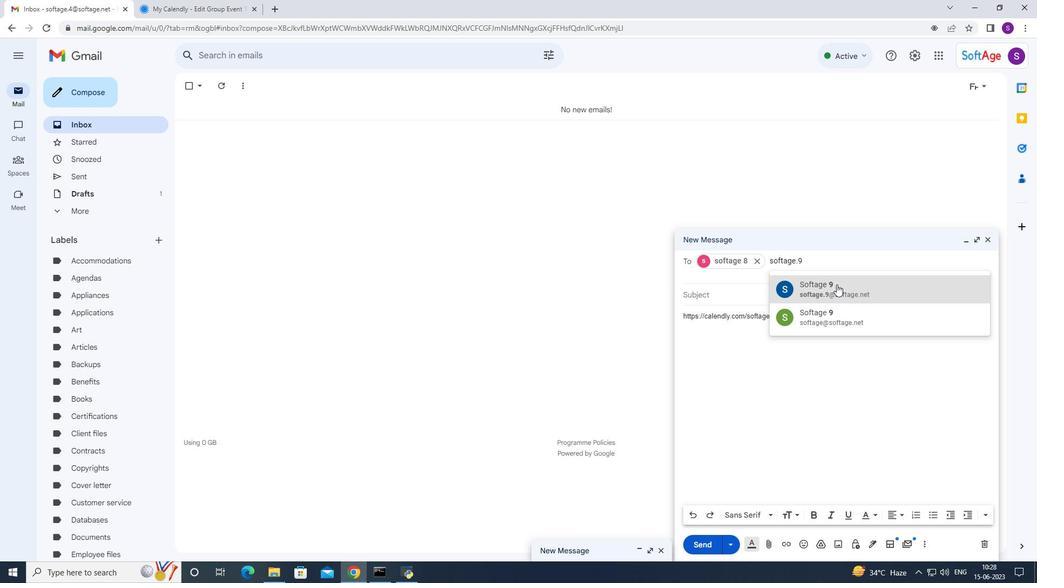 
Action: Mouse moved to (790, 382)
Screenshot: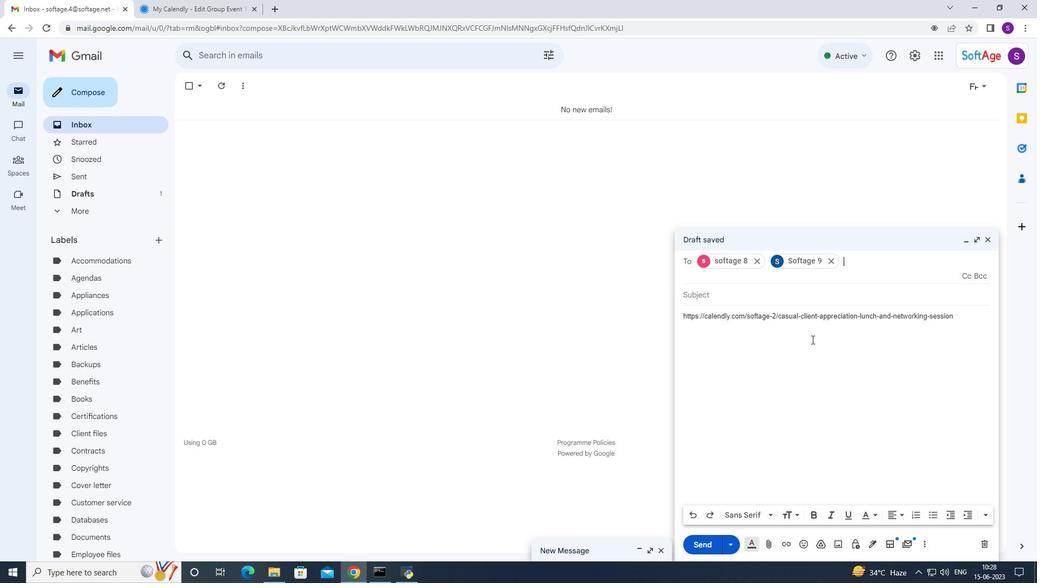 
Action: Mouse pressed left at (790, 382)
Screenshot: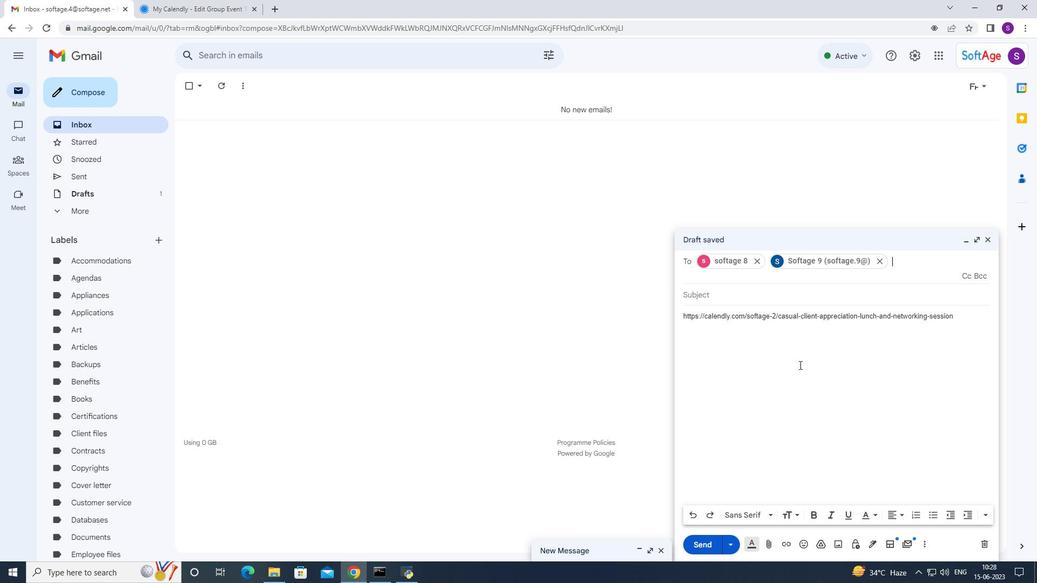 
Action: Mouse moved to (698, 551)
Screenshot: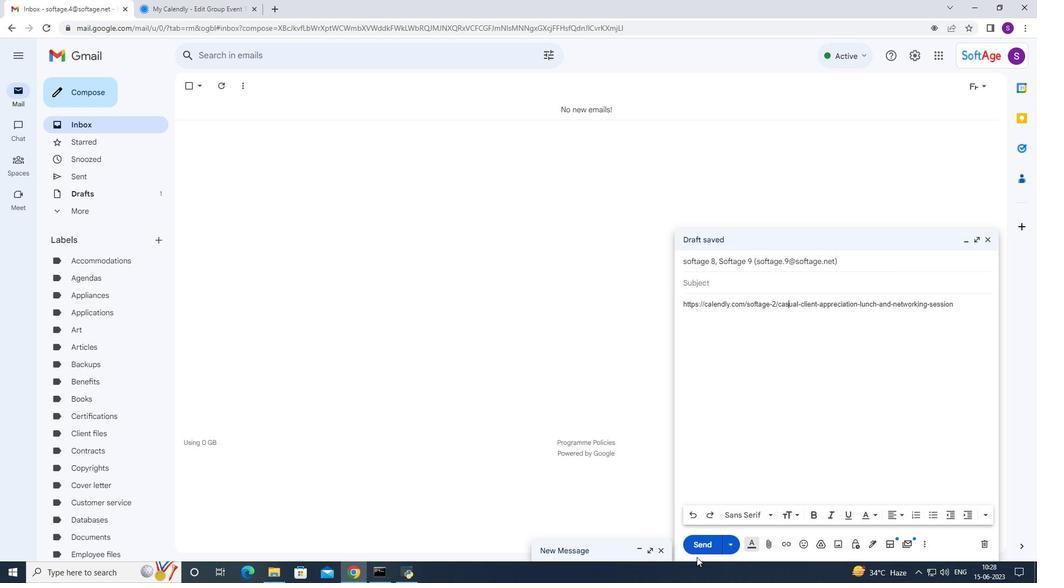 
Action: Mouse pressed left at (698, 551)
Screenshot: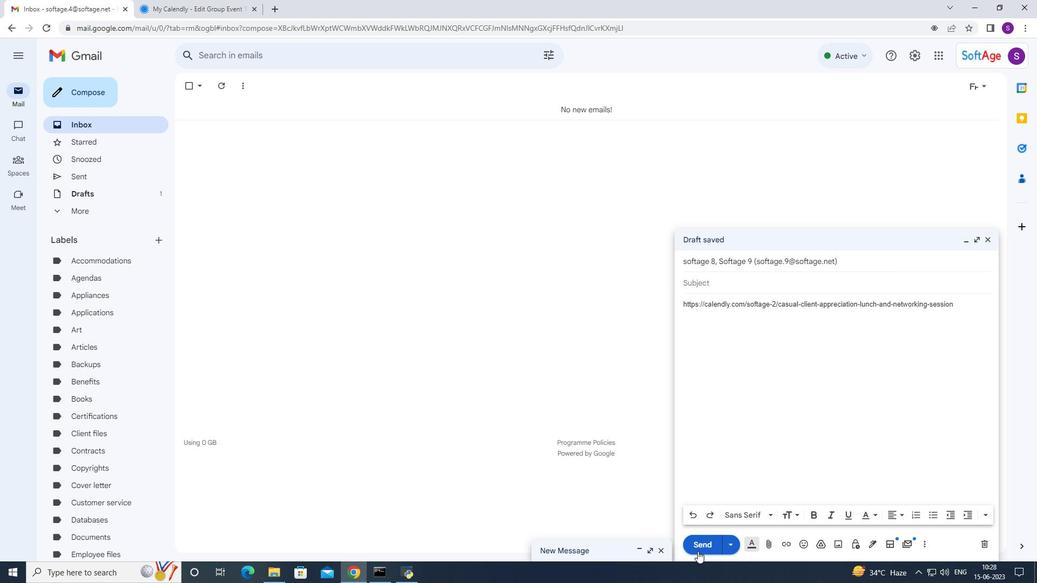
Action: Mouse moved to (692, 539)
Screenshot: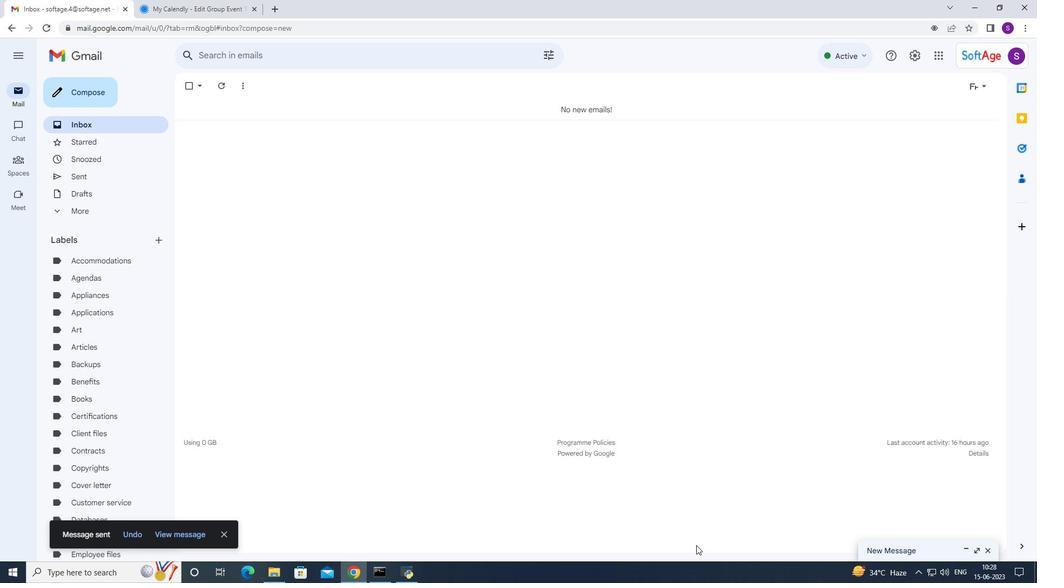 
